 Task: Create a motivational video using iMovie with titles and transitions.
Action: Mouse moved to (568, 69)
Screenshot: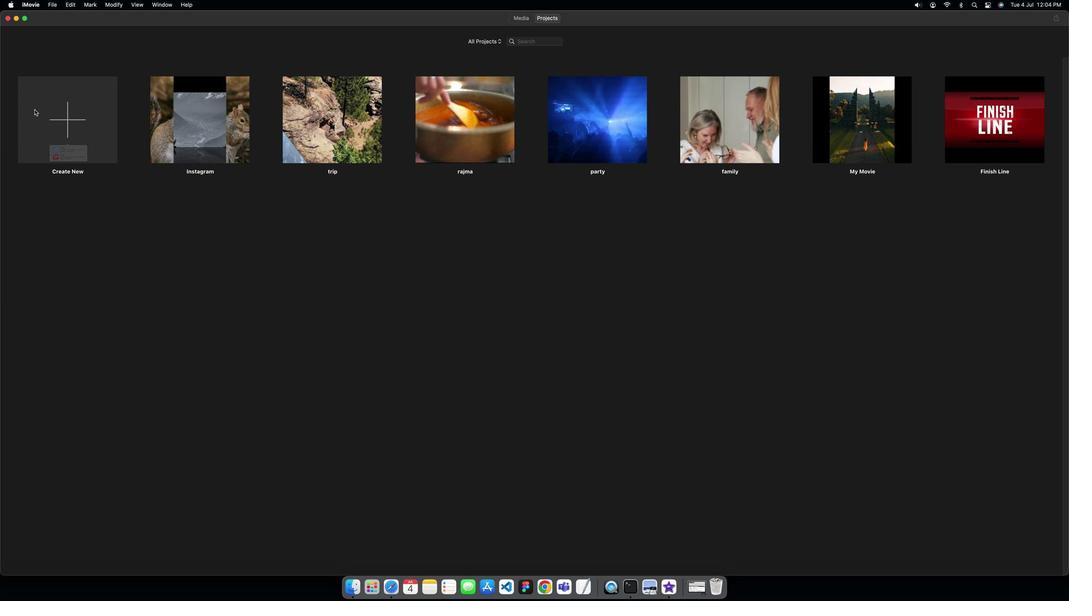 
Action: Mouse pressed left at (568, 69)
Screenshot: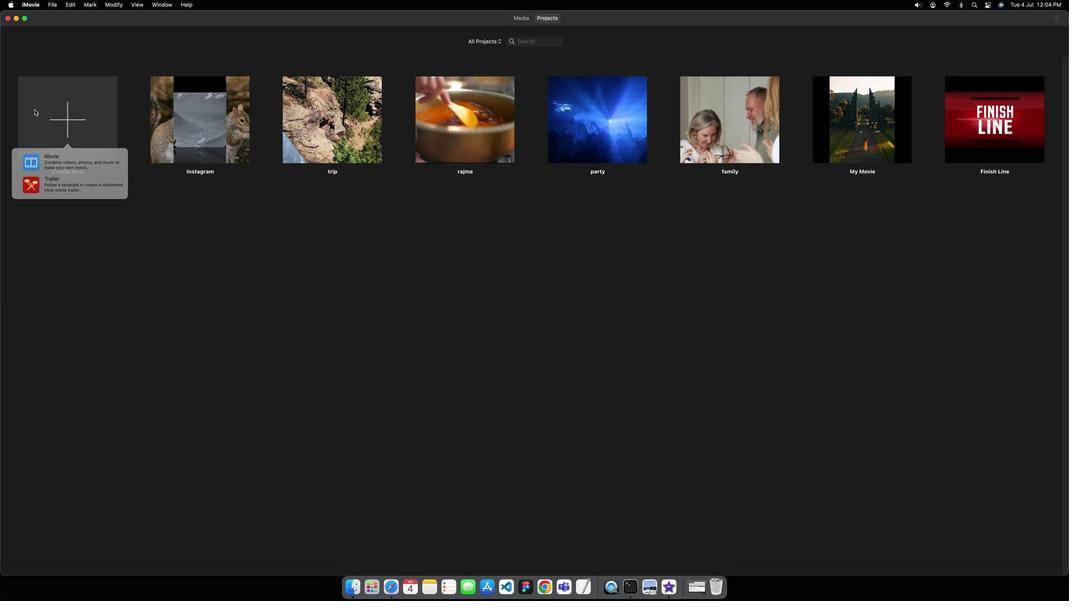 
Action: Mouse moved to (572, 88)
Screenshot: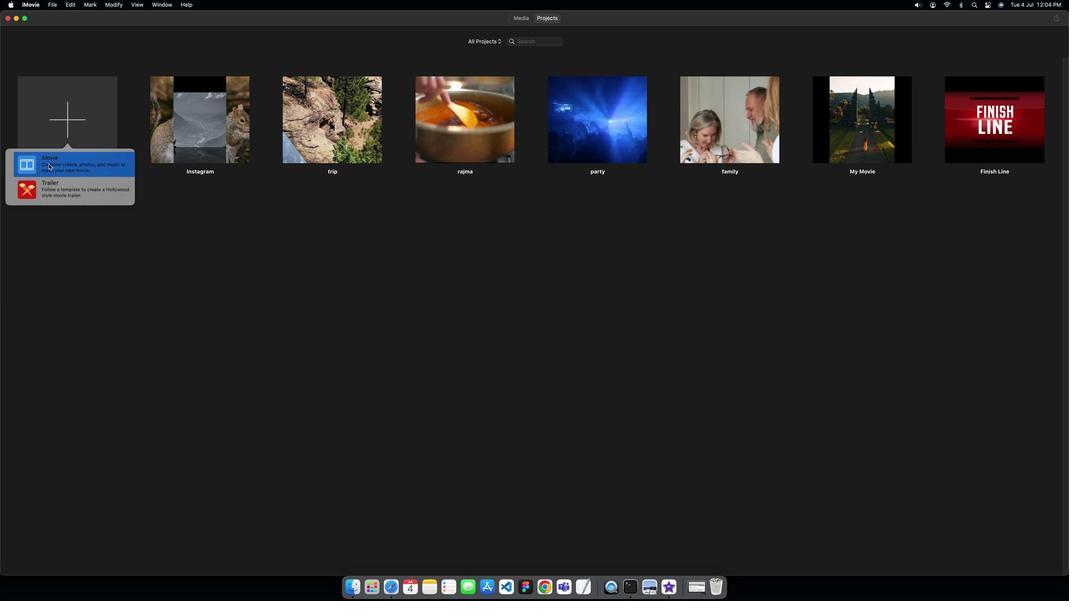 
Action: Mouse pressed left at (572, 88)
Screenshot: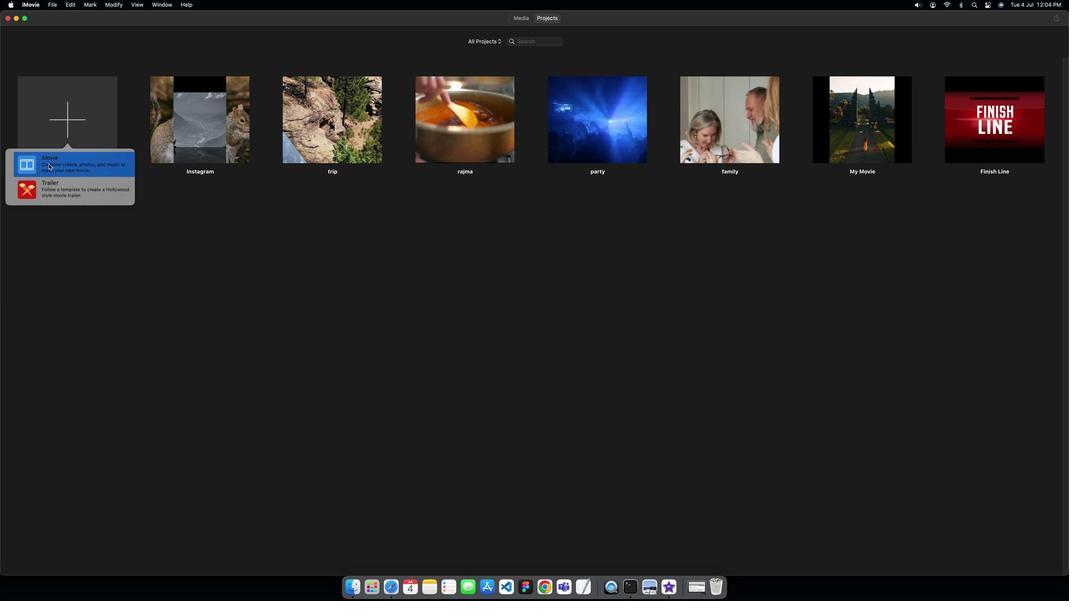 
Action: Mouse moved to (661, 96)
Screenshot: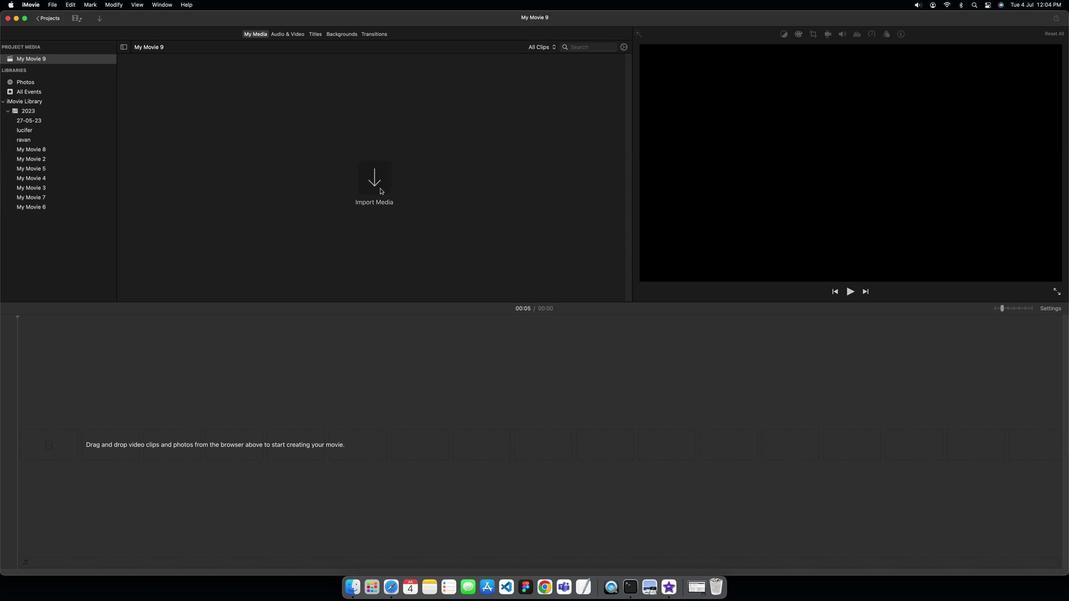 
Action: Mouse pressed left at (661, 96)
Screenshot: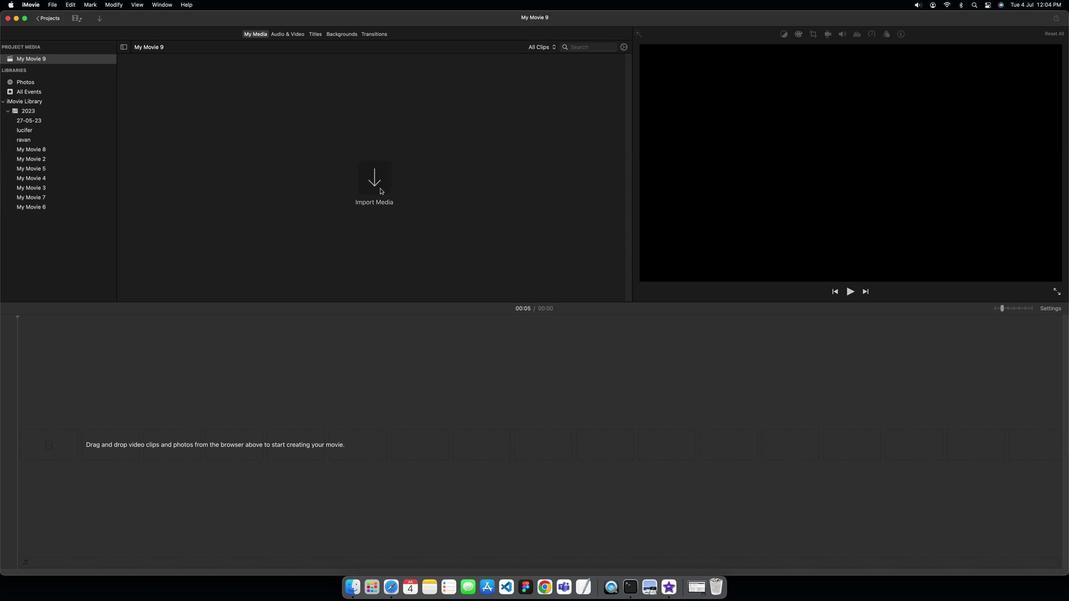 
Action: Mouse moved to (663, 150)
Screenshot: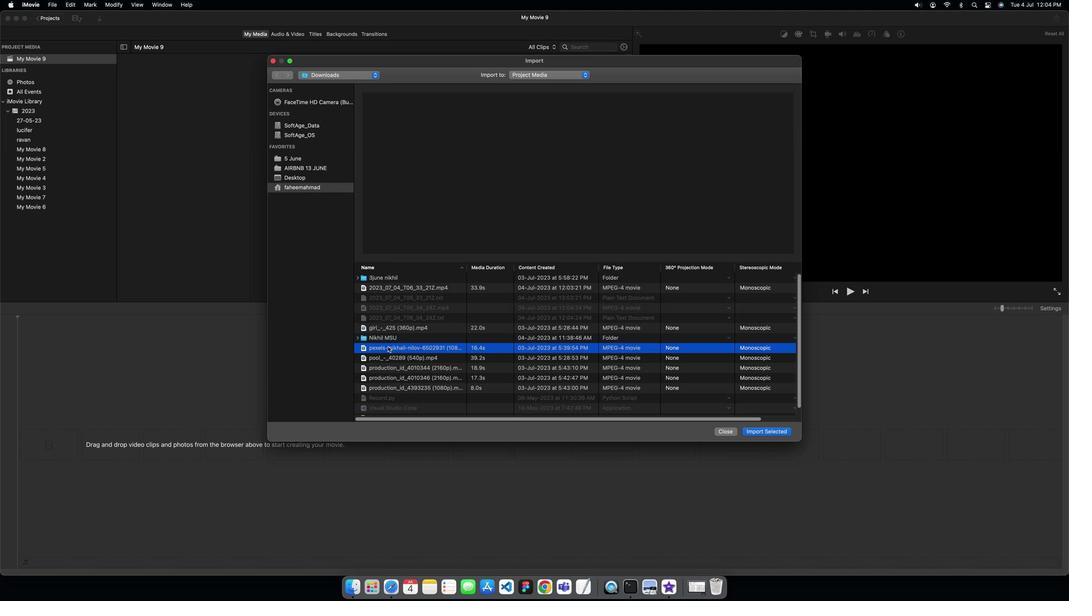 
Action: Mouse pressed left at (663, 150)
Screenshot: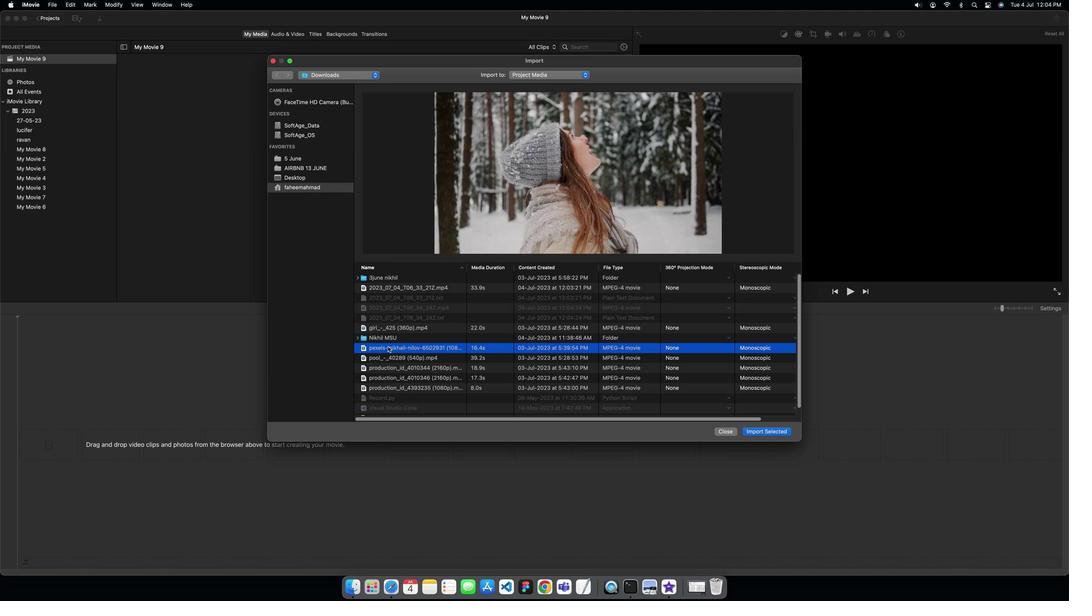 
Action: Mouse moved to (663, 163)
Screenshot: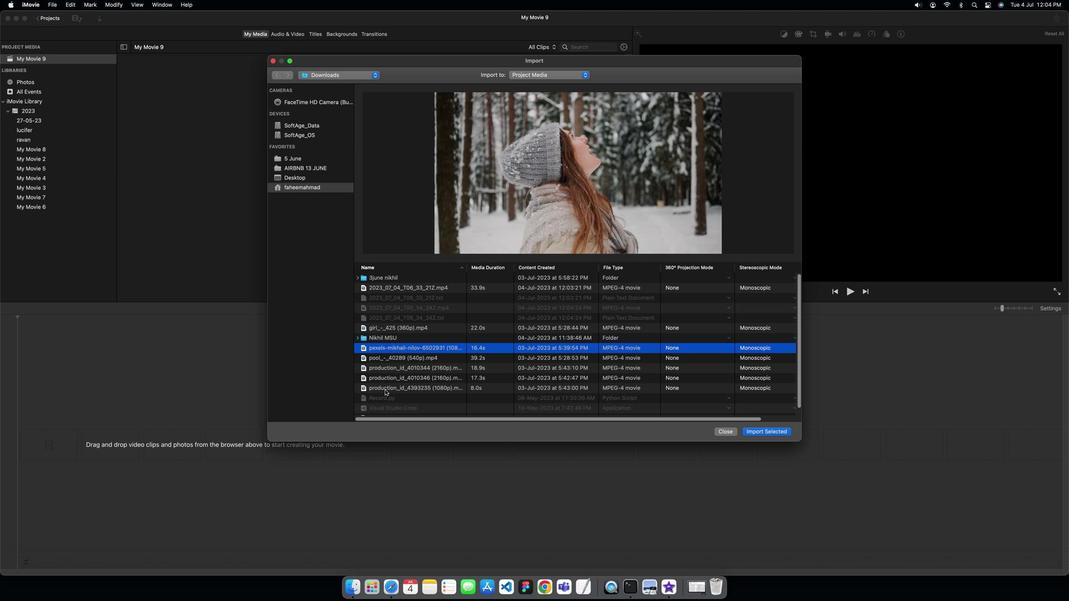 
Action: Key pressed Key.shift
Screenshot: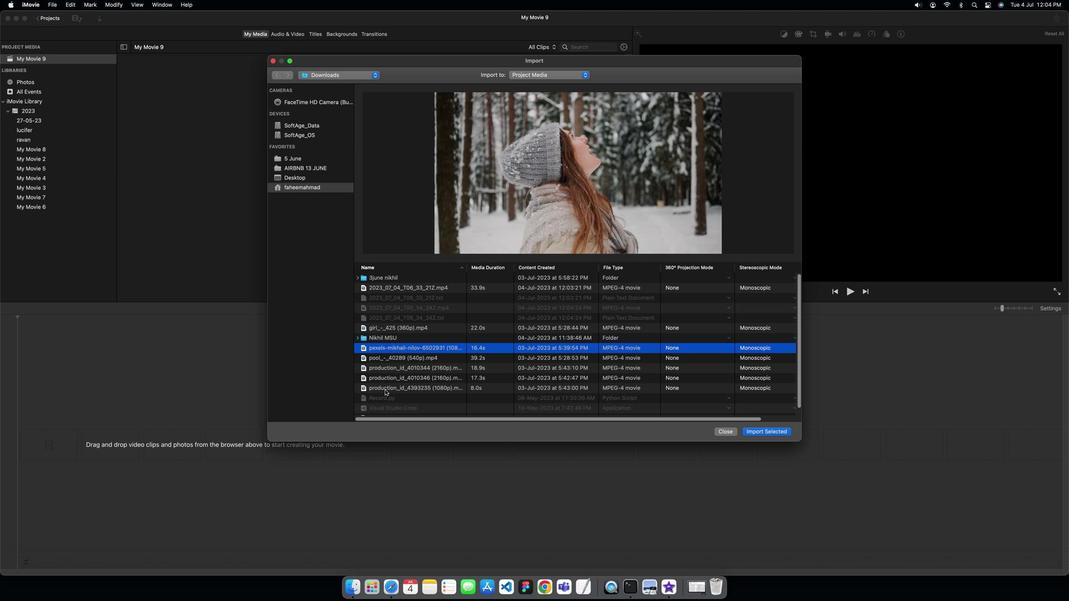 
Action: Mouse moved to (663, 165)
Screenshot: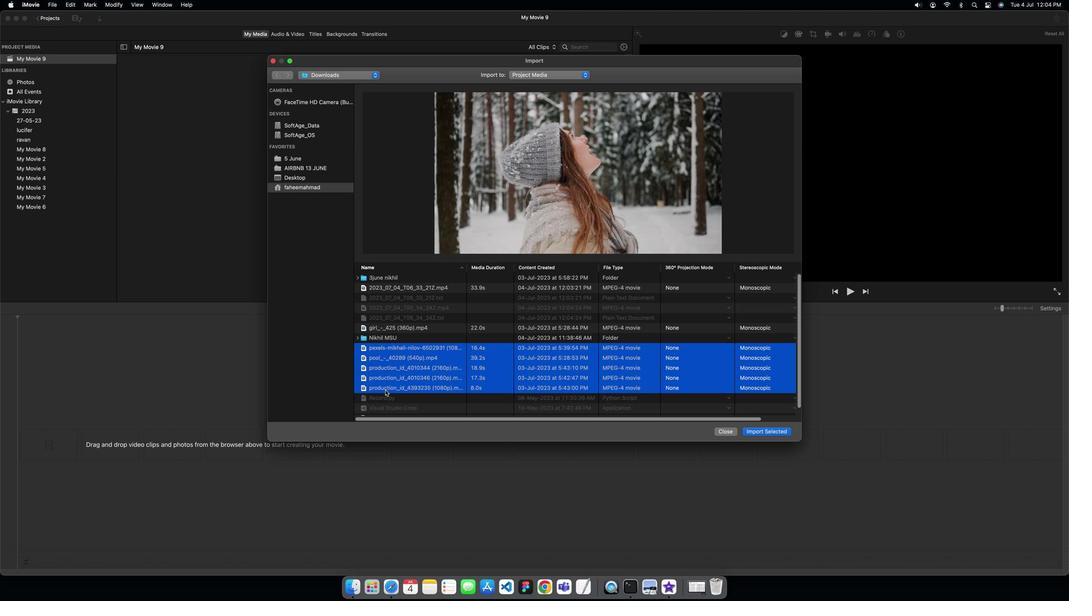 
Action: Mouse pressed left at (663, 165)
Screenshot: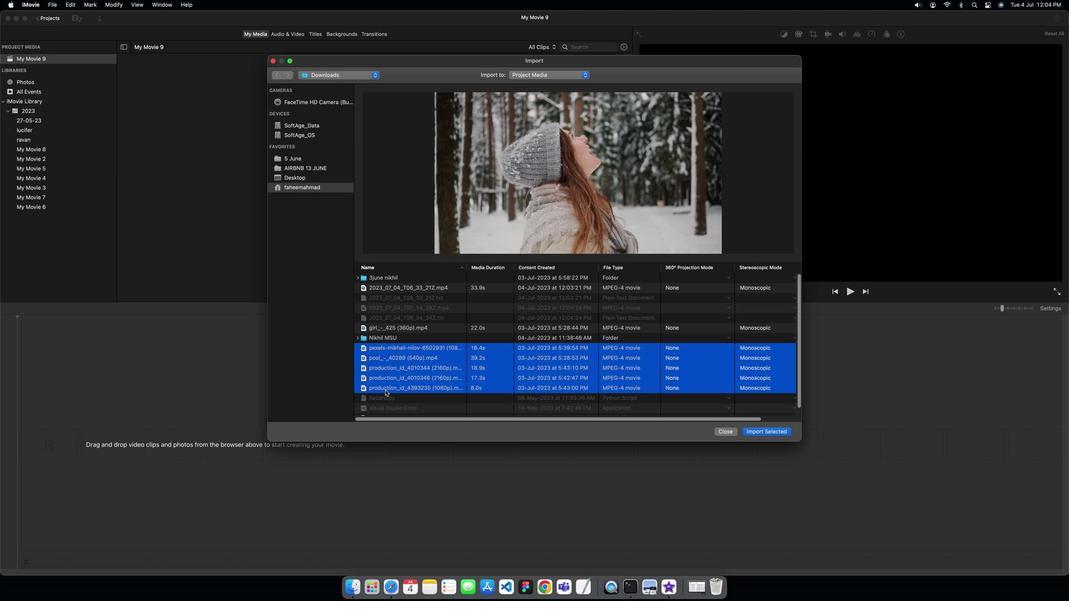 
Action: Key pressed Key.enter
Screenshot: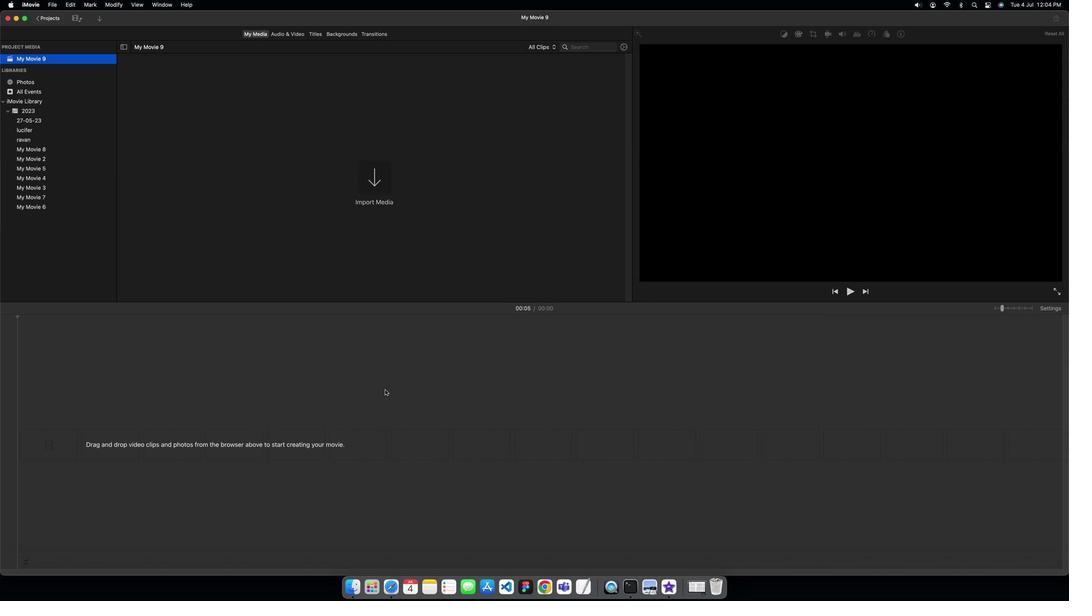 
Action: Mouse moved to (648, 105)
Screenshot: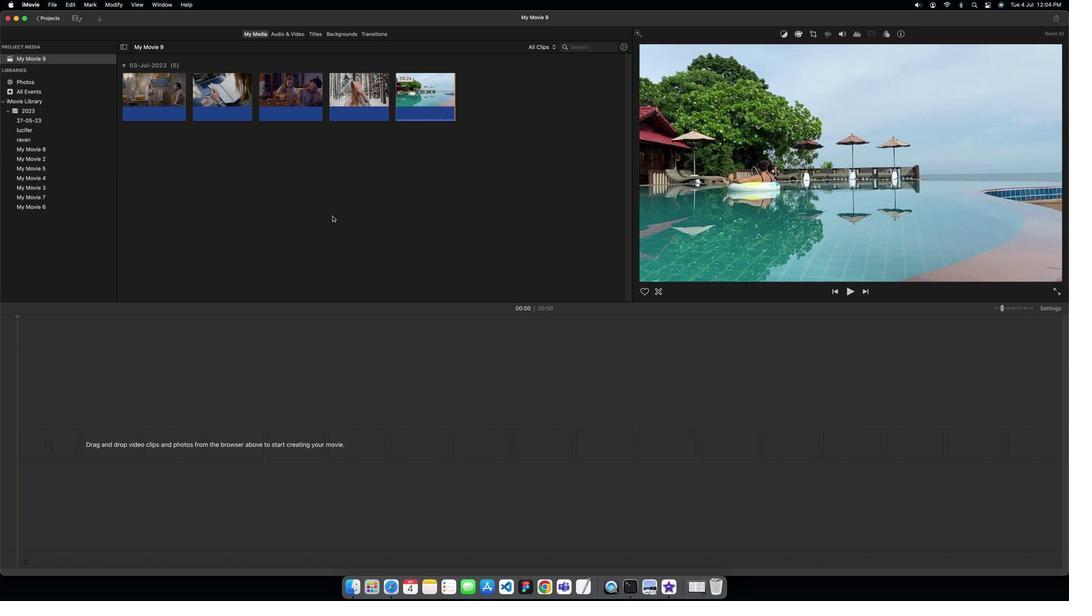 
Action: Mouse pressed left at (648, 105)
Screenshot: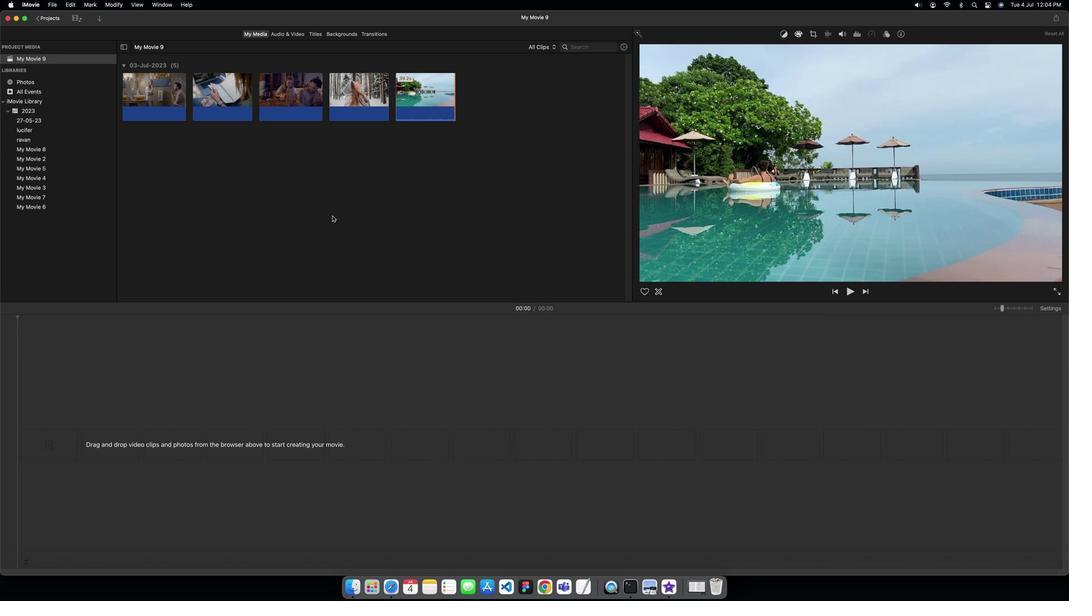 
Action: Mouse moved to (655, 69)
Screenshot: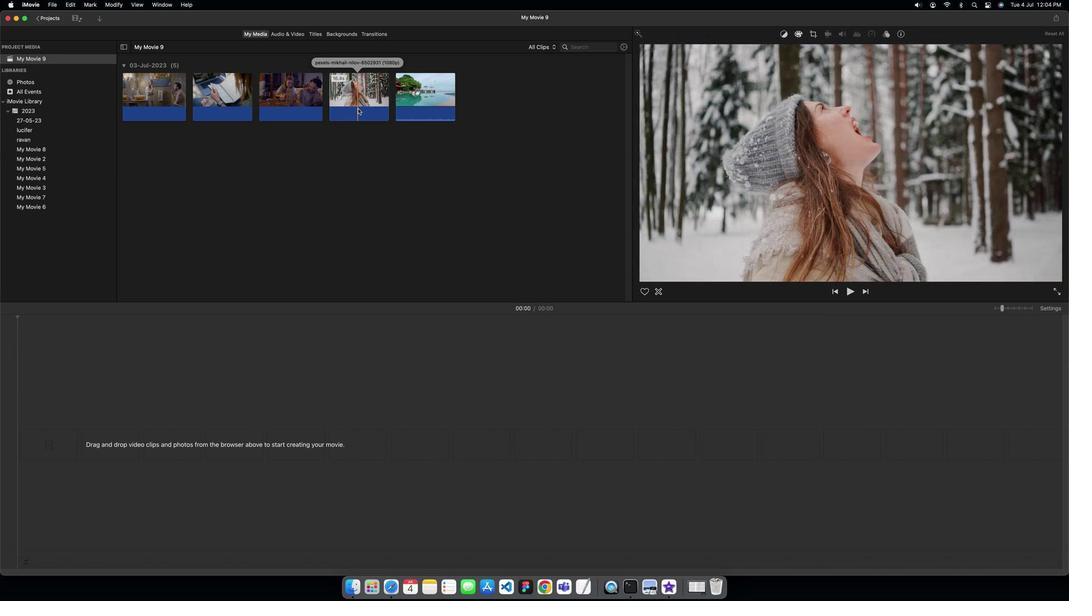 
Action: Mouse pressed left at (655, 69)
Screenshot: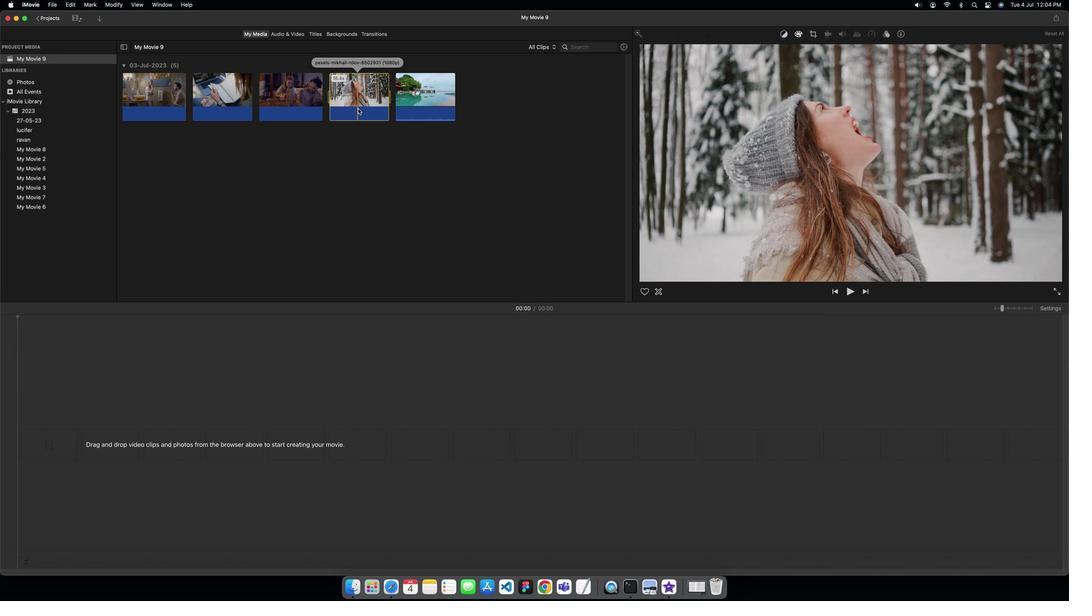 
Action: Mouse moved to (657, 63)
Screenshot: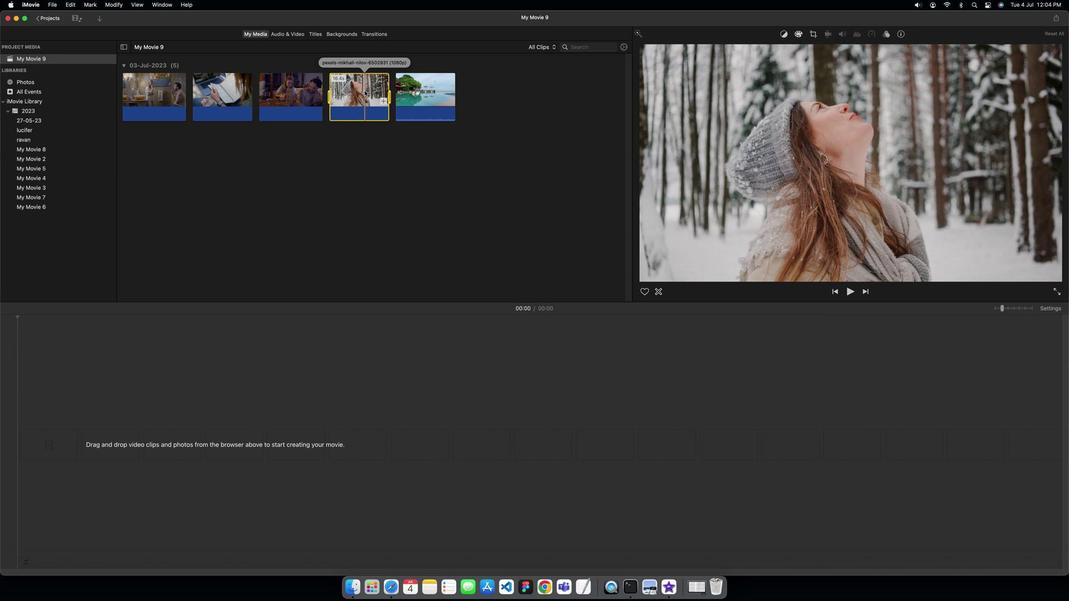
Action: Mouse pressed left at (657, 63)
Screenshot: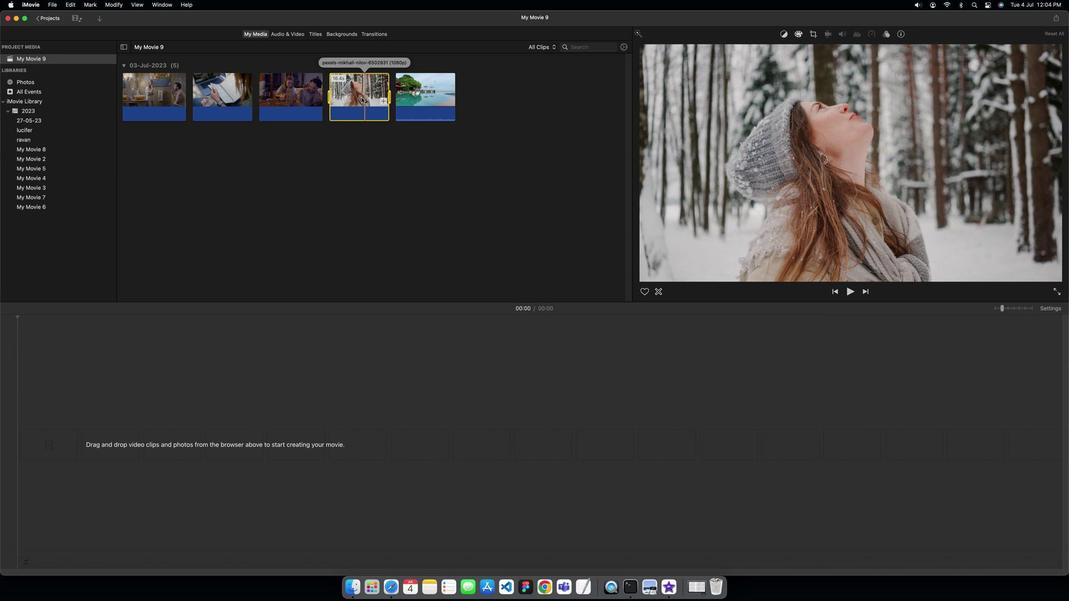 
Action: Mouse moved to (644, 44)
Screenshot: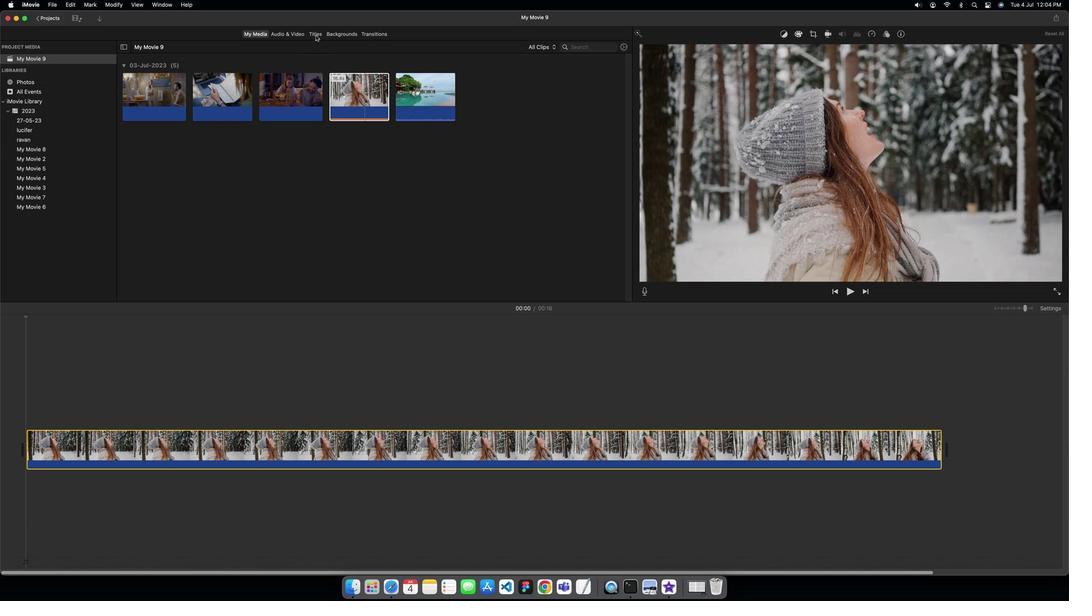 
Action: Mouse pressed left at (644, 44)
Screenshot: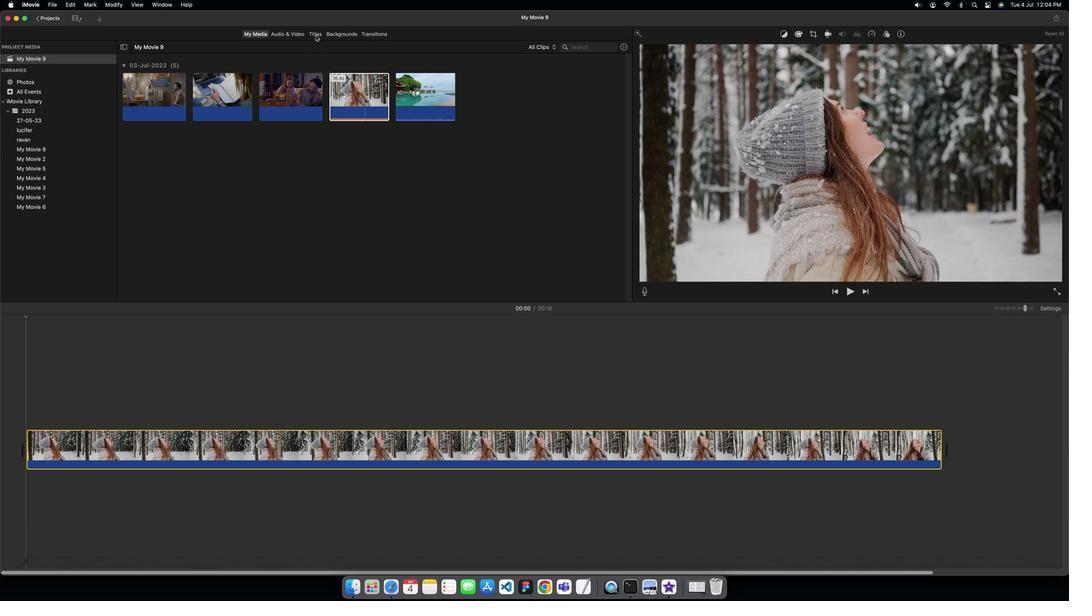 
Action: Mouse moved to (667, 90)
Screenshot: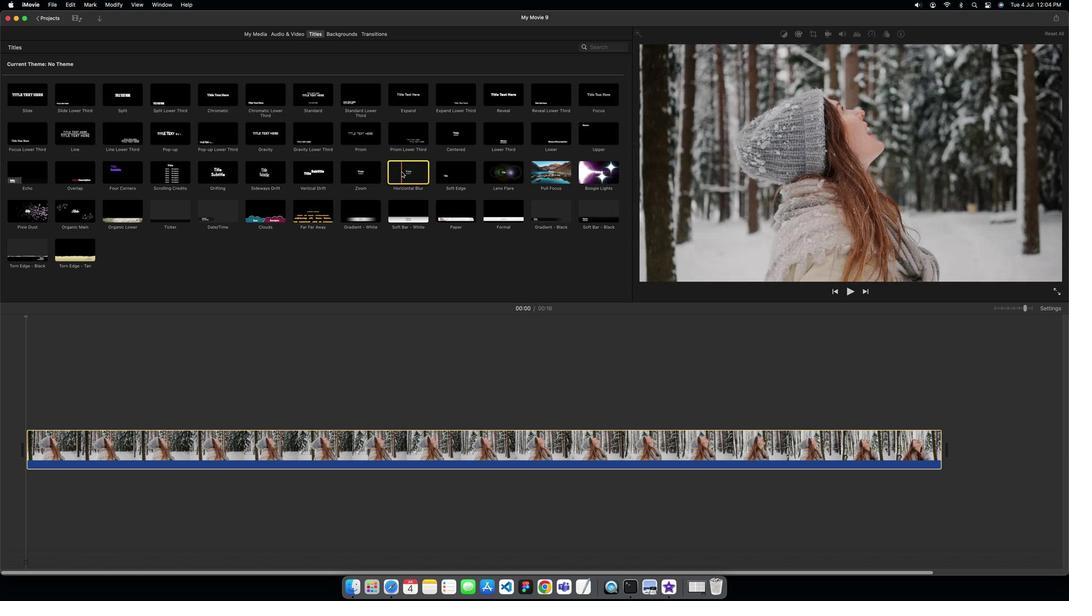 
Action: Mouse pressed left at (667, 90)
Screenshot: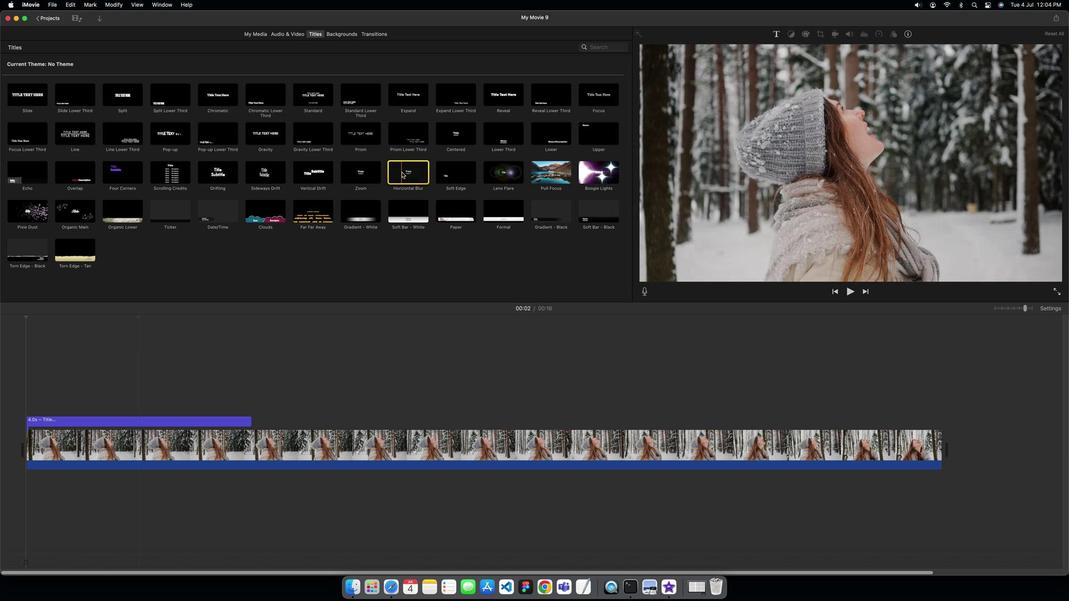 
Action: Mouse pressed left at (667, 90)
Screenshot: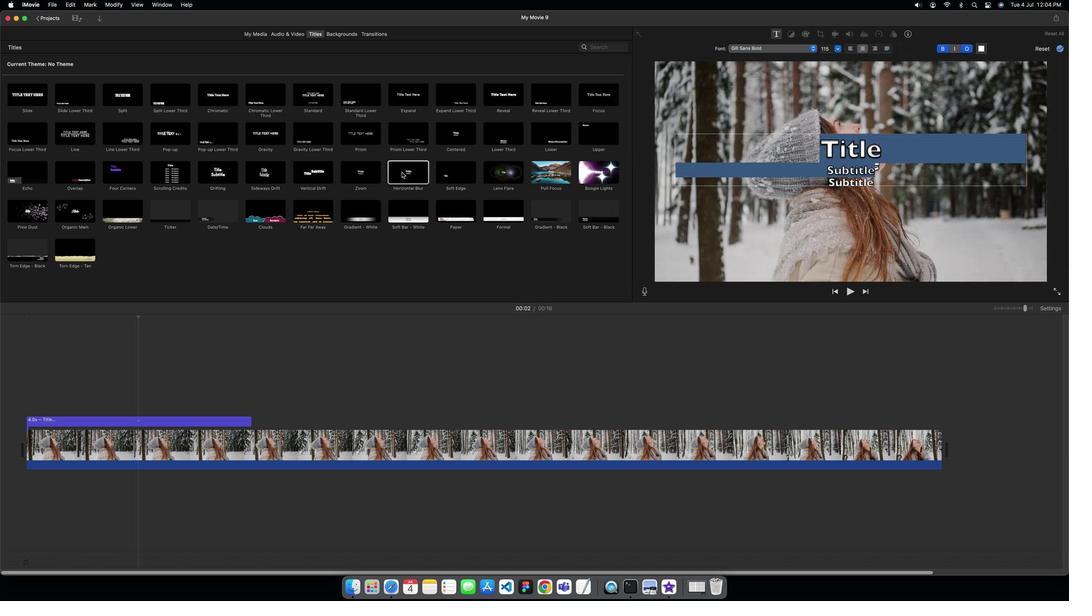
Action: Mouse moved to (779, 90)
Screenshot: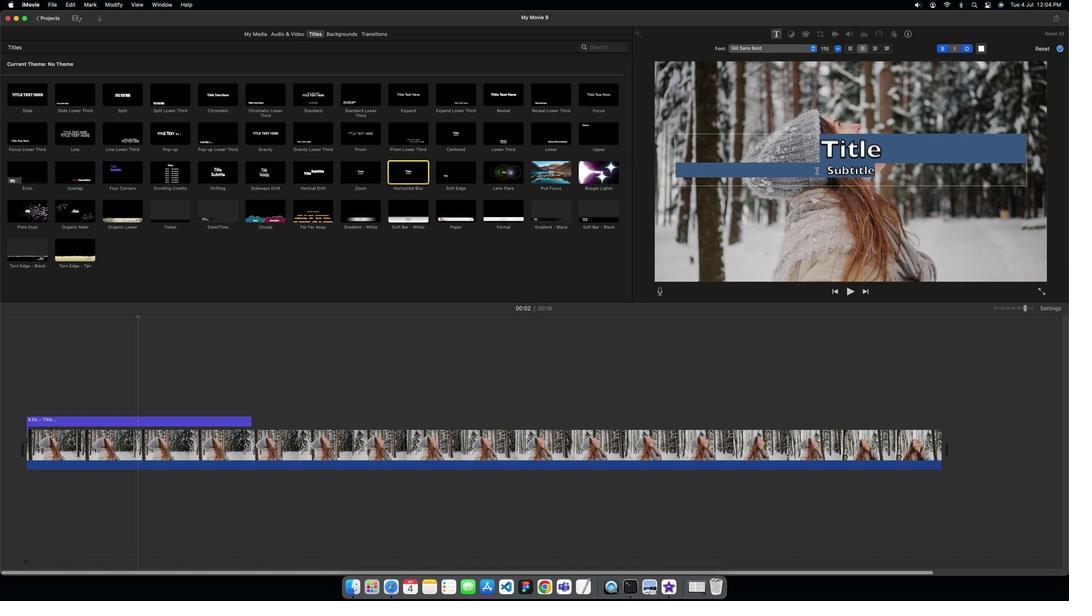 
Action: Key pressed Key.caps_lock'D'Key.caps_lock'a''y'Key.space'i''n'Key.space't''h''e'Key.spaceKey.caps_lock'L'Key.caps_lock'i''g'Key.backspace'f''e'
Screenshot: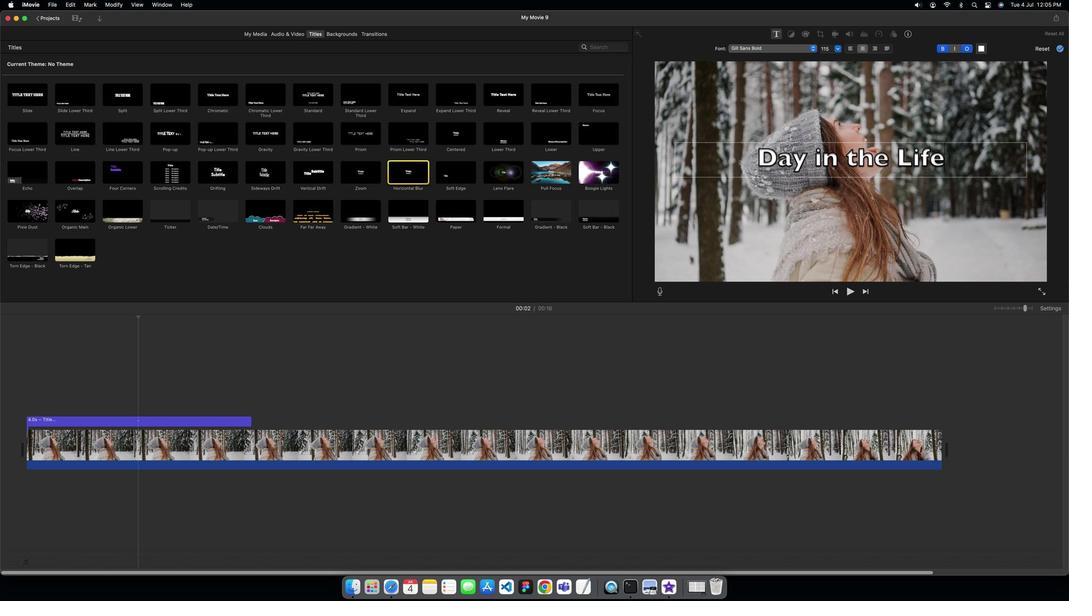 
Action: Mouse moved to (769, 106)
Screenshot: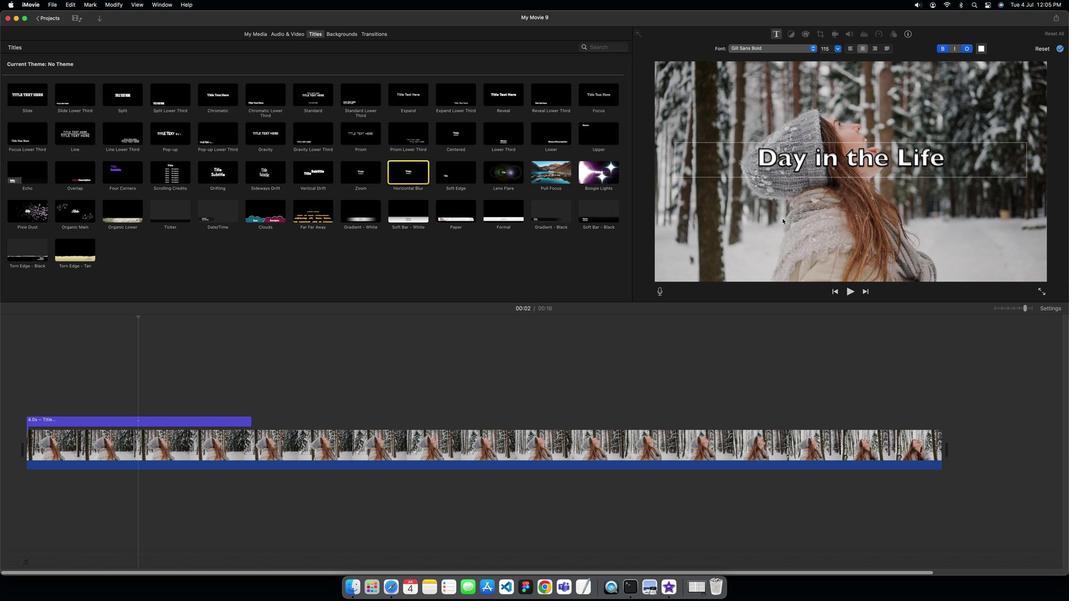 
Action: Mouse pressed left at (769, 106)
Screenshot: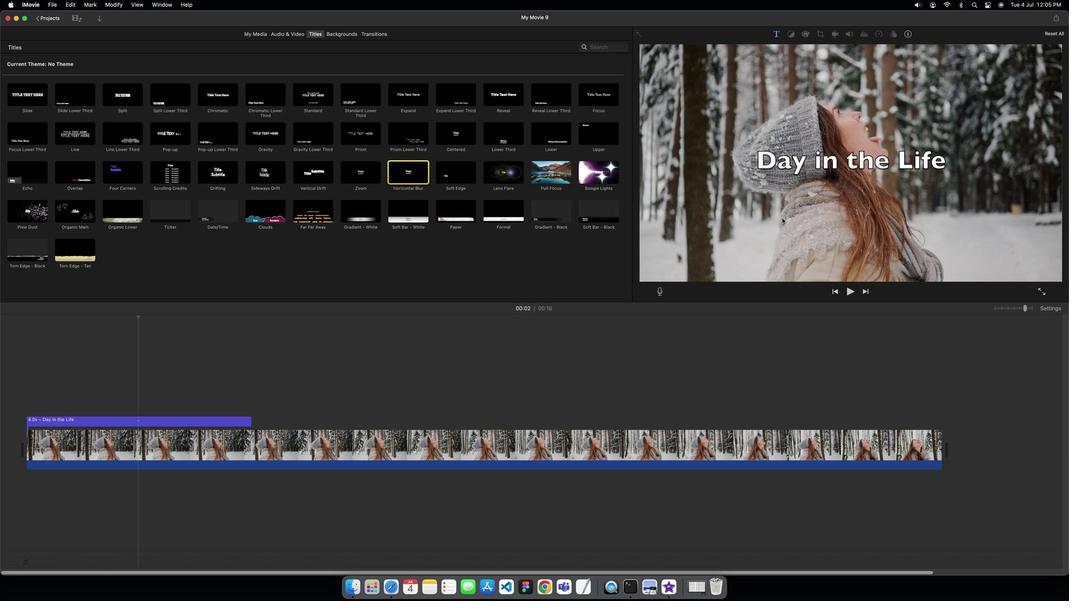 
Action: Mouse moved to (619, 176)
Screenshot: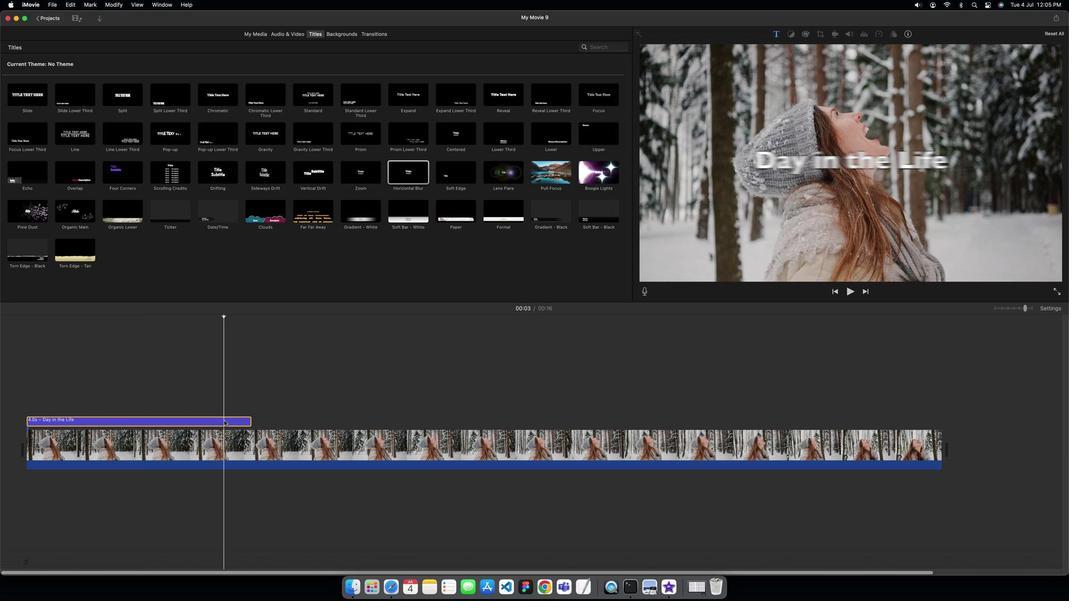 
Action: Mouse pressed left at (619, 176)
Screenshot: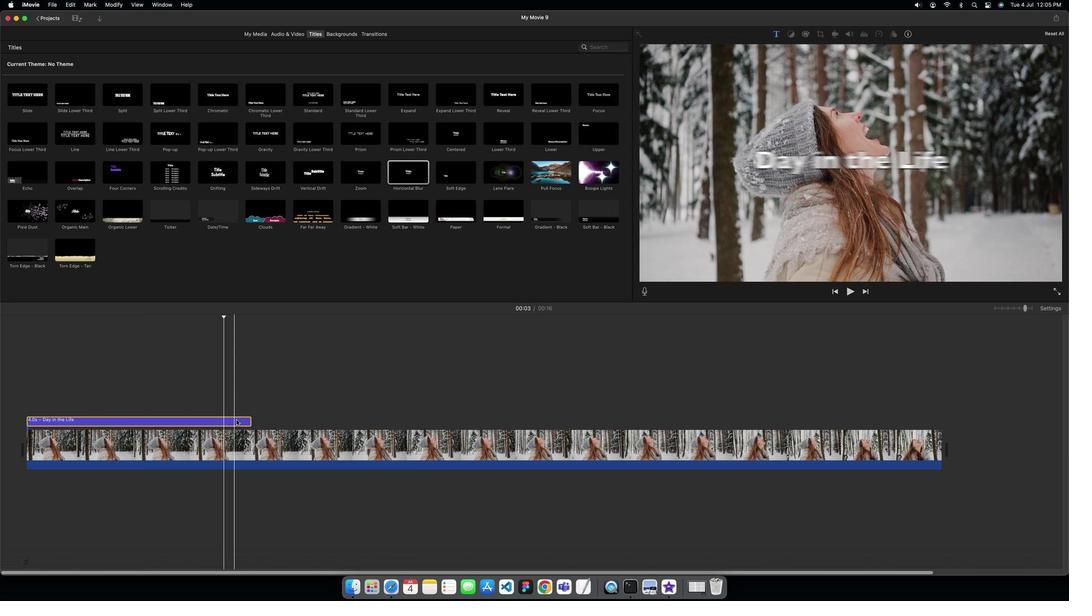 
Action: Mouse moved to (626, 176)
Screenshot: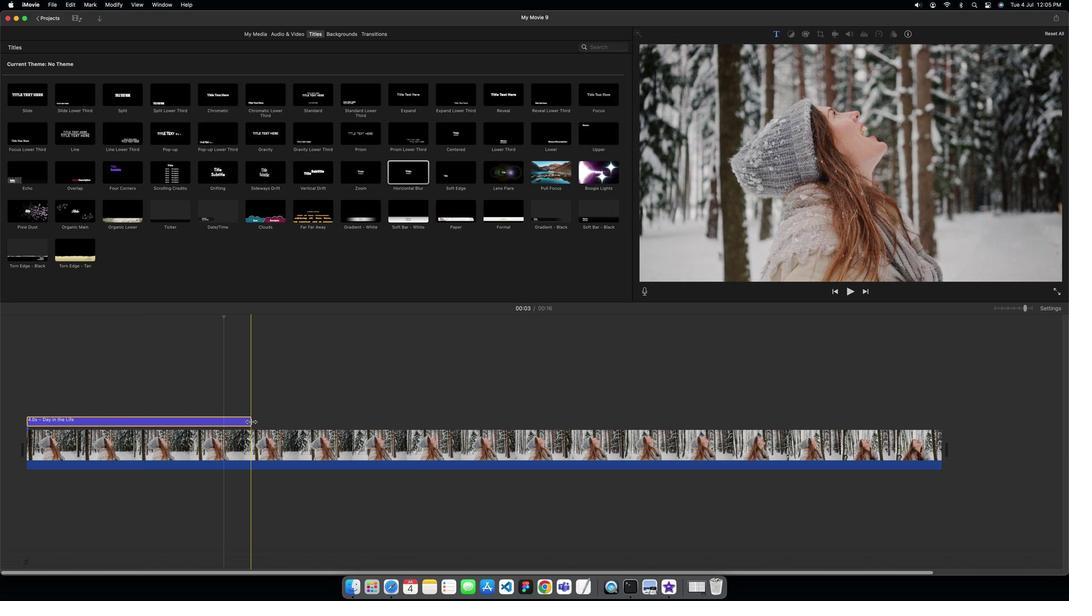 
Action: Mouse pressed left at (626, 176)
Screenshot: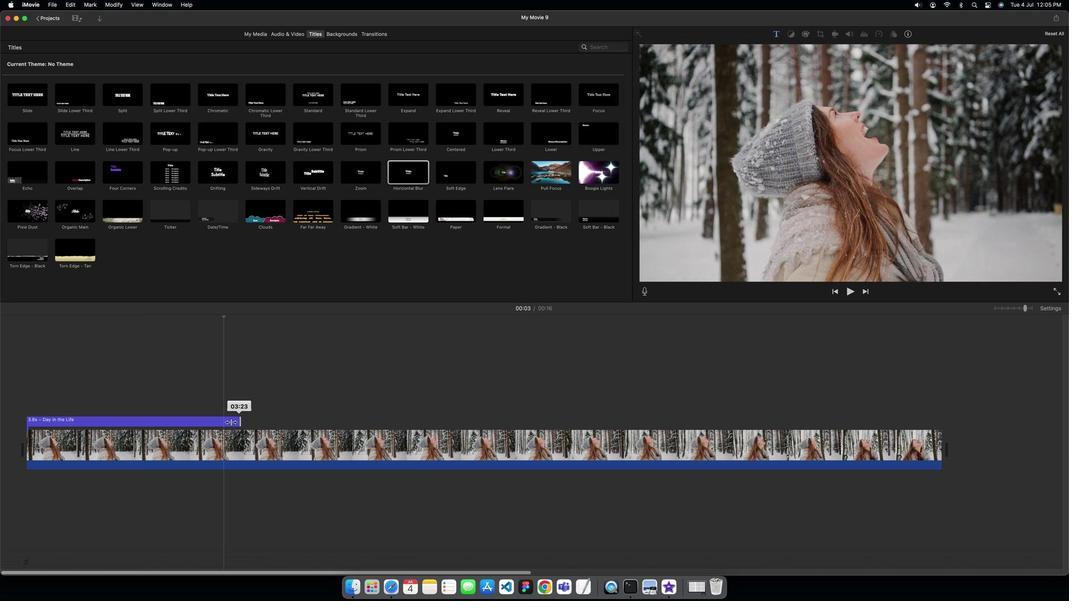 
Action: Mouse moved to (705, 177)
Screenshot: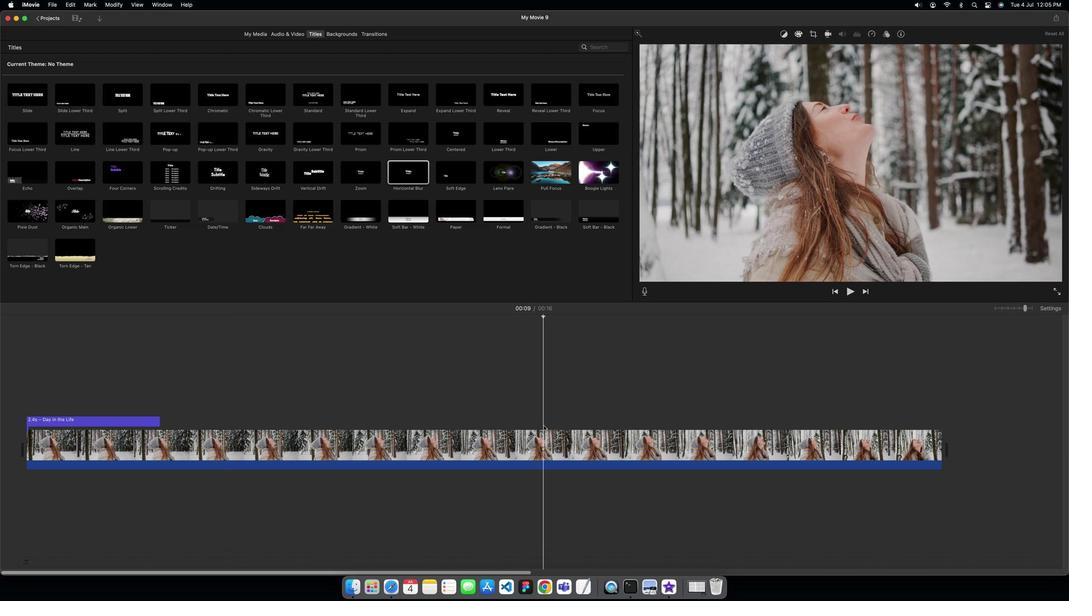 
Action: Mouse pressed left at (705, 177)
Screenshot: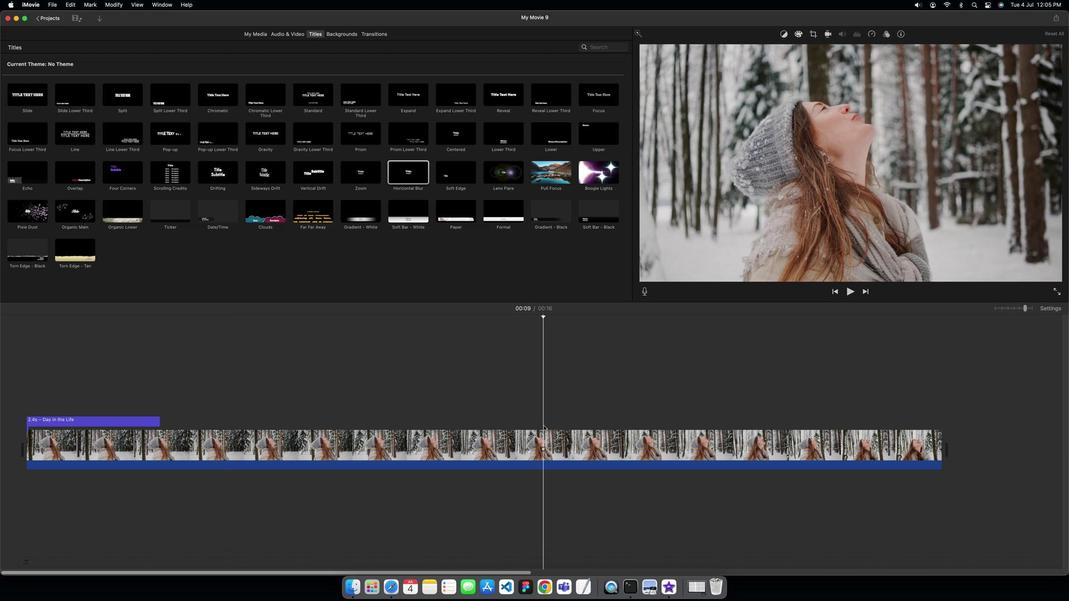 
Action: Mouse moved to (730, 179)
Screenshot: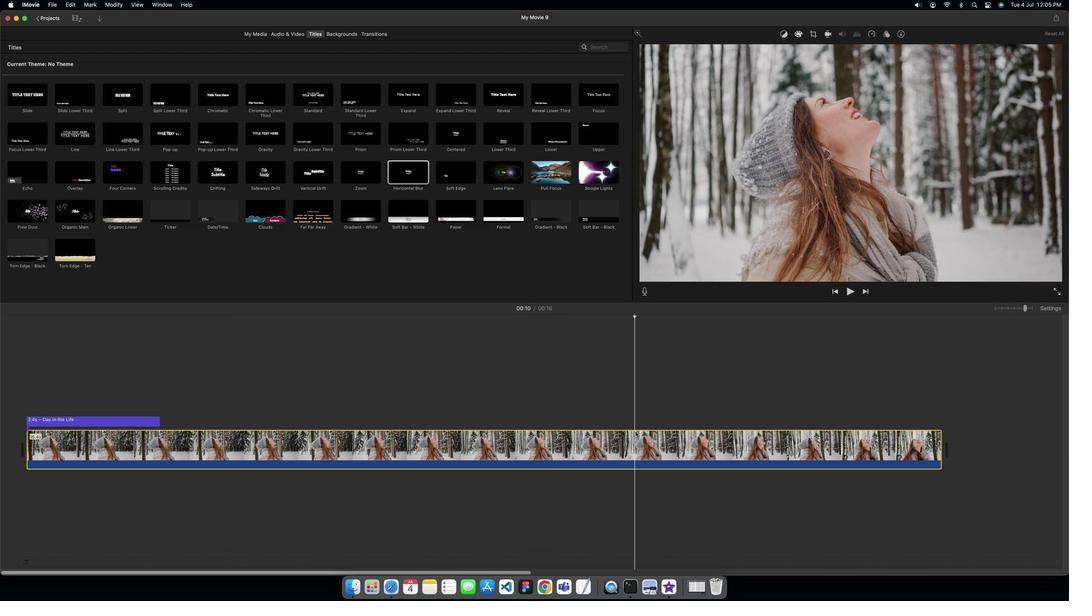 
Action: Mouse pressed left at (730, 179)
Screenshot: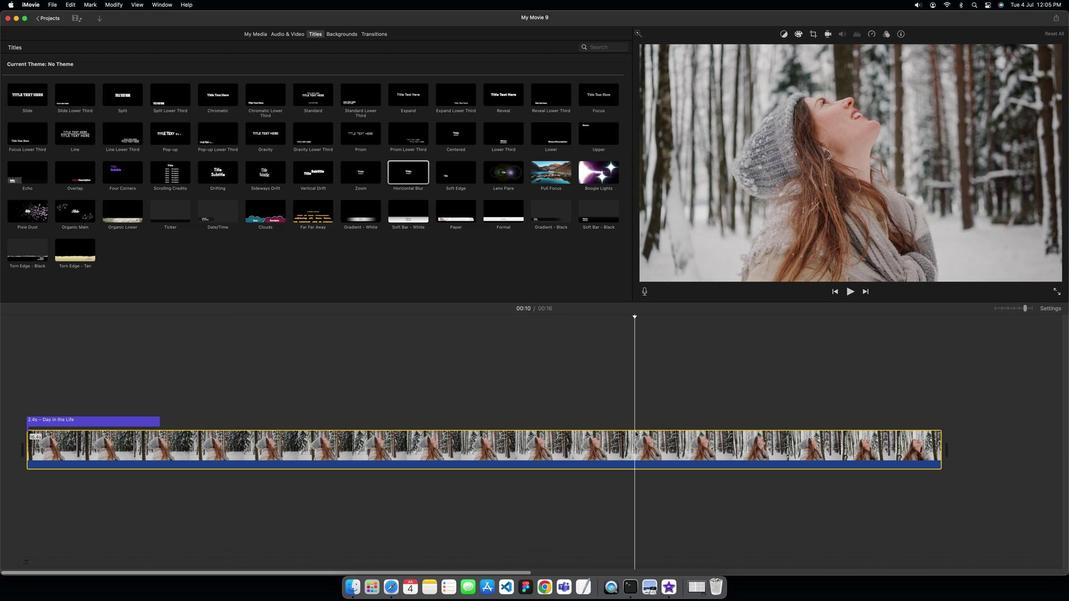 
Action: Mouse moved to (717, 179)
Screenshot: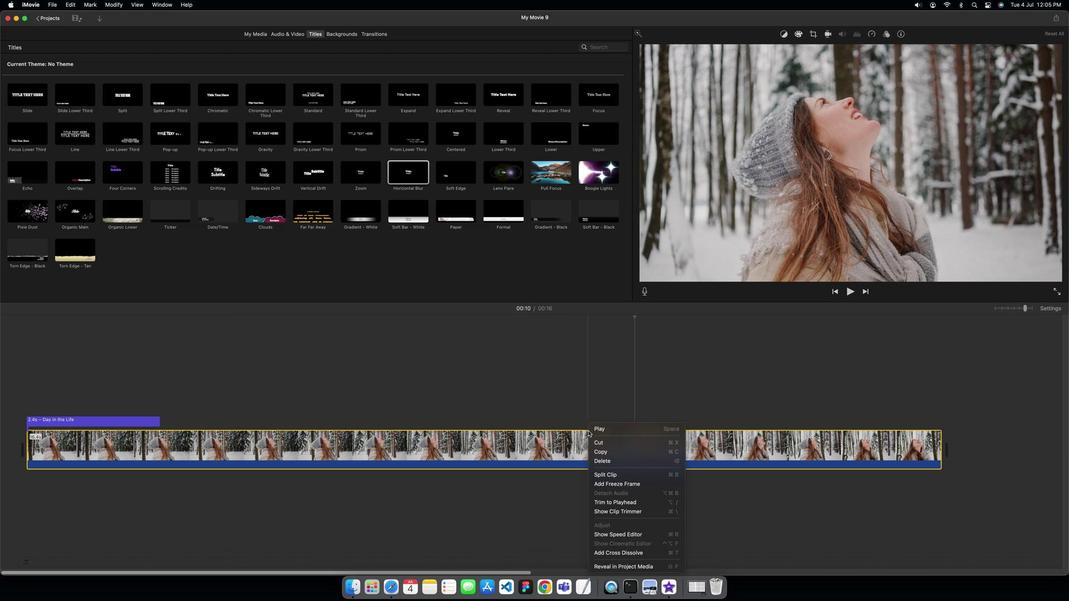 
Action: Mouse pressed right at (717, 179)
Screenshot: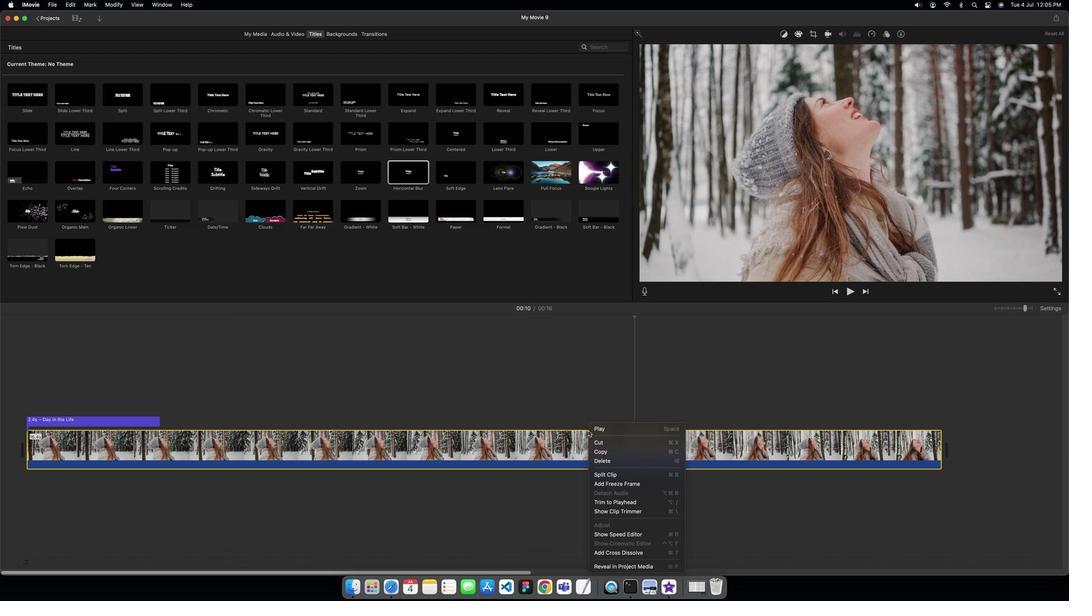 
Action: Mouse moved to (725, 214)
Screenshot: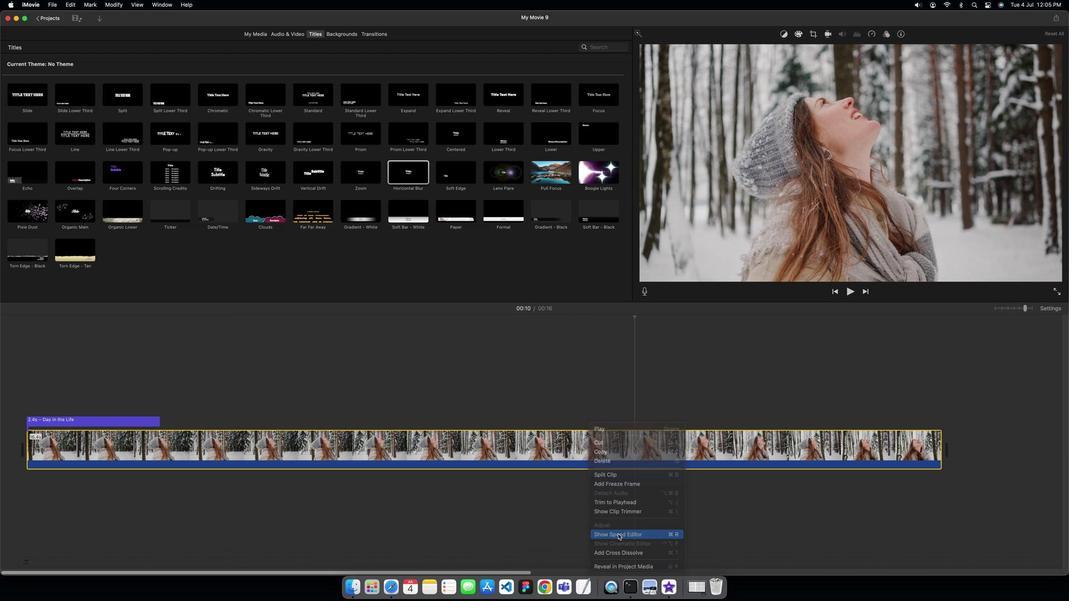 
Action: Mouse pressed left at (725, 214)
Screenshot: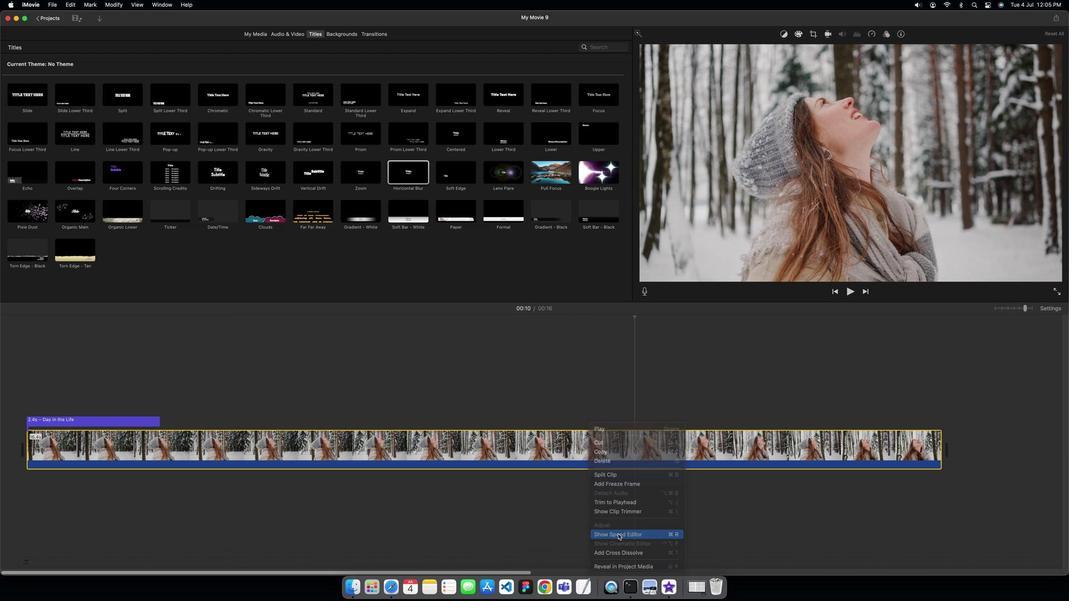 
Action: Mouse moved to (724, 186)
Screenshot: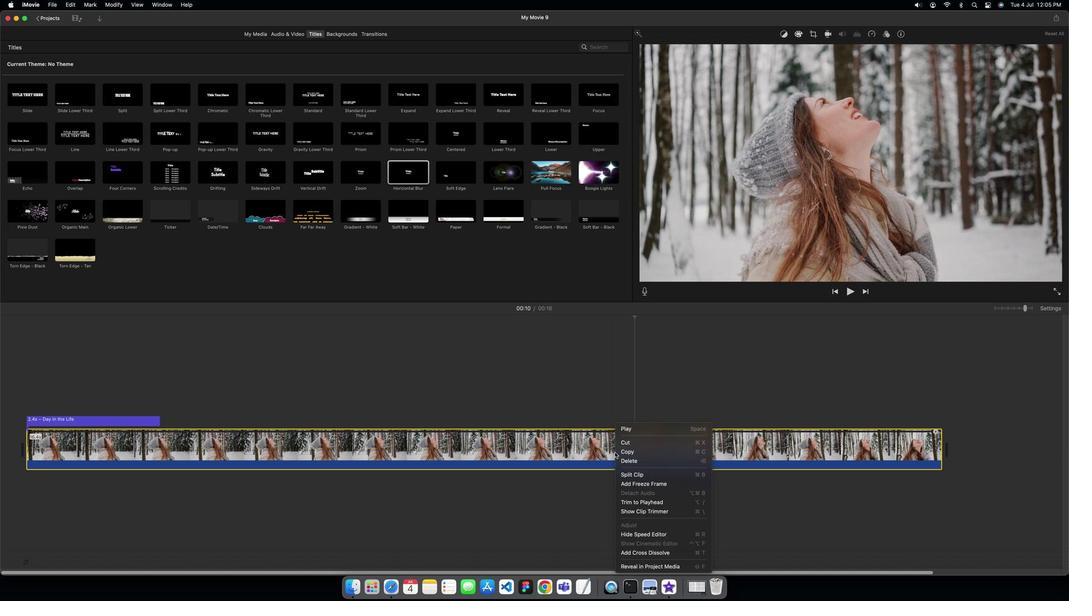 
Action: Mouse pressed right at (724, 186)
Screenshot: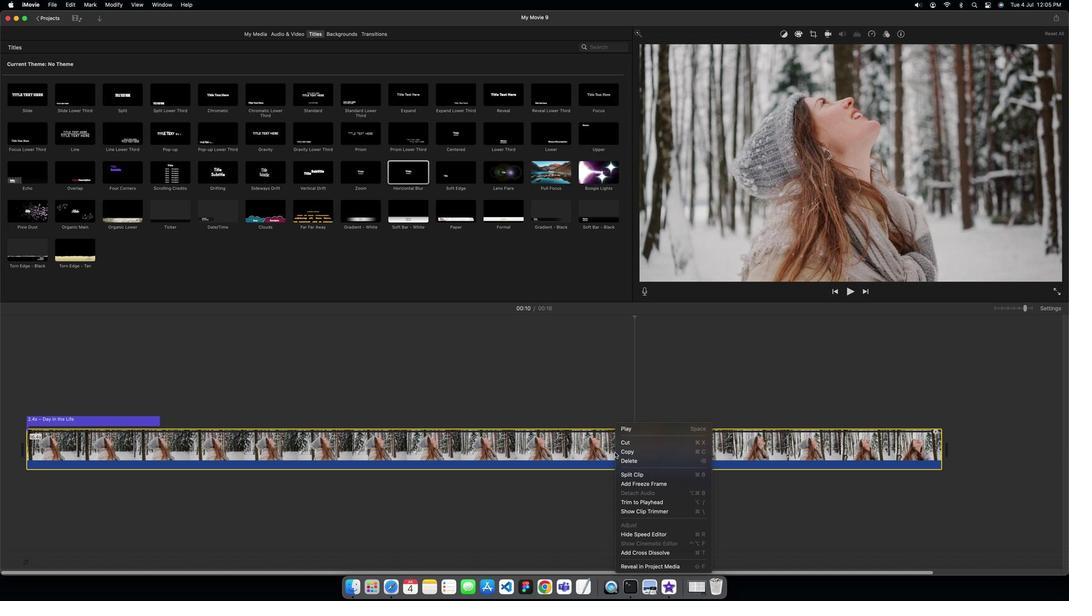 
Action: Mouse moved to (717, 186)
Screenshot: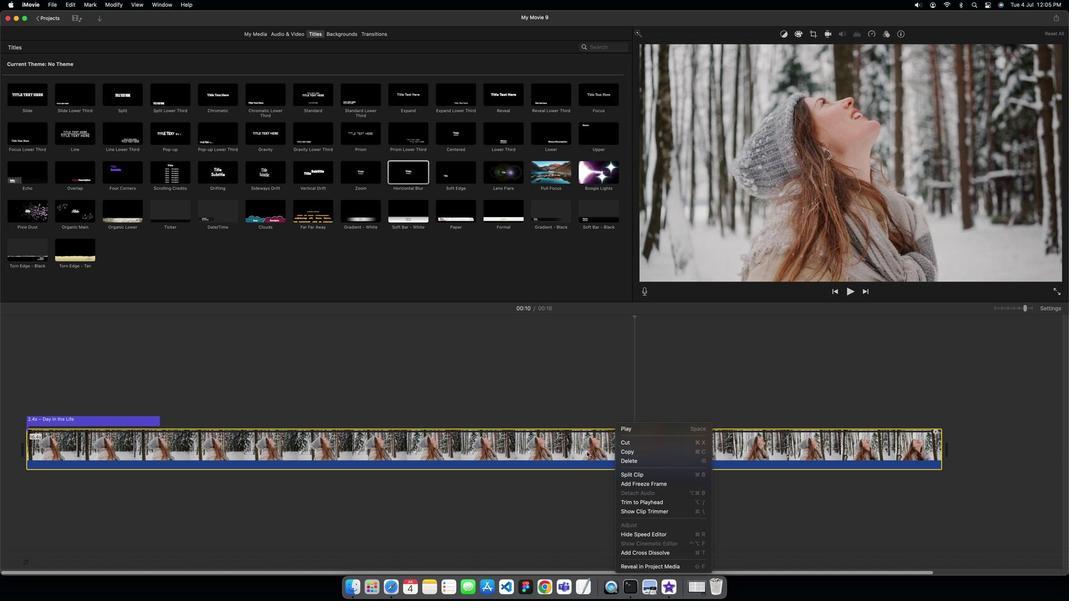 
Action: Mouse pressed left at (717, 186)
Screenshot: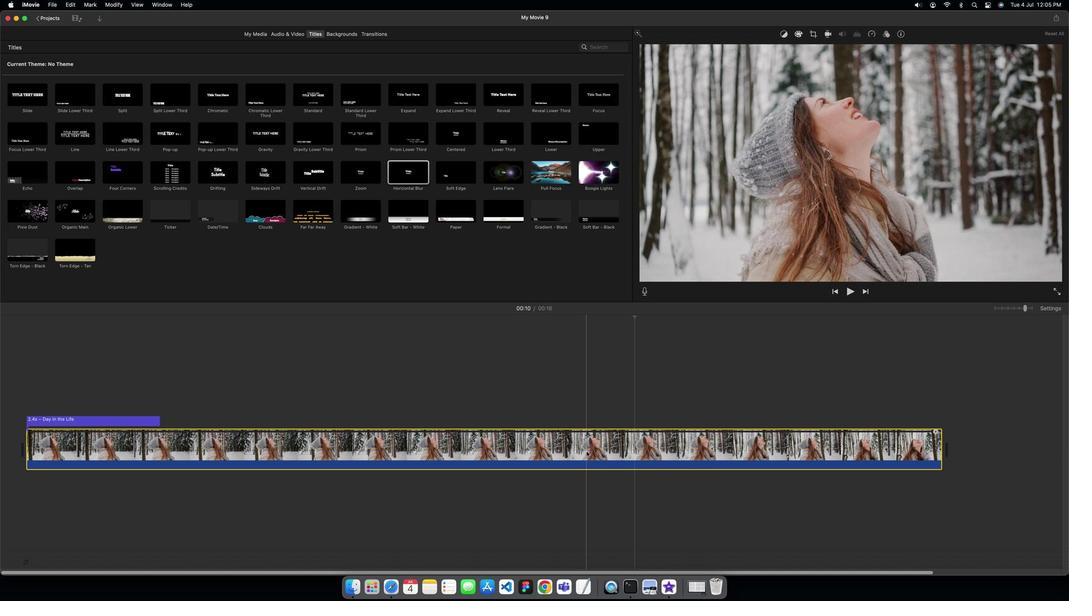 
Action: Mouse moved to (722, 185)
Screenshot: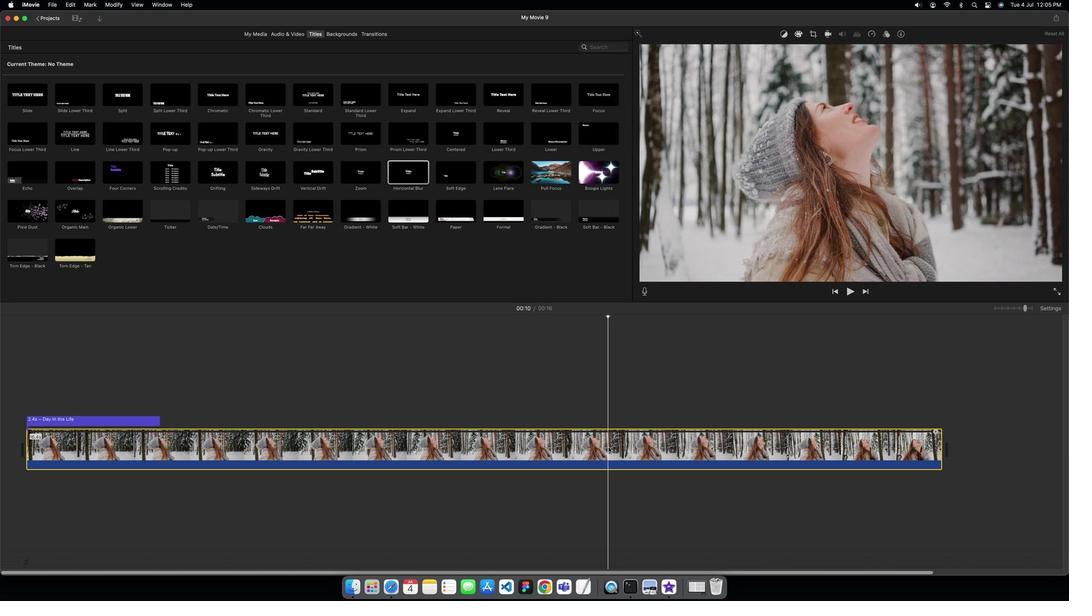 
Action: Mouse pressed left at (722, 185)
Screenshot: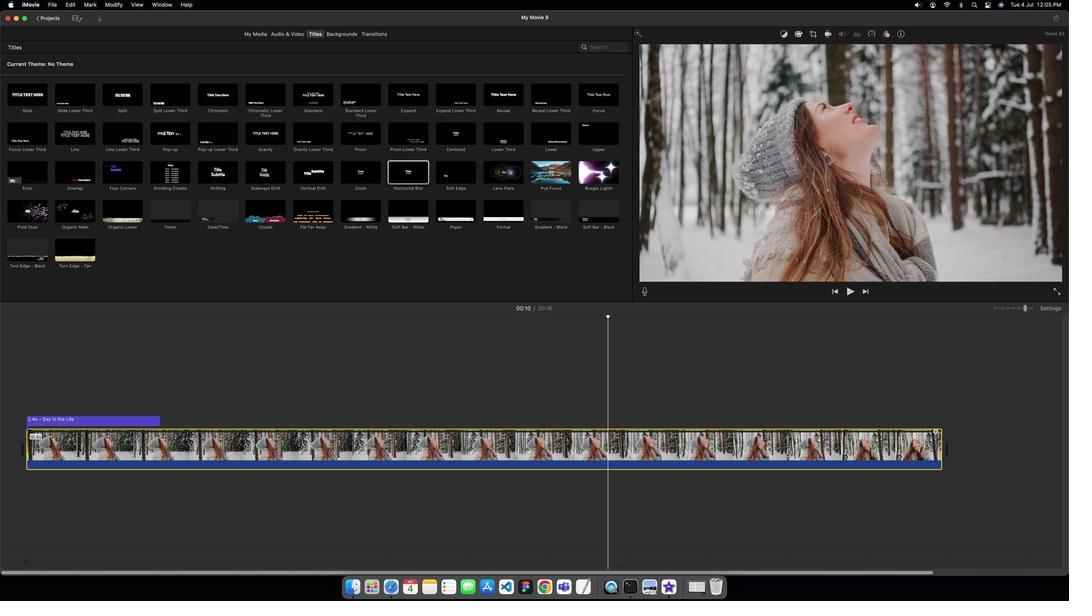 
Action: Mouse moved to (595, 32)
Screenshot: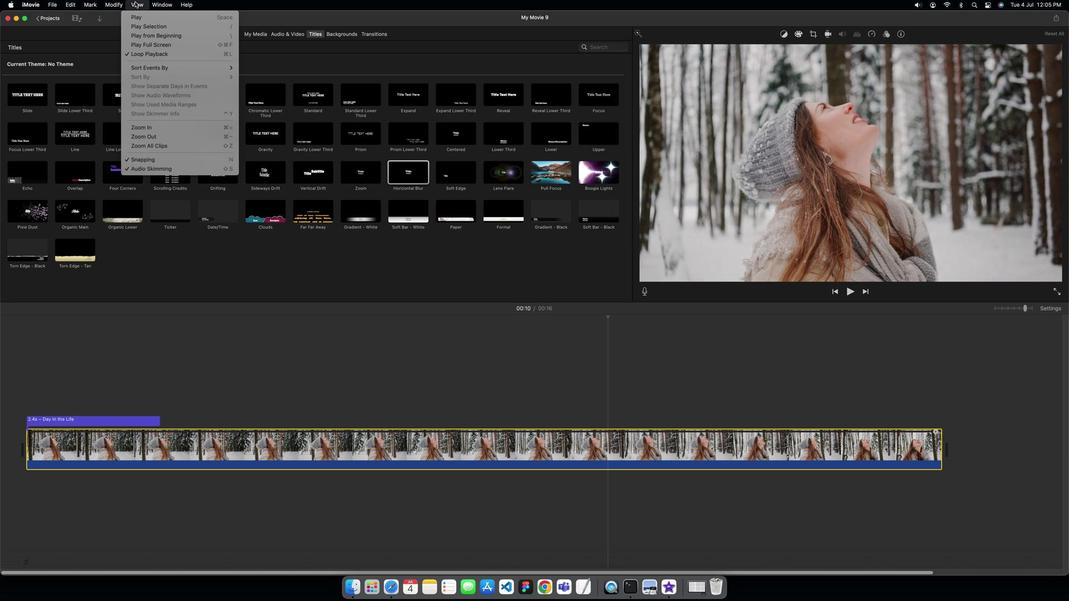 
Action: Mouse pressed left at (595, 32)
Screenshot: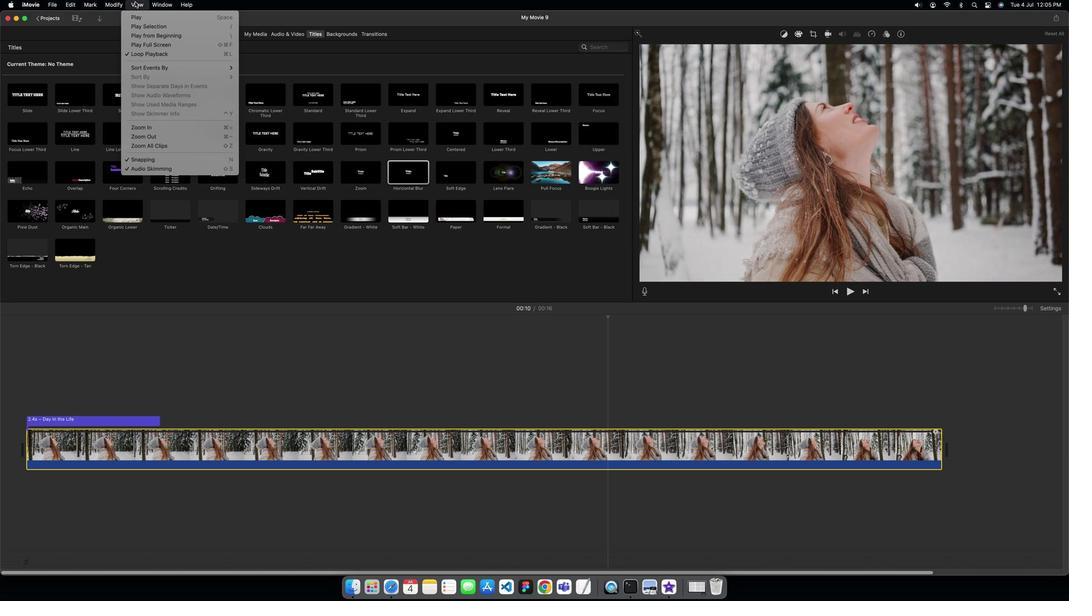 
Action: Mouse moved to (591, 59)
Screenshot: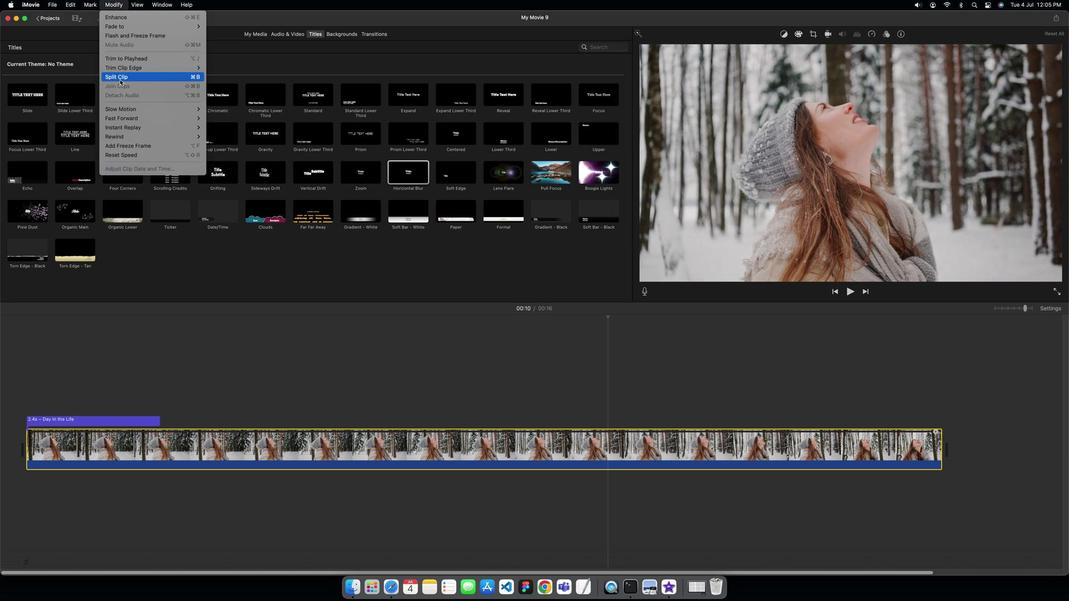 
Action: Mouse pressed left at (591, 59)
Screenshot: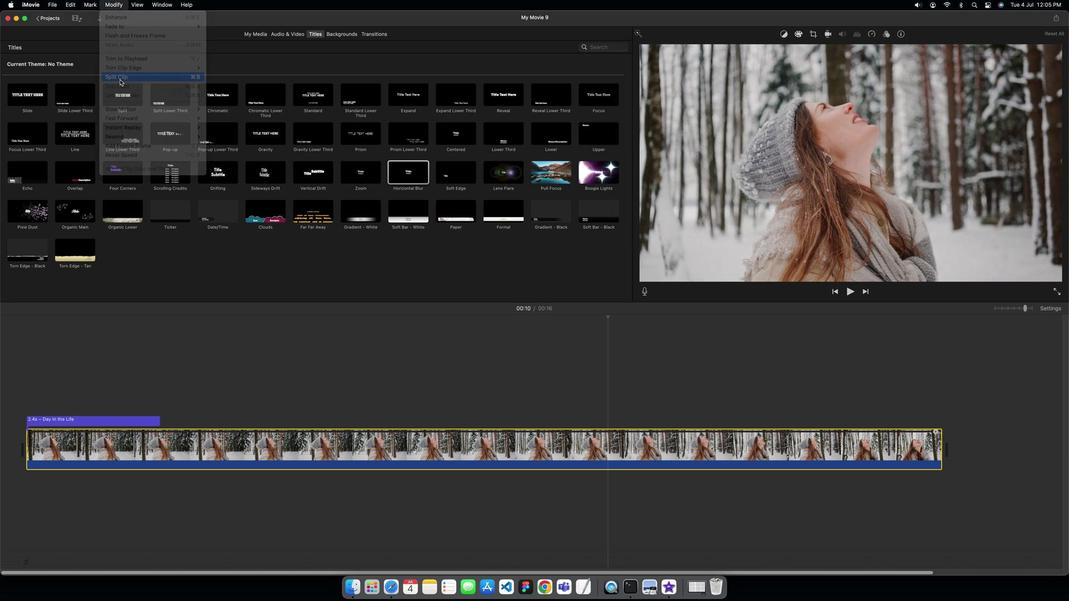 
Action: Mouse moved to (734, 183)
Screenshot: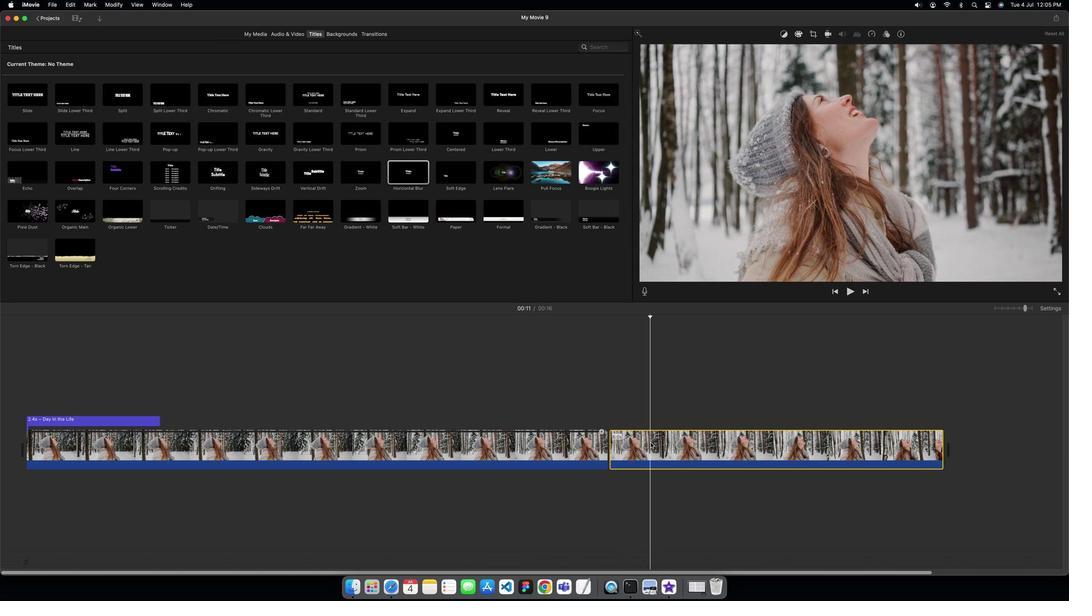 
Action: Mouse pressed left at (734, 183)
Screenshot: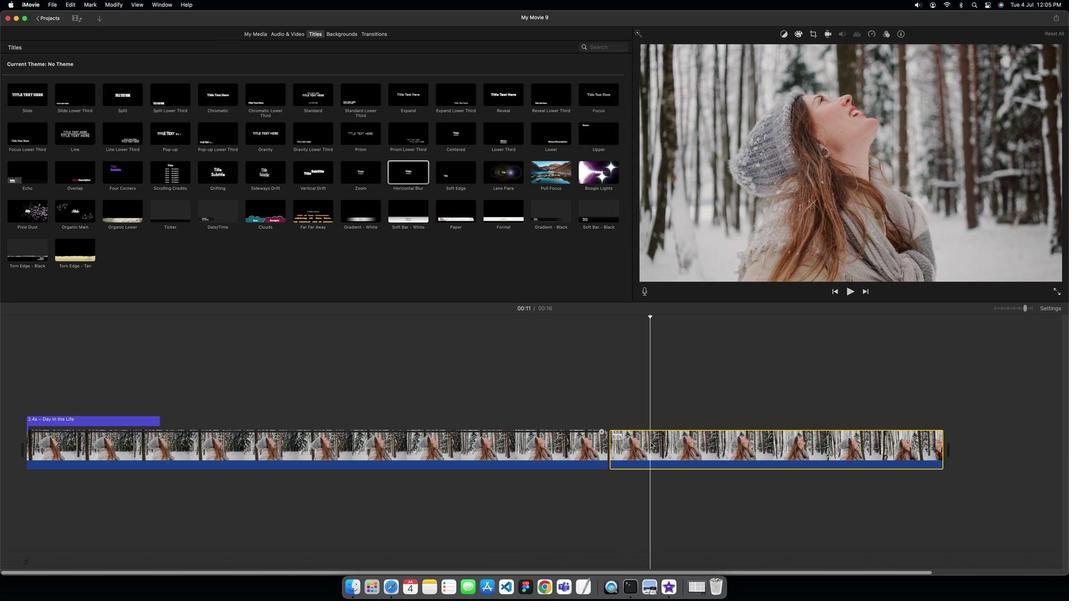 
Action: Mouse moved to (734, 183)
Screenshot: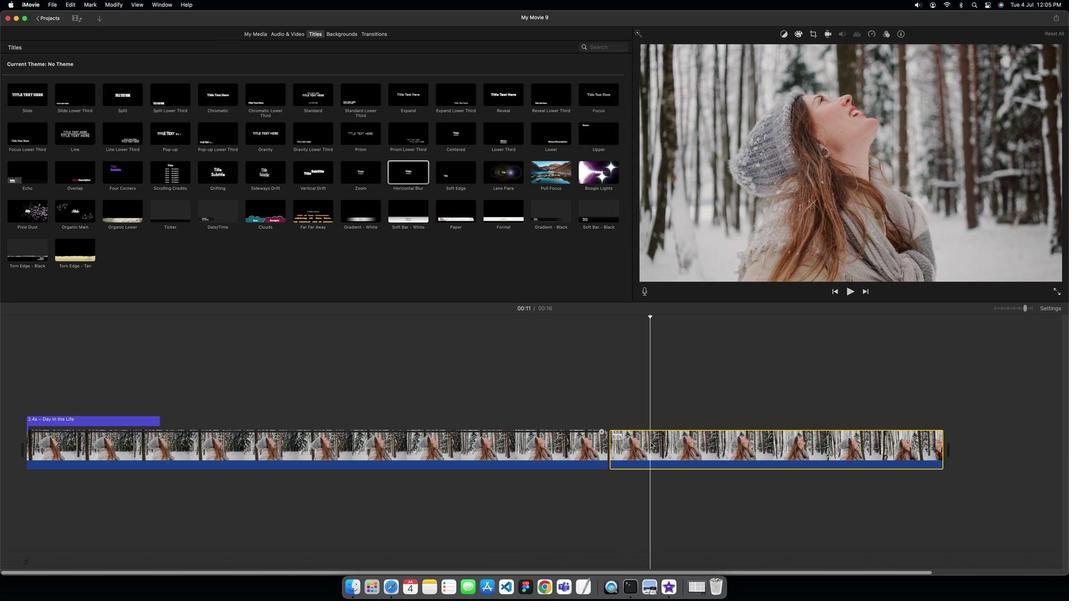 
Action: Key pressed Key.backspace
Screenshot: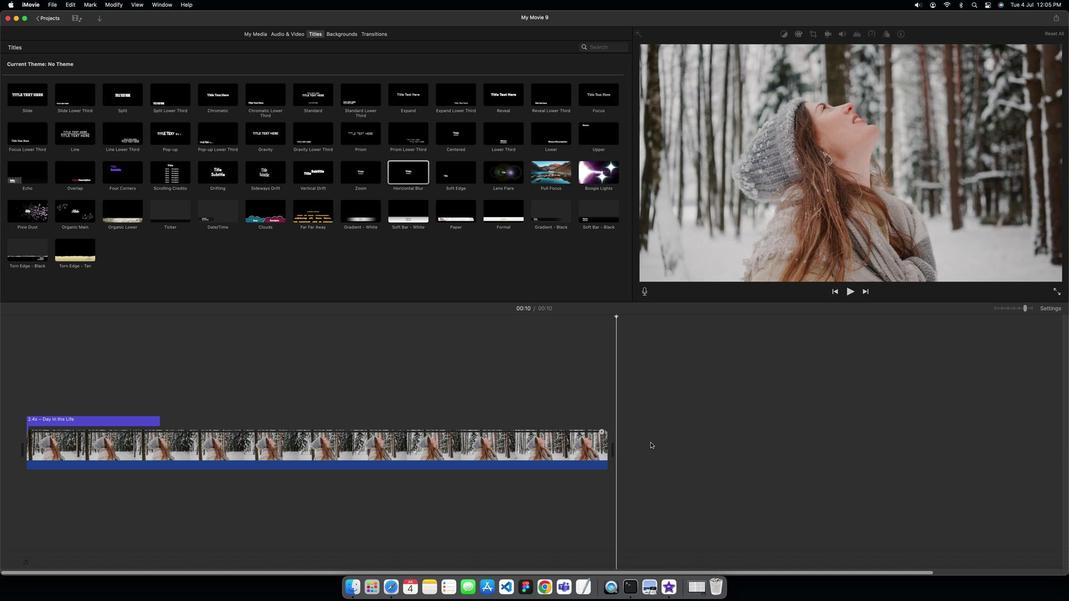 
Action: Mouse moved to (628, 45)
Screenshot: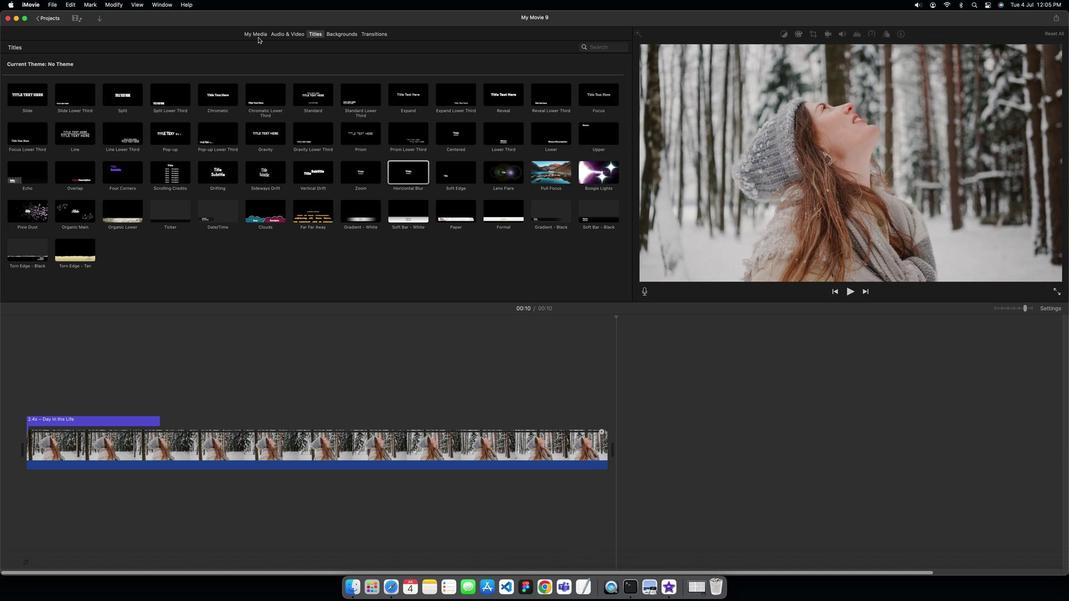 
Action: Mouse pressed left at (628, 45)
Screenshot: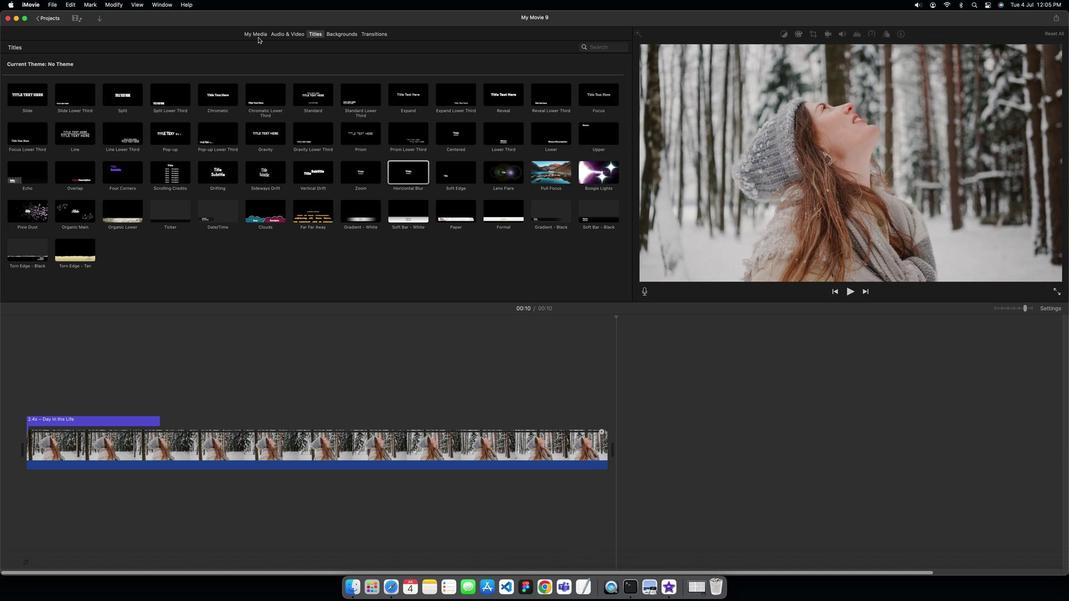 
Action: Mouse moved to (628, 44)
Screenshot: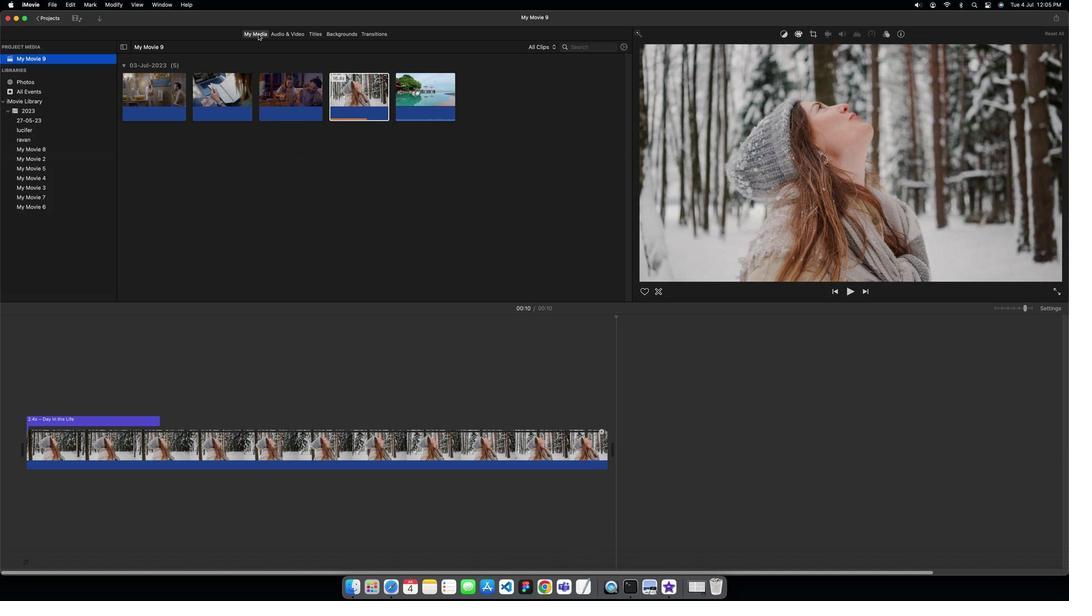 
Action: Mouse pressed left at (628, 44)
Screenshot: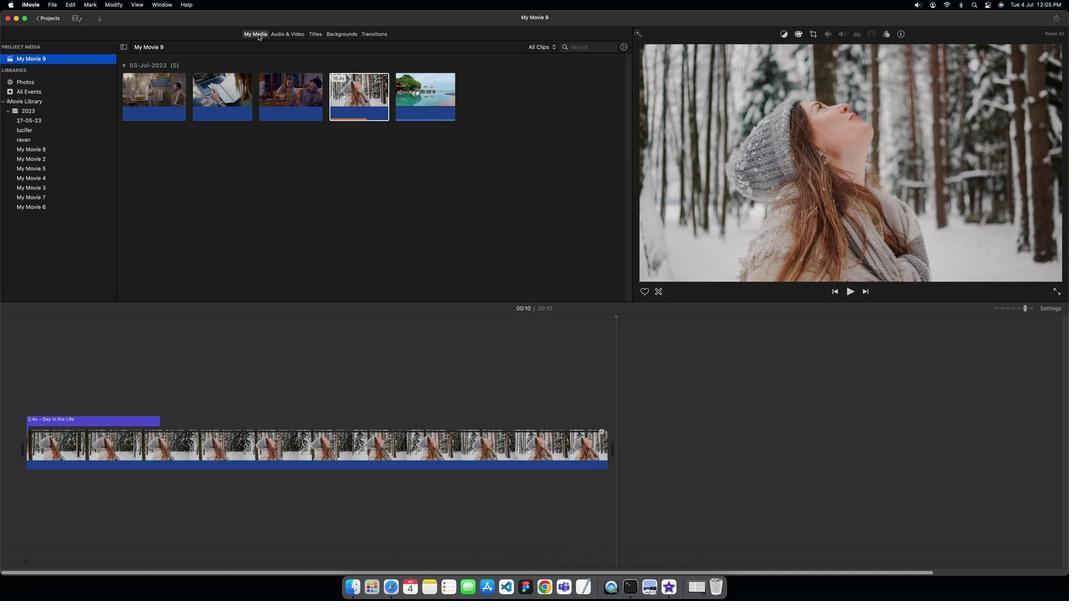 
Action: Mouse moved to (623, 64)
Screenshot: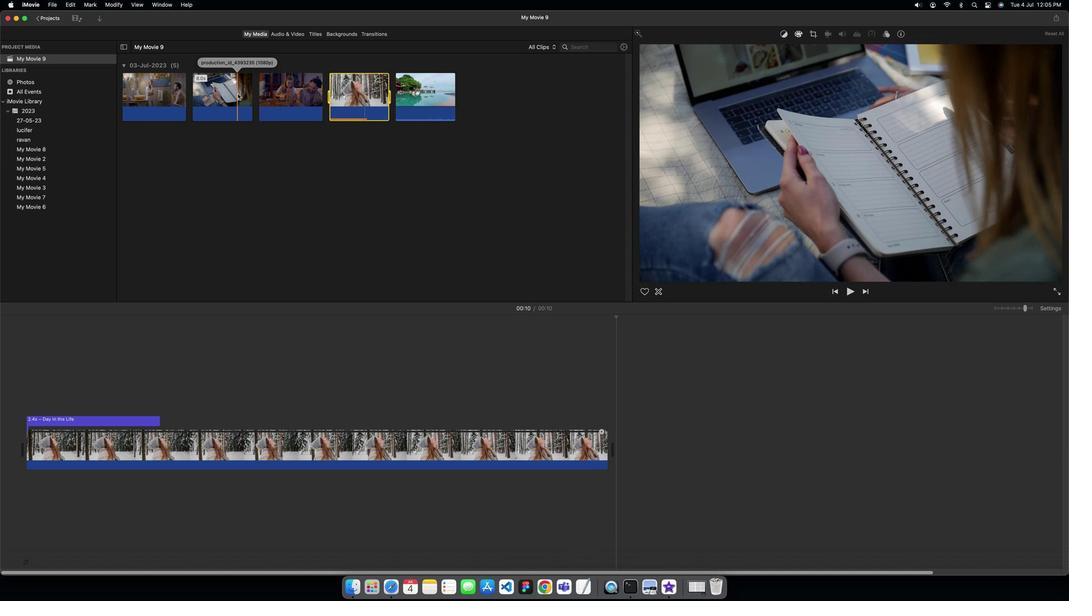 
Action: Mouse pressed left at (623, 64)
Screenshot: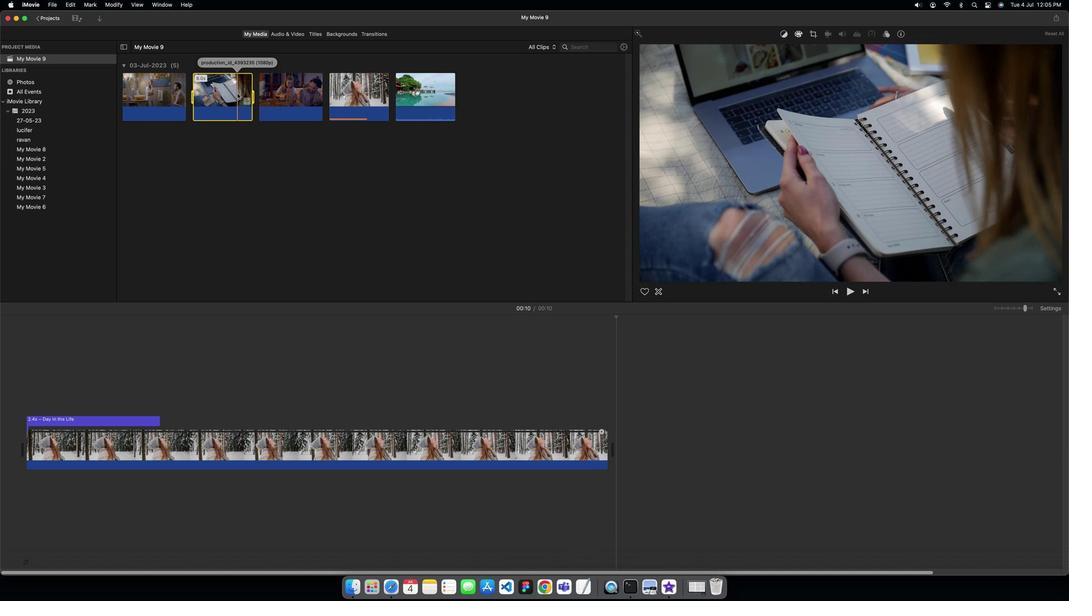 
Action: Mouse moved to (621, 62)
Screenshot: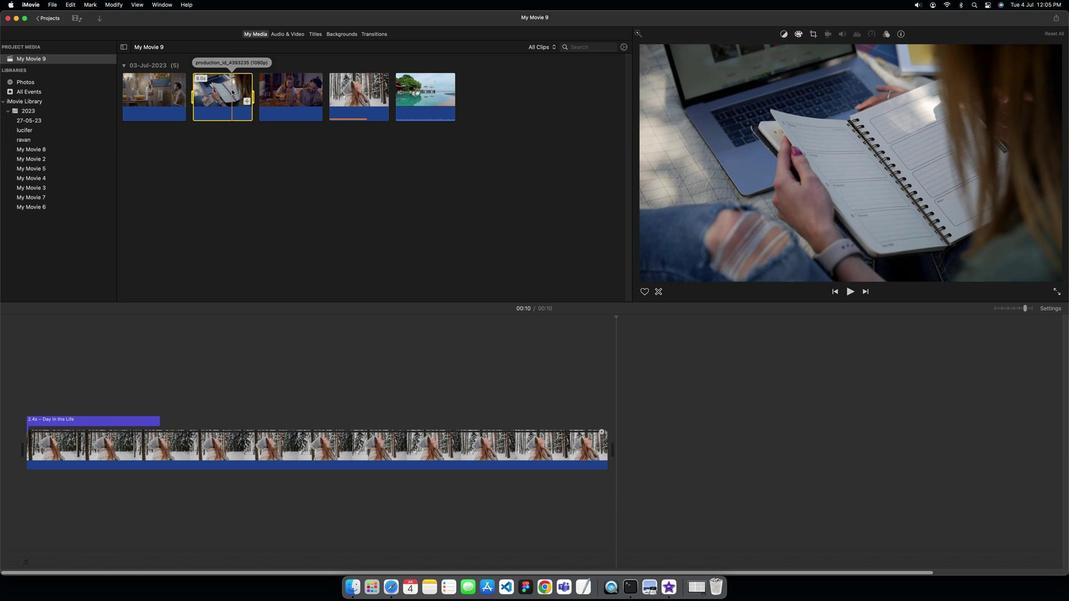 
Action: Mouse pressed left at (621, 62)
Screenshot: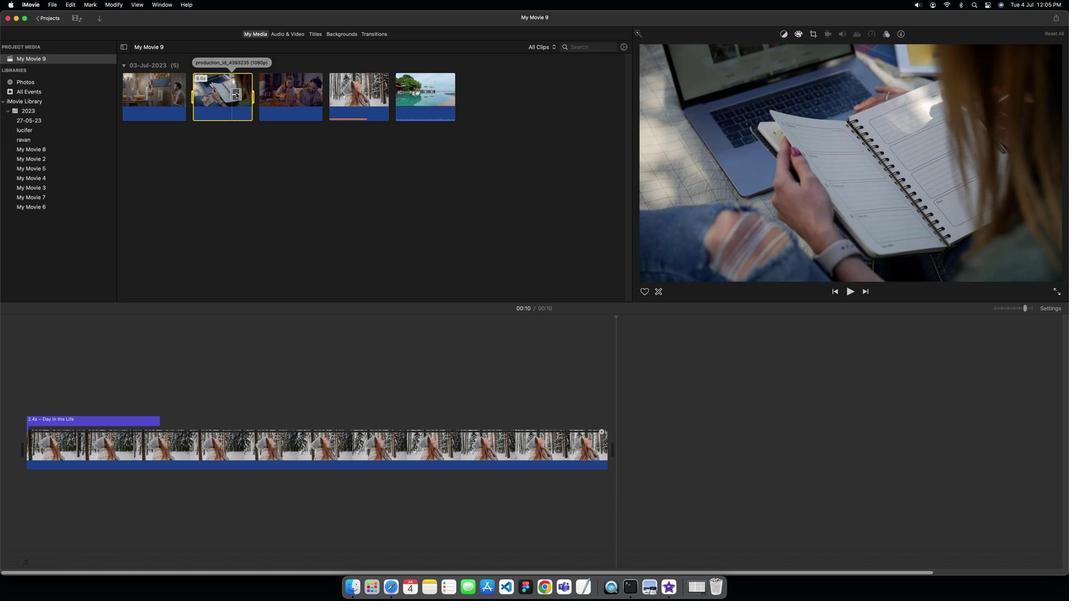 
Action: Mouse moved to (780, 227)
Screenshot: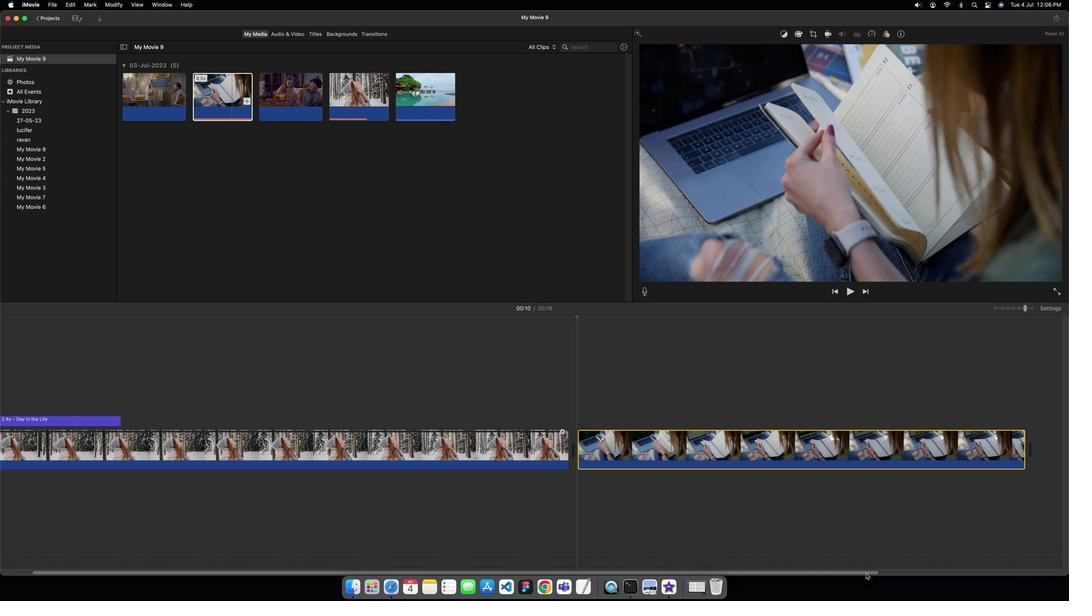 
Action: Mouse pressed left at (780, 227)
Screenshot: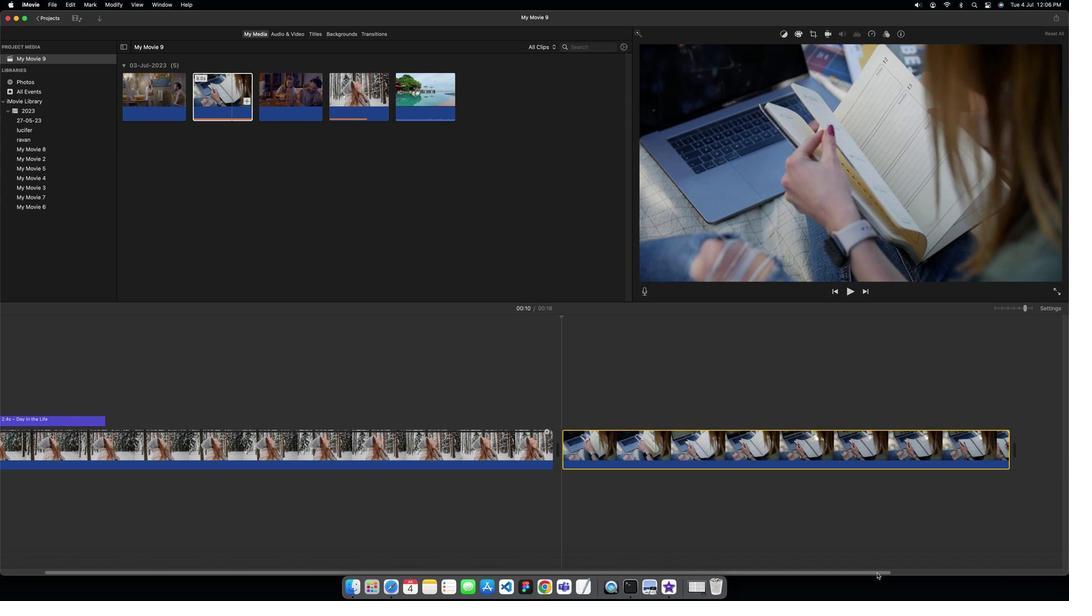 
Action: Mouse moved to (773, 182)
Screenshot: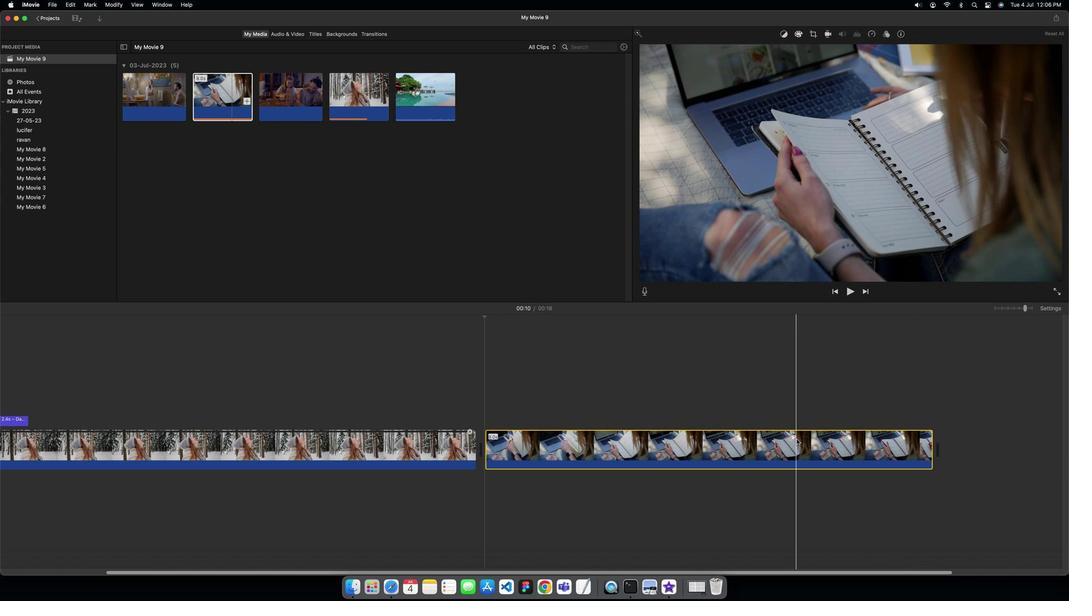 
Action: Mouse pressed left at (773, 182)
Screenshot: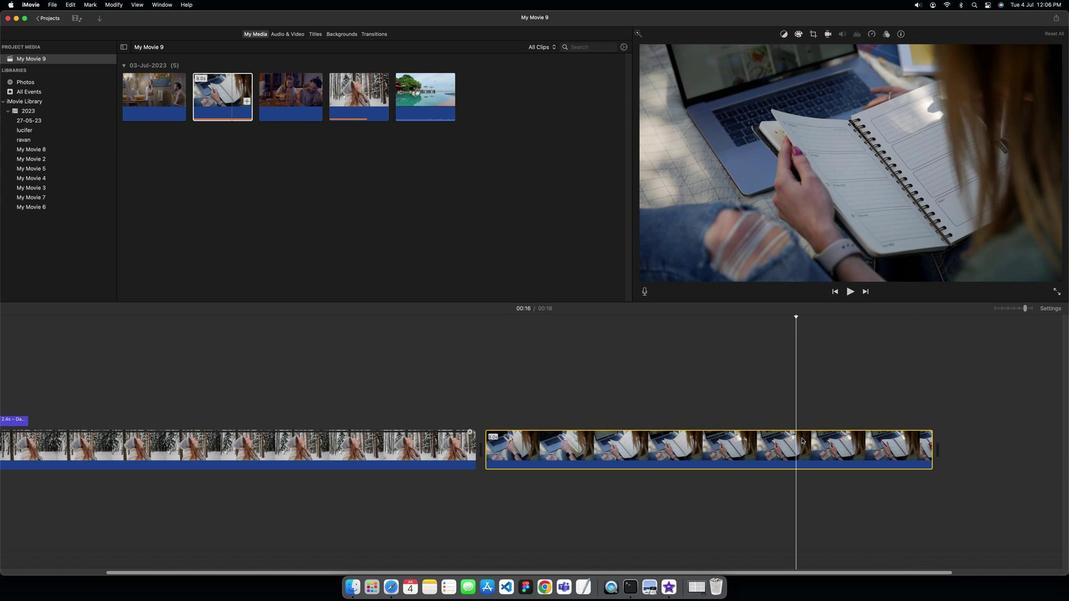 
Action: Mouse moved to (775, 181)
Screenshot: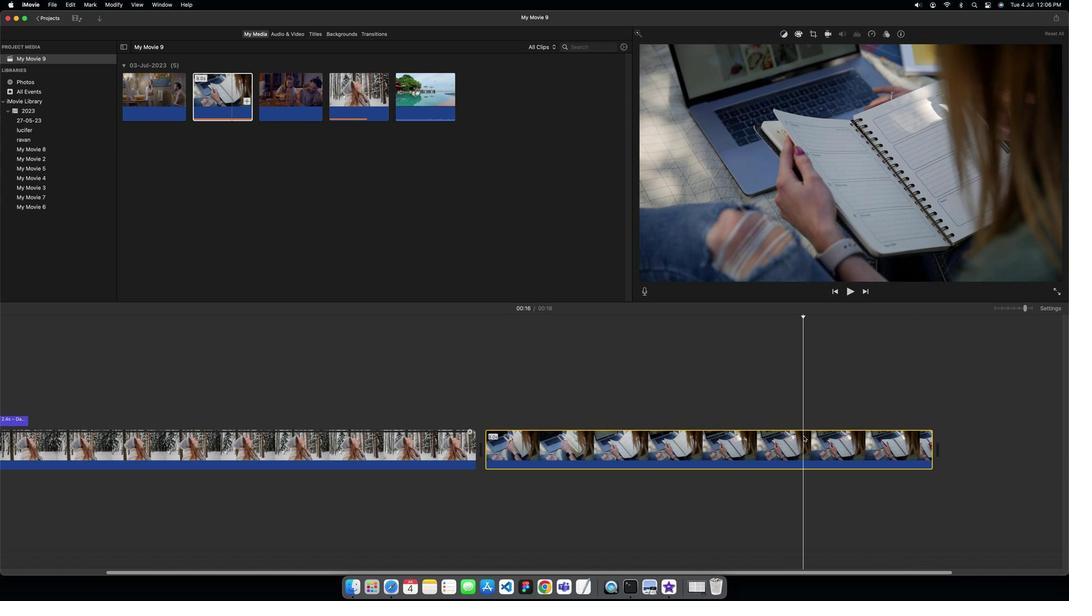 
Action: Mouse pressed left at (775, 181)
Screenshot: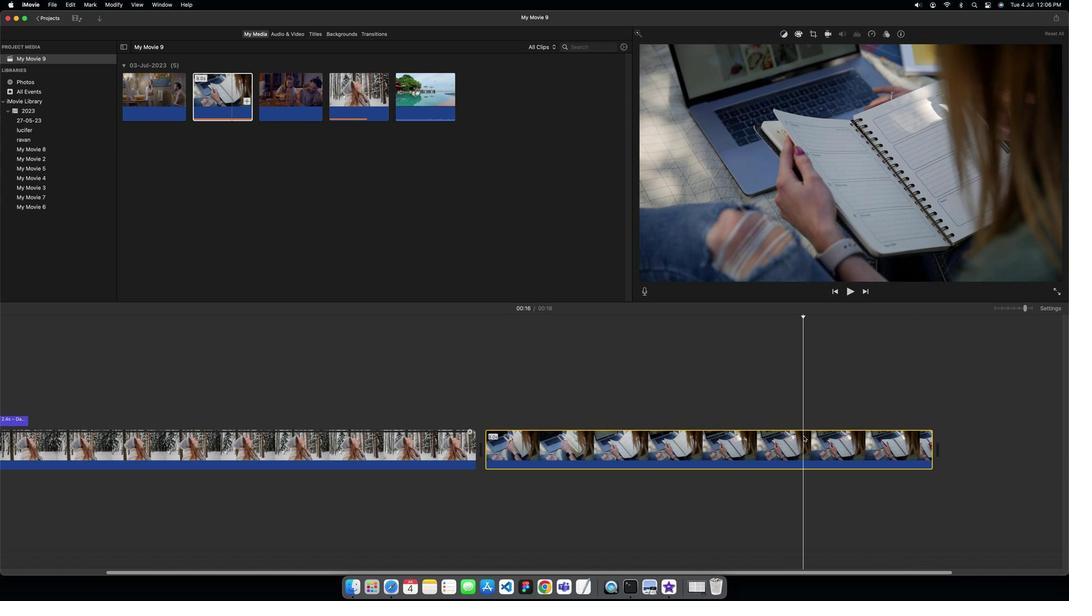 
Action: Mouse moved to (595, 32)
Screenshot: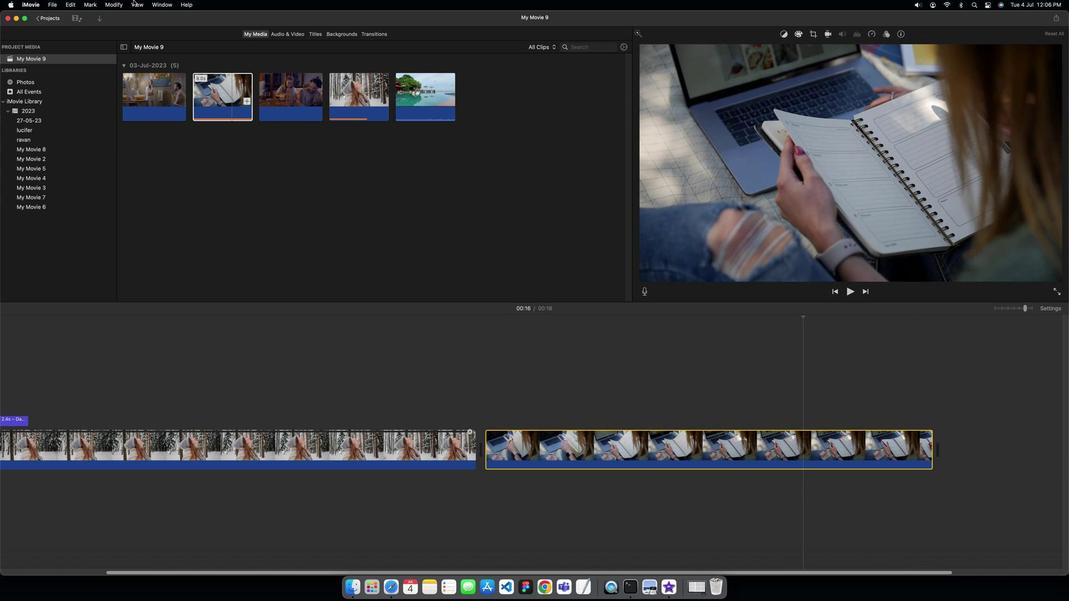 
Action: Mouse pressed left at (595, 32)
Screenshot: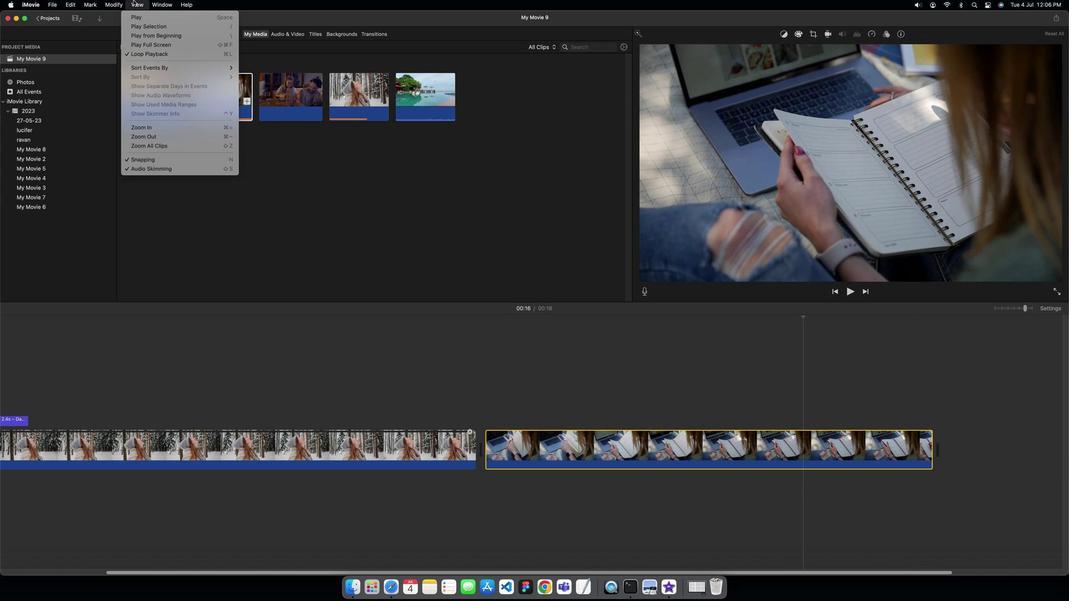 
Action: Mouse moved to (592, 59)
Screenshot: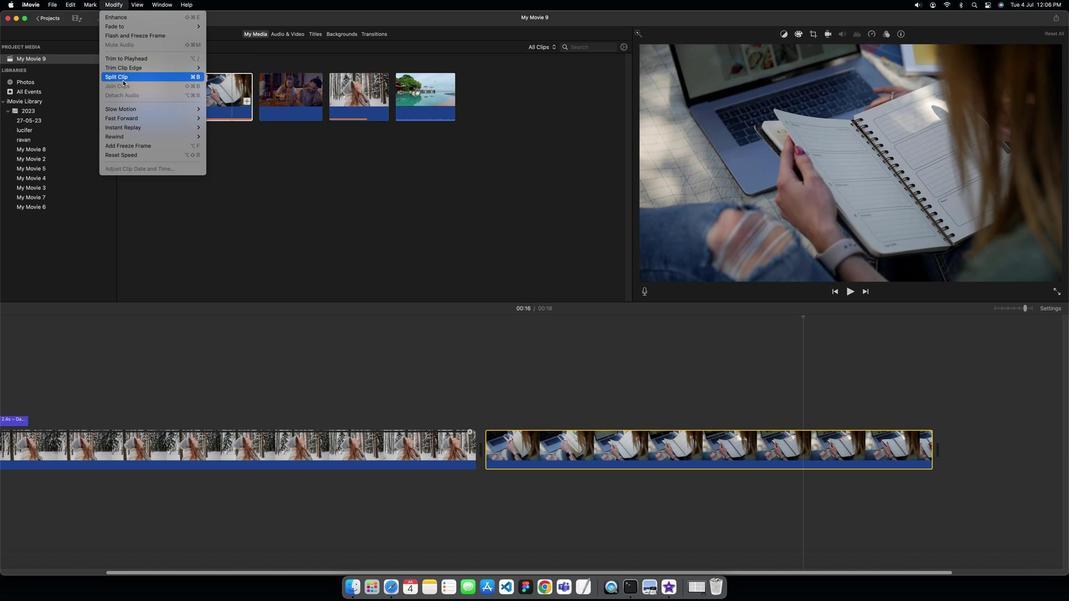 
Action: Mouse pressed left at (592, 59)
Screenshot: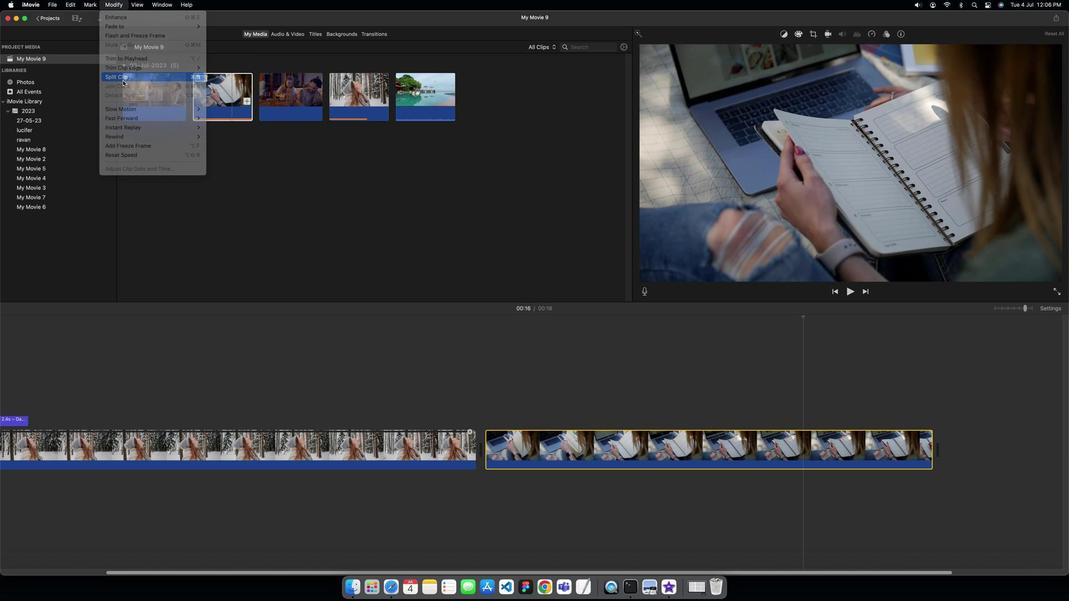 
Action: Mouse moved to (790, 187)
Screenshot: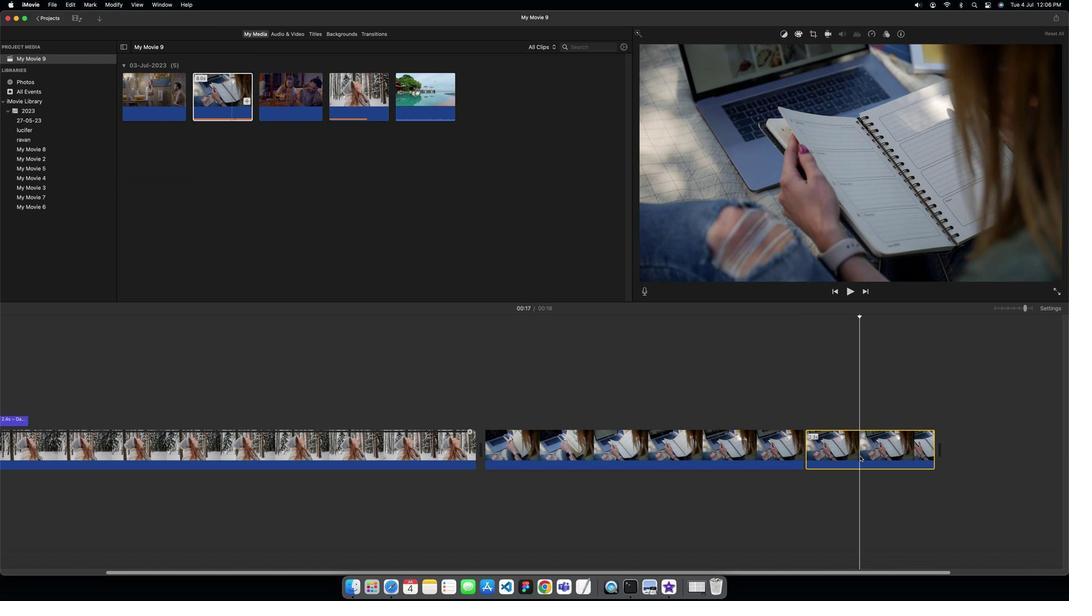 
Action: Mouse pressed left at (790, 187)
Screenshot: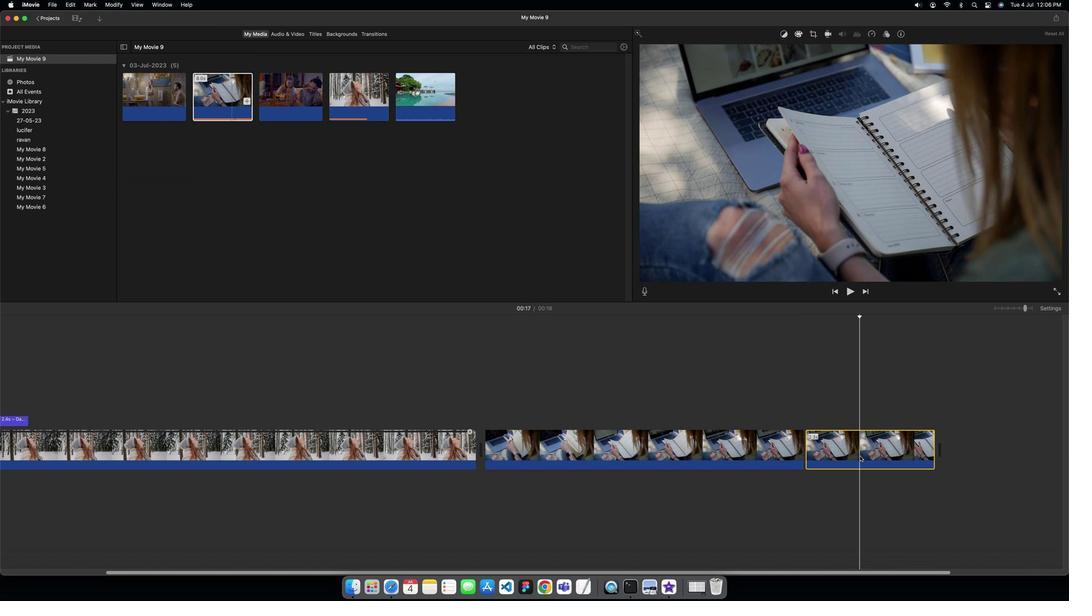
Action: Key pressed Key.backspace
Screenshot: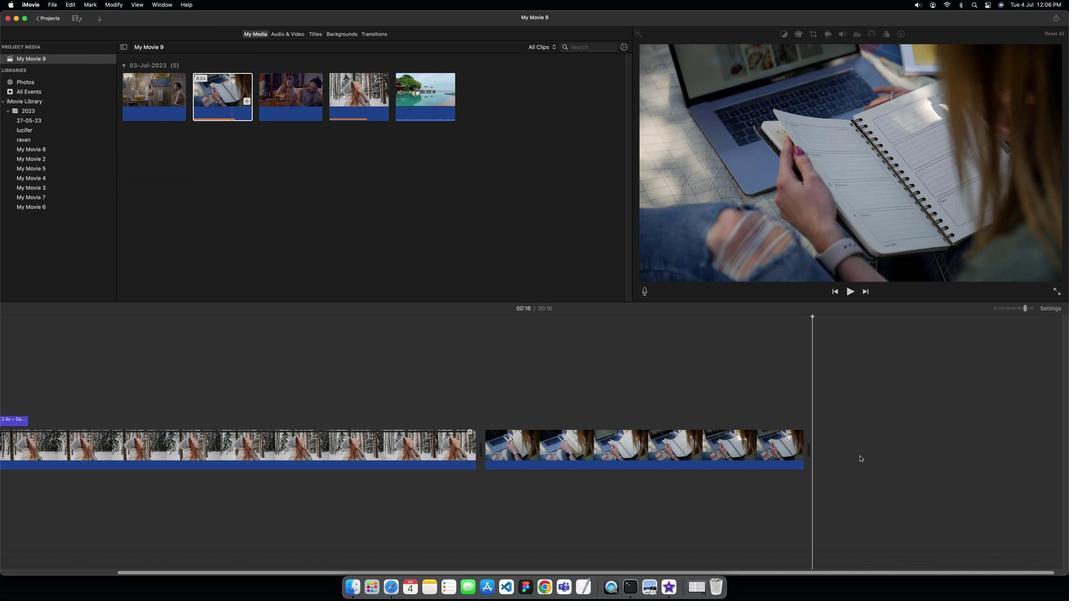 
Action: Mouse moved to (764, 184)
Screenshot: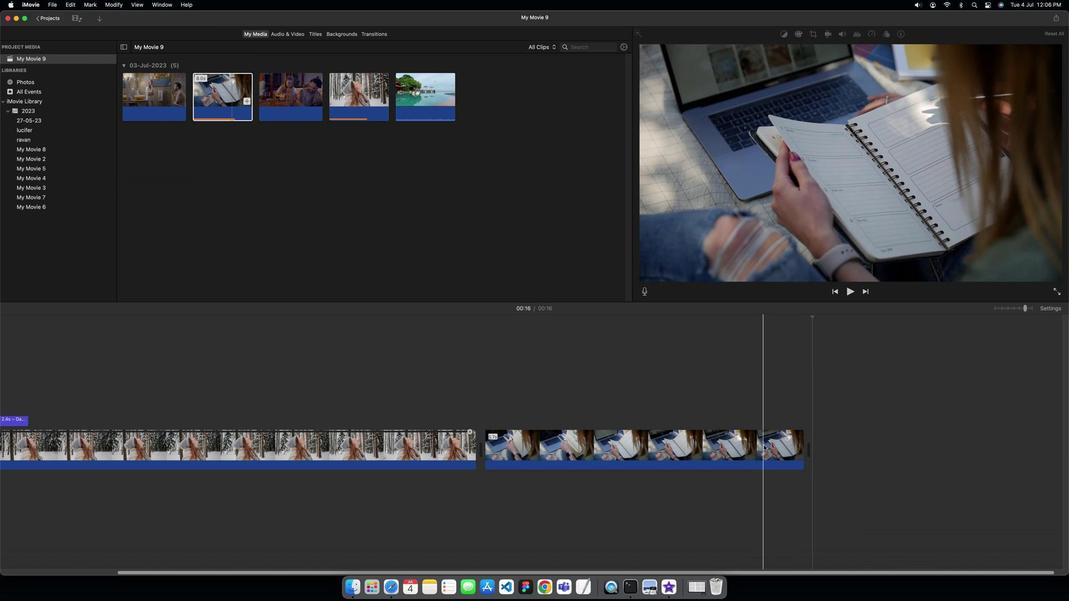 
Action: Mouse pressed left at (764, 184)
Screenshot: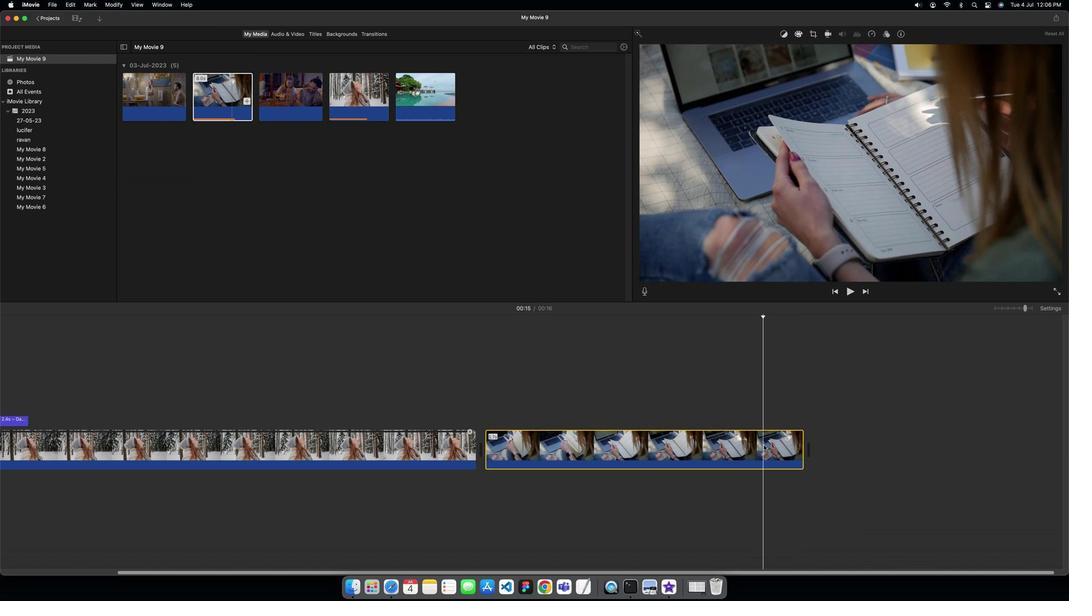 
Action: Mouse moved to (643, 43)
Screenshot: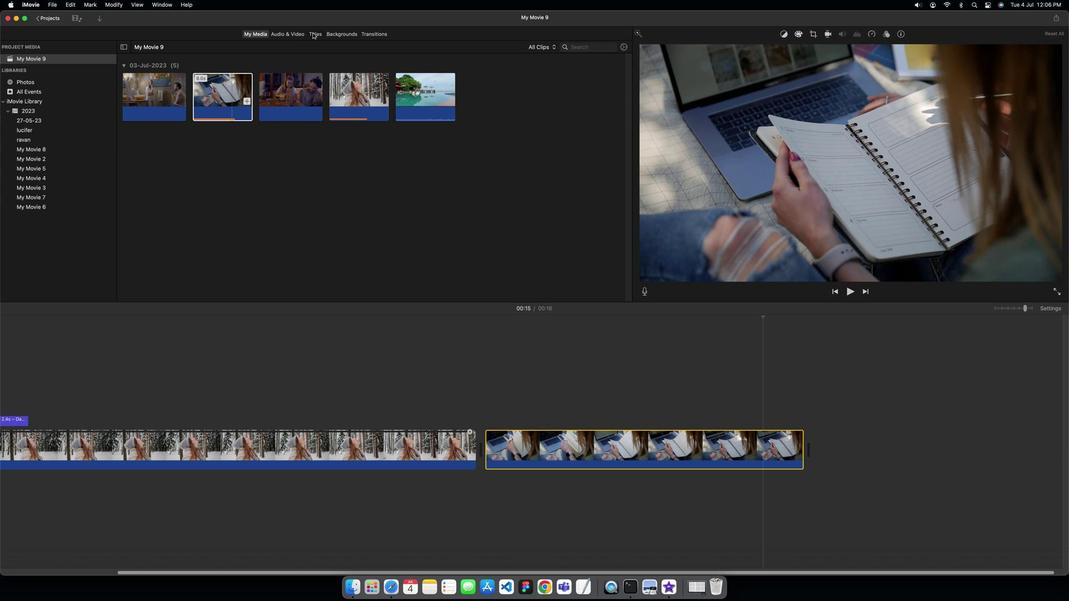 
Action: Mouse pressed left at (643, 43)
Screenshot: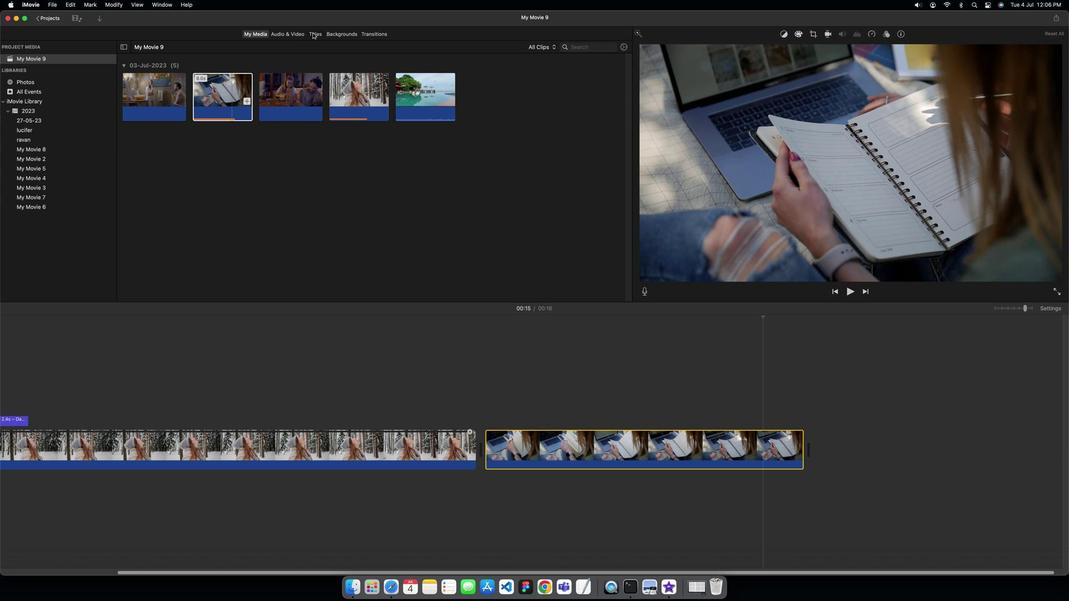 
Action: Mouse moved to (720, 80)
Screenshot: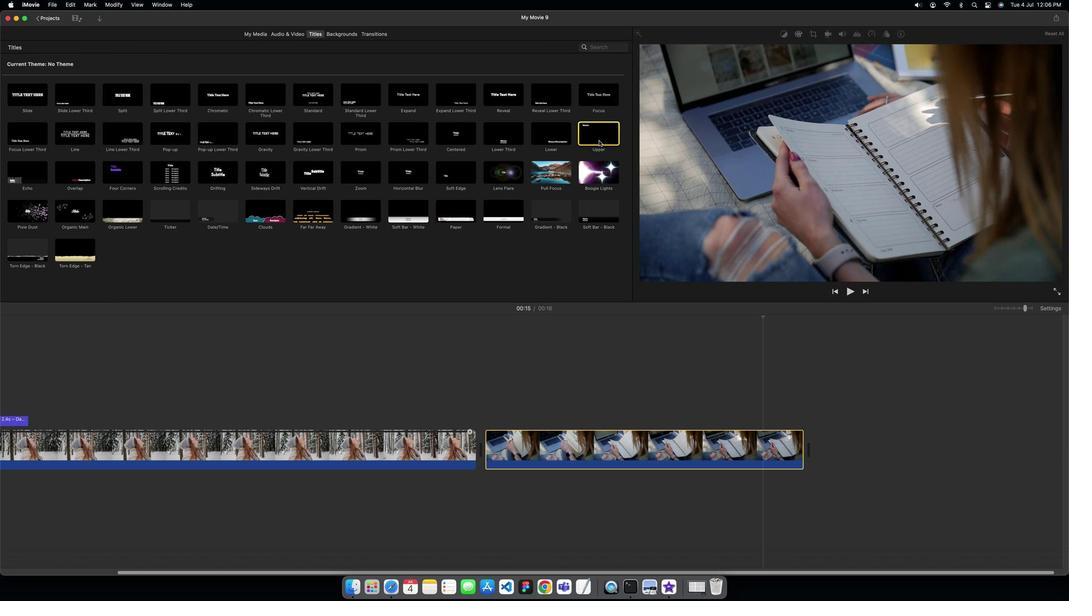 
Action: Mouse pressed left at (720, 80)
Screenshot: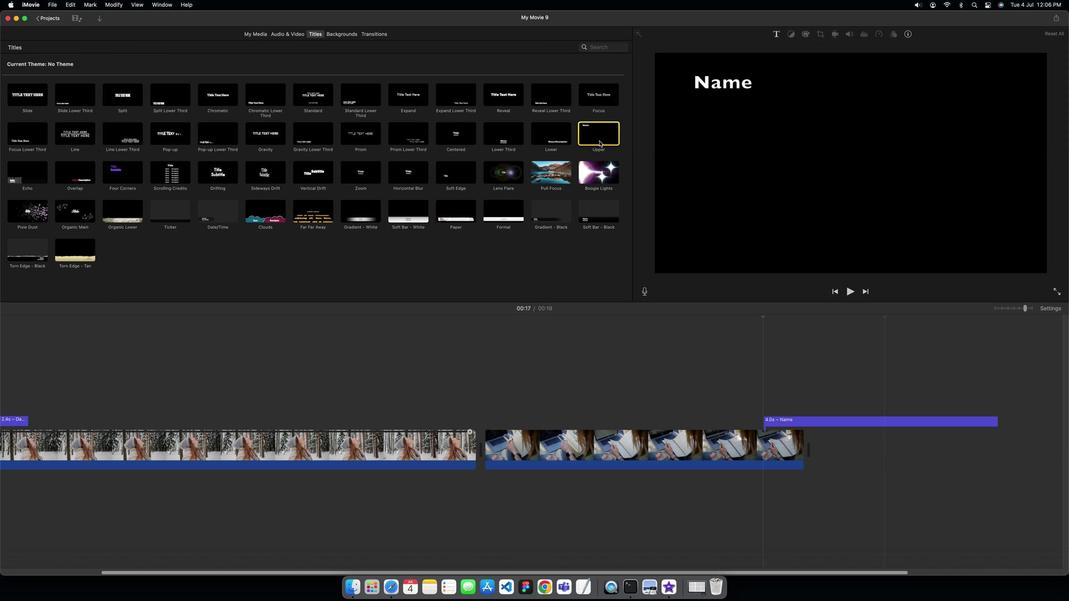 
Action: Mouse pressed left at (720, 80)
Screenshot: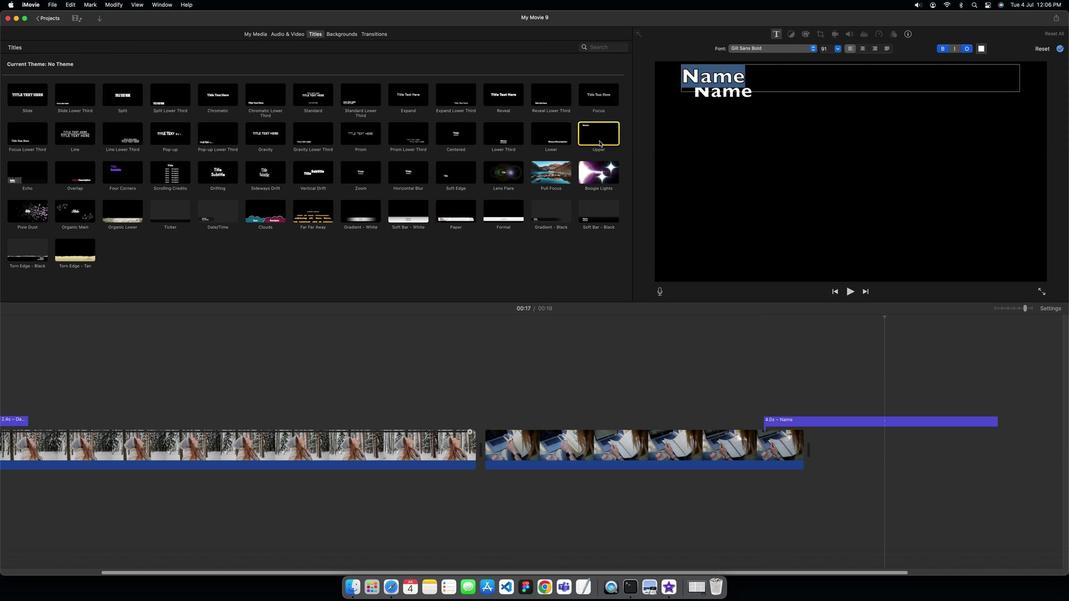 
Action: Key pressed Key.caps_lock'A'Key.caps_lockKey.space'j''o''u''r''n''e''y'Key.space'o''f'Key.space'g''r''o''w''t''h'
Screenshot: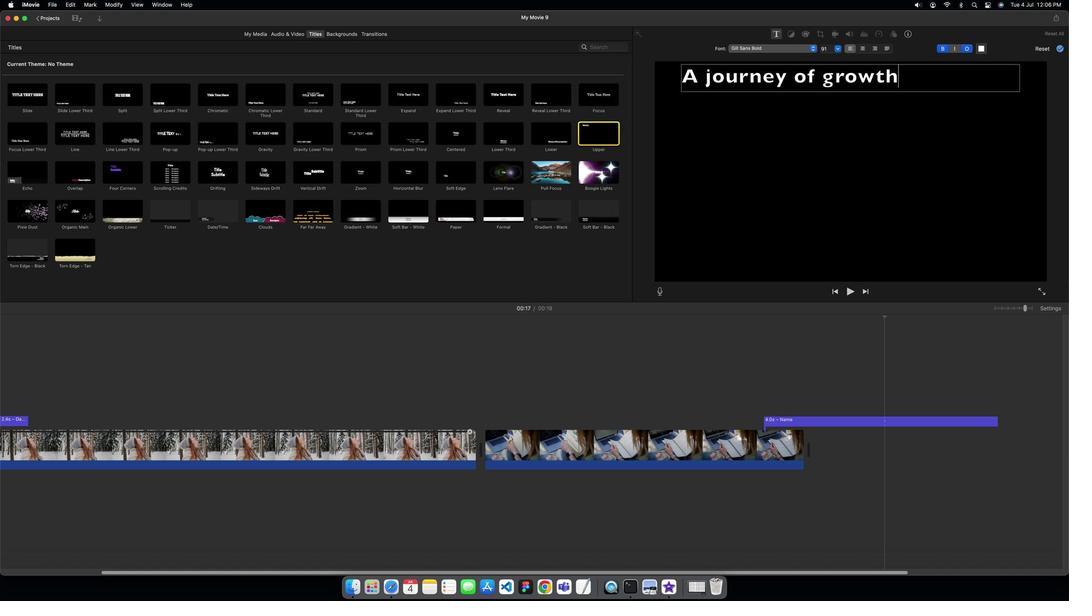 
Action: Mouse moved to (758, 94)
Screenshot: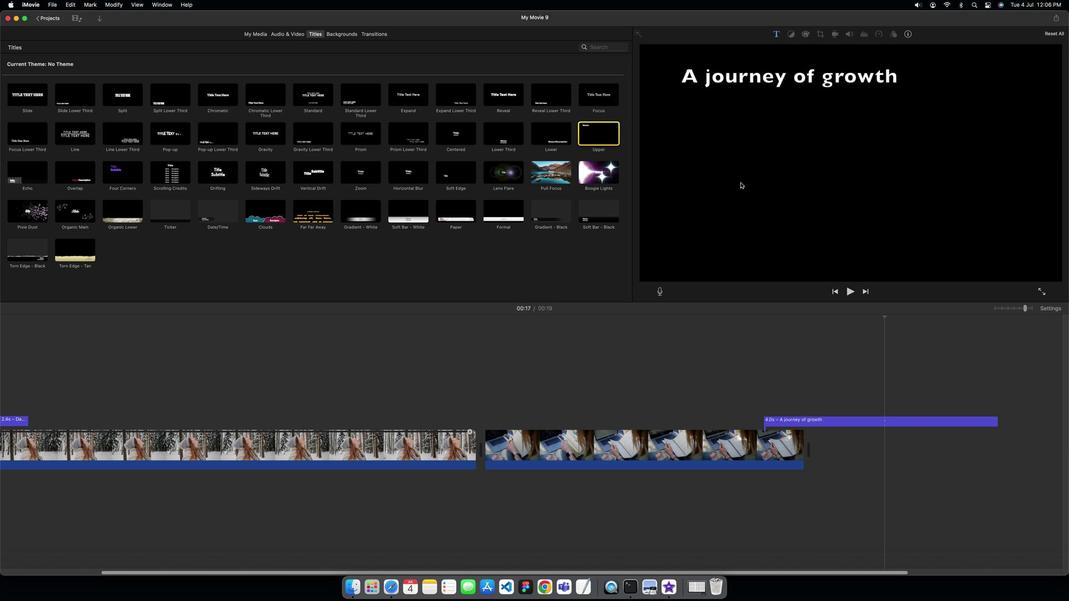 
Action: Mouse pressed left at (758, 94)
Screenshot: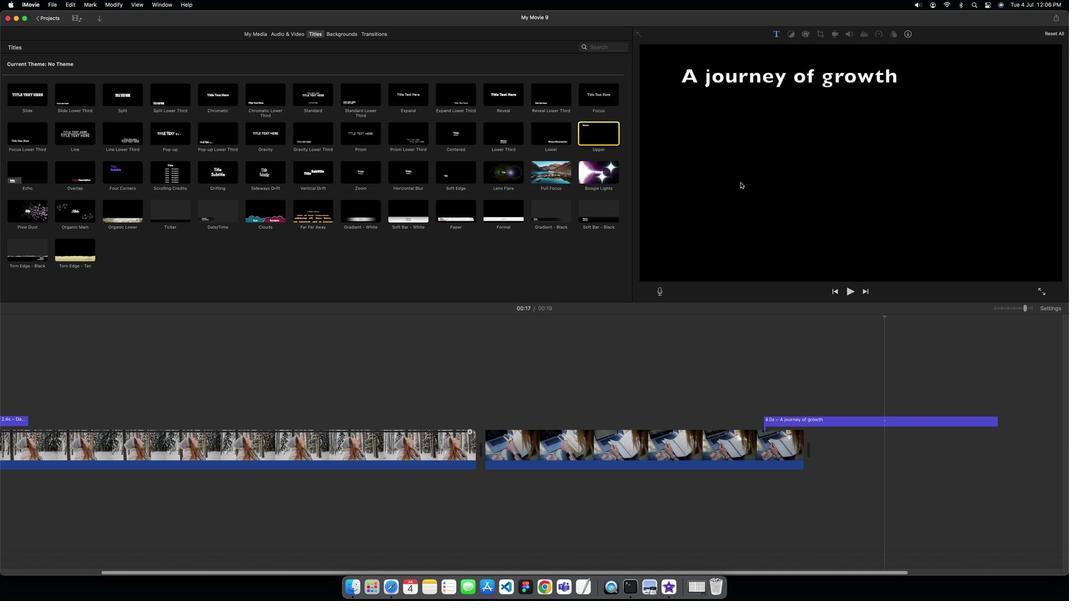 
Action: Mouse moved to (781, 175)
Screenshot: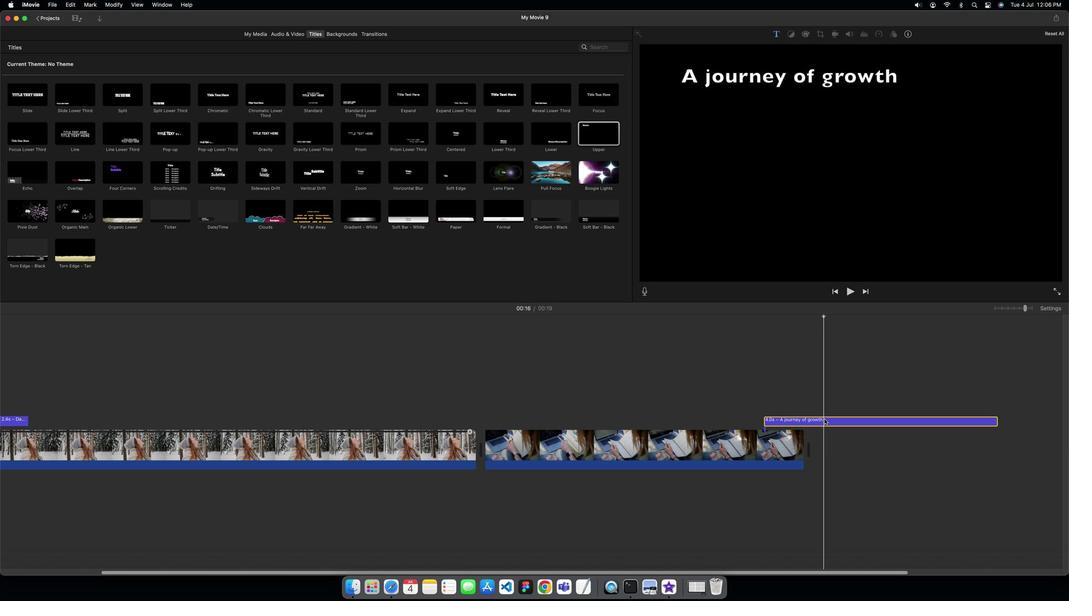 
Action: Mouse pressed left at (781, 175)
Screenshot: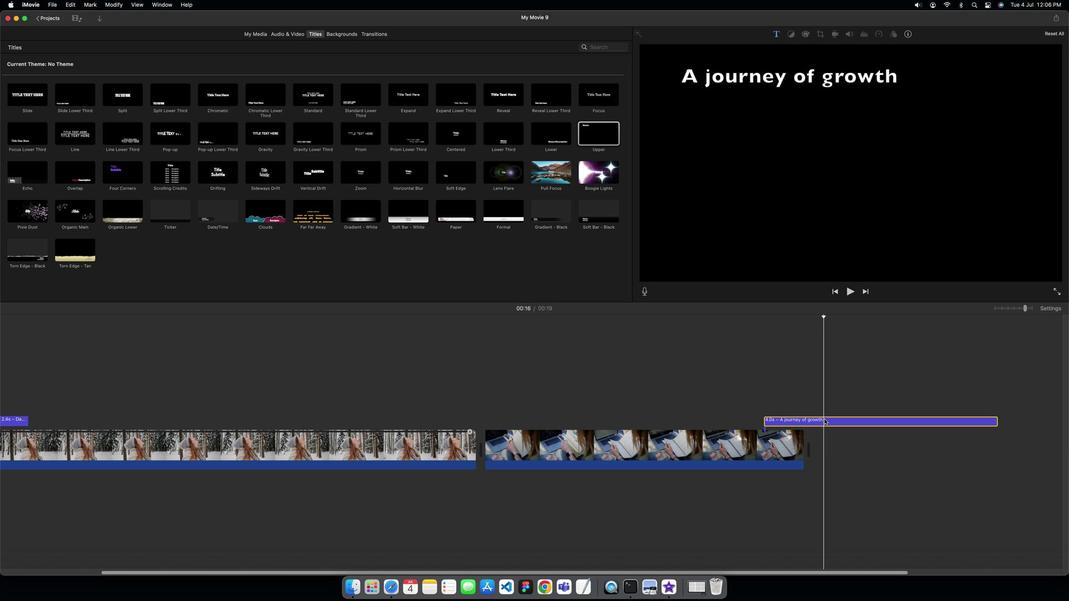 
Action: Mouse pressed left at (781, 175)
Screenshot: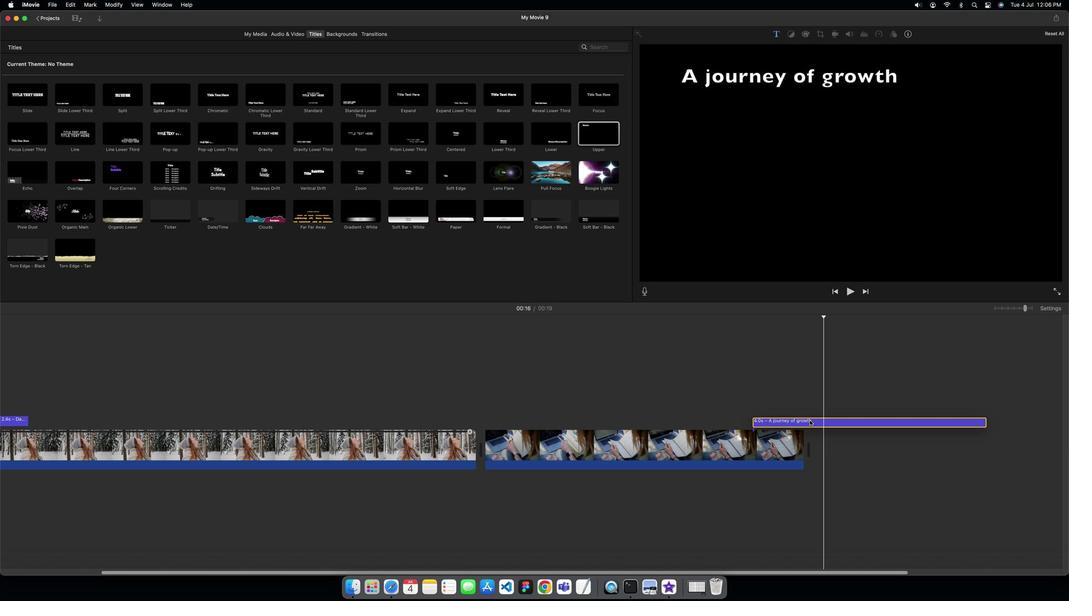 
Action: Mouse moved to (750, 176)
Screenshot: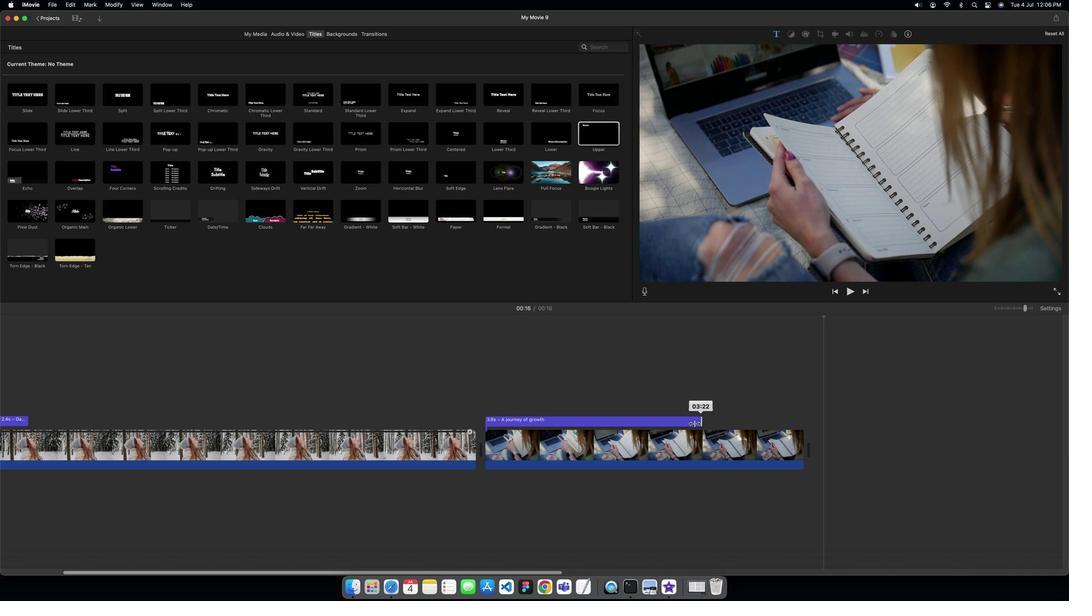 
Action: Mouse pressed left at (750, 176)
Screenshot: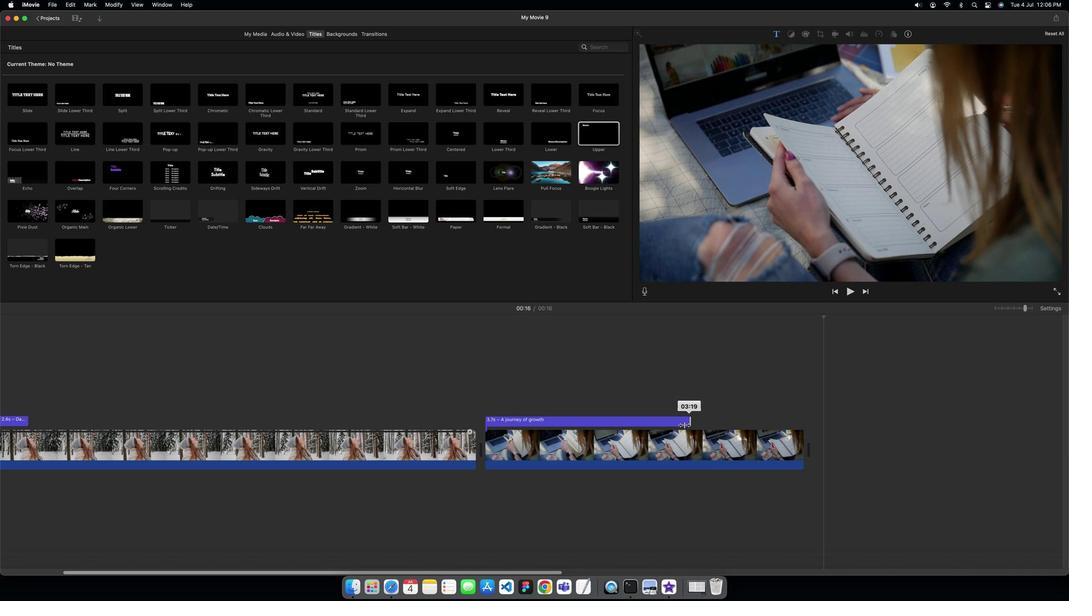 
Action: Mouse moved to (628, 43)
Screenshot: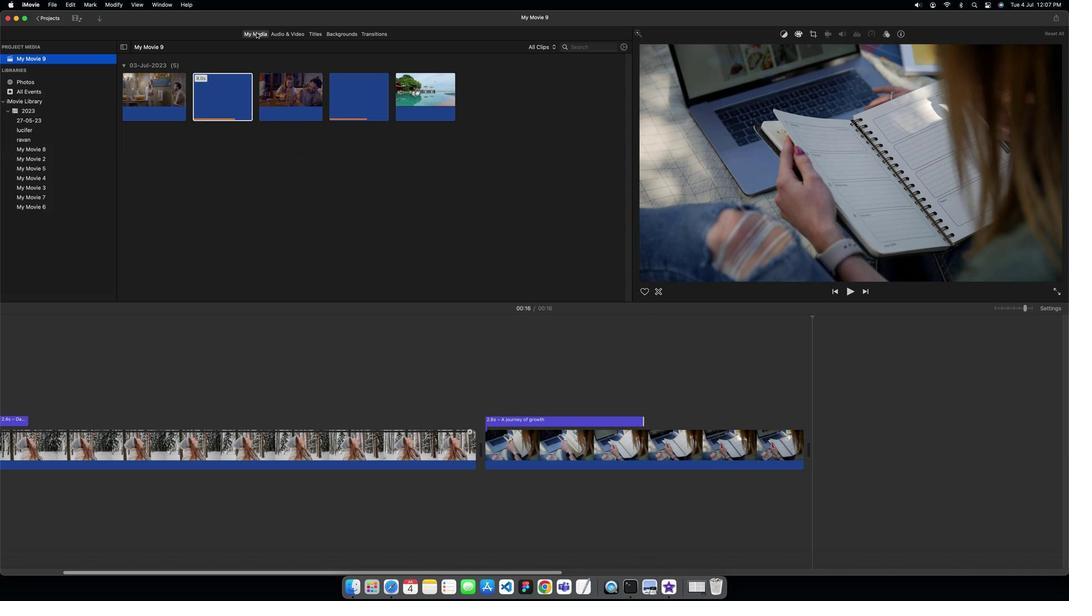 
Action: Mouse pressed left at (628, 43)
Screenshot: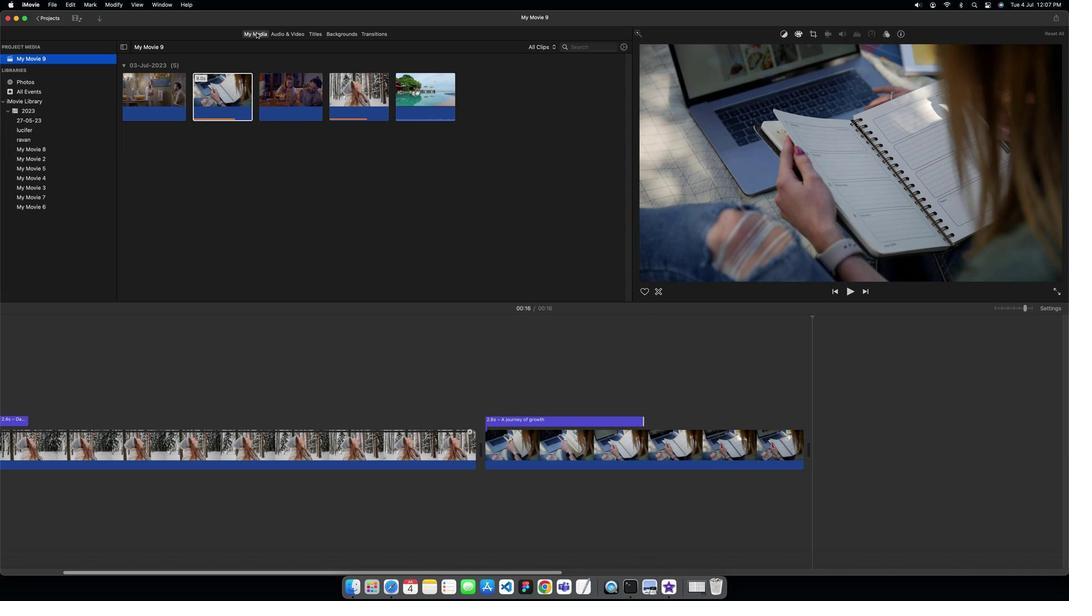 
Action: Mouse moved to (638, 66)
Screenshot: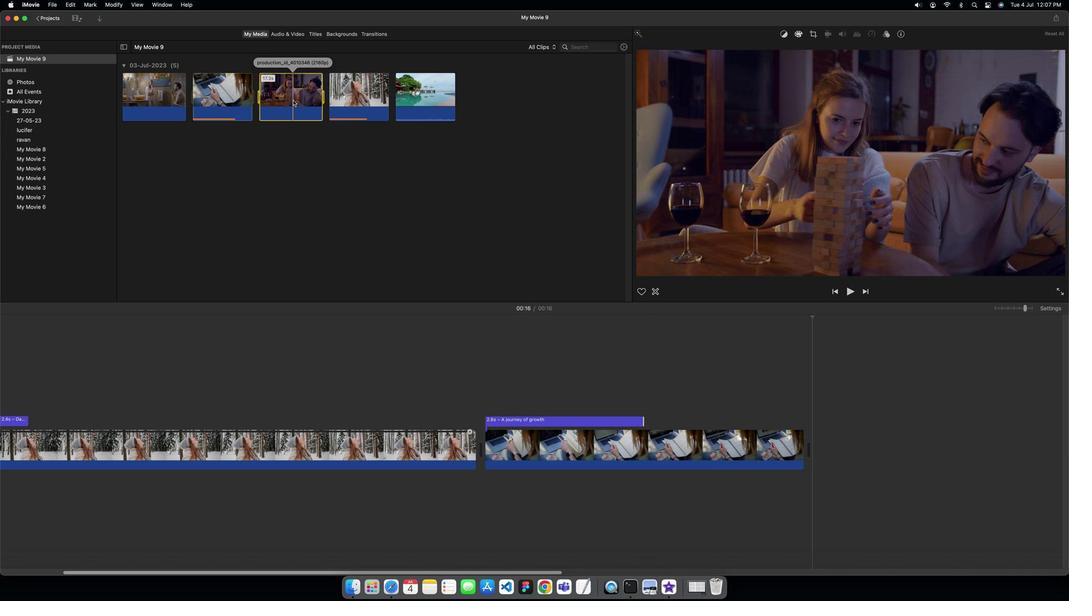 
Action: Mouse pressed left at (638, 66)
Screenshot: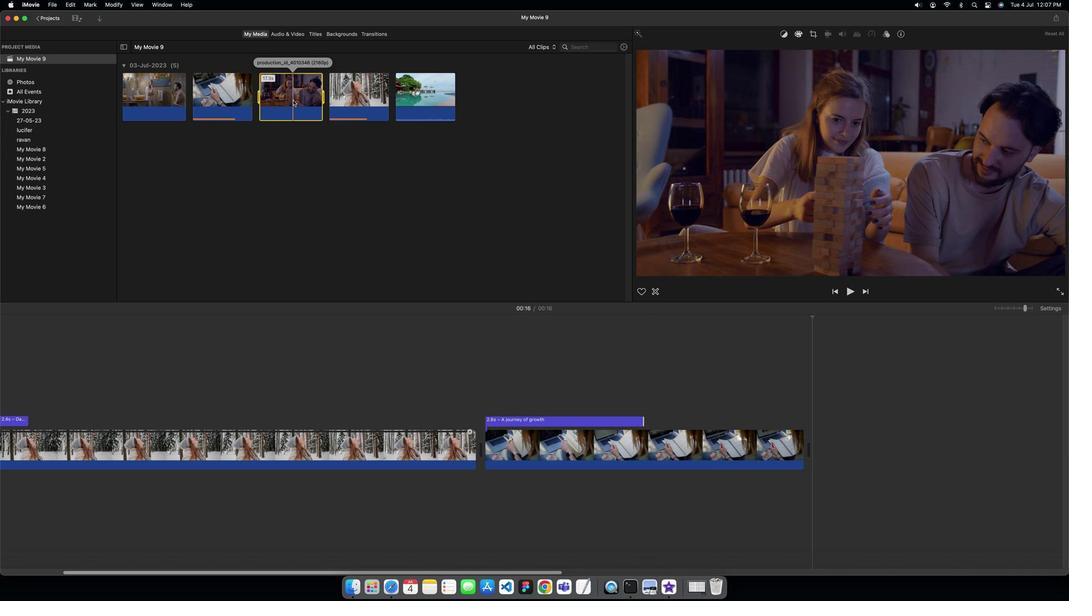 
Action: Mouse moved to (668, 65)
Screenshot: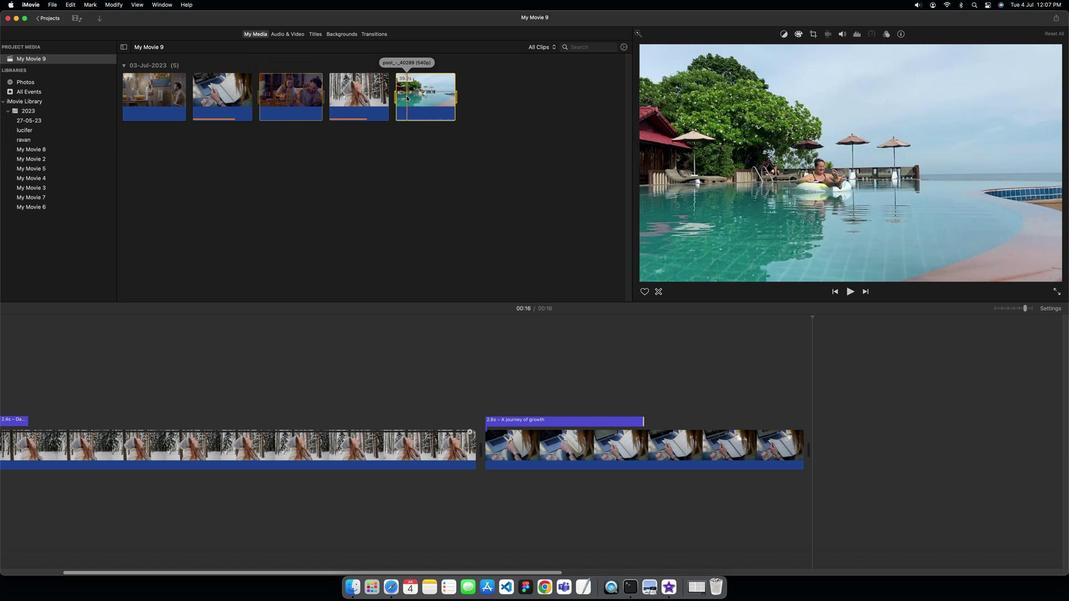 
Action: Mouse pressed left at (668, 65)
Screenshot: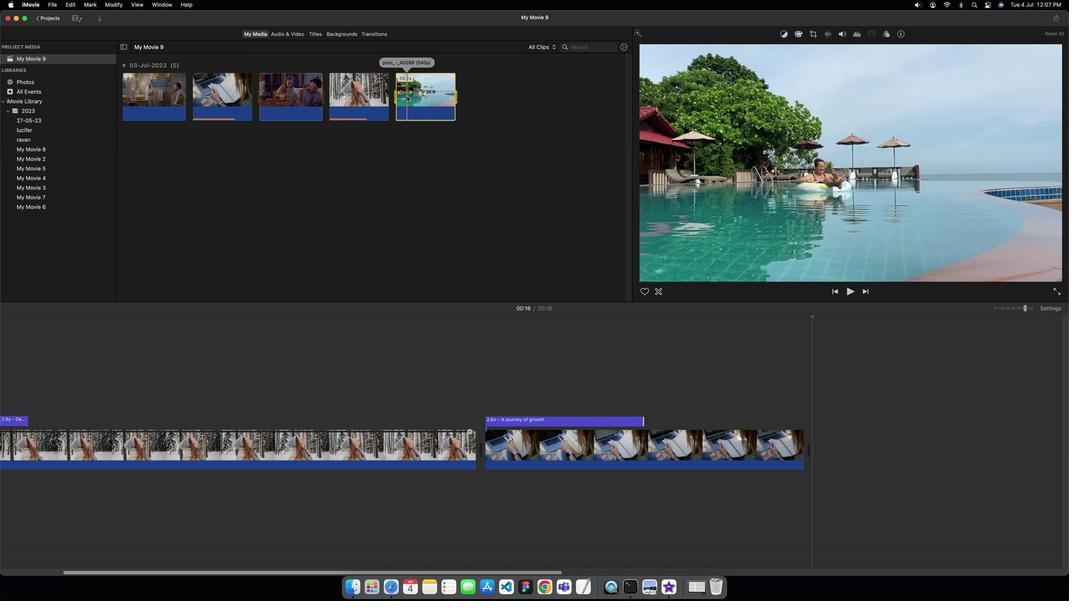
Action: Mouse moved to (669, 63)
Screenshot: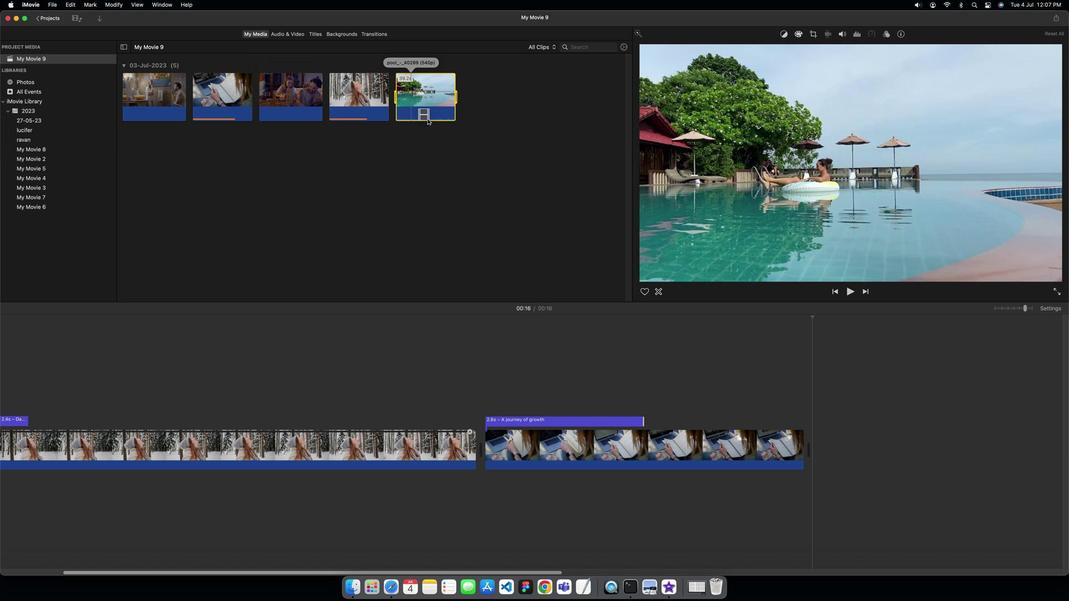 
Action: Mouse pressed left at (669, 63)
Screenshot: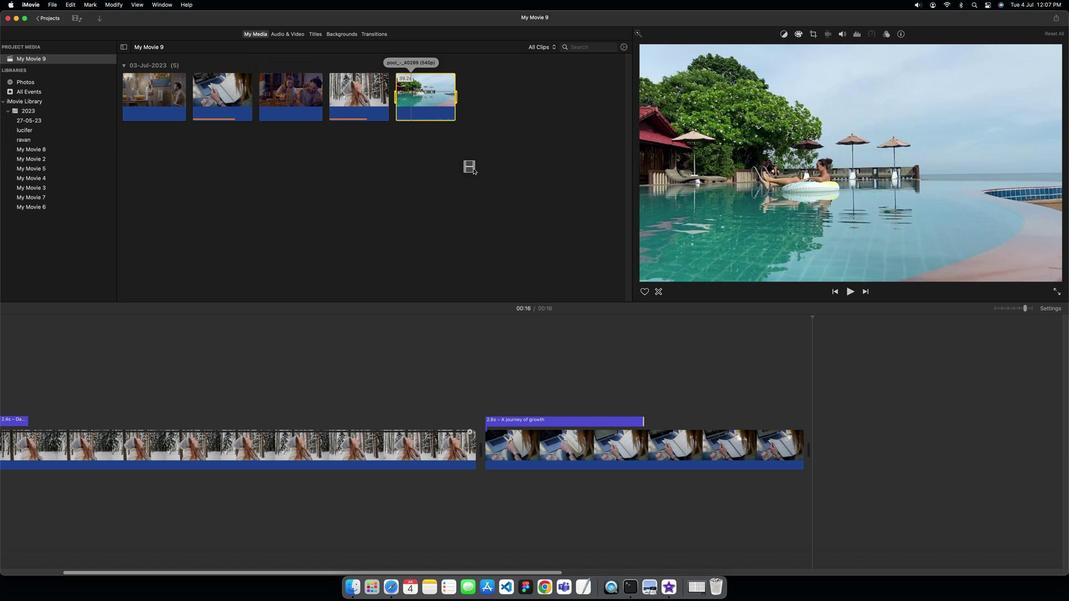 
Action: Mouse moved to (641, 227)
Screenshot: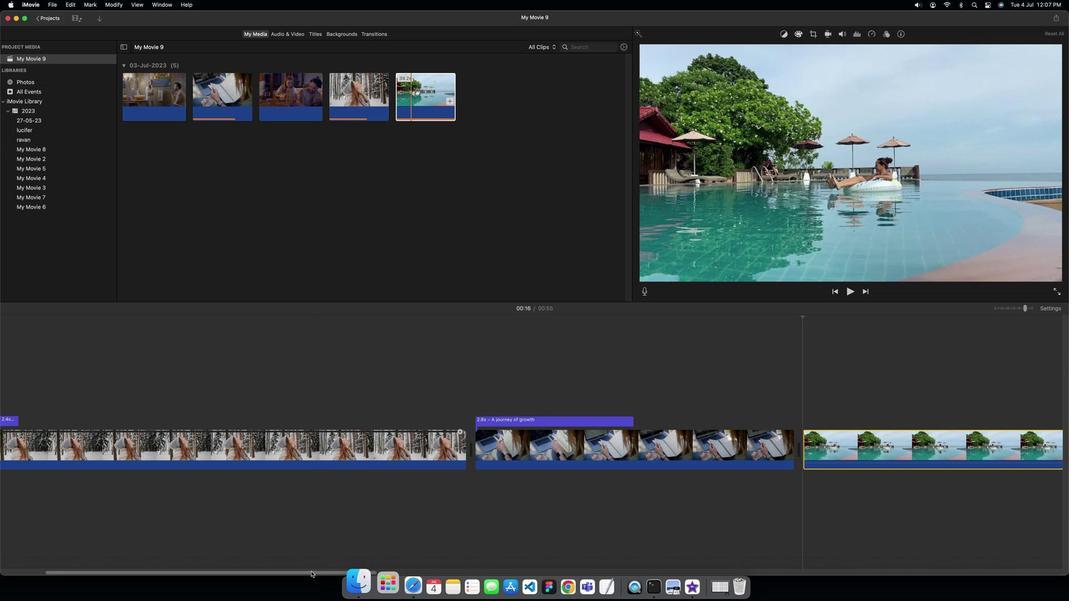 
Action: Mouse pressed left at (641, 227)
Screenshot: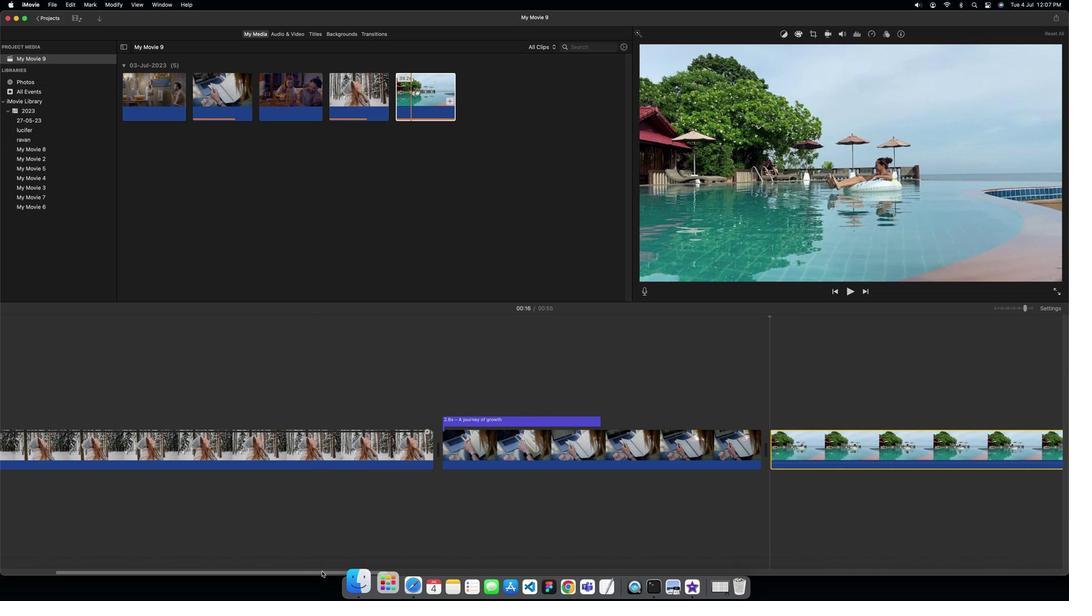 
Action: Mouse moved to (677, 193)
Screenshot: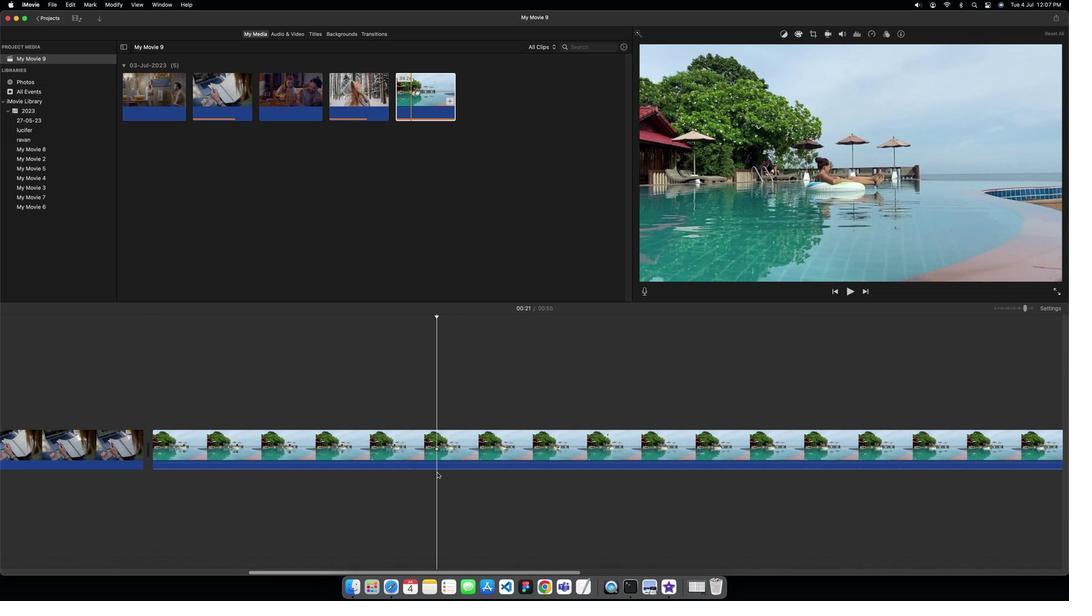 
Action: Mouse pressed left at (677, 193)
Screenshot: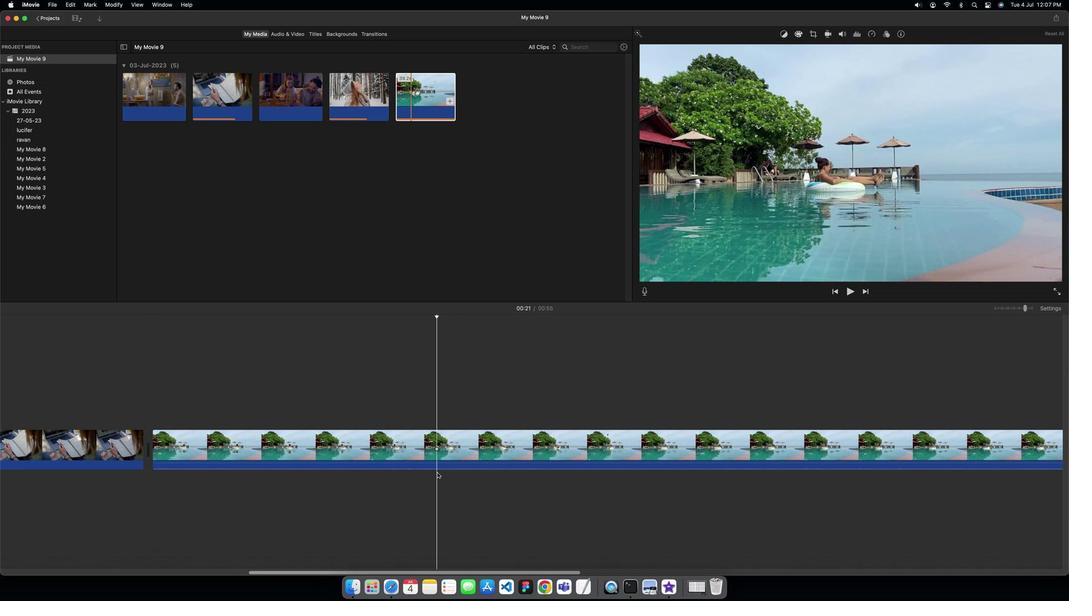 
Action: Mouse moved to (590, 33)
Screenshot: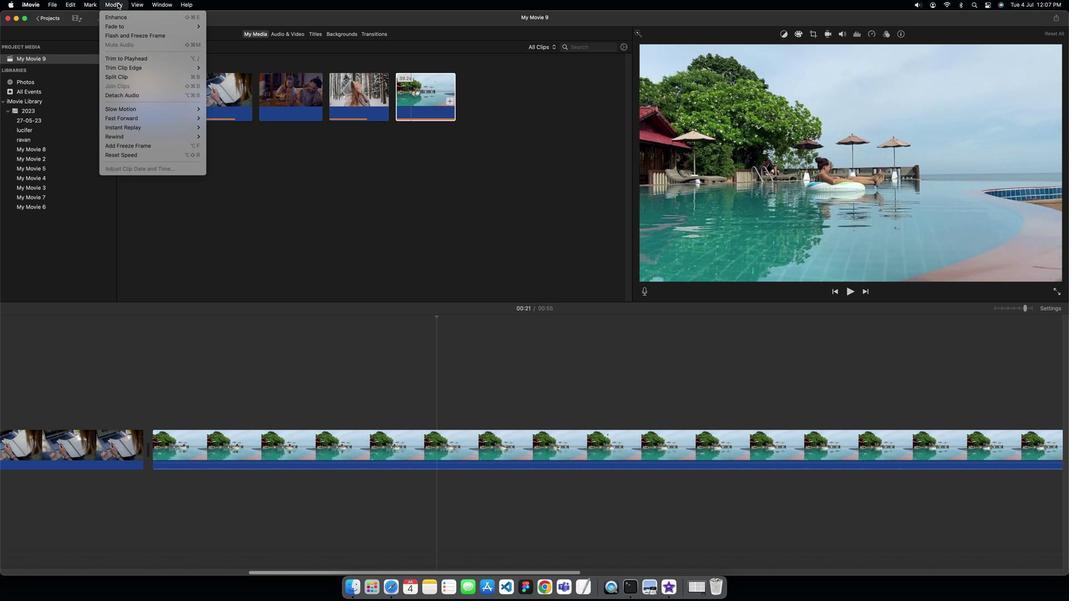 
Action: Mouse pressed left at (590, 33)
Screenshot: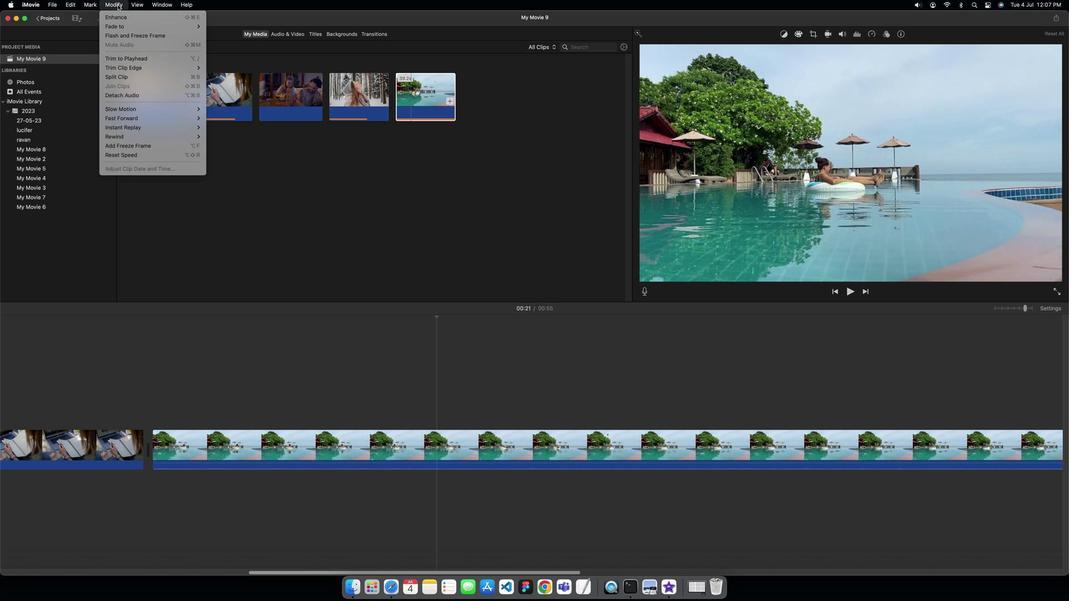 
Action: Mouse moved to (591, 57)
Screenshot: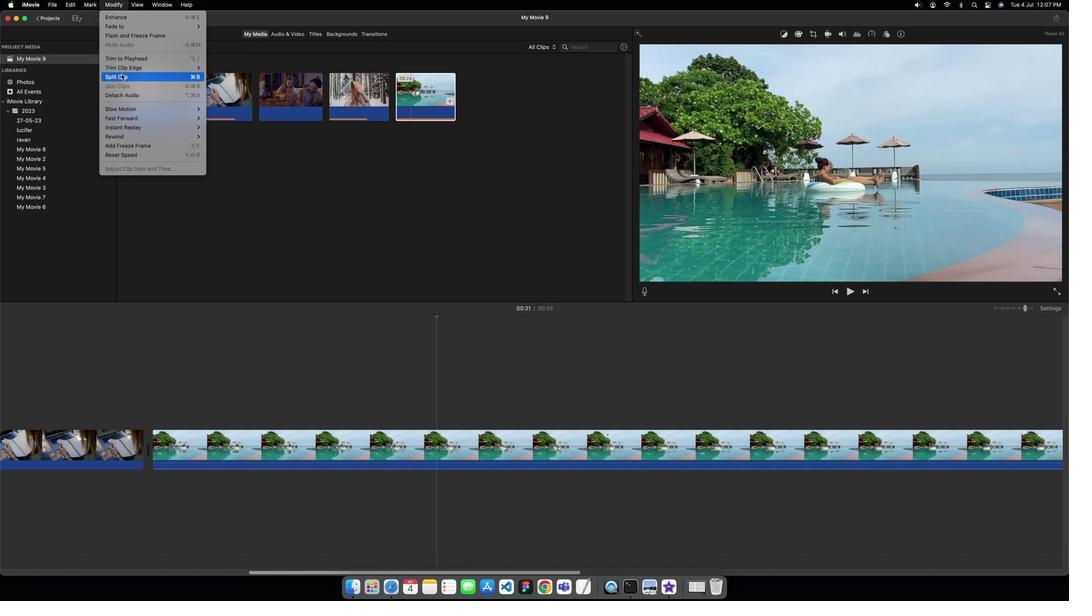 
Action: Mouse pressed left at (591, 57)
Screenshot: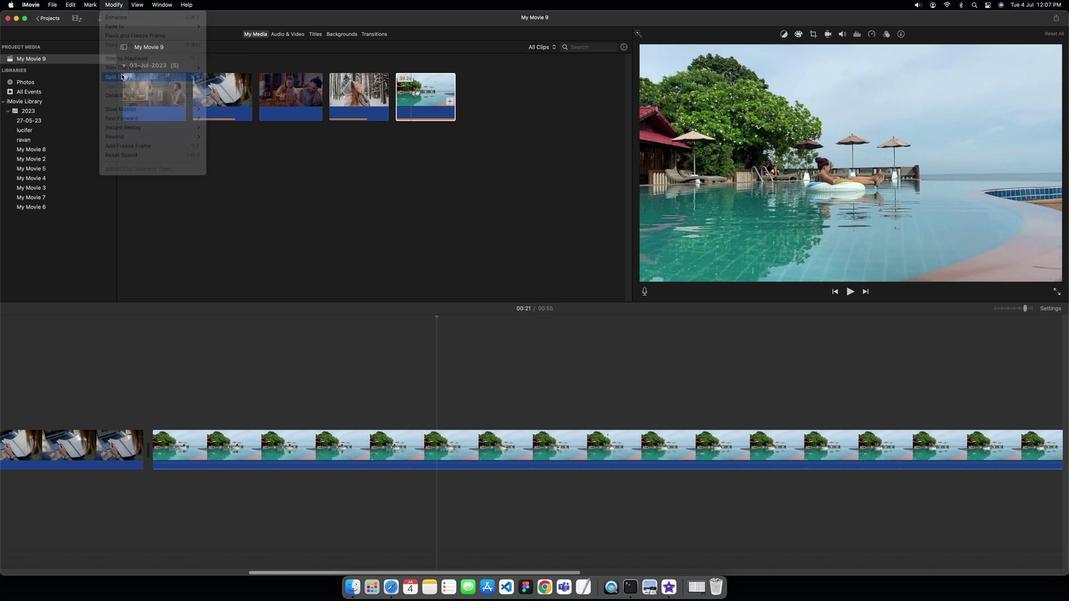 
Action: Mouse moved to (697, 177)
Screenshot: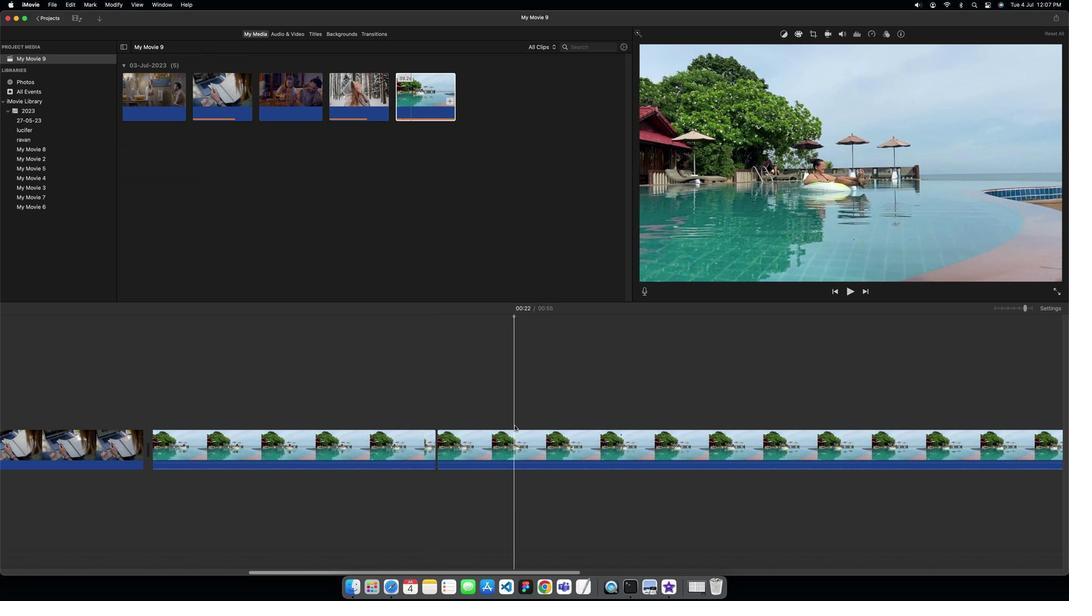 
Action: Mouse pressed left at (697, 177)
Screenshot: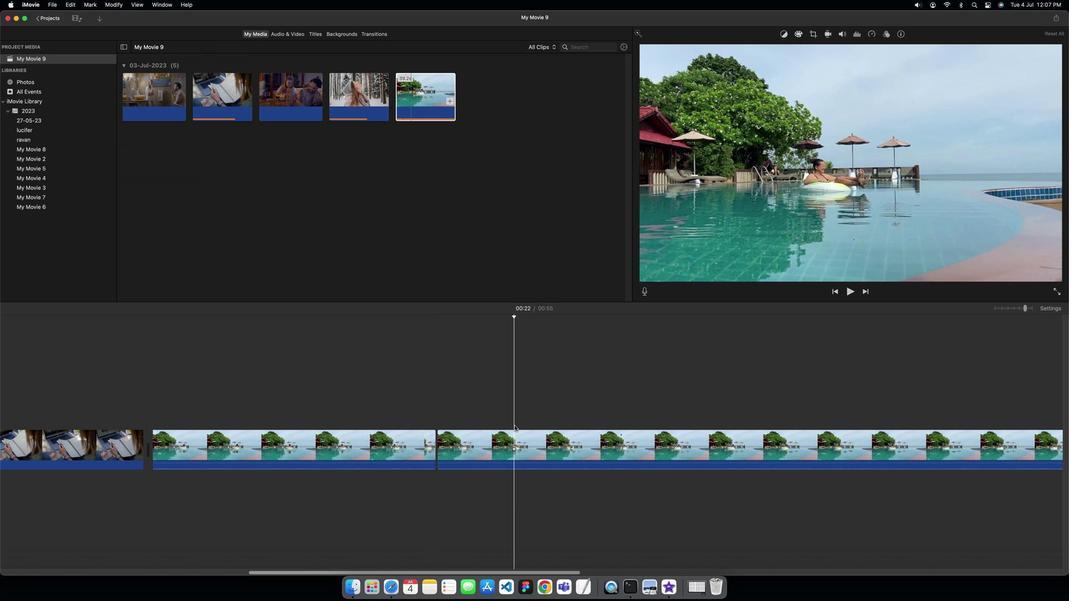 
Action: Mouse moved to (696, 181)
Screenshot: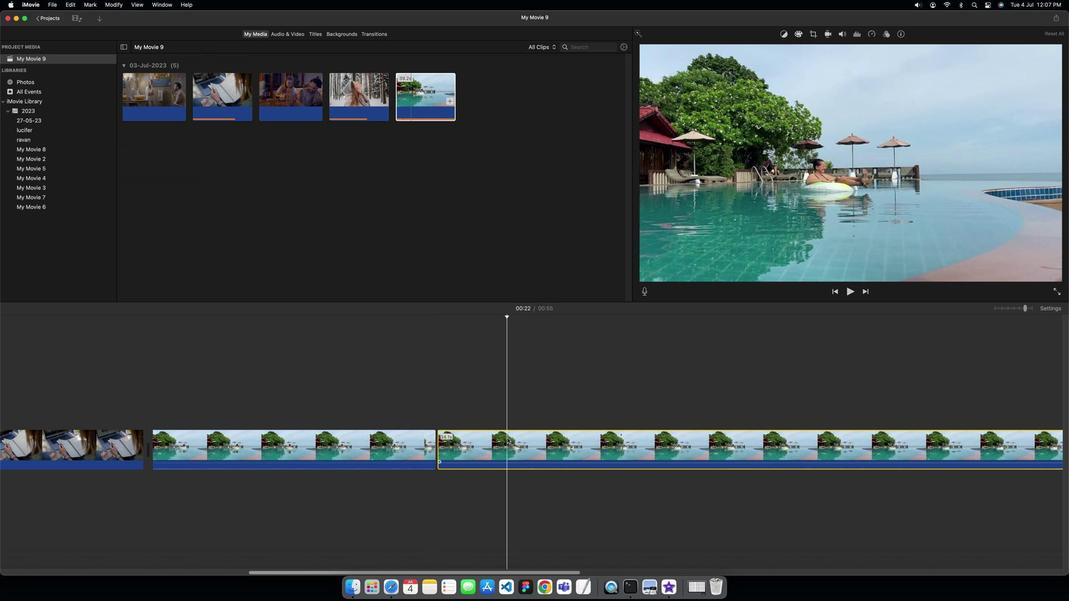 
Action: Mouse pressed left at (696, 181)
Screenshot: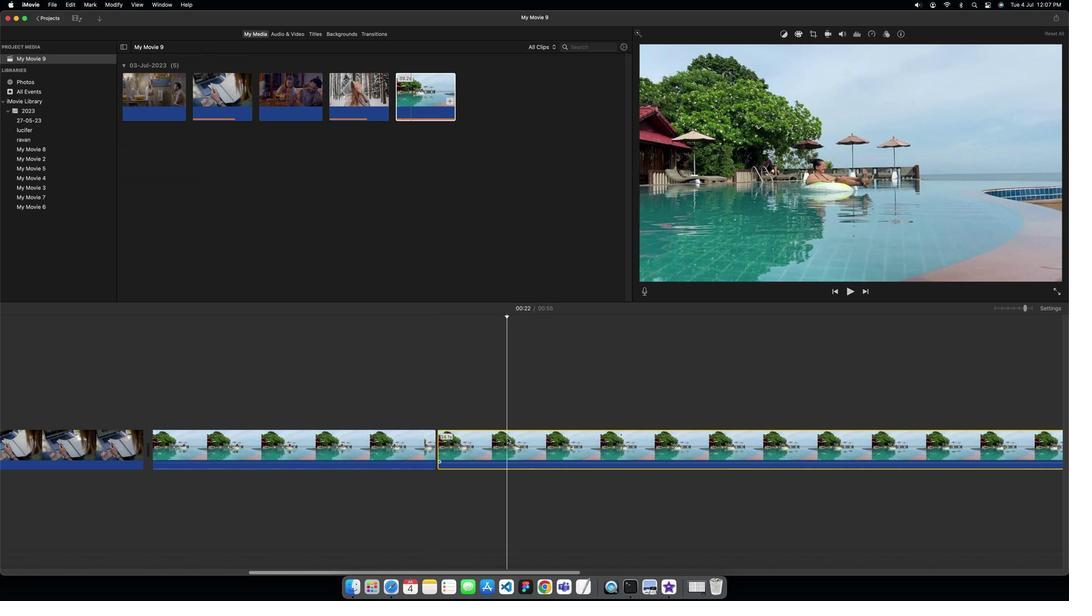 
Action: Key pressed Key.backspace
Screenshot: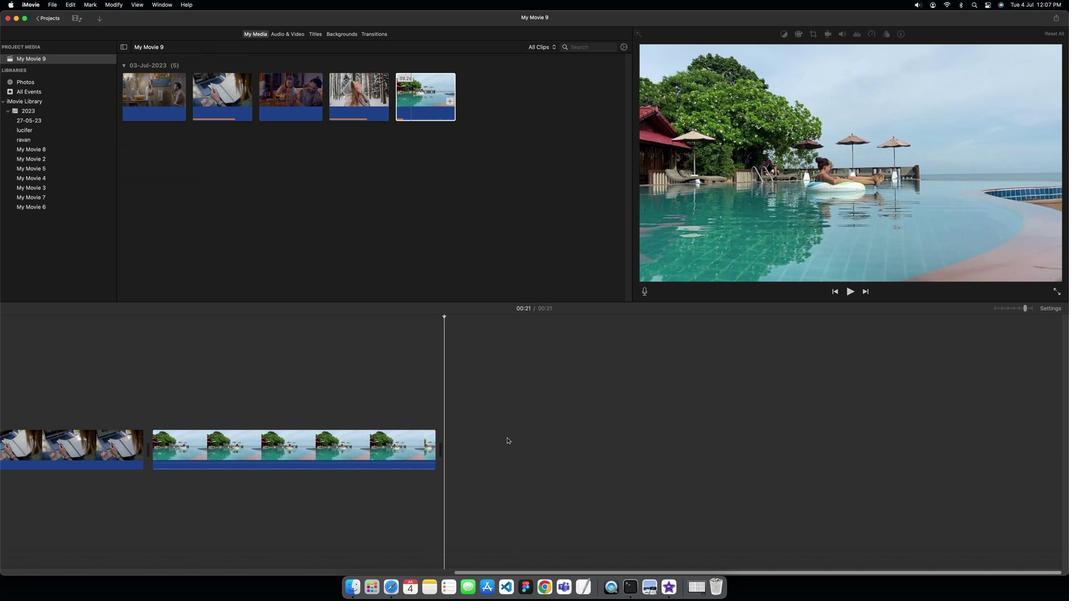 
Action: Mouse moved to (642, 44)
Screenshot: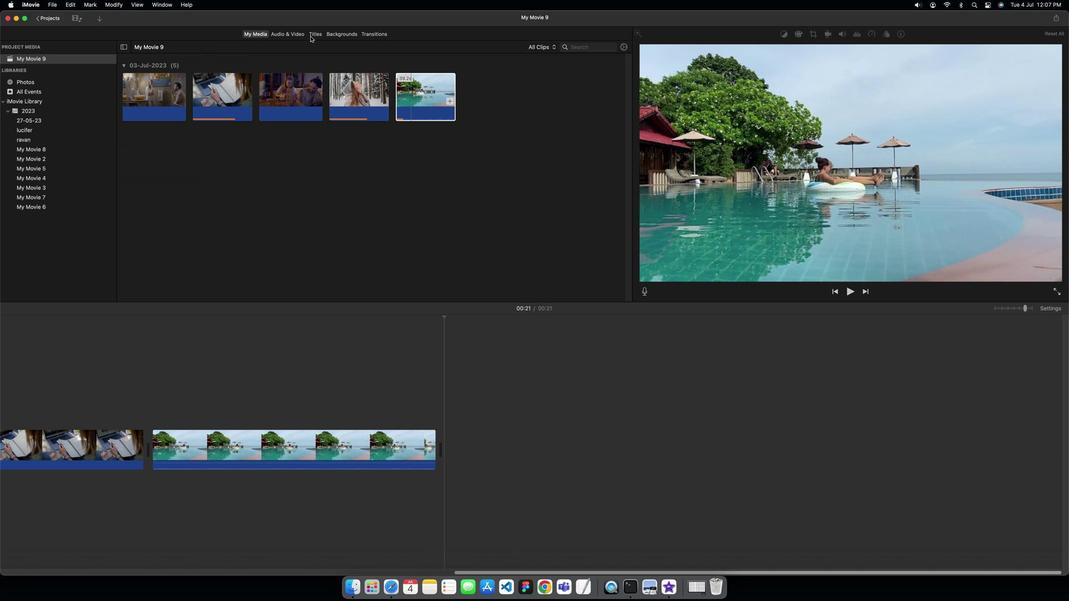 
Action: Mouse pressed left at (642, 44)
Screenshot: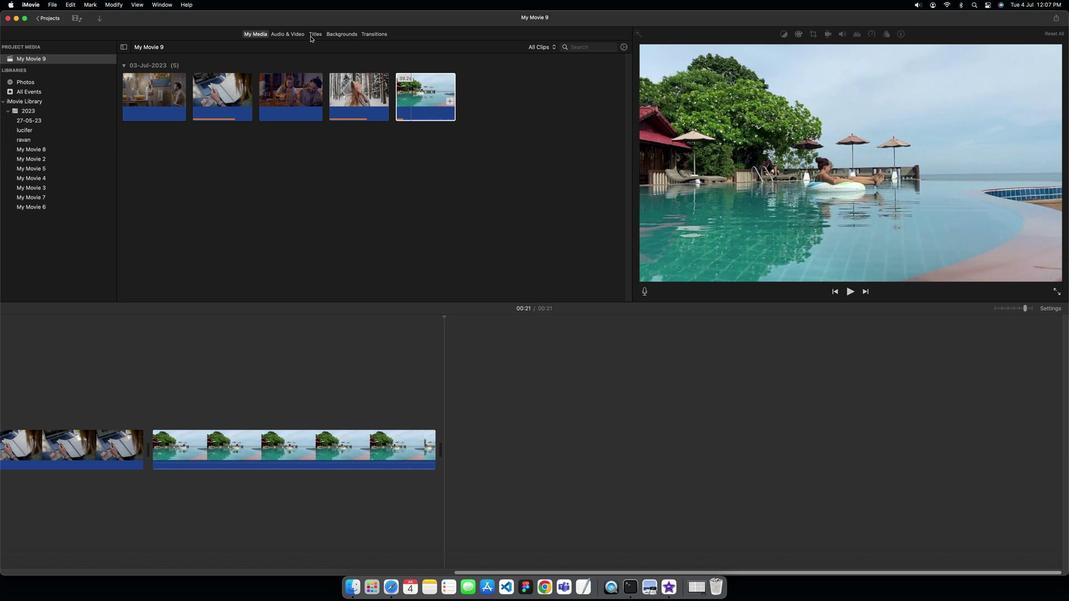 
Action: Mouse moved to (696, 66)
Screenshot: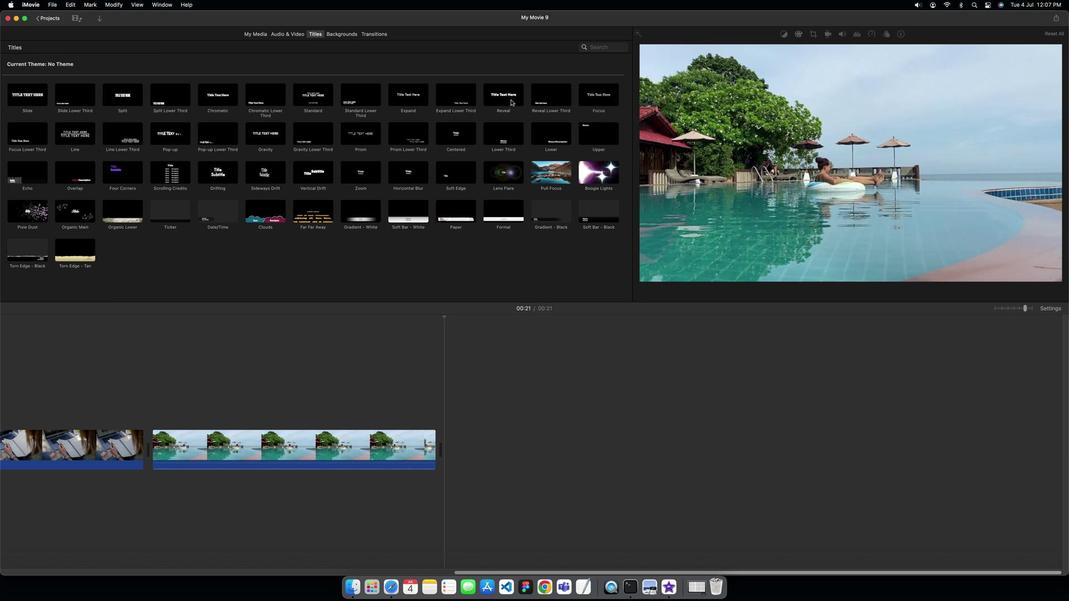 
Action: Mouse pressed left at (696, 66)
Screenshot: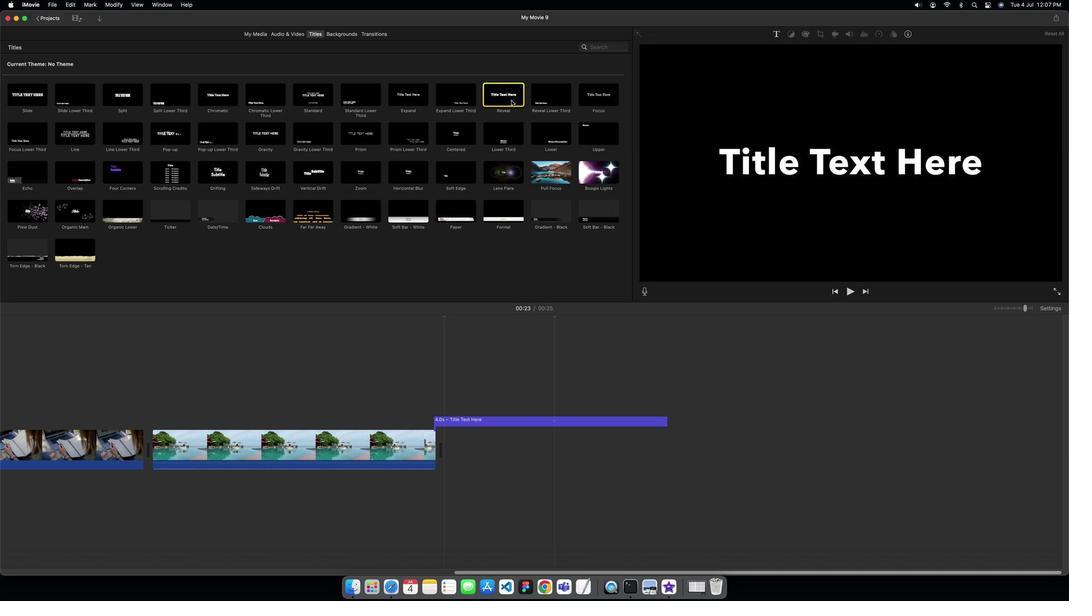 
Action: Mouse pressed left at (696, 66)
Screenshot: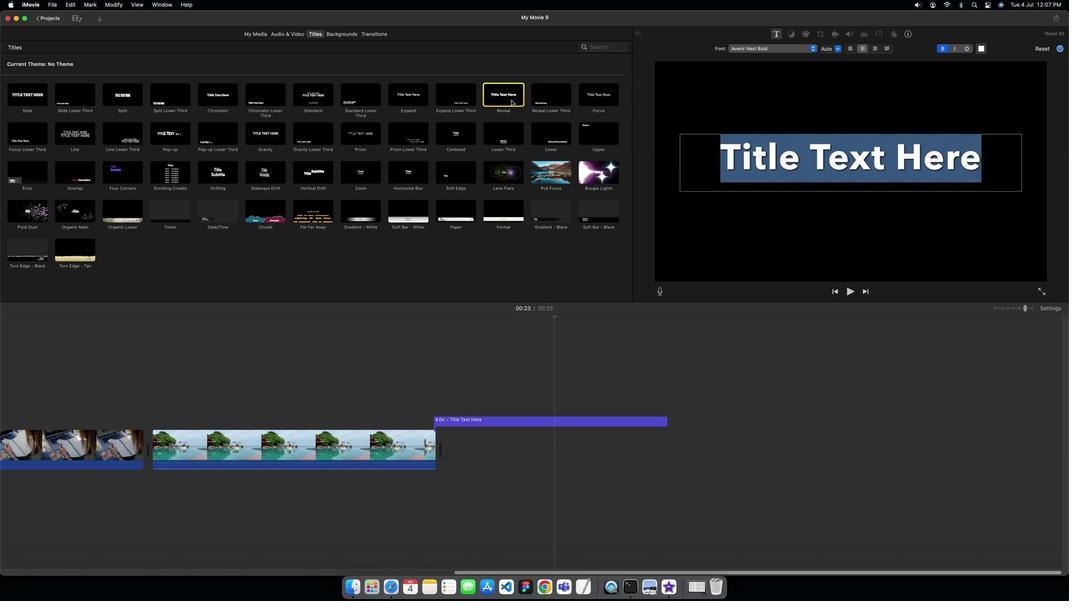 
Action: Mouse moved to (777, 86)
Screenshot: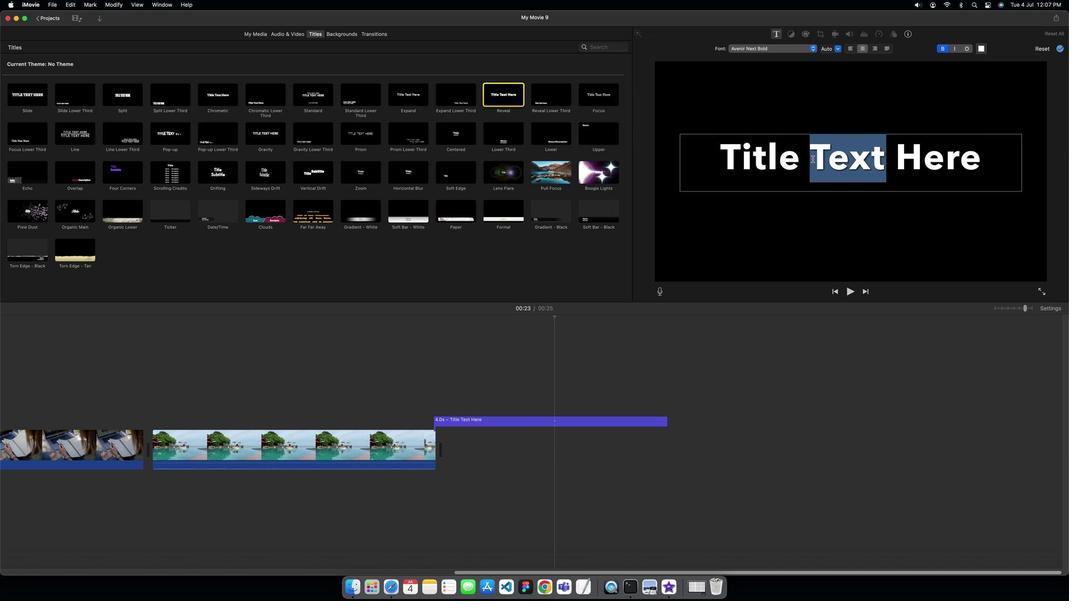 
Action: Mouse pressed left at (777, 86)
Screenshot: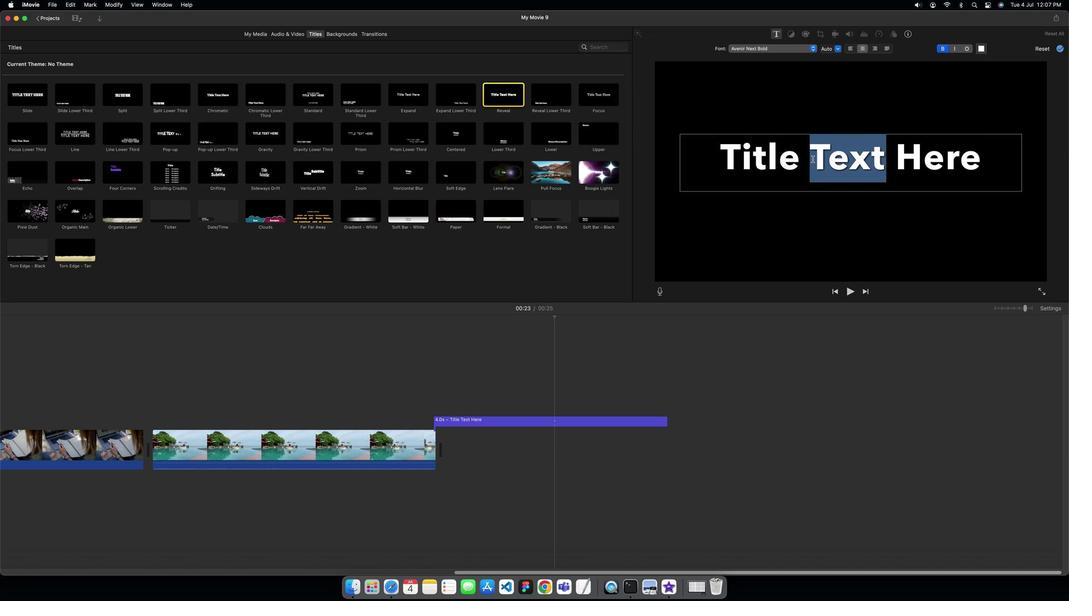 
Action: Mouse pressed left at (777, 86)
Screenshot: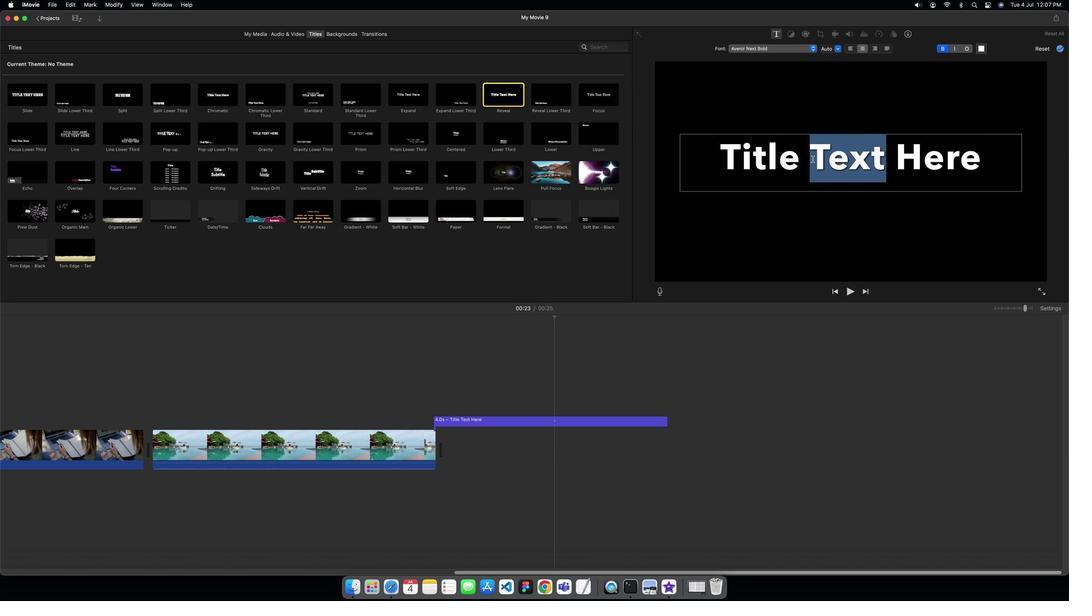 
Action: Key pressed Key.cmd'a'Key.caps_lock'L'Key.caps_lock'i''v''e'Key.space'y''o''u''r'Key.space'p''a''s''s''i''o''n''s'
Screenshot: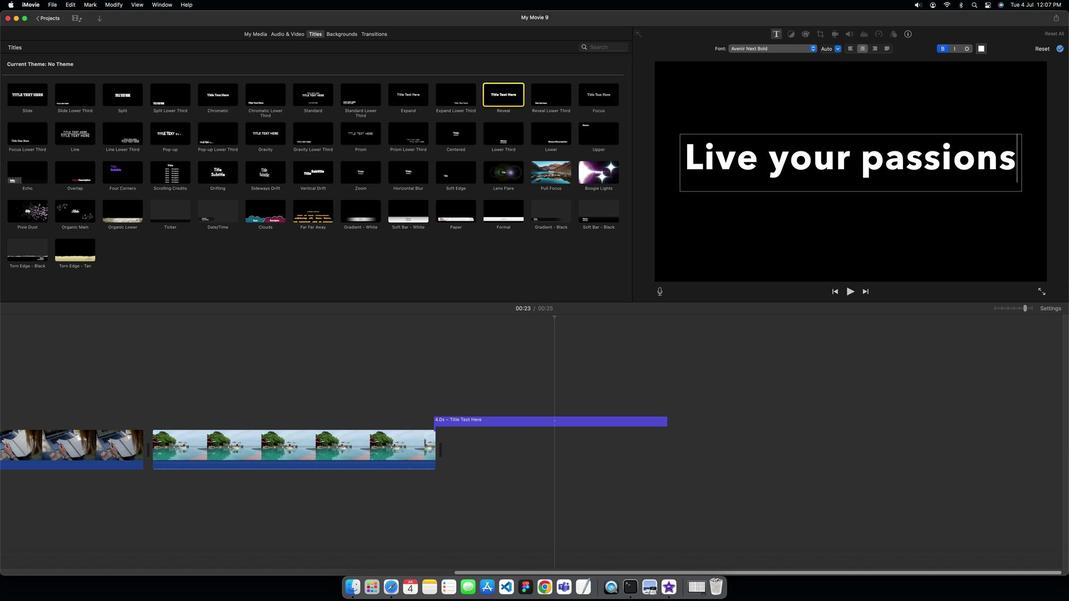 
Action: Mouse moved to (780, 113)
Screenshot: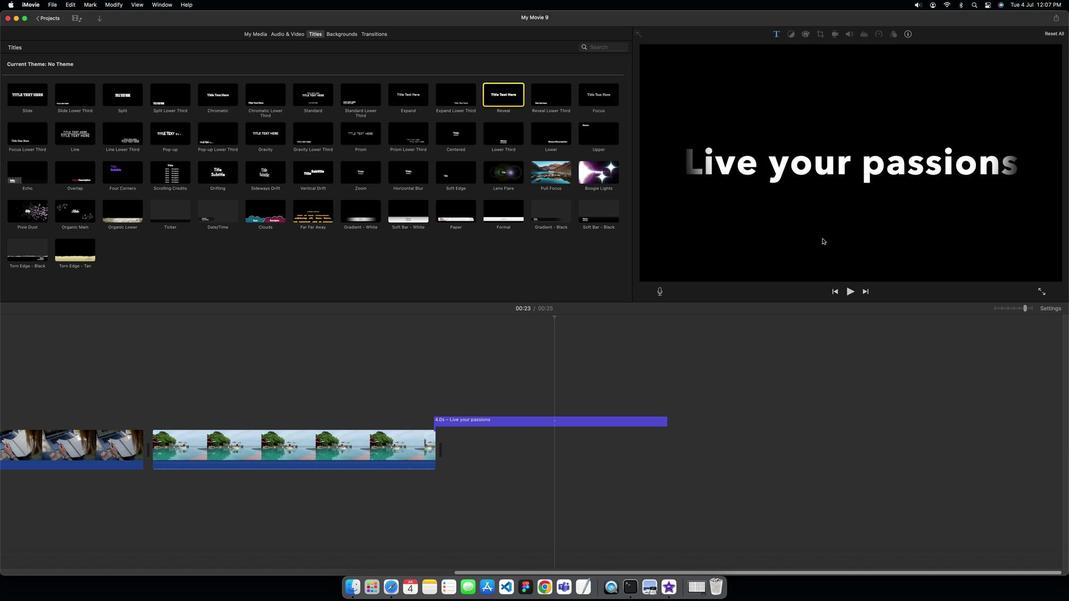 
Action: Mouse pressed left at (780, 113)
Screenshot: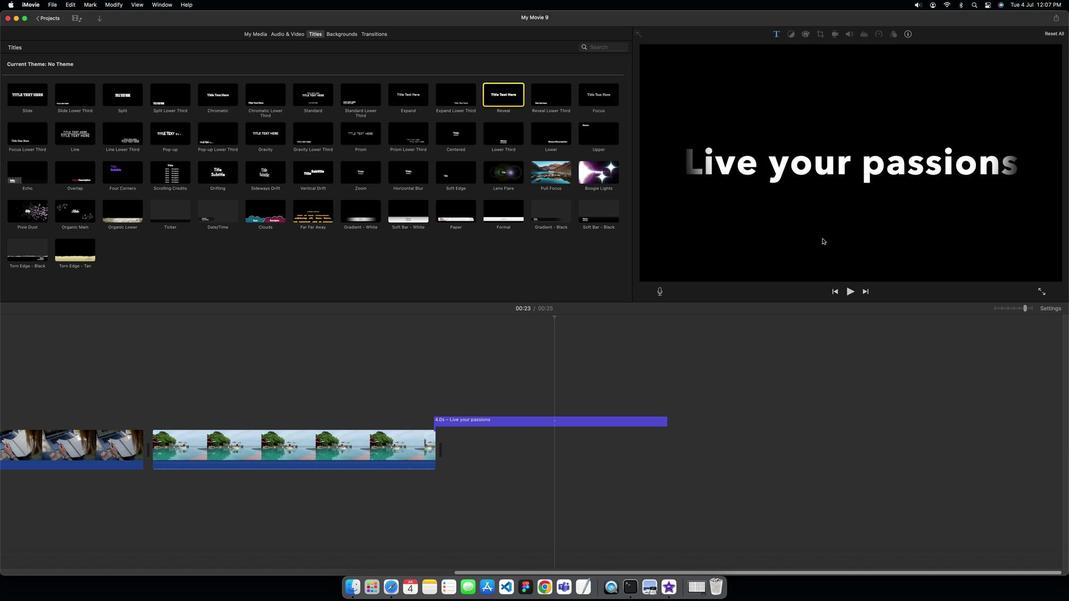 
Action: Mouse moved to (702, 176)
Screenshot: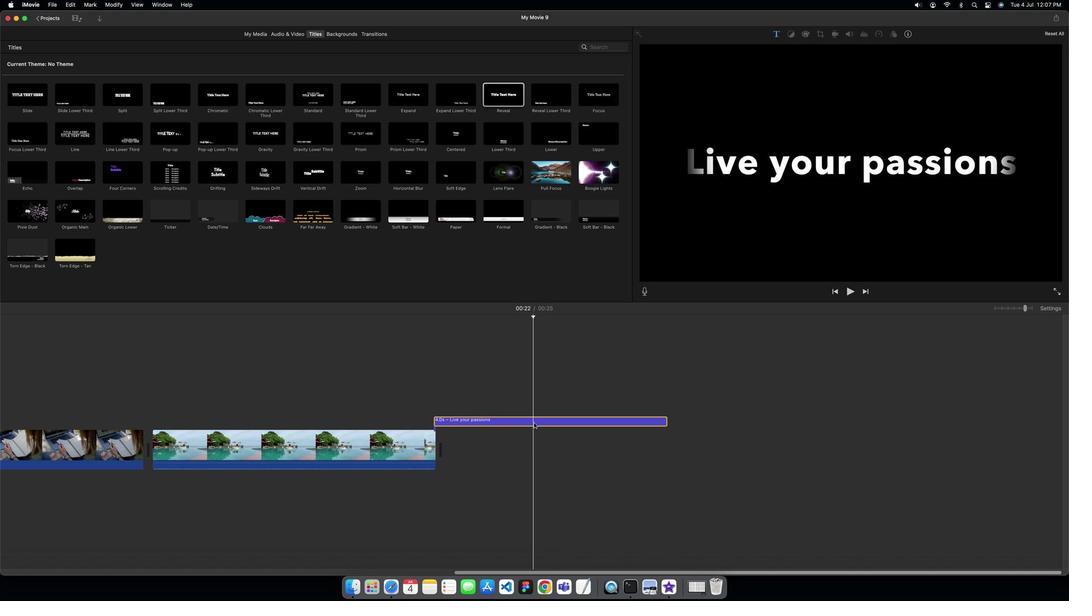 
Action: Mouse pressed left at (702, 176)
Screenshot: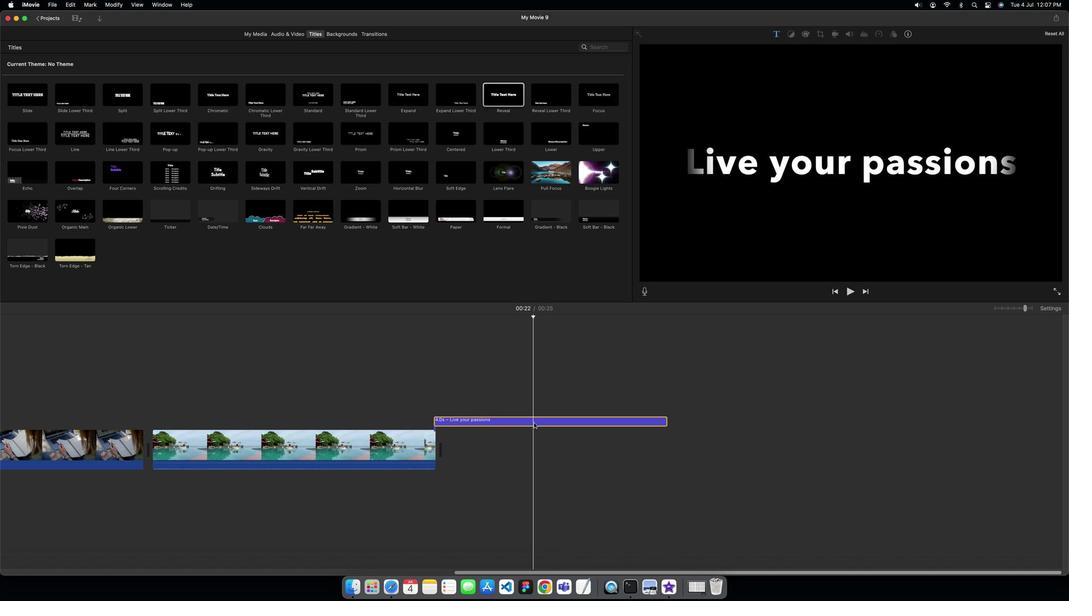 
Action: Mouse pressed left at (702, 176)
Screenshot: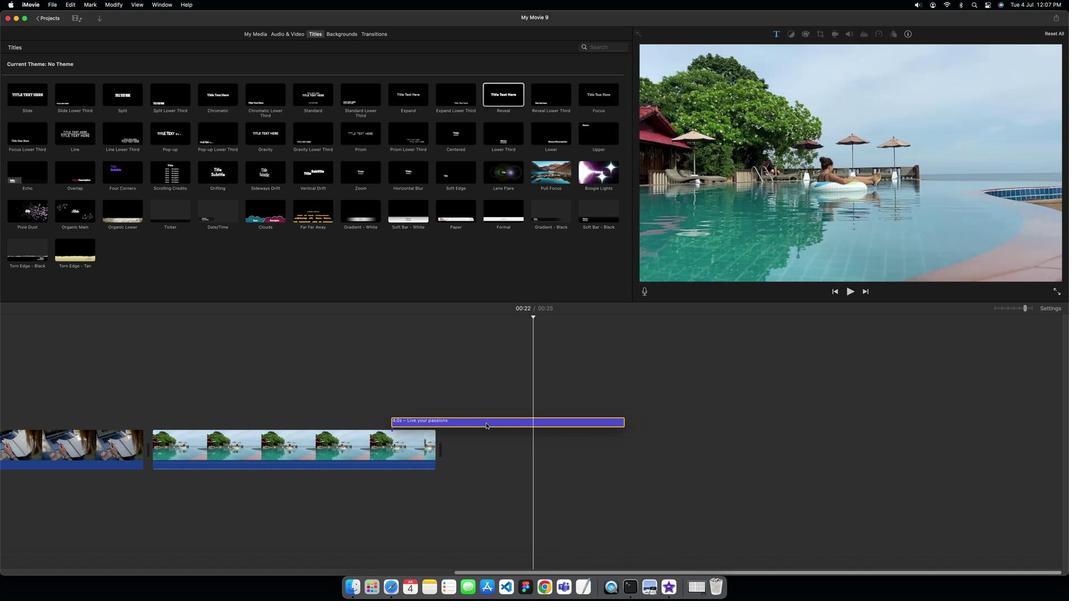 
Action: Mouse moved to (628, 44)
Screenshot: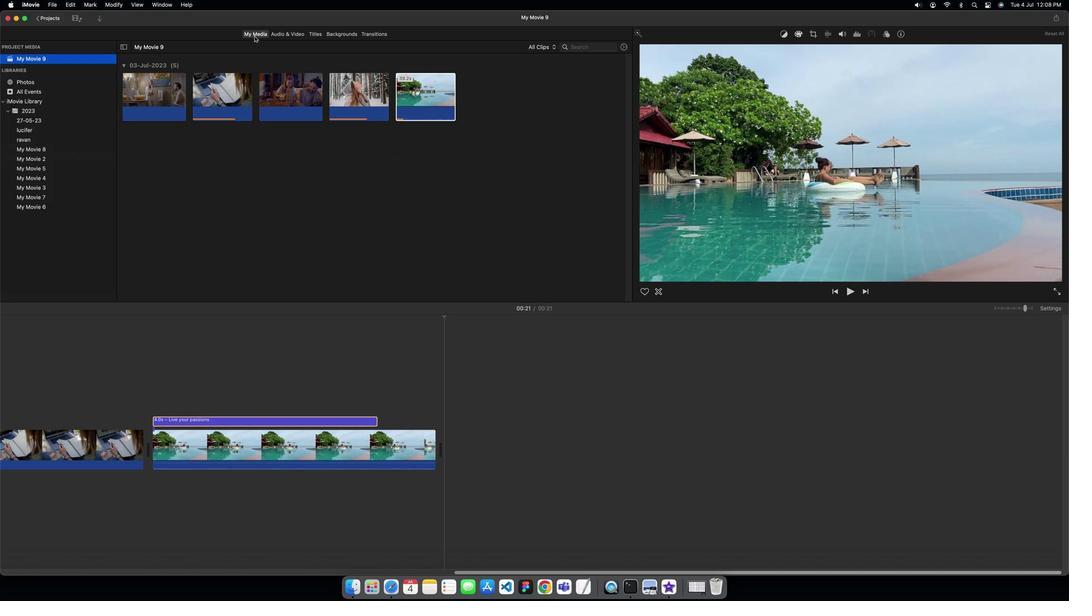 
Action: Mouse pressed left at (628, 44)
Screenshot: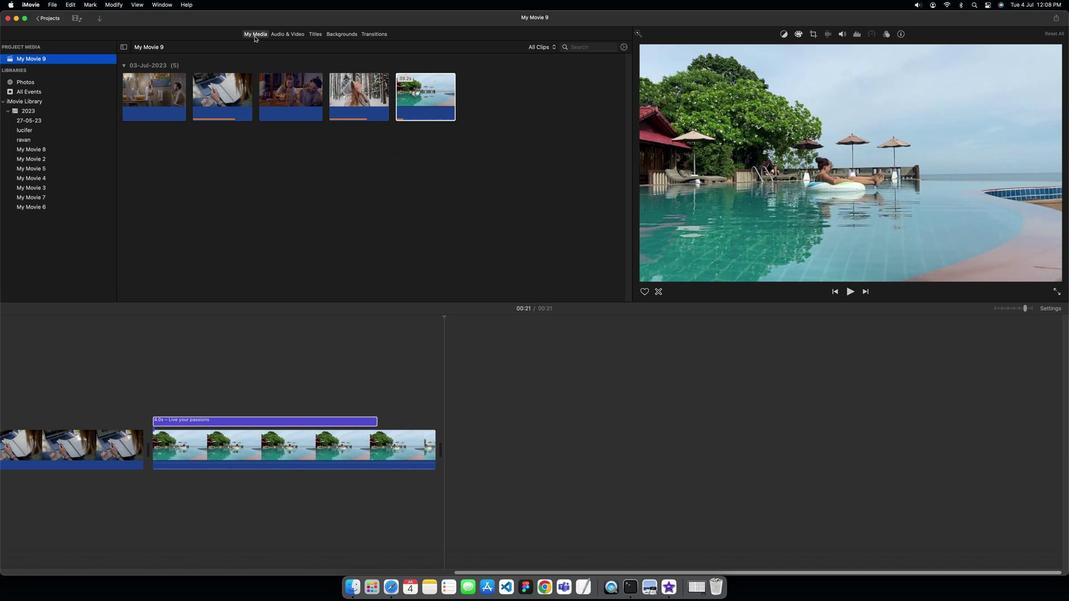 
Action: Mouse moved to (634, 63)
Screenshot: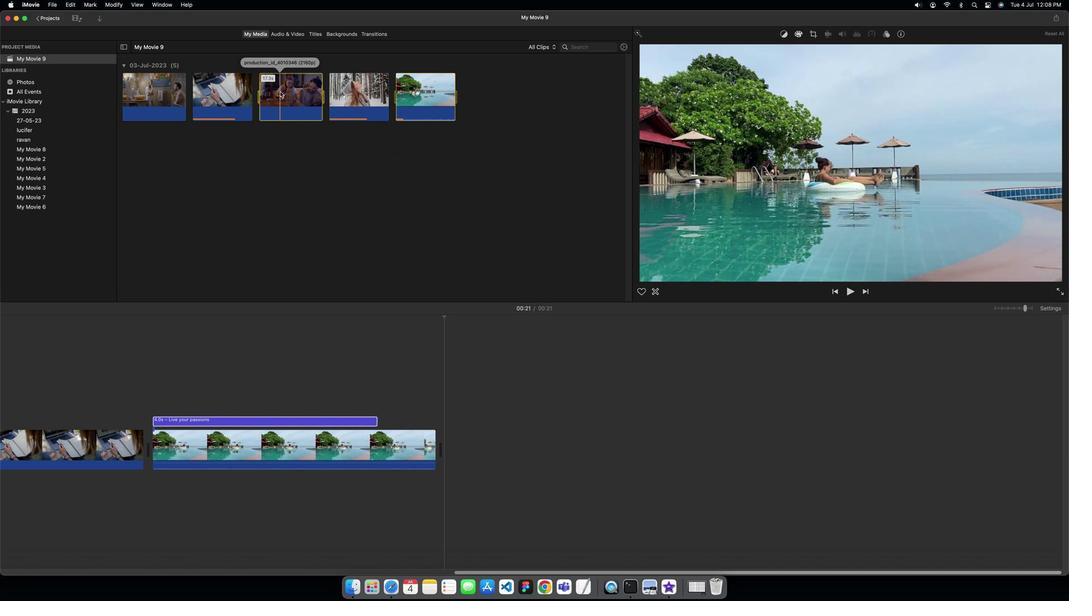 
Action: Mouse pressed left at (634, 63)
Screenshot: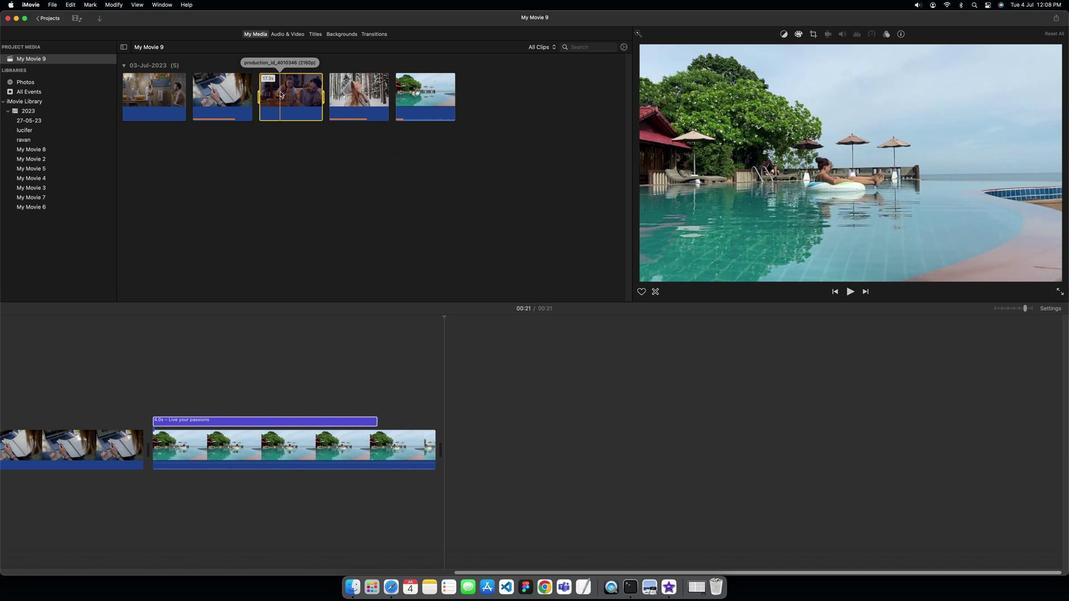 
Action: Mouse moved to (636, 62)
Screenshot: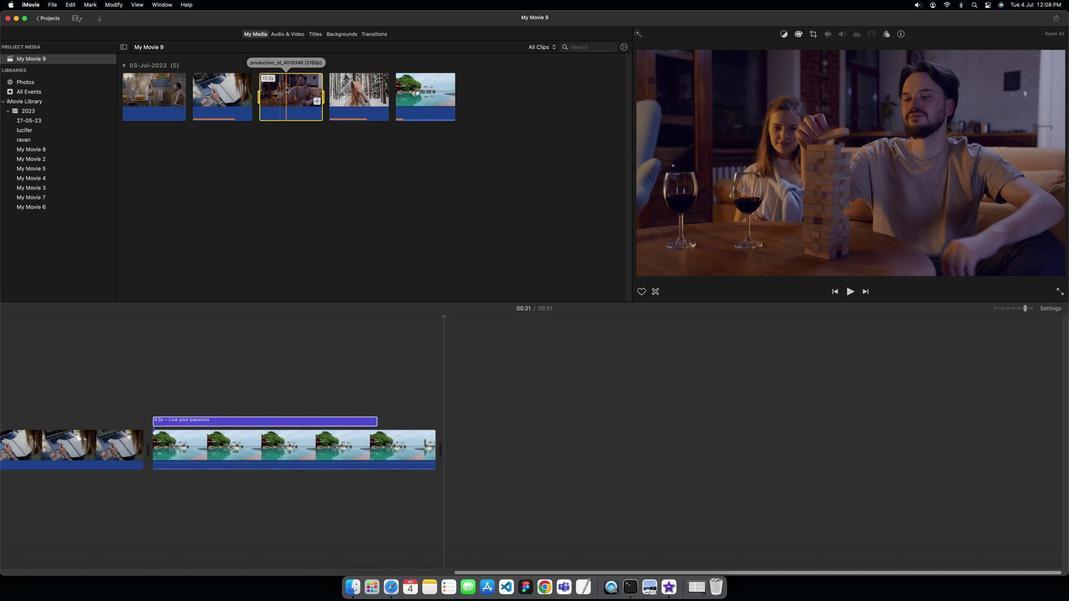 
Action: Mouse pressed left at (636, 62)
Screenshot: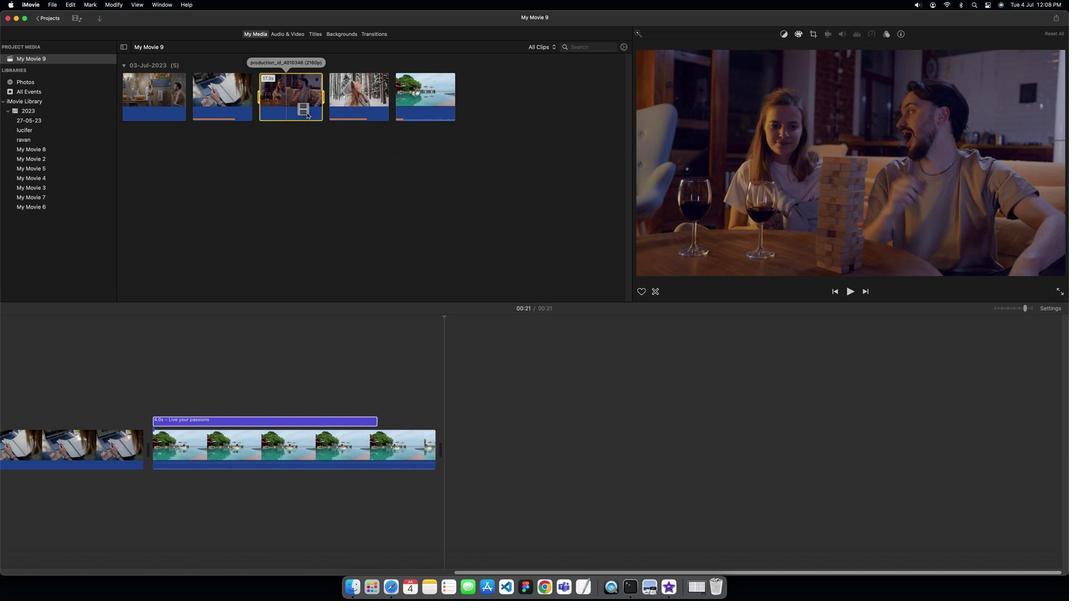 
Action: Mouse moved to (764, 227)
Screenshot: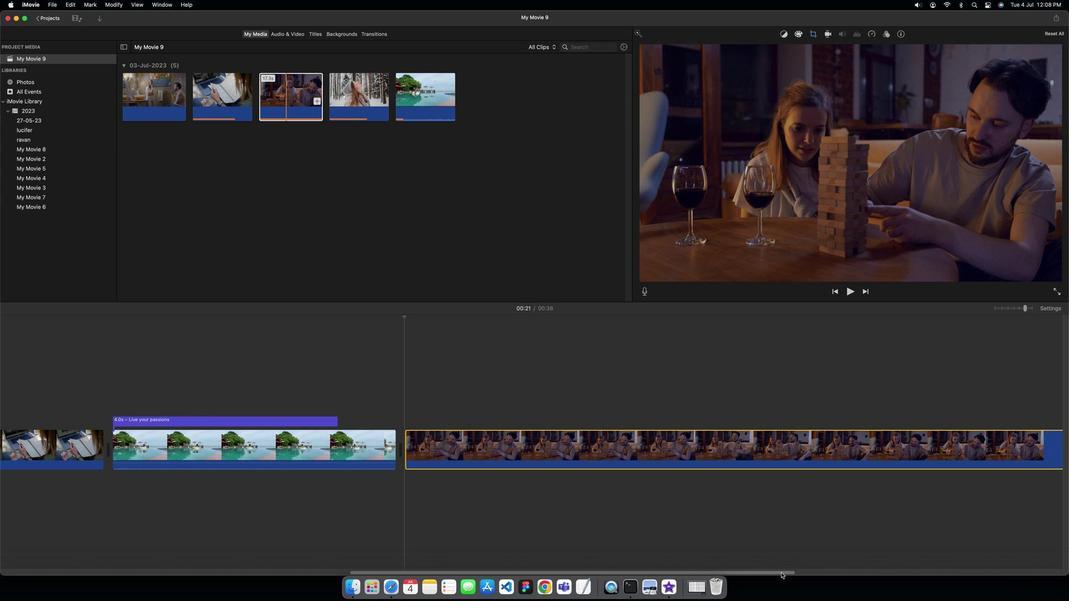 
Action: Mouse pressed left at (764, 227)
Screenshot: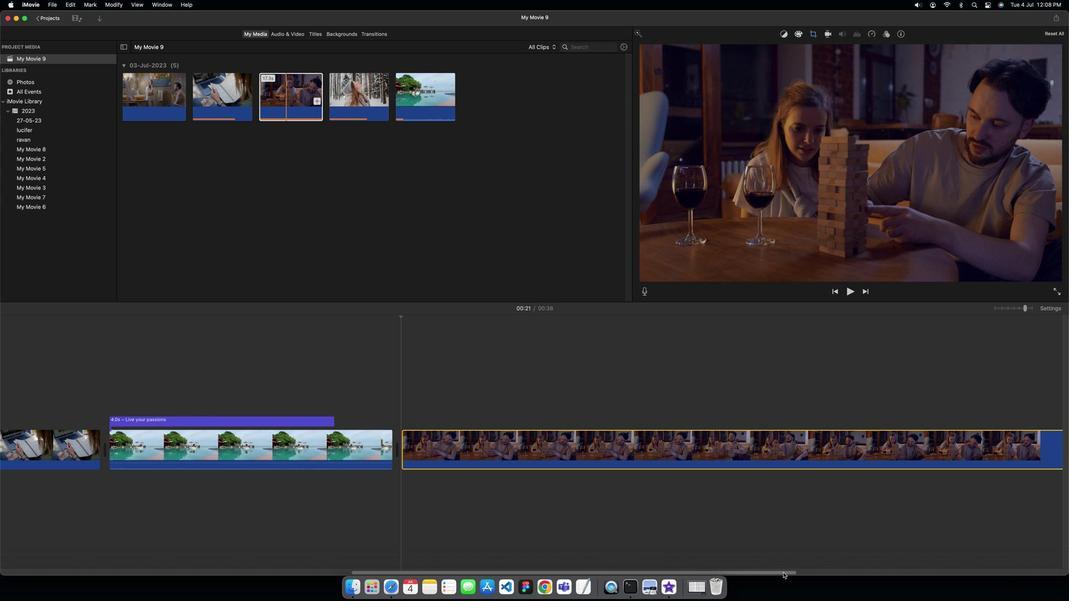 
Action: Mouse moved to (777, 174)
Screenshot: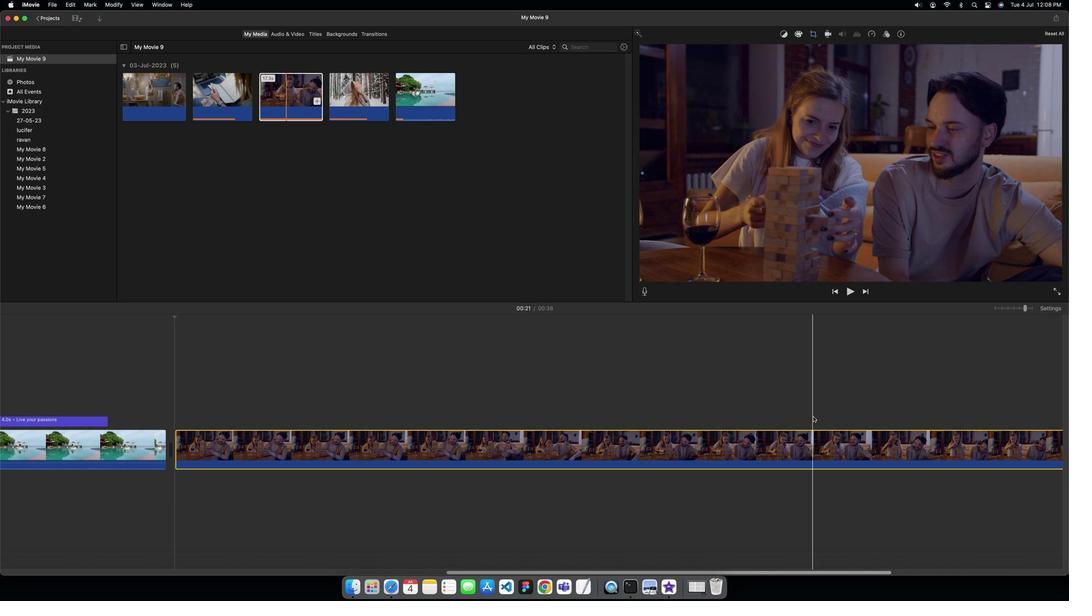 
Action: Mouse pressed left at (777, 174)
Screenshot: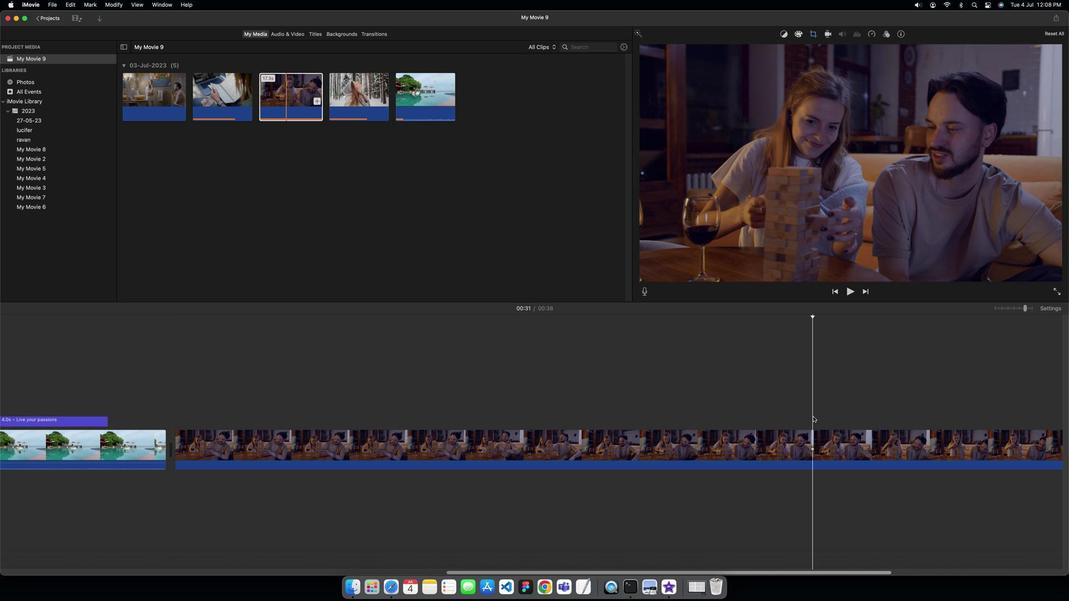 
Action: Mouse moved to (596, 32)
Screenshot: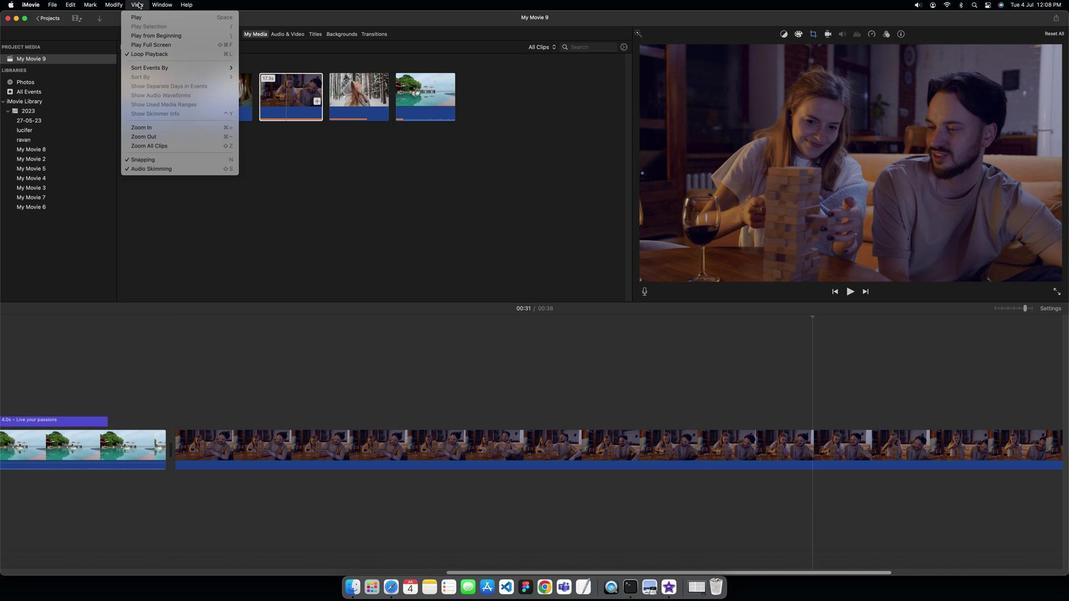 
Action: Mouse pressed left at (596, 32)
Screenshot: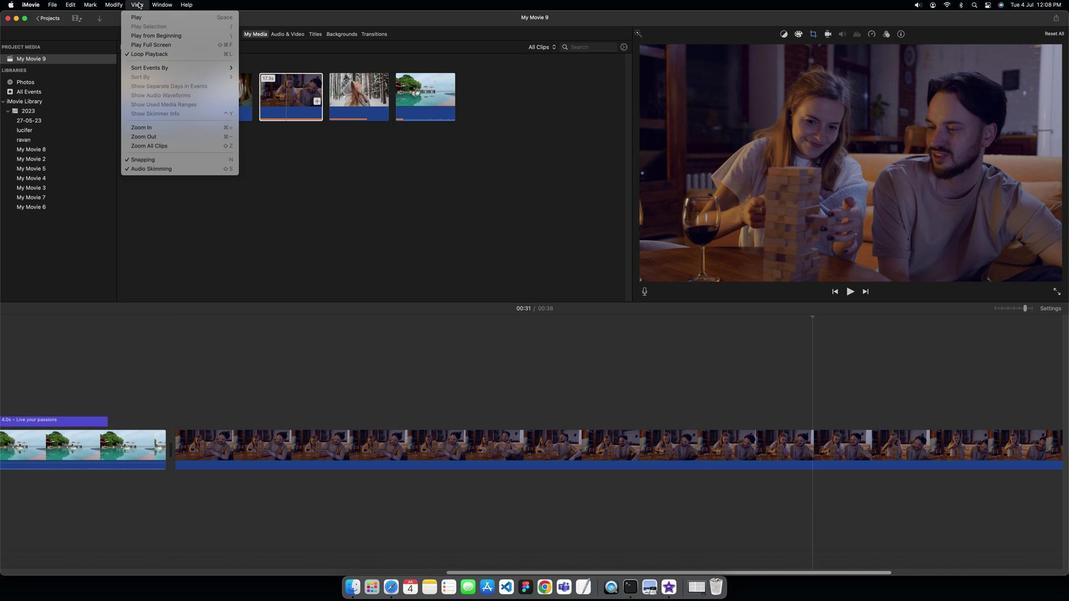 
Action: Mouse moved to (590, 57)
Screenshot: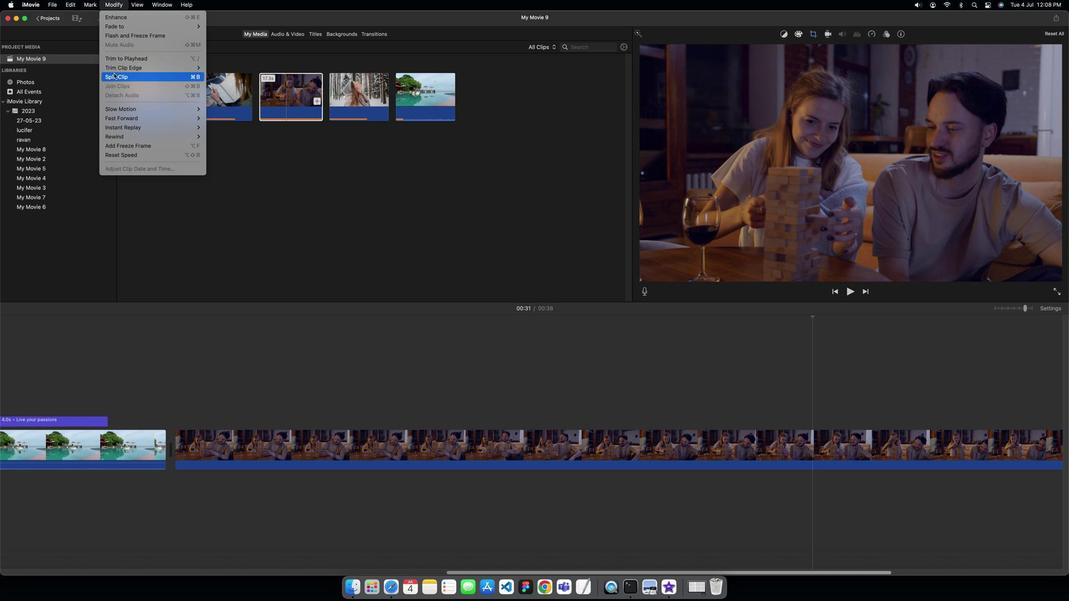 
Action: Mouse pressed left at (590, 57)
Screenshot: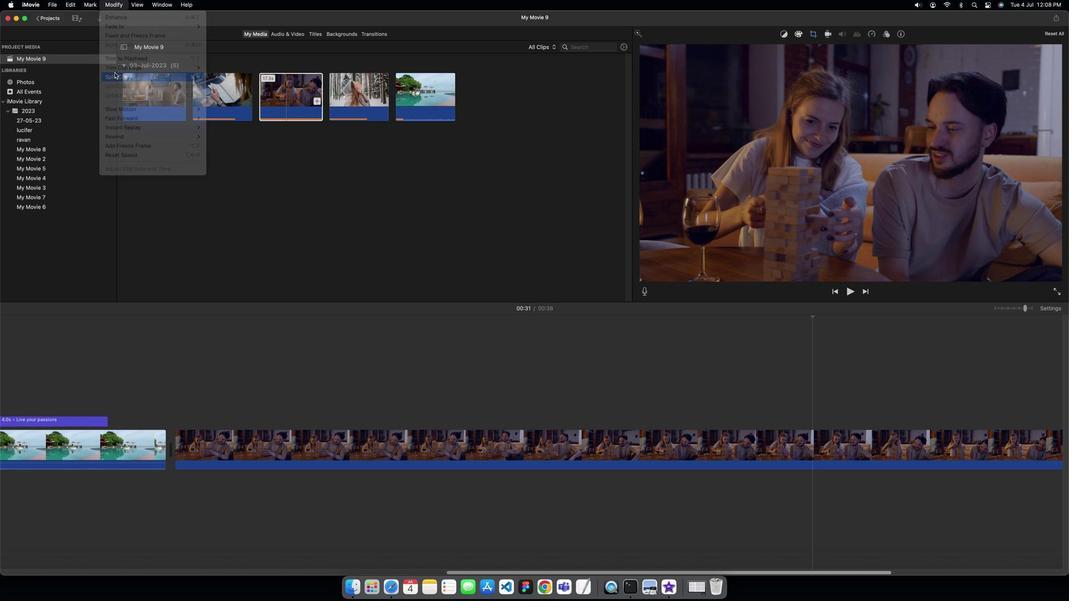 
Action: Mouse moved to (794, 180)
Screenshot: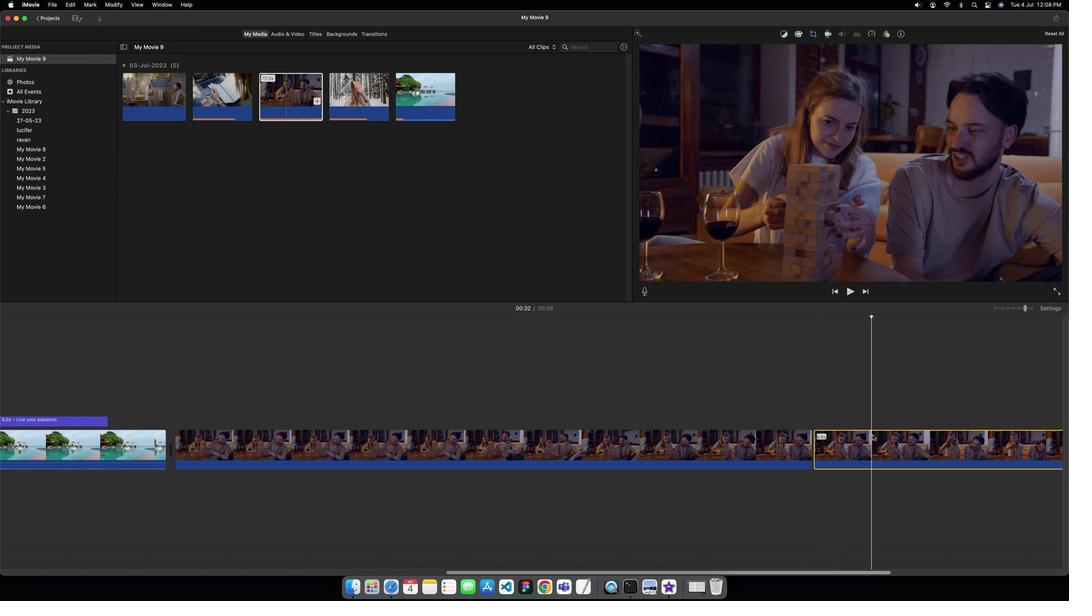 
Action: Mouse pressed left at (794, 180)
Screenshot: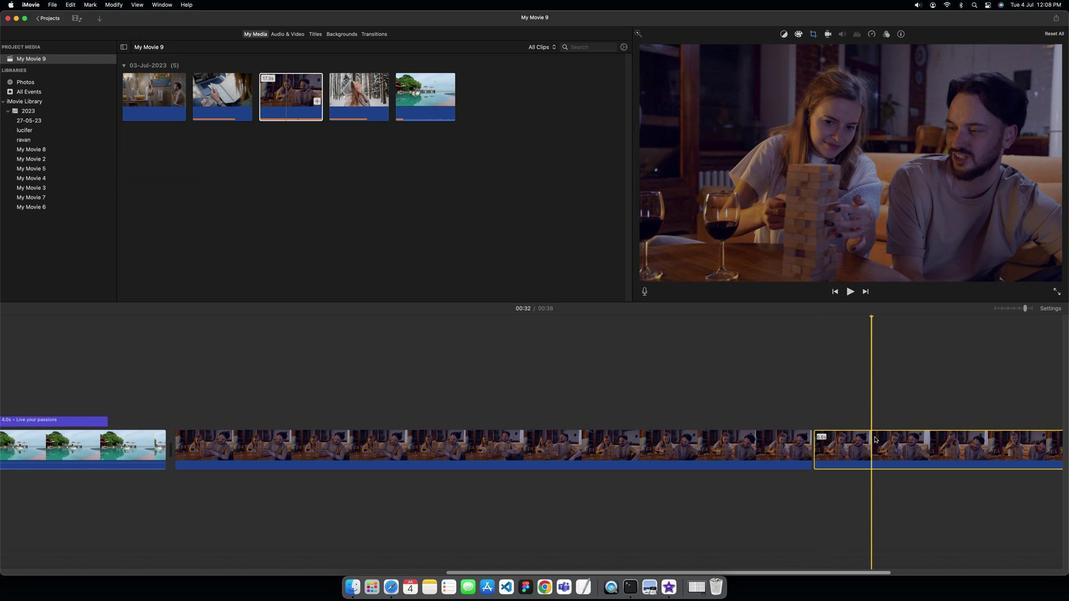 
Action: Mouse moved to (796, 183)
Screenshot: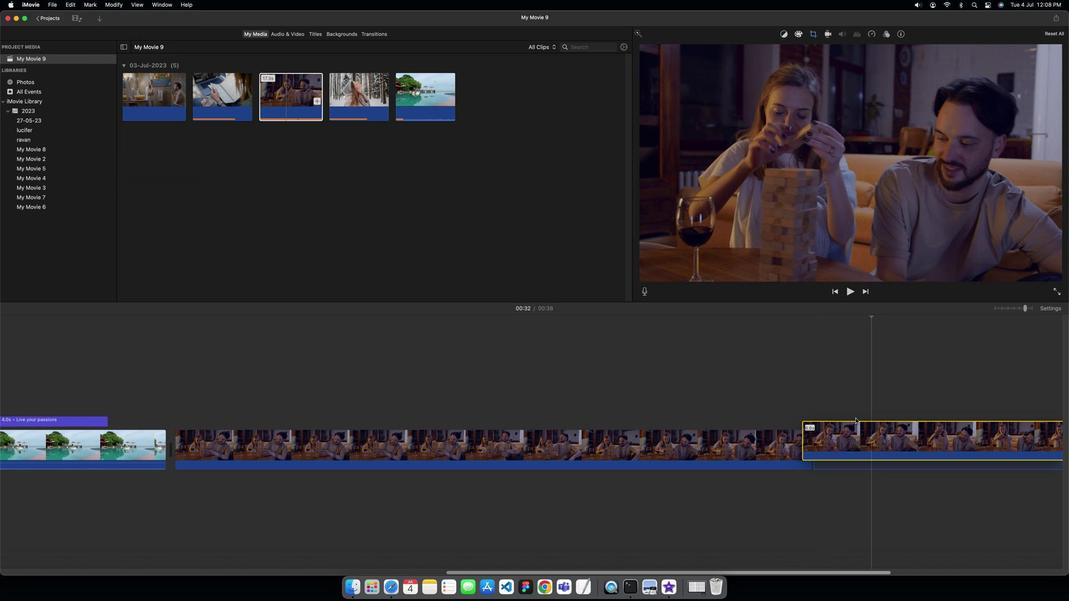 
Action: Mouse pressed left at (796, 183)
Screenshot: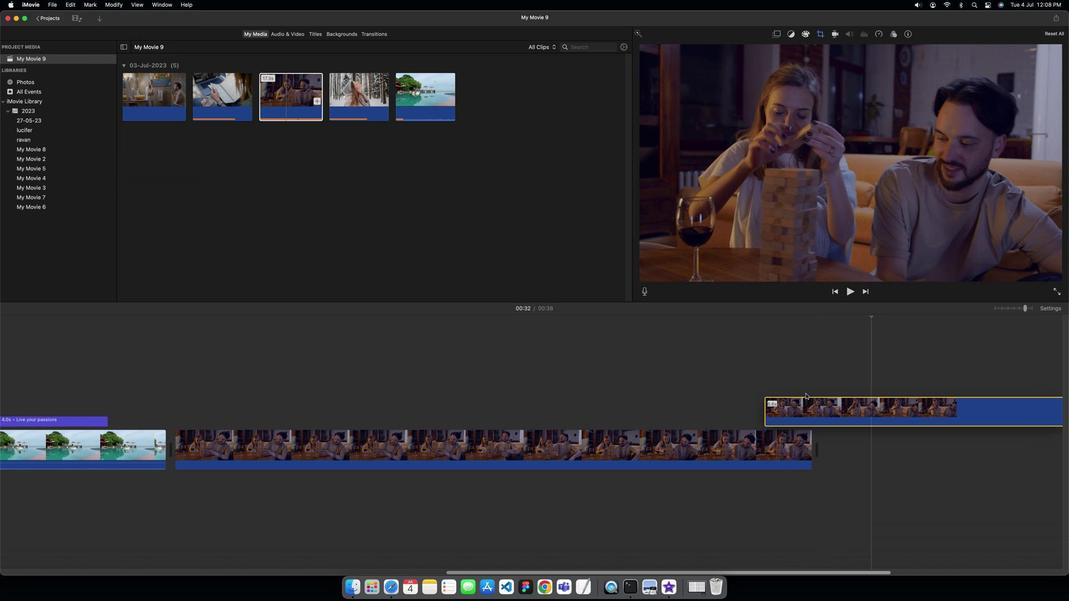 
Action: Mouse moved to (733, 161)
Screenshot: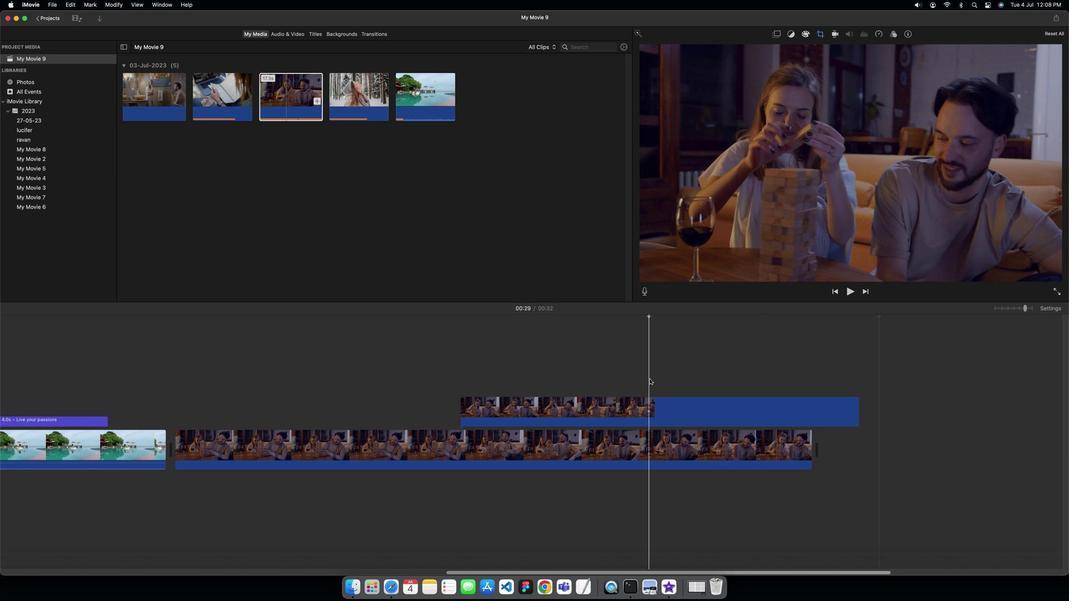 
Action: Mouse pressed left at (733, 161)
Screenshot: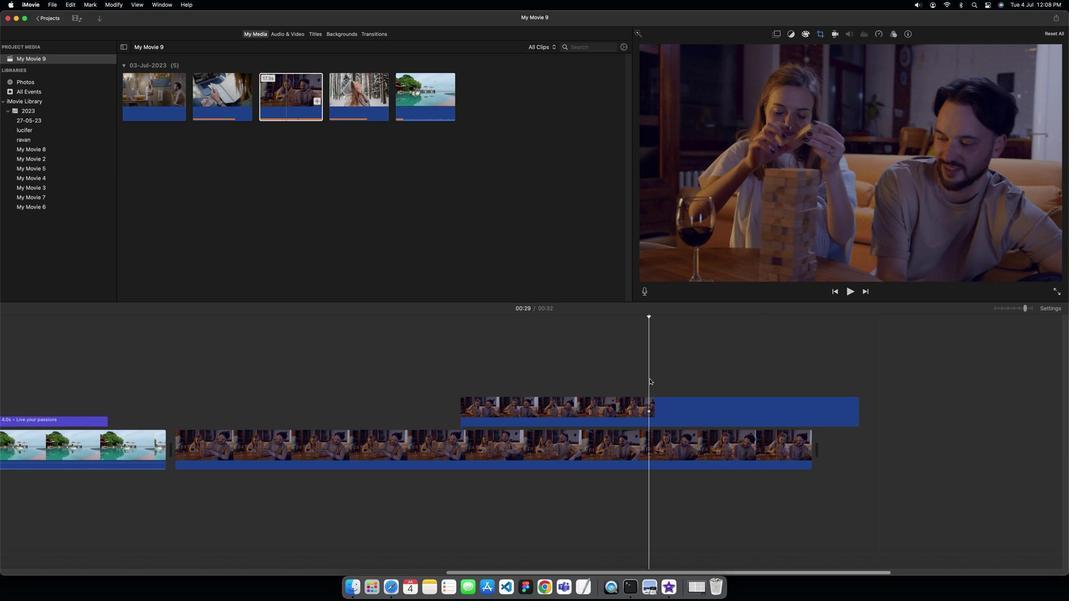 
Action: Mouse moved to (598, 62)
Screenshot: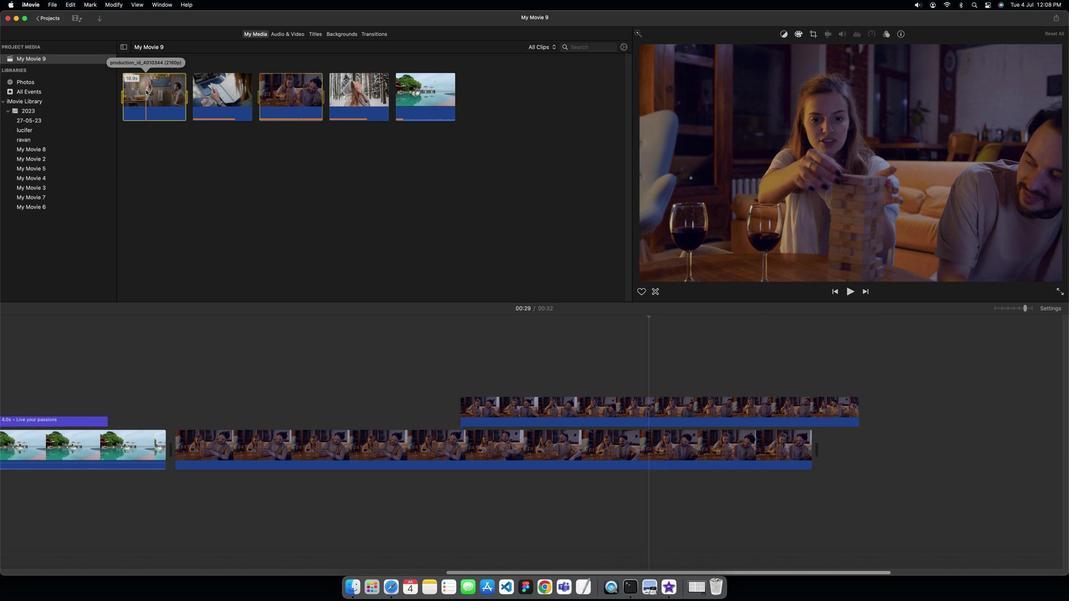 
Action: Mouse pressed left at (598, 62)
Screenshot: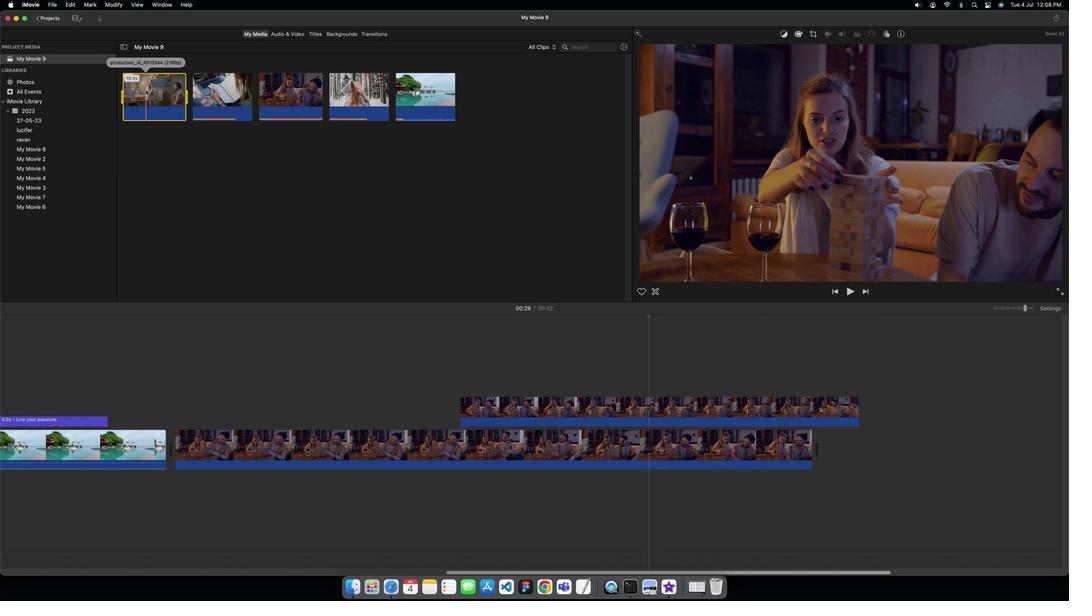 
Action: Mouse pressed left at (598, 62)
Screenshot: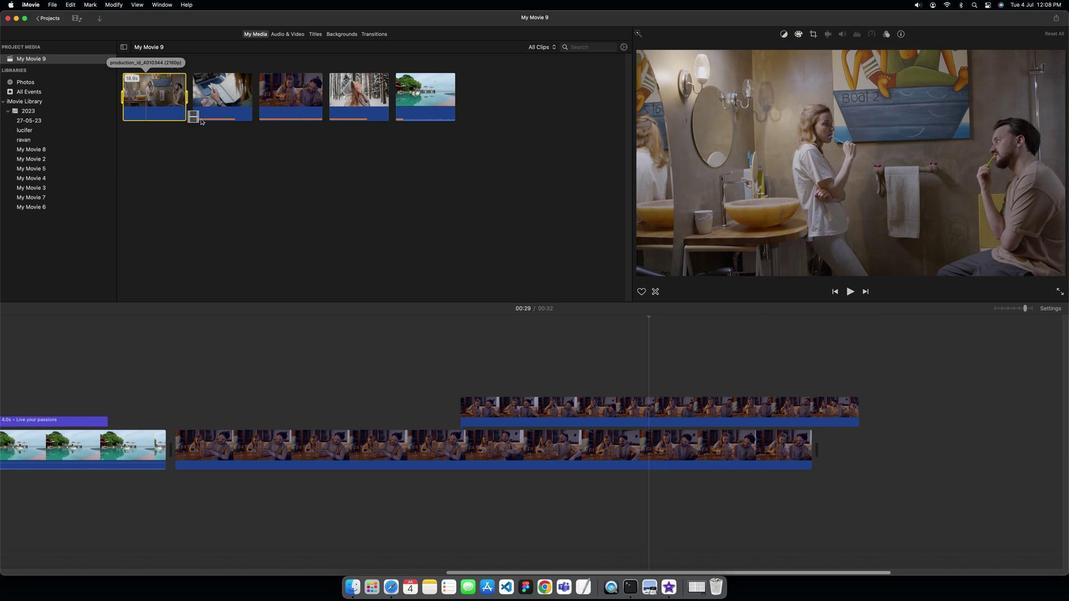 
Action: Mouse moved to (741, 227)
Screenshot: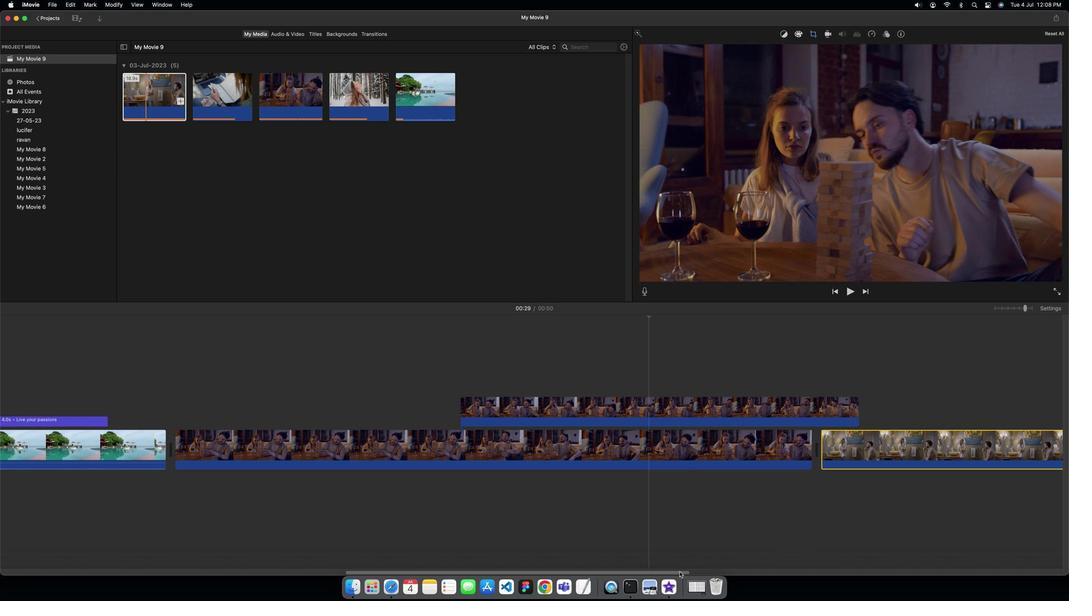 
Action: Mouse pressed left at (741, 227)
Screenshot: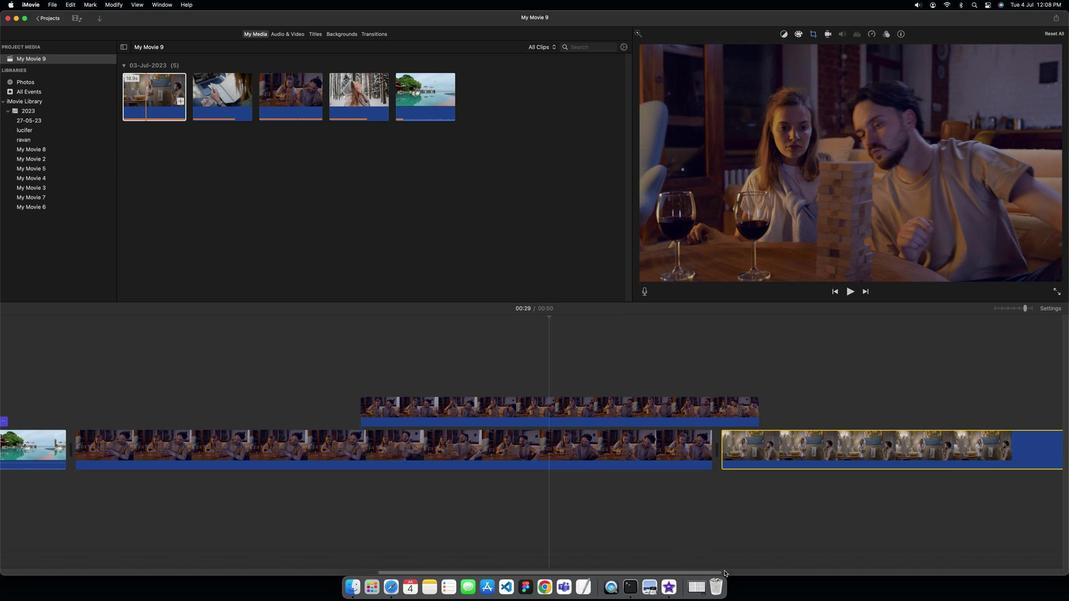
Action: Mouse moved to (597, 33)
Screenshot: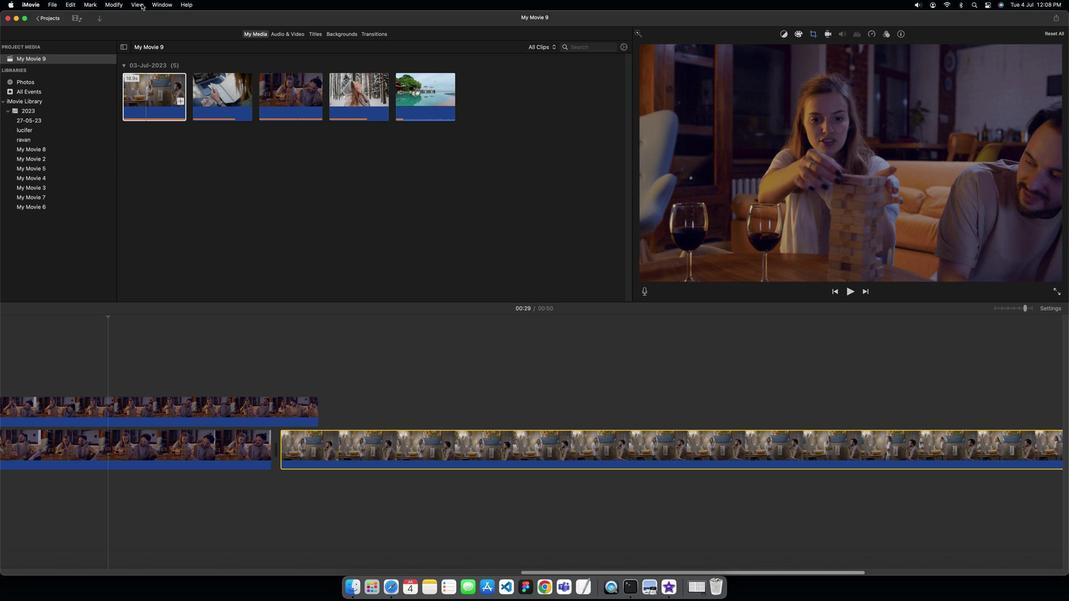 
Action: Mouse pressed left at (597, 33)
Screenshot: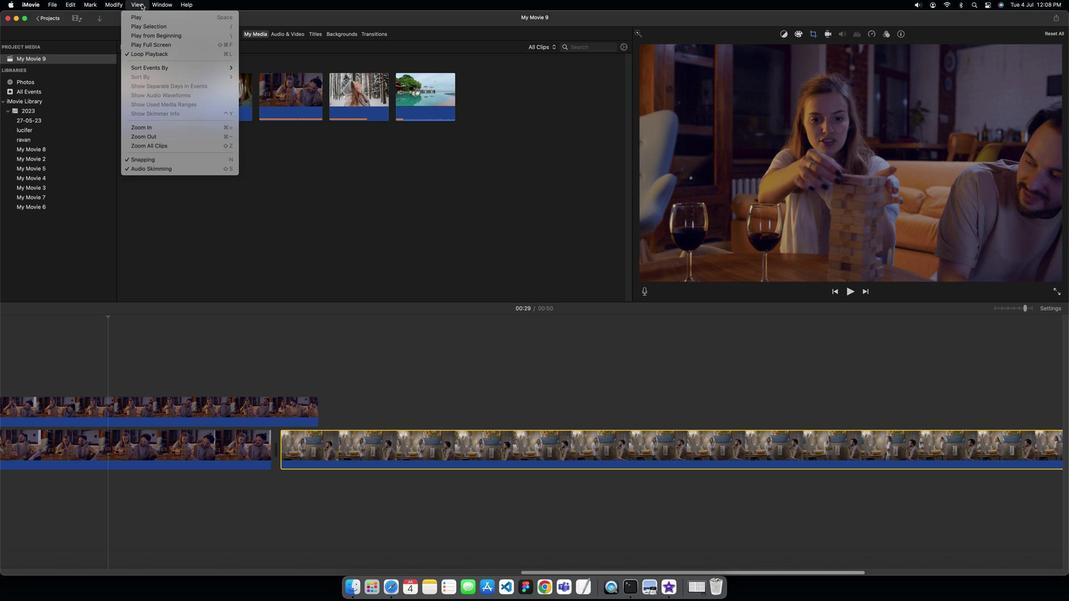 
Action: Mouse moved to (599, 79)
Screenshot: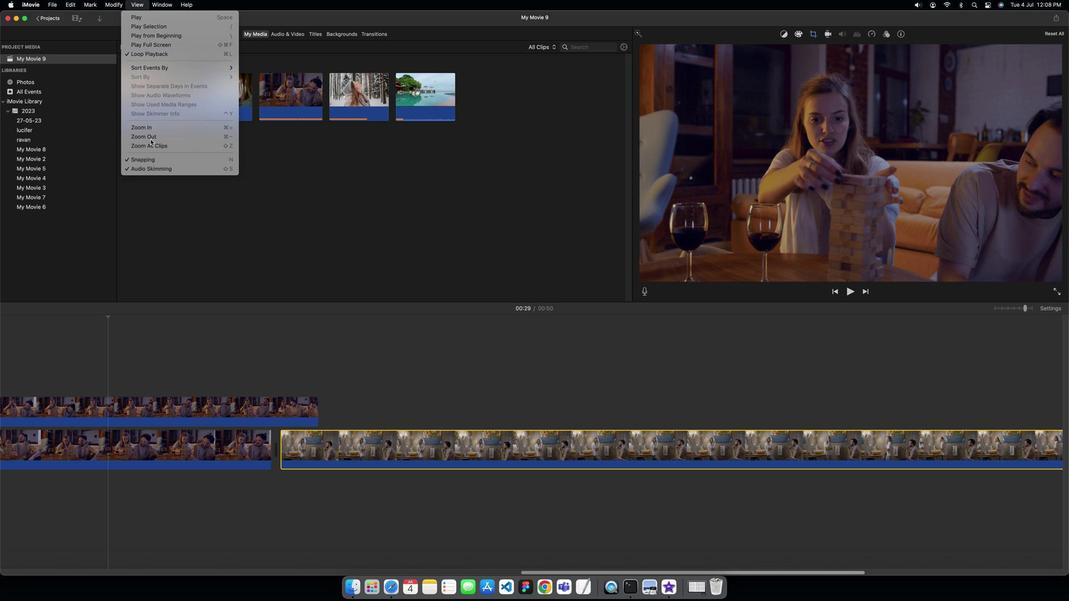 
Action: Mouse pressed left at (599, 79)
Screenshot: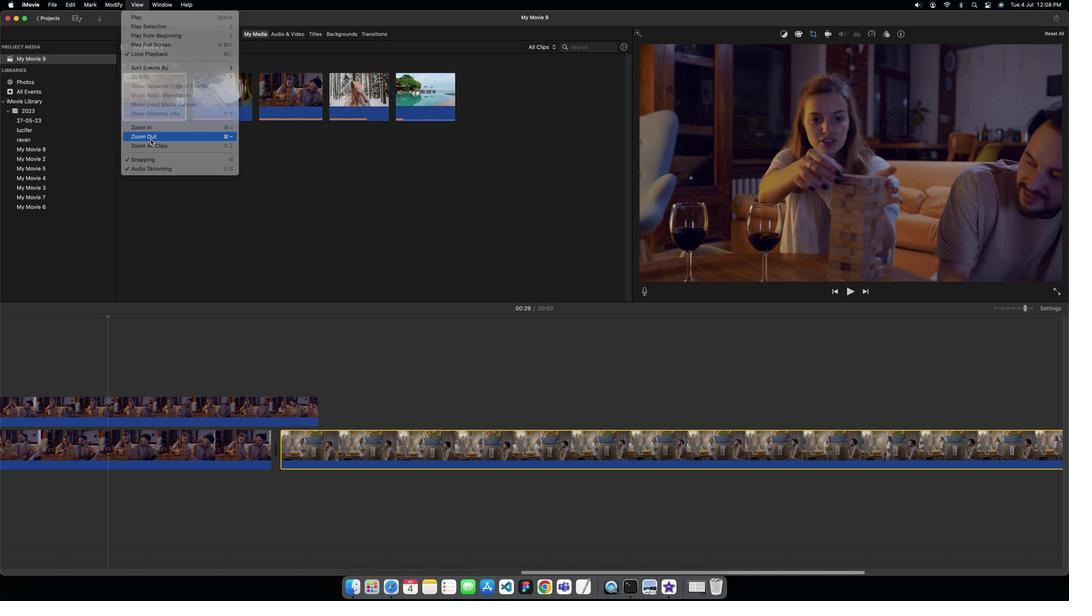 
Action: Mouse moved to (691, 181)
Screenshot: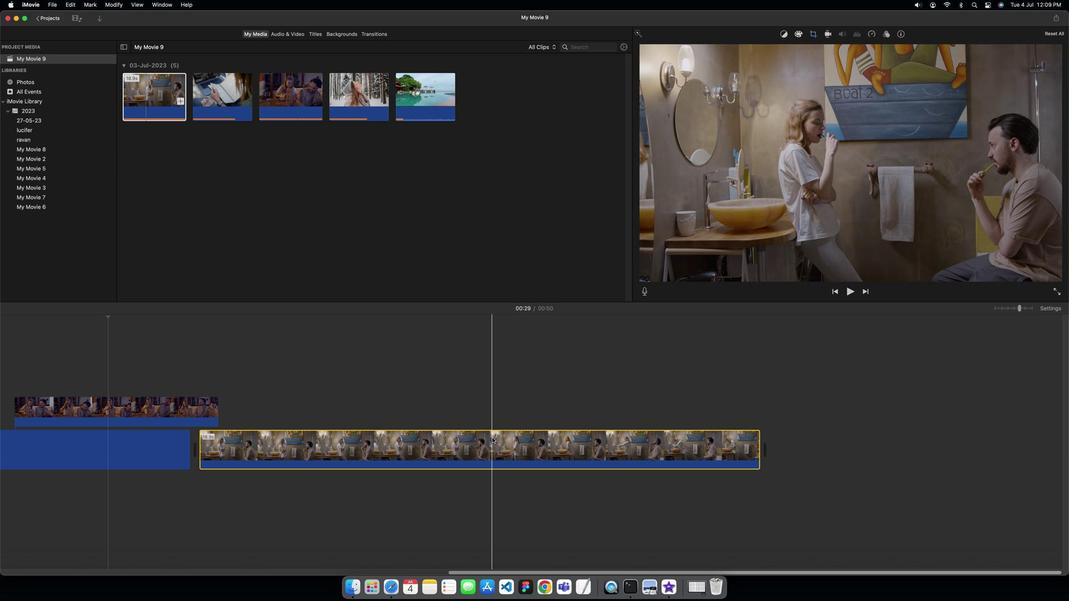 
Action: Mouse pressed left at (691, 181)
Screenshot: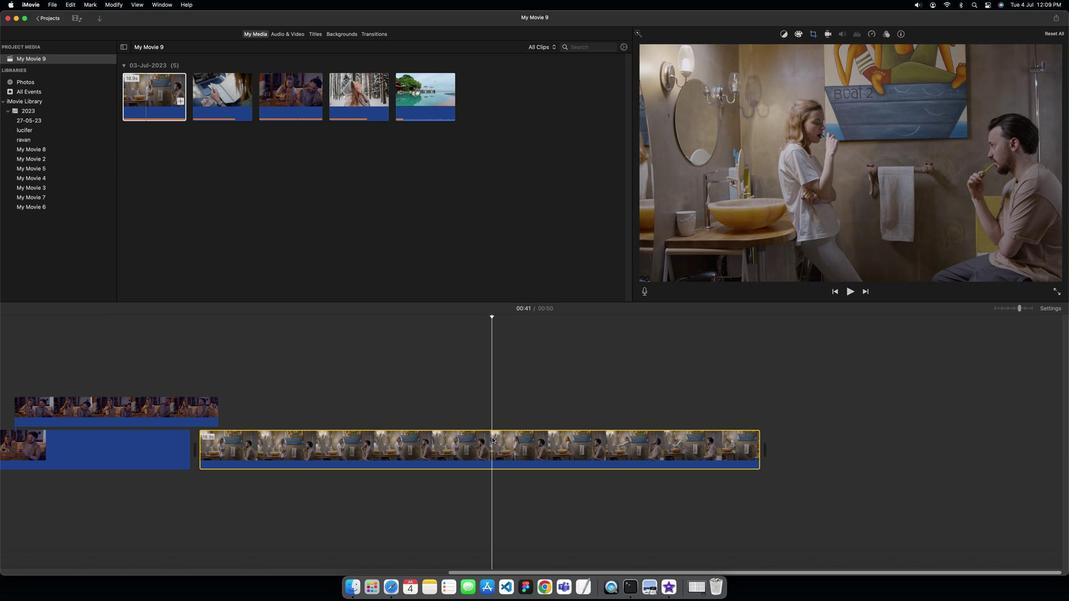 
Action: Mouse moved to (590, 32)
Screenshot: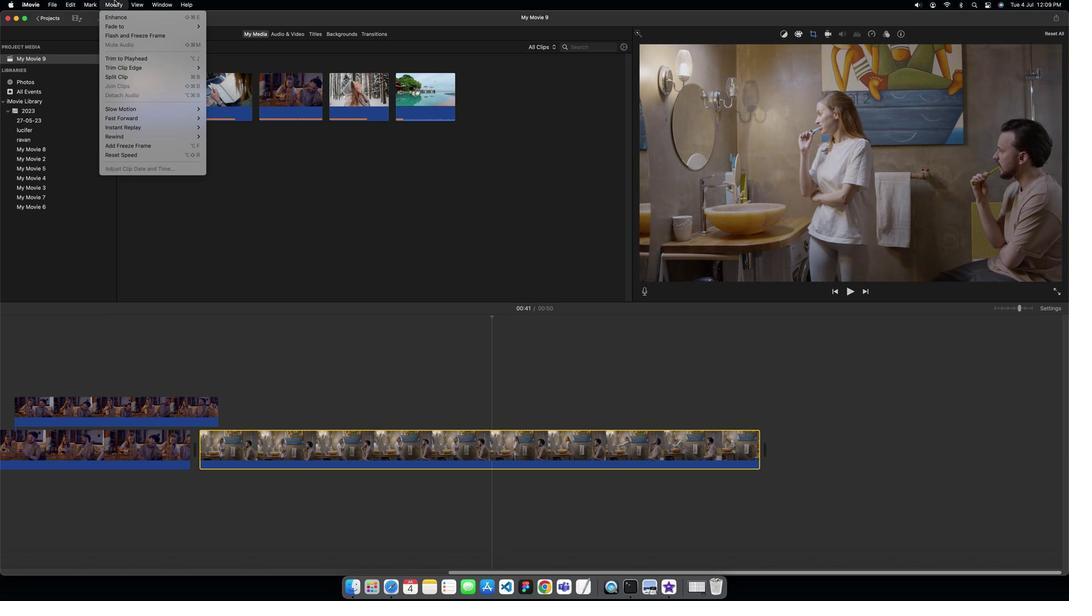
Action: Mouse pressed left at (590, 32)
Screenshot: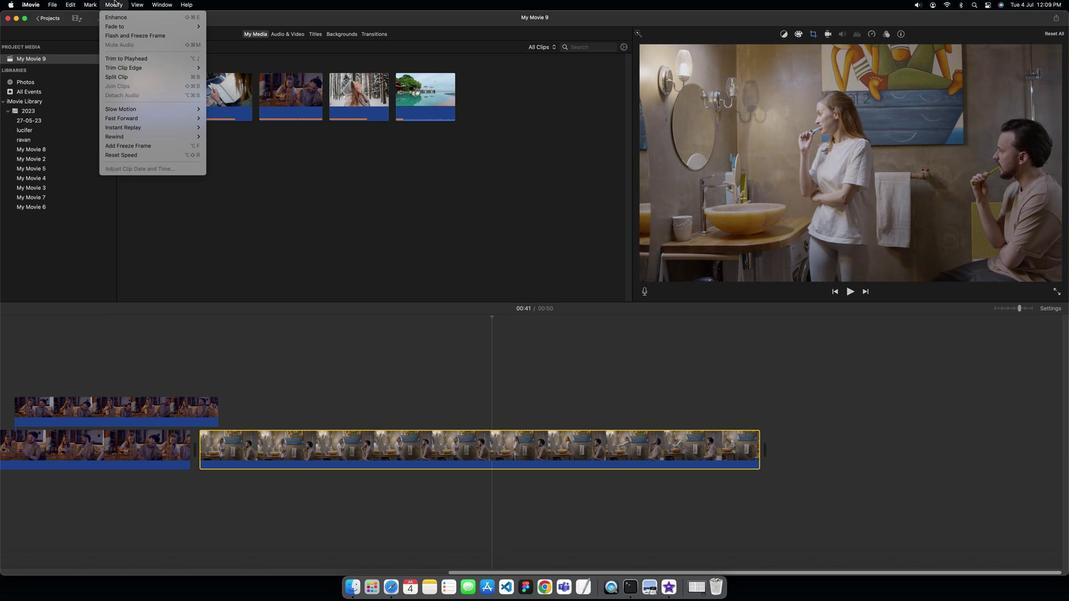 
Action: Mouse moved to (590, 58)
Screenshot: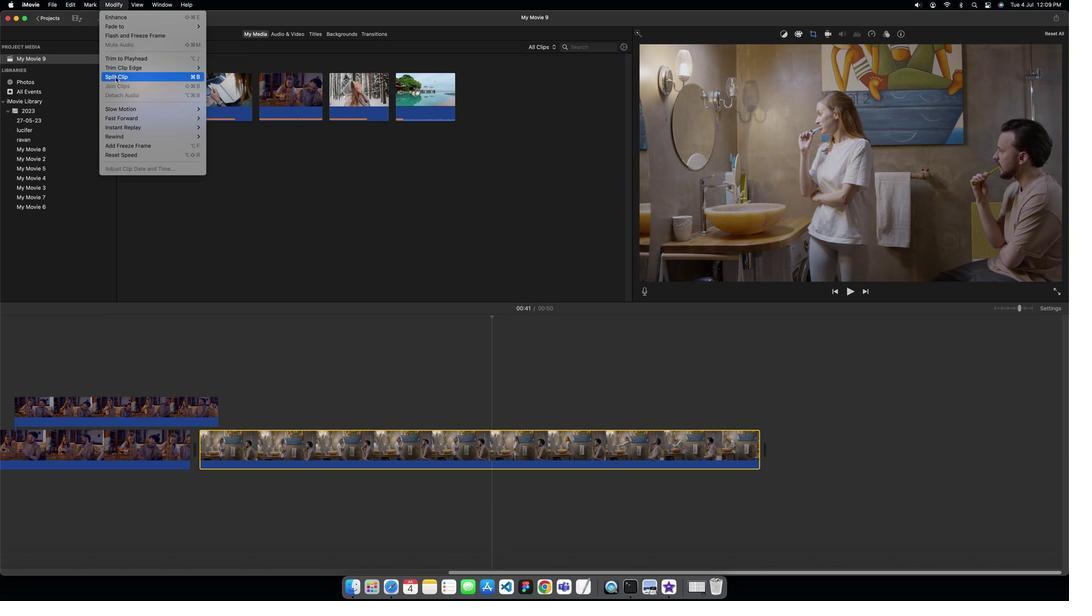 
Action: Mouse pressed left at (590, 58)
Screenshot: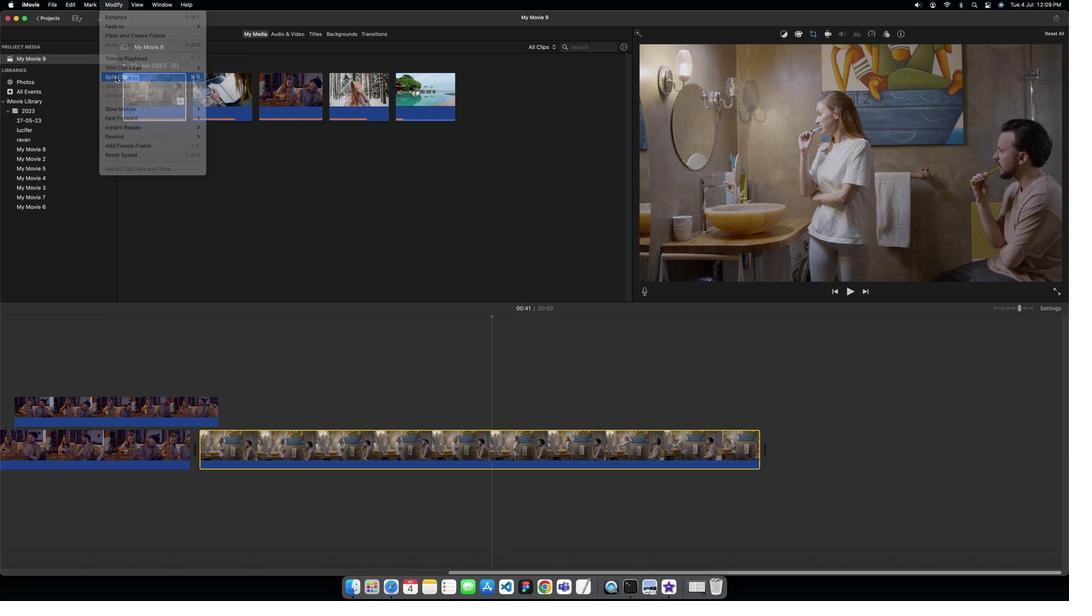 
Action: Mouse moved to (607, 167)
Screenshot: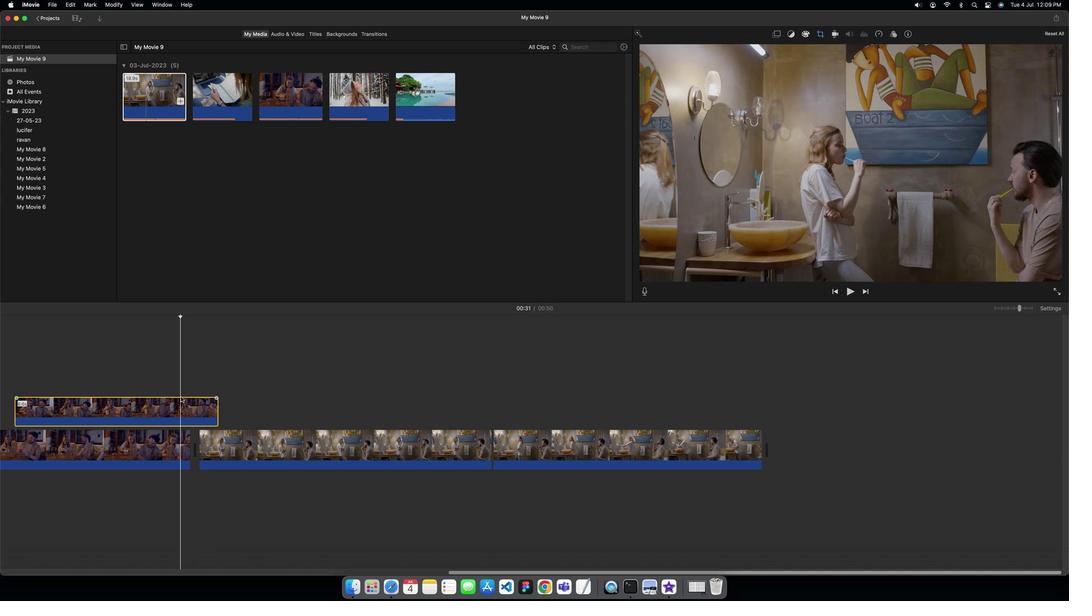 
Action: Mouse pressed left at (607, 167)
Screenshot: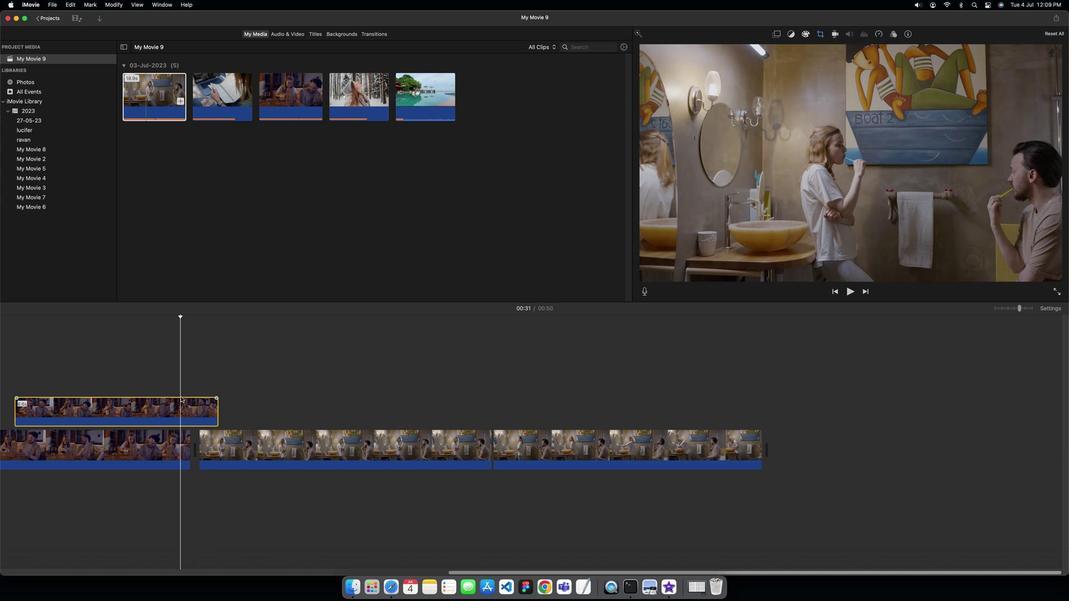 
Action: Mouse moved to (606, 168)
Screenshot: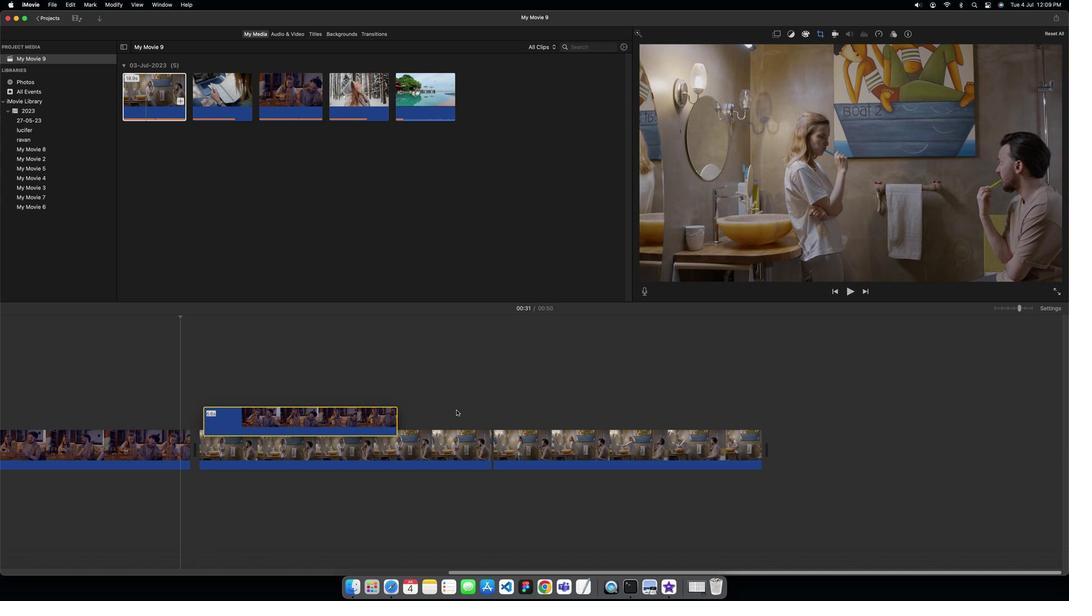 
Action: Mouse pressed left at (606, 168)
Screenshot: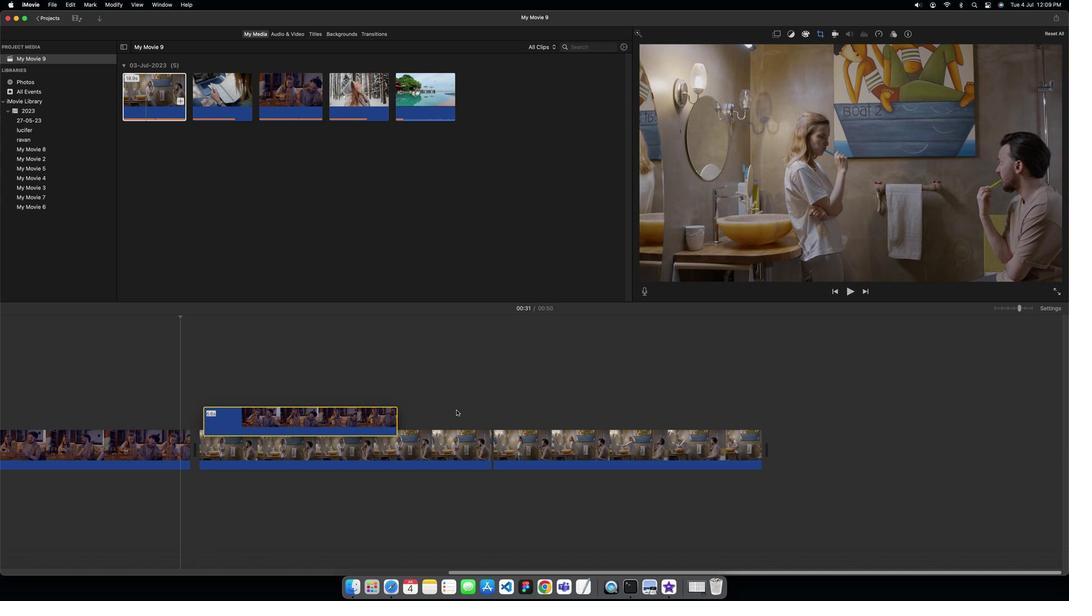 
Action: Mouse moved to (676, 187)
Screenshot: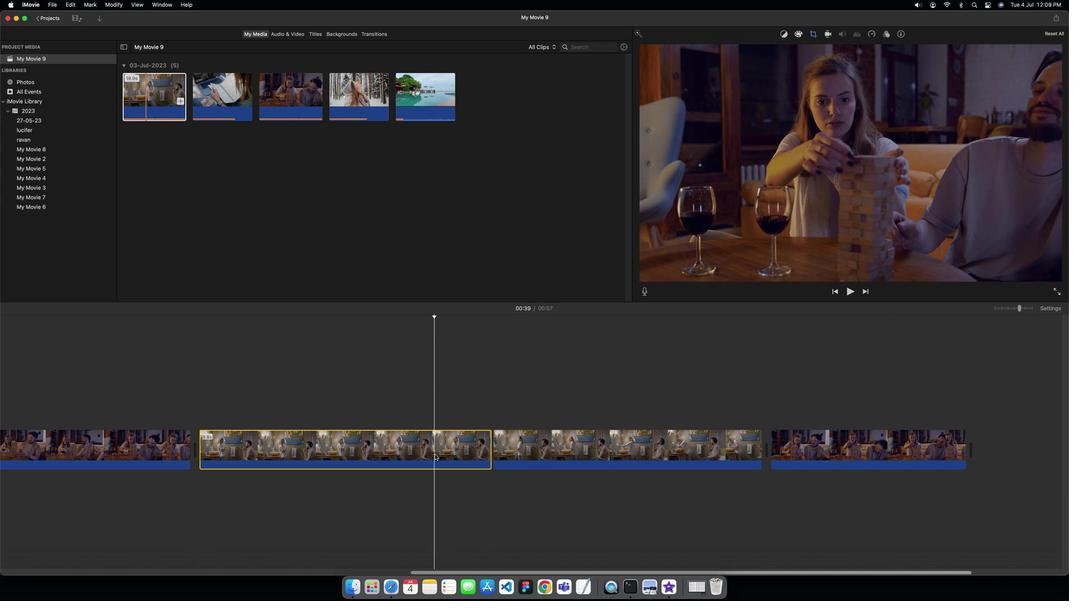 
Action: Mouse pressed left at (676, 187)
Screenshot: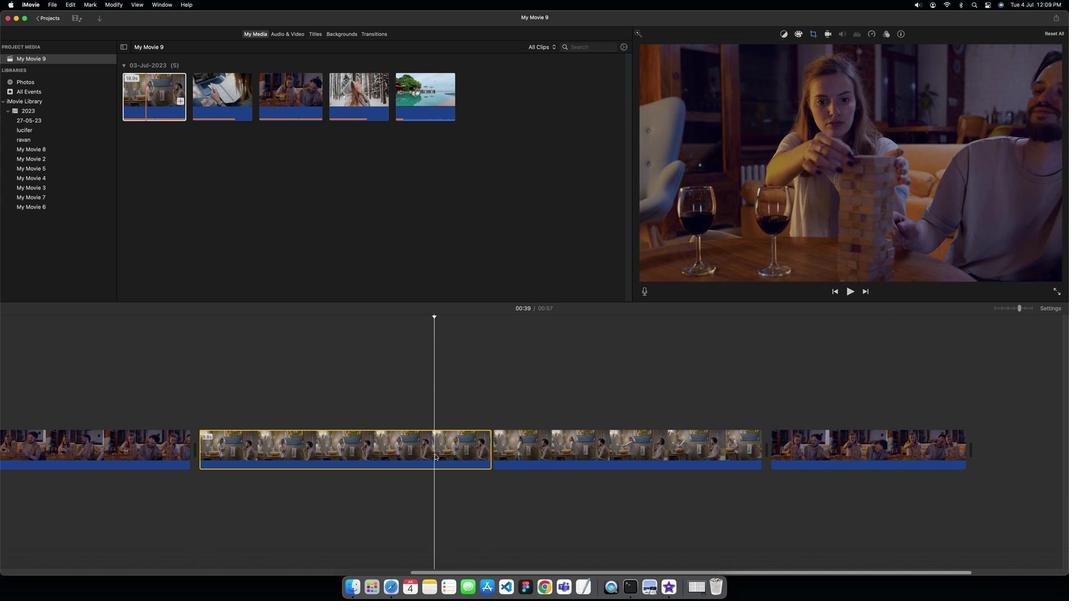 
Action: Mouse moved to (707, 185)
Screenshot: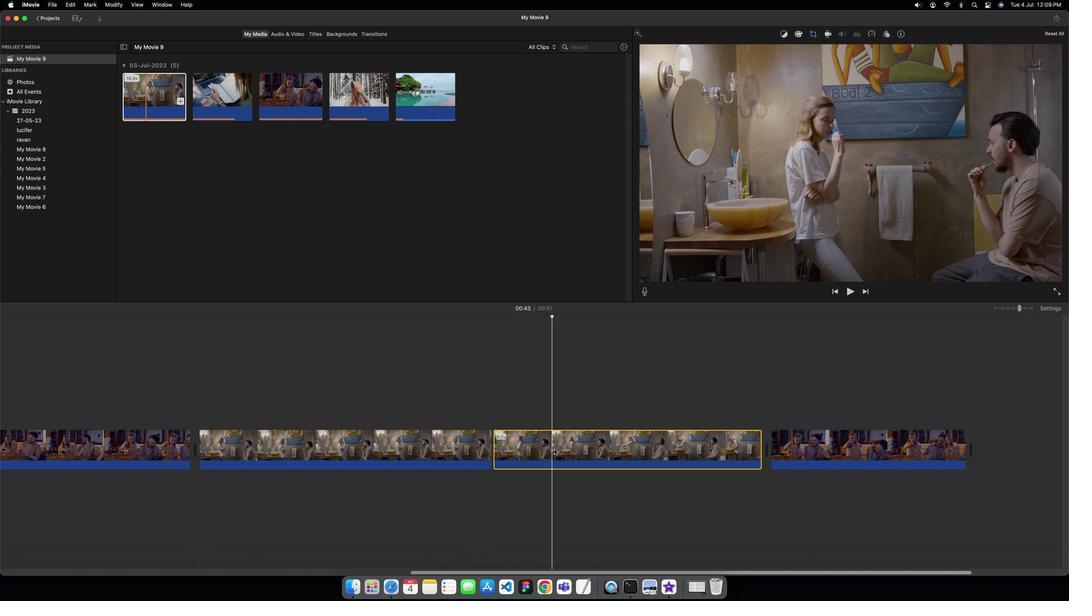 
Action: Mouse pressed left at (707, 185)
Screenshot: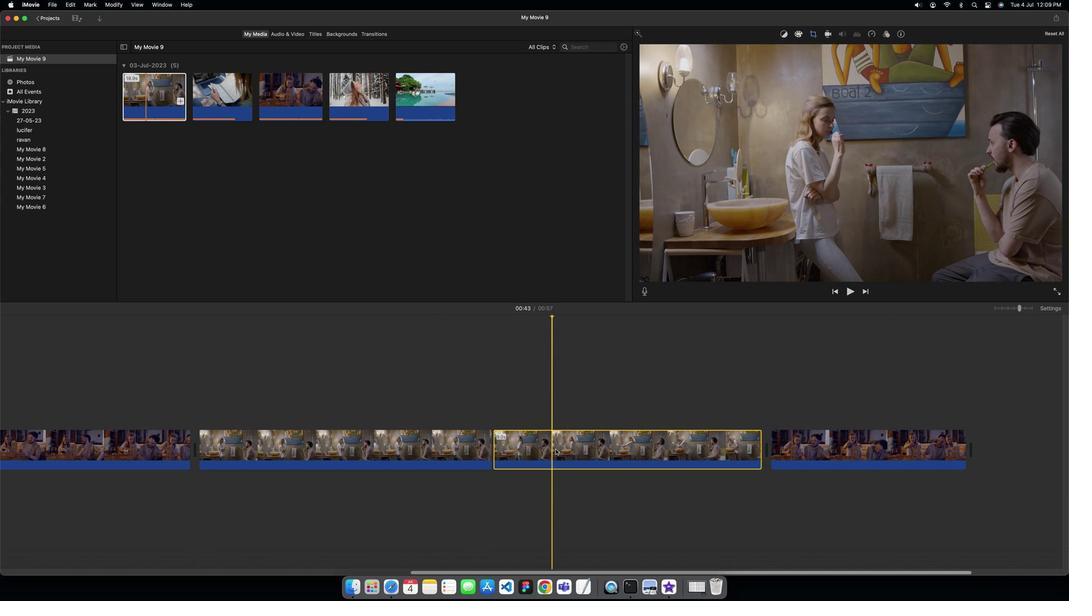 
Action: Mouse moved to (708, 185)
Screenshot: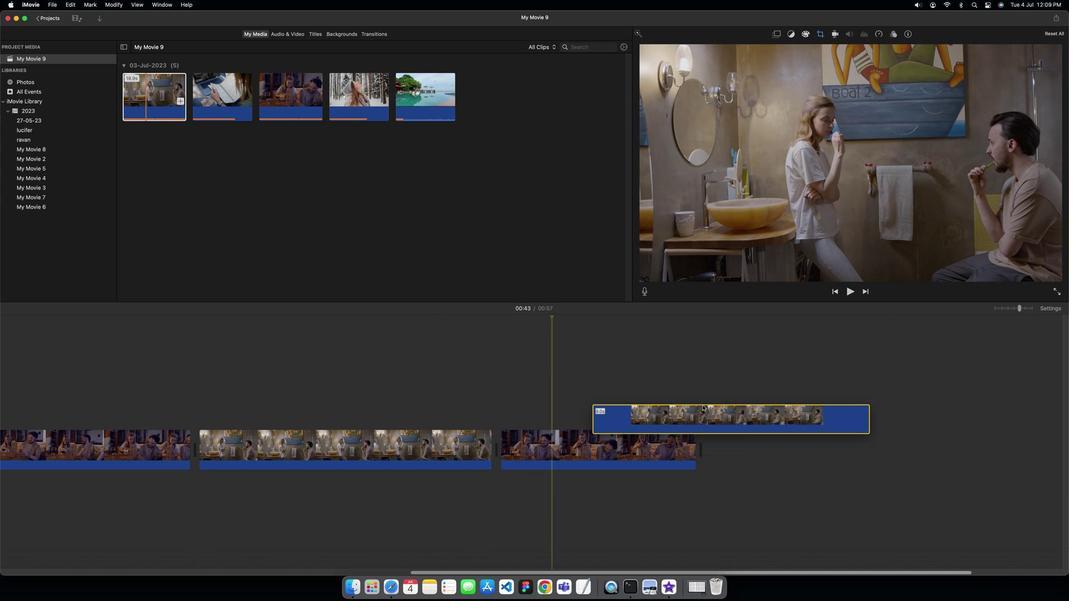 
Action: Mouse pressed left at (708, 185)
Screenshot: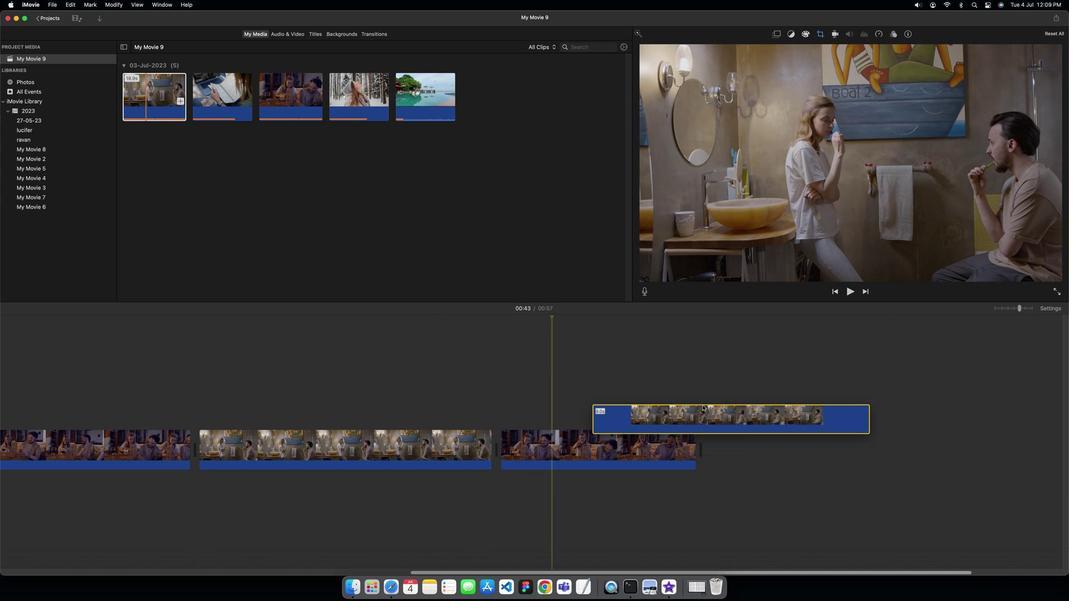 
Action: Mouse moved to (802, 181)
Screenshot: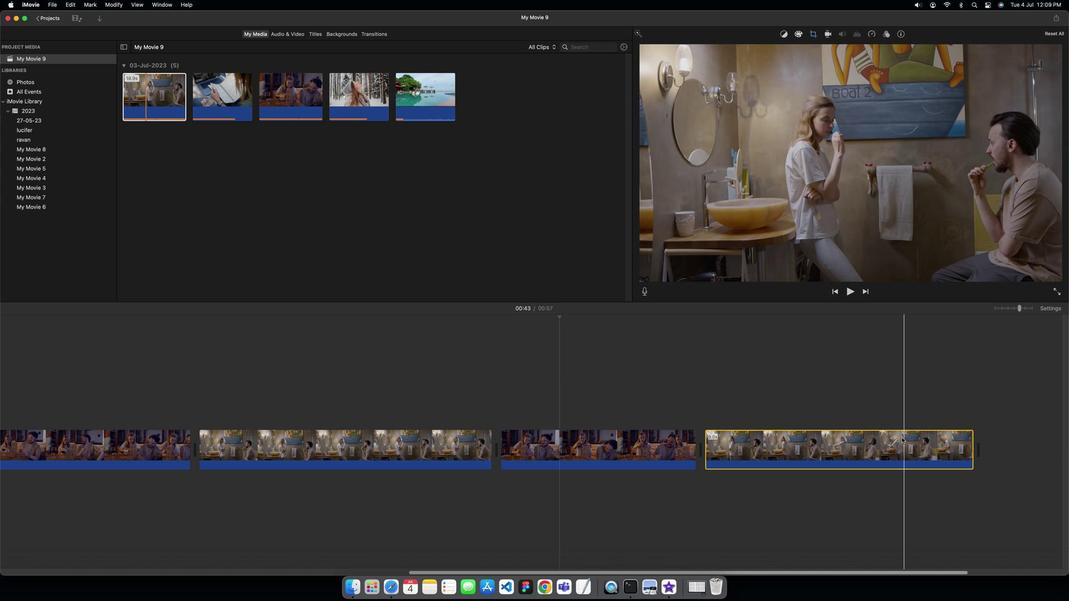 
Action: Mouse pressed left at (802, 181)
Screenshot: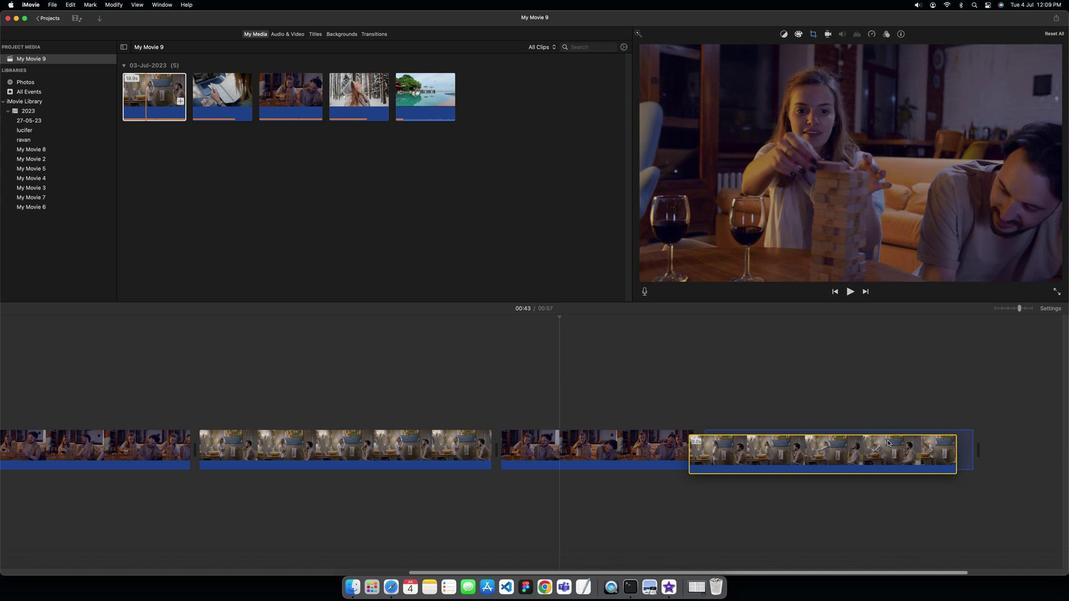 
Action: Mouse moved to (693, 227)
Screenshot: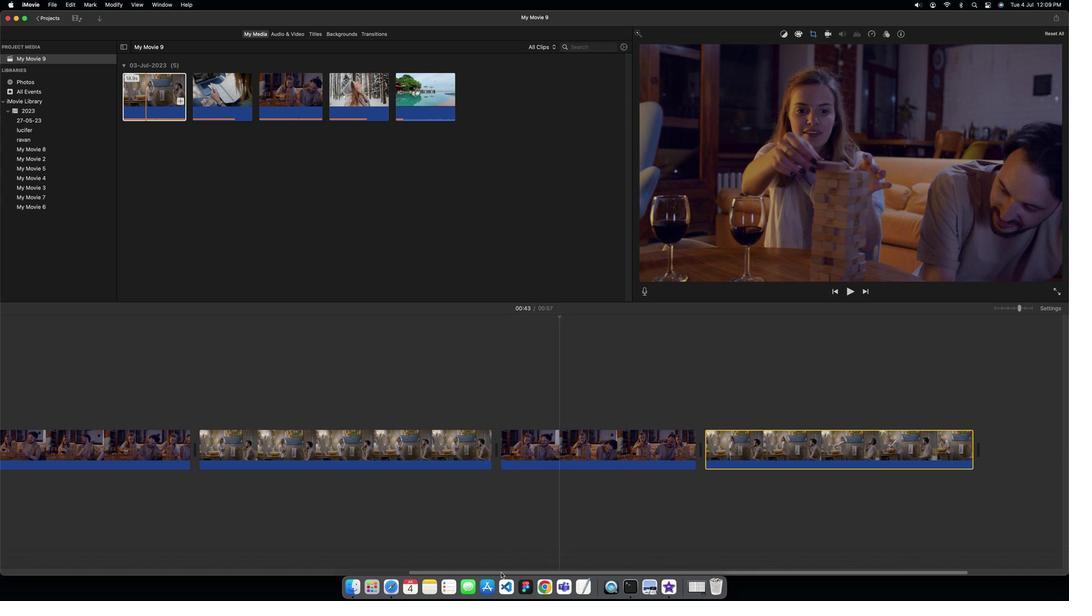 
Action: Mouse pressed left at (693, 227)
Screenshot: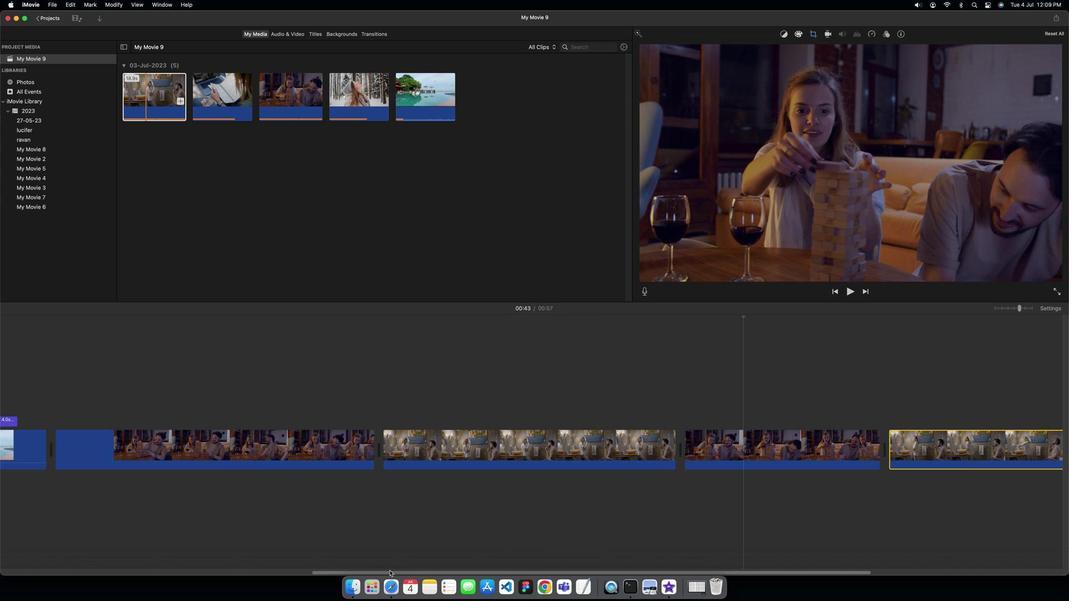 
Action: Mouse moved to (643, 43)
Screenshot: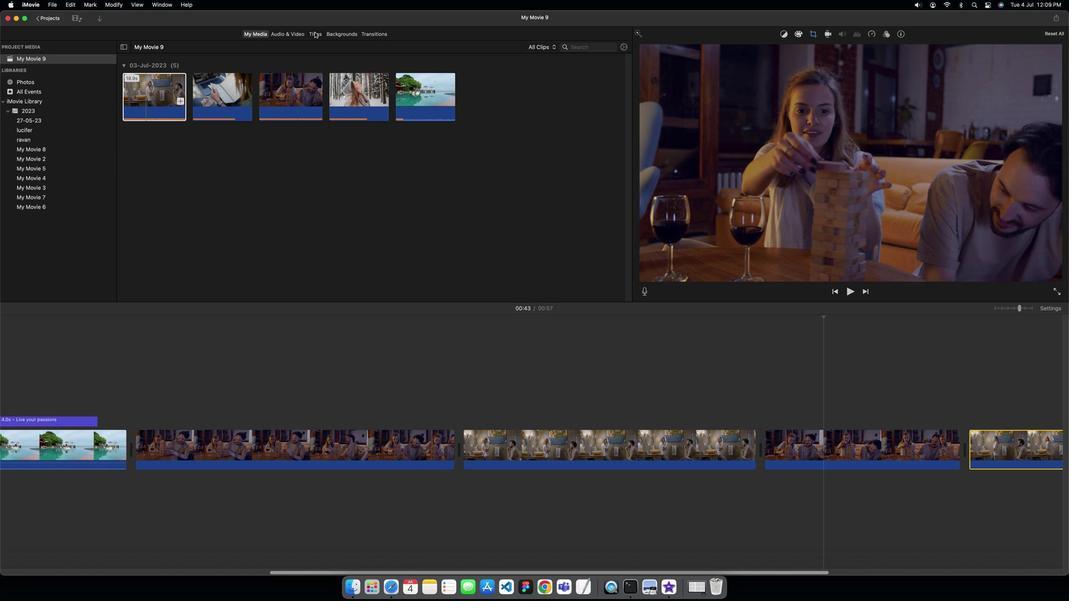 
Action: Mouse pressed left at (643, 43)
Screenshot: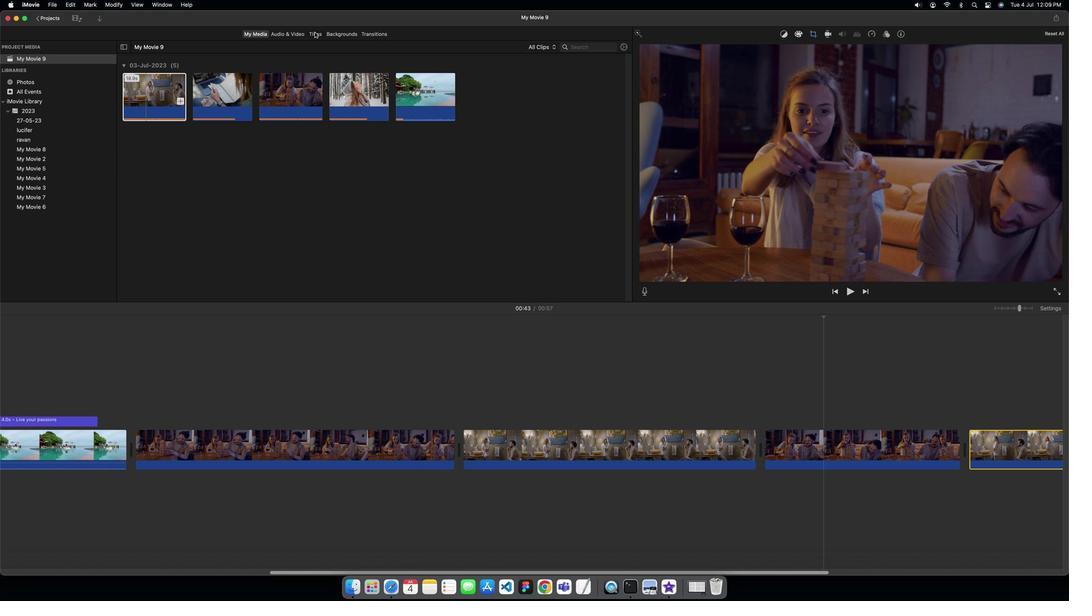 
Action: Mouse moved to (567, 65)
Screenshot: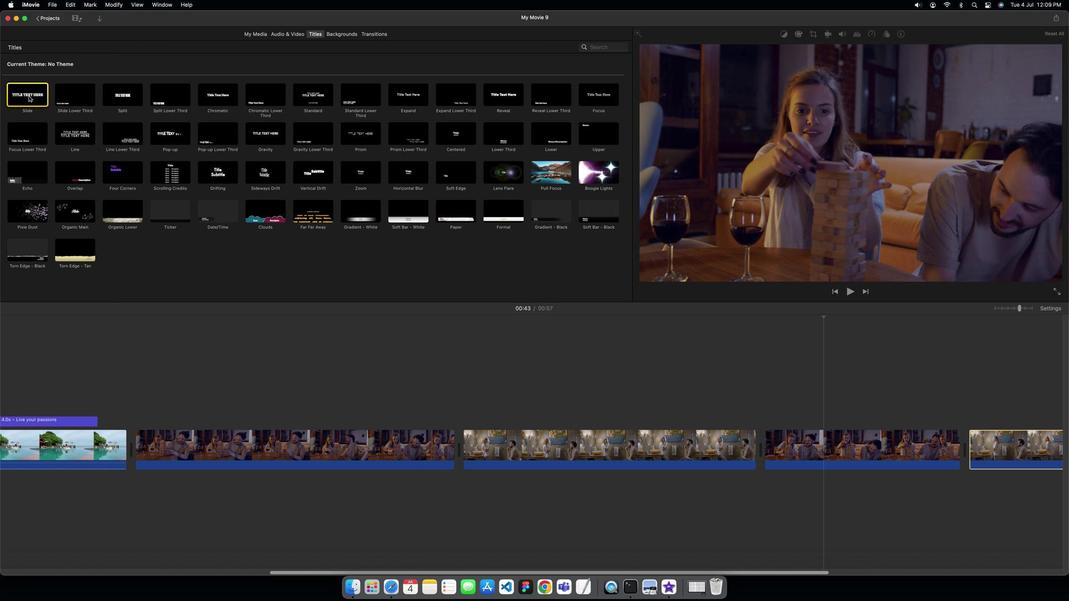 
Action: Mouse pressed left at (567, 65)
Screenshot: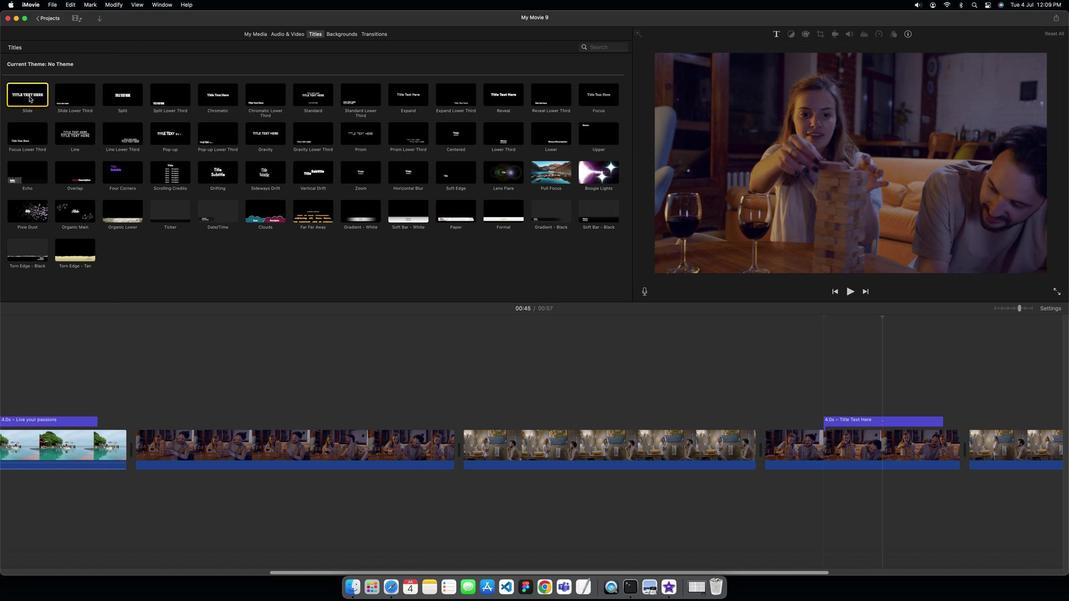 
Action: Mouse pressed left at (567, 65)
Screenshot: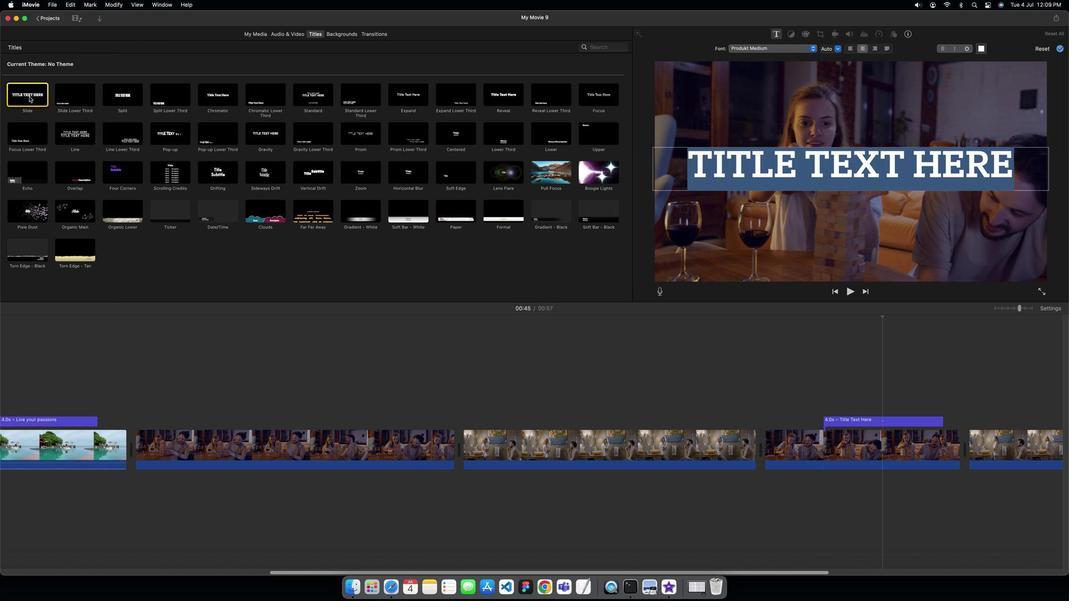 
Action: Mouse moved to (767, 91)
Screenshot: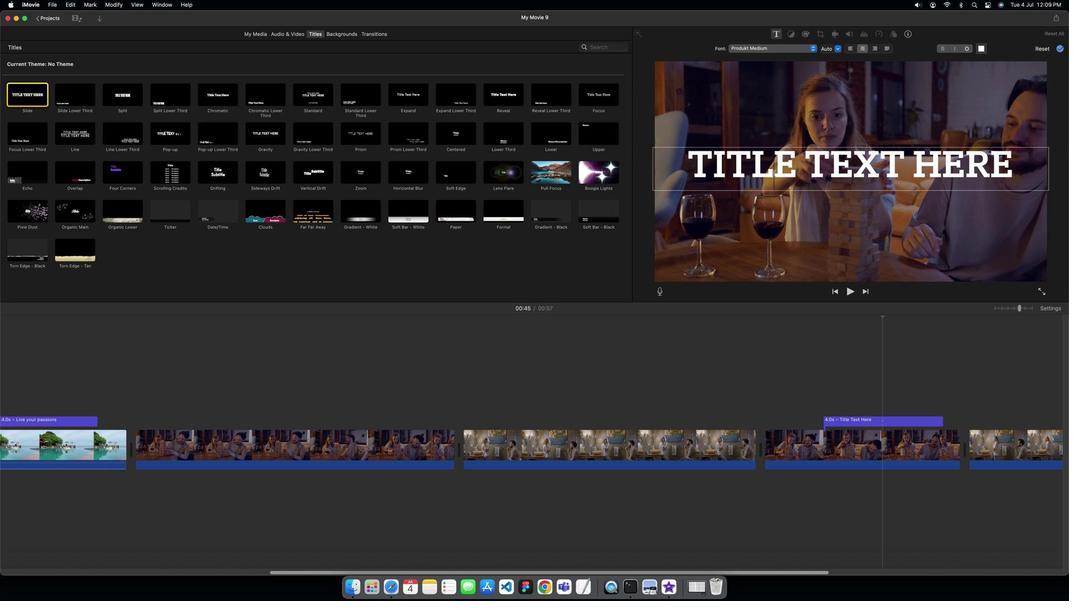 
Action: Mouse pressed left at (767, 91)
Screenshot: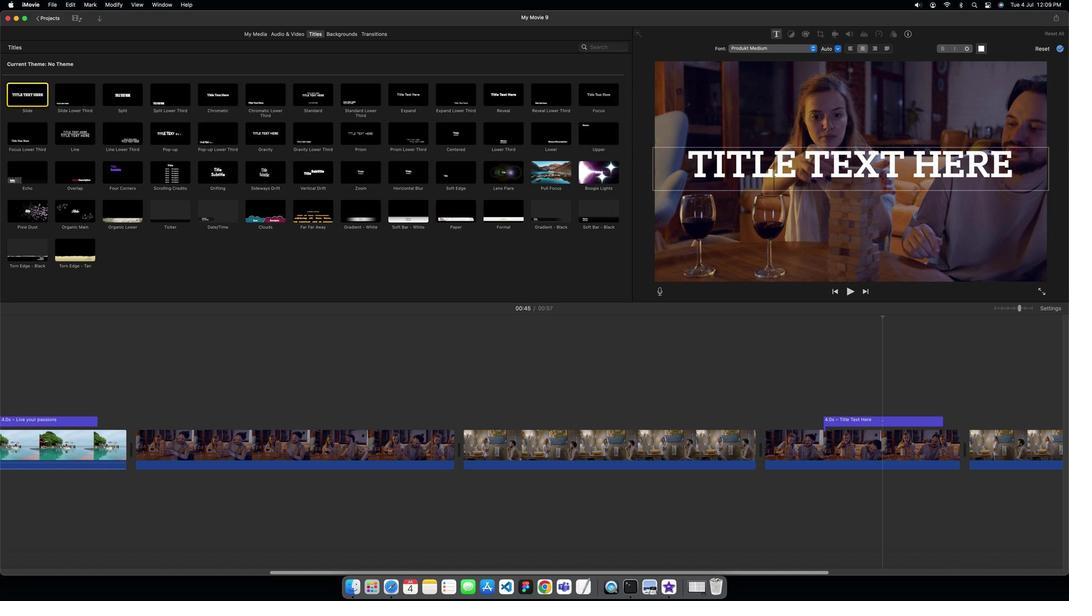 
Action: Key pressed Key.cmd'a'Key.caps_lock'F'Key.caps_lock'i''n''d'Key.space't''h''e'Key.space'j''o''y'Key.space'i''n'Key.space's''m''a''l''l'Key.space't''h''i''n''g''s'Key.cmd'a'
Screenshot: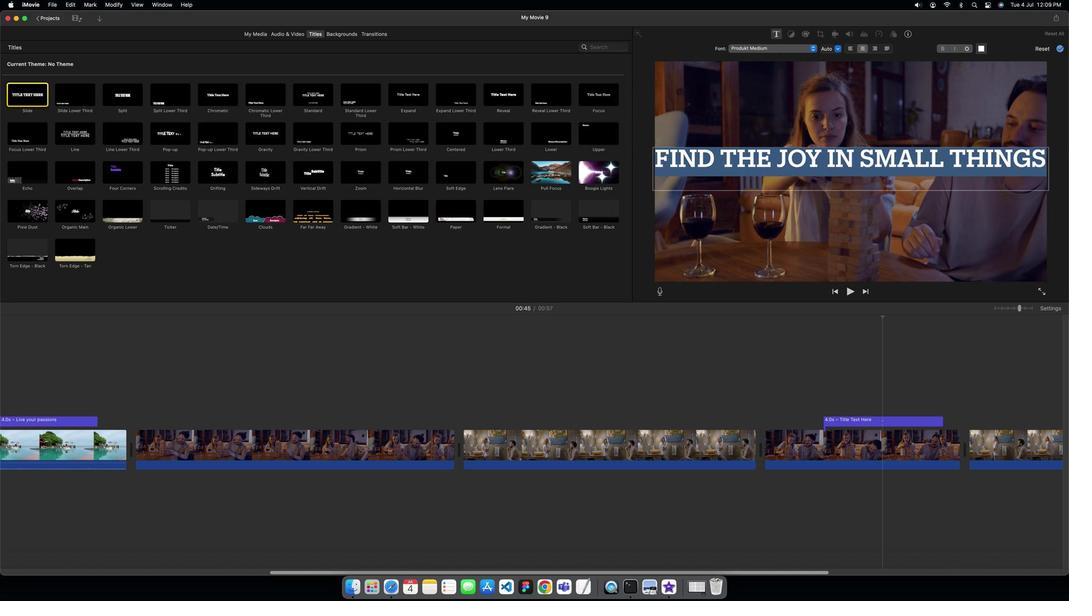 
Action: Mouse moved to (784, 49)
Screenshot: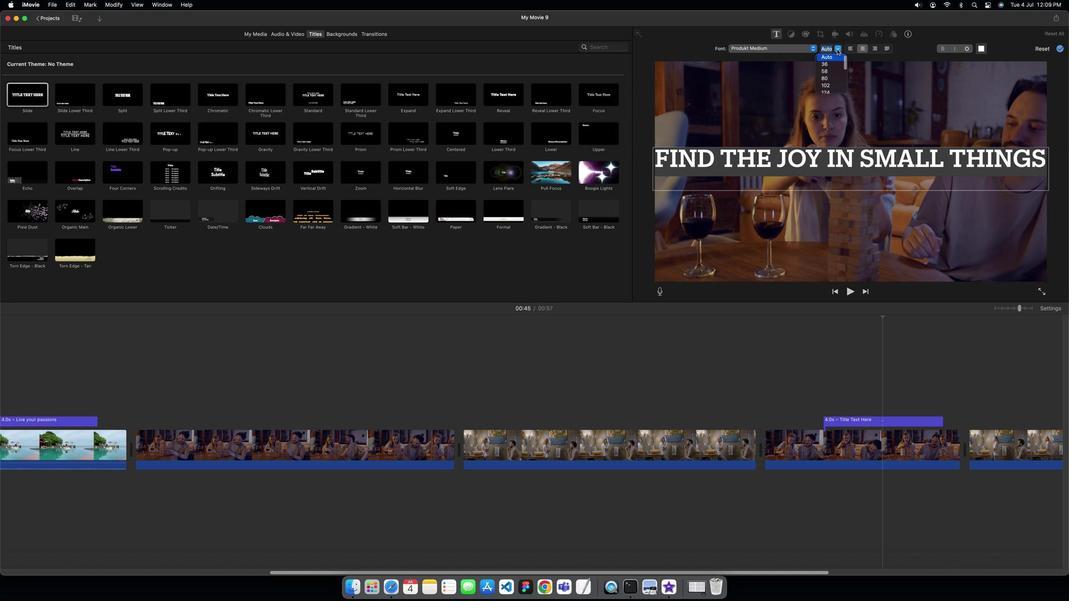 
Action: Mouse pressed left at (784, 49)
Screenshot: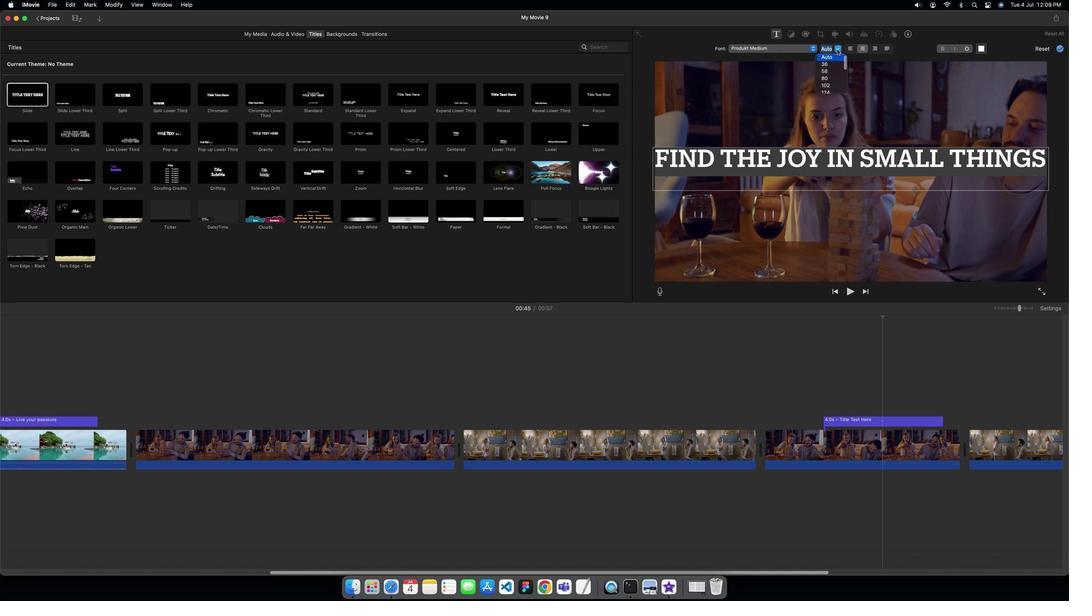 
Action: Mouse moved to (782, 57)
Screenshot: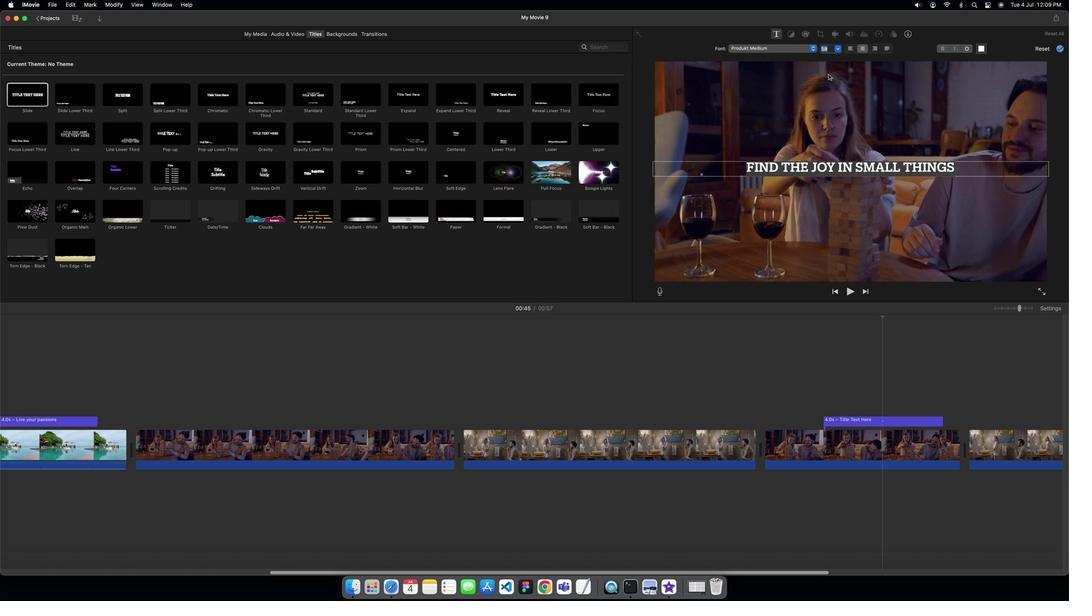 
Action: Mouse pressed left at (782, 57)
Screenshot: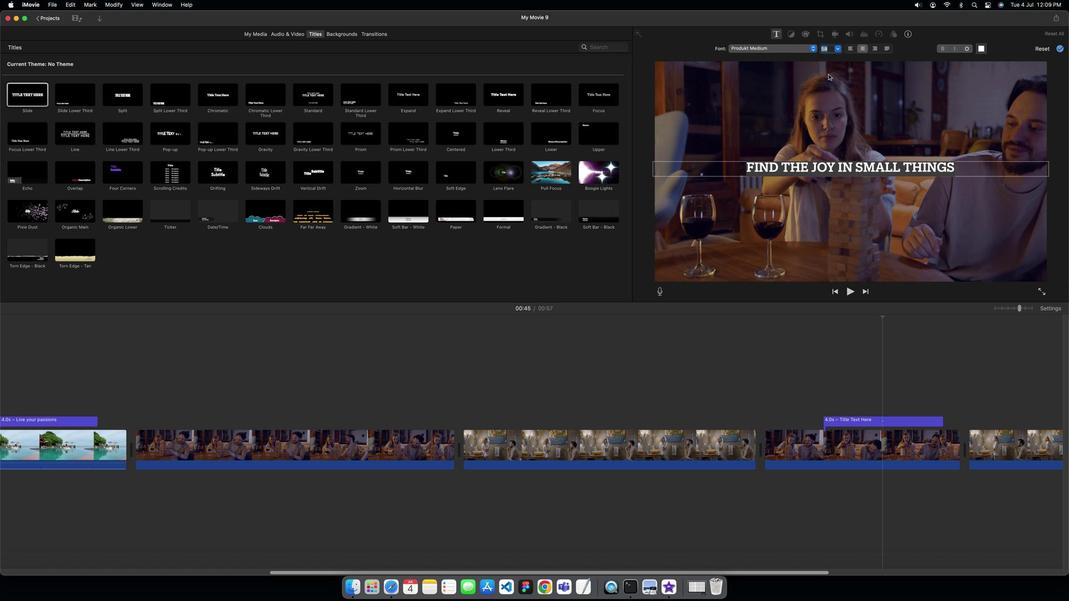 
Action: Mouse moved to (787, 83)
Screenshot: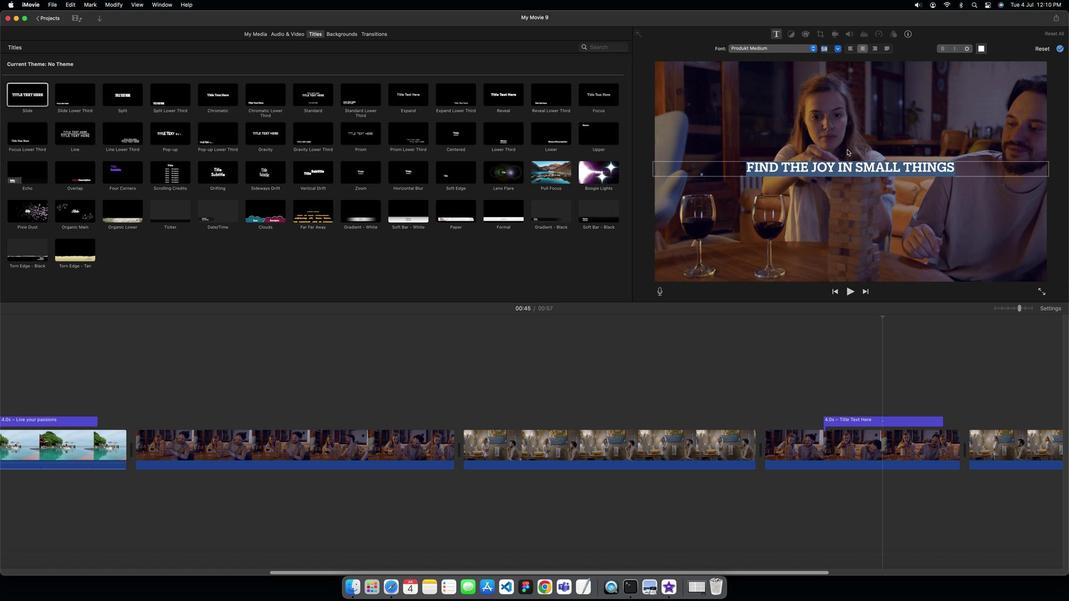 
Action: Mouse pressed left at (787, 83)
Screenshot: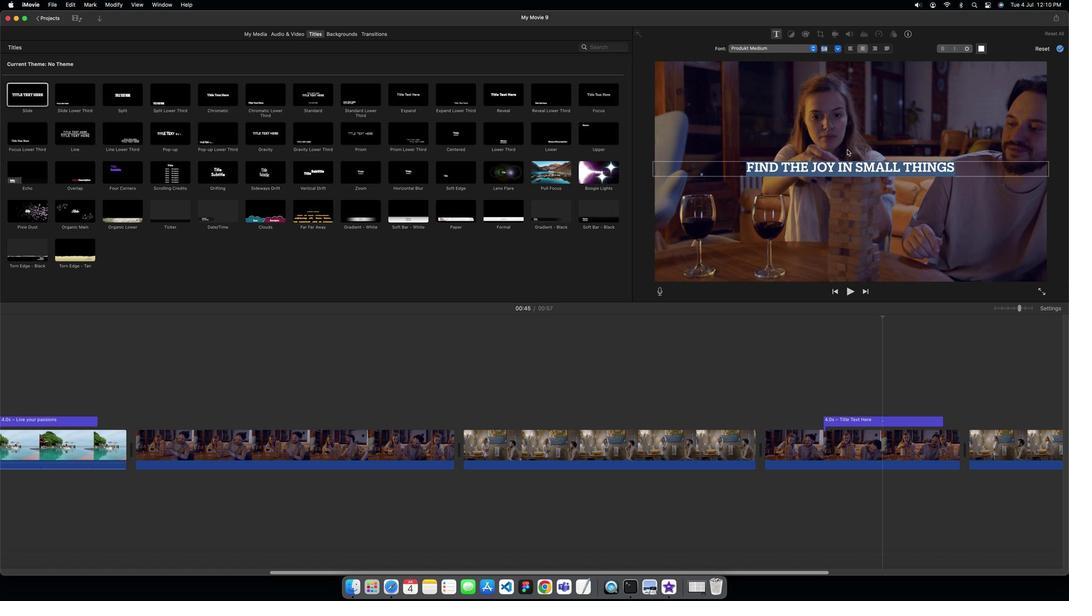 
Action: Mouse moved to (785, 90)
Screenshot: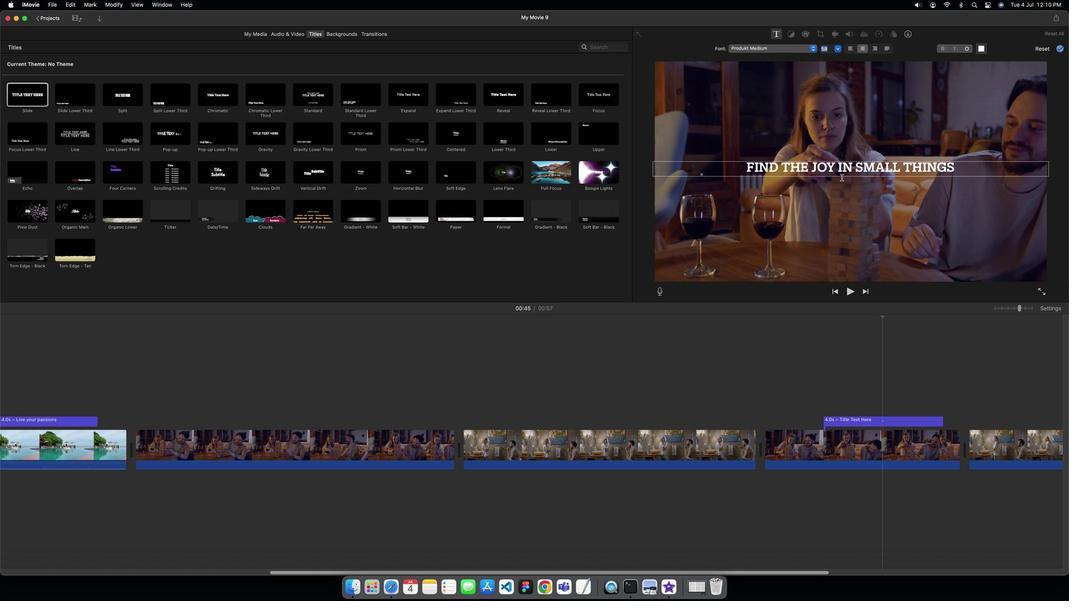 
Action: Mouse pressed left at (785, 90)
Screenshot: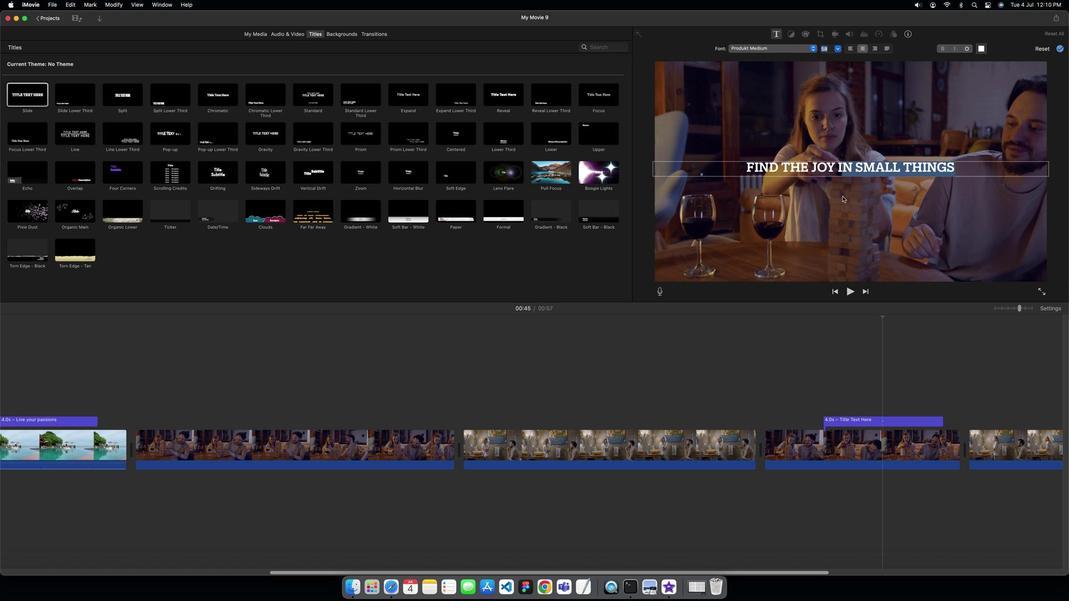 
Action: Mouse moved to (777, 89)
Screenshot: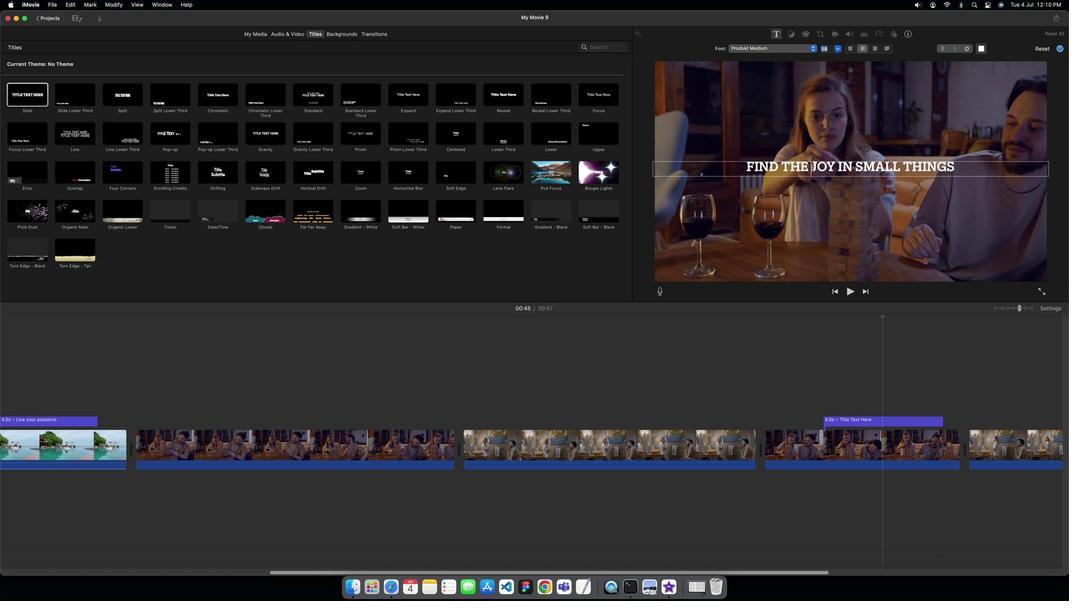 
Action: Mouse pressed left at (777, 89)
Screenshot: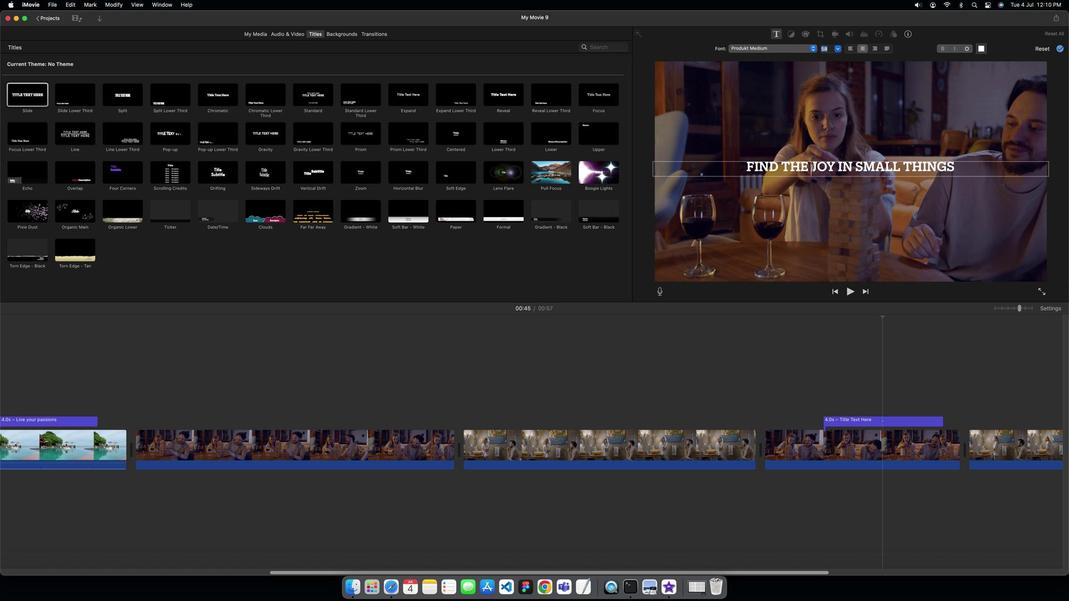 
Action: Mouse moved to (773, 117)
Screenshot: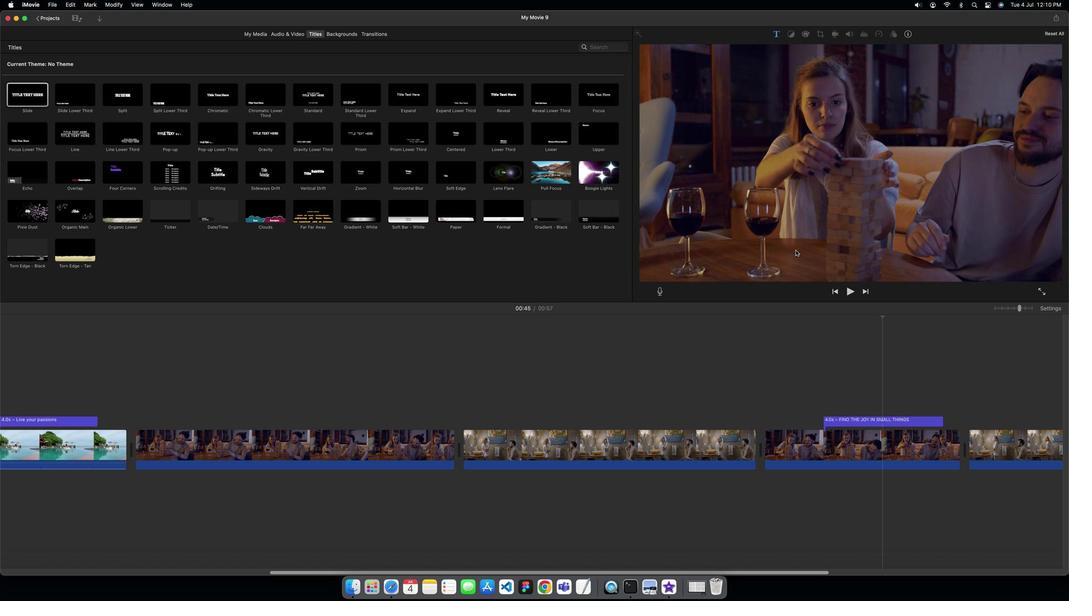 
Action: Mouse pressed left at (773, 117)
Screenshot: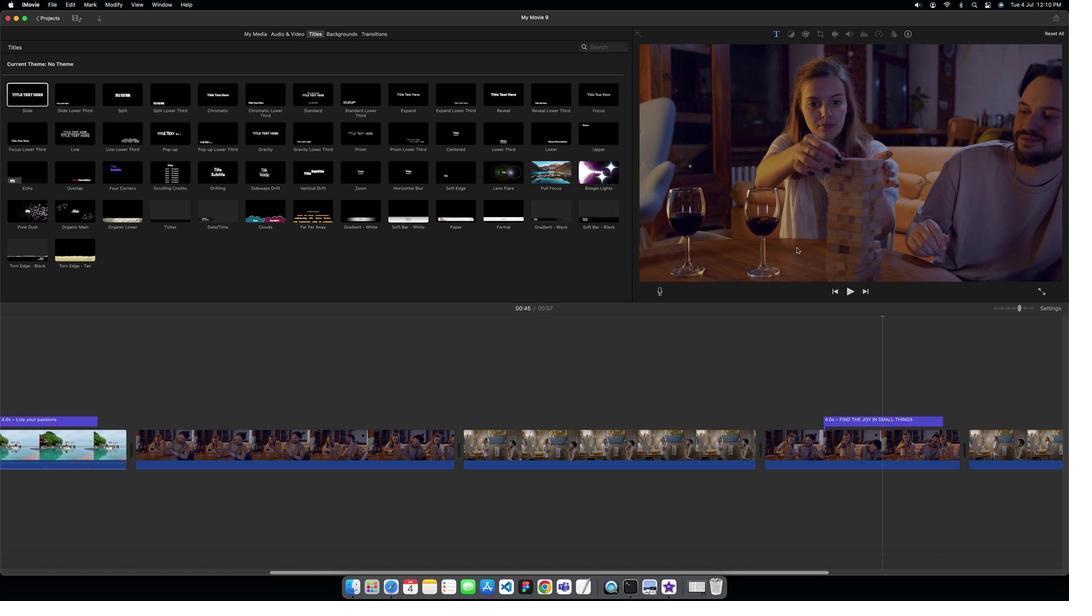 
Action: Mouse moved to (792, 176)
Screenshot: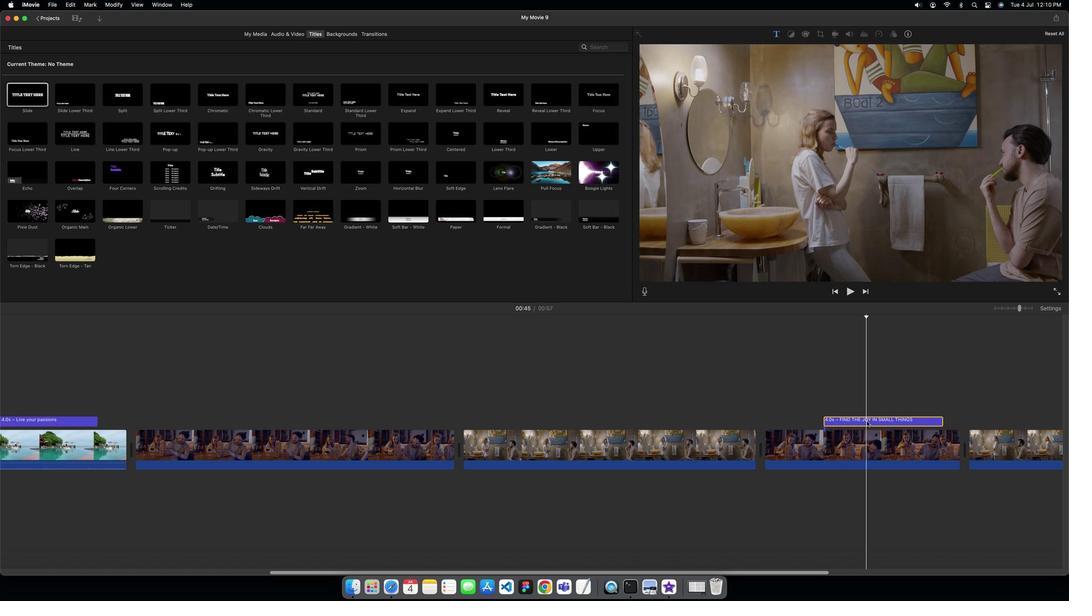 
Action: Mouse pressed left at (792, 176)
Screenshot: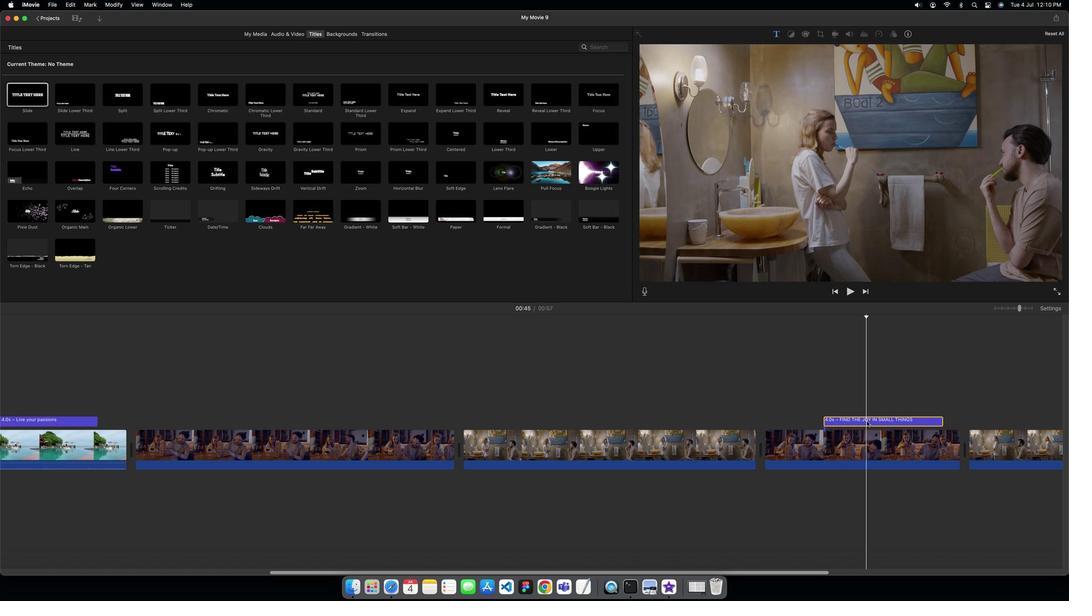 
Action: Mouse moved to (792, 174)
Screenshot: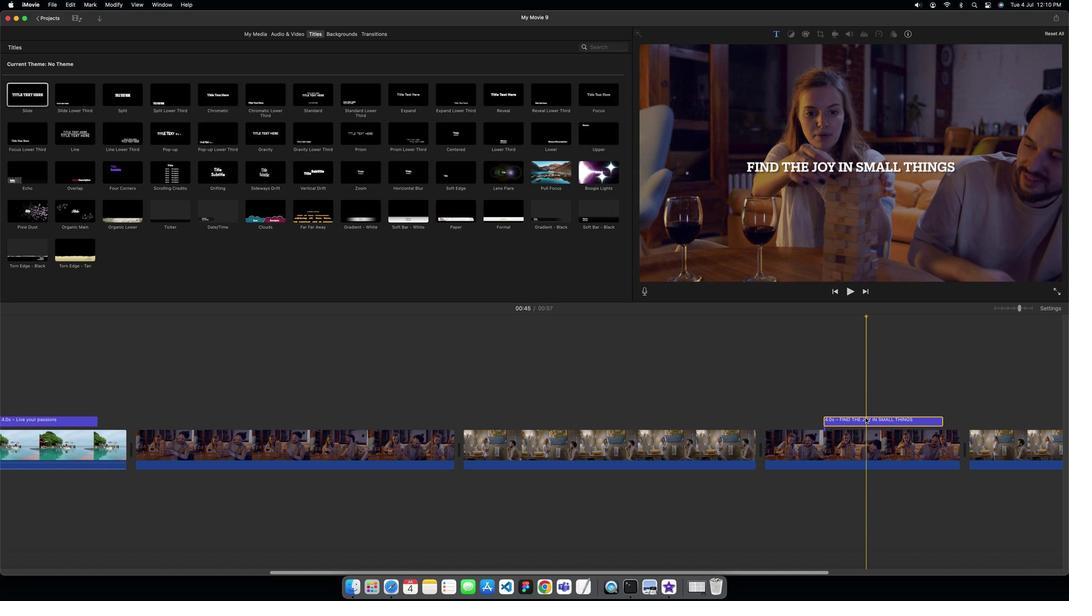 
Action: Mouse pressed left at (792, 174)
Screenshot: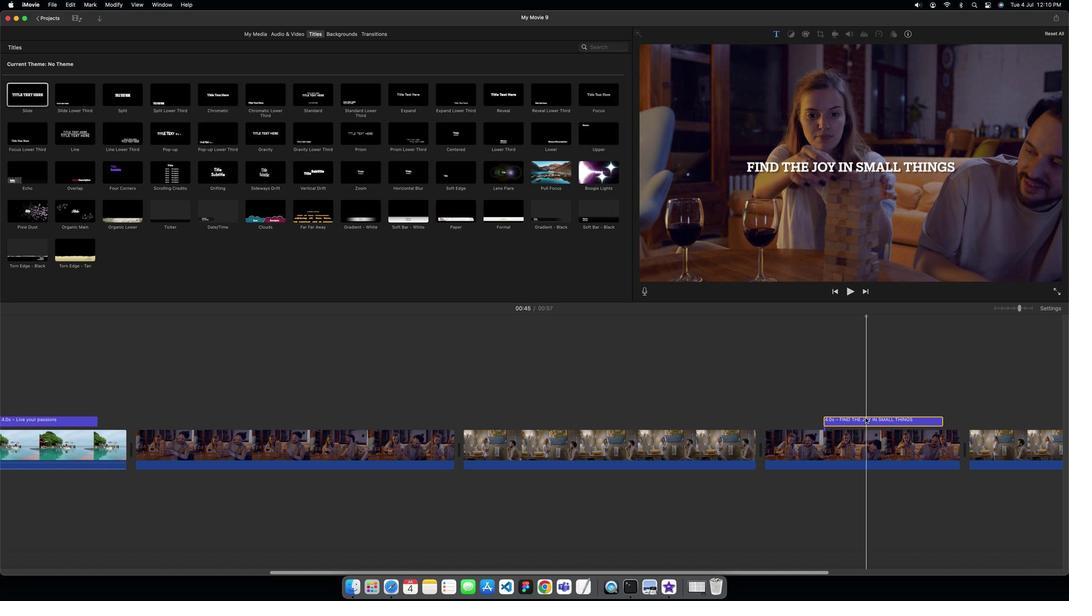 
Action: Mouse moved to (607, 173)
Screenshot: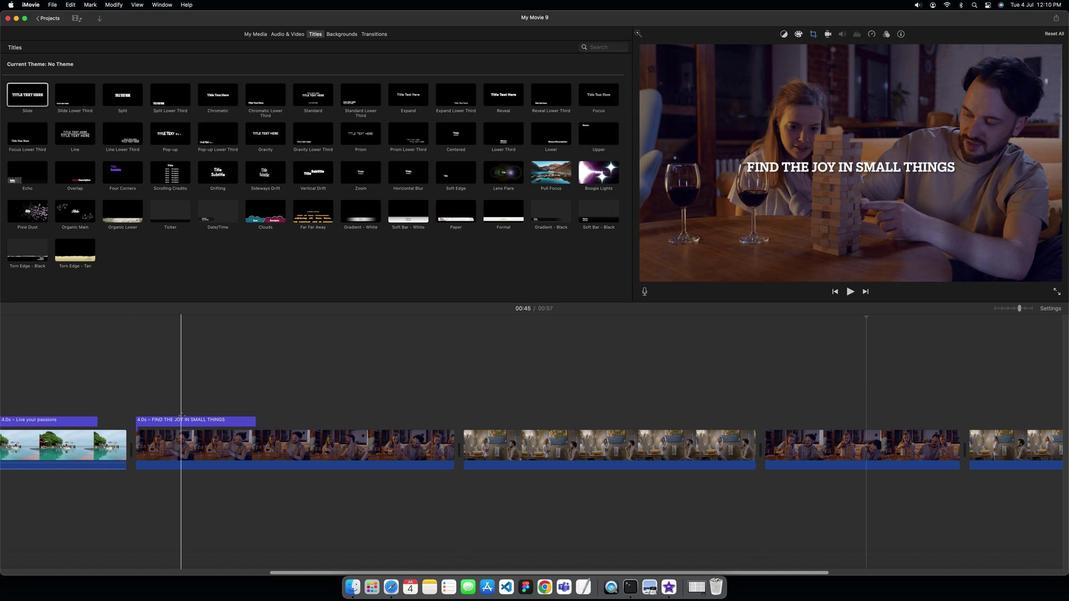 
Action: Mouse pressed left at (607, 173)
Screenshot: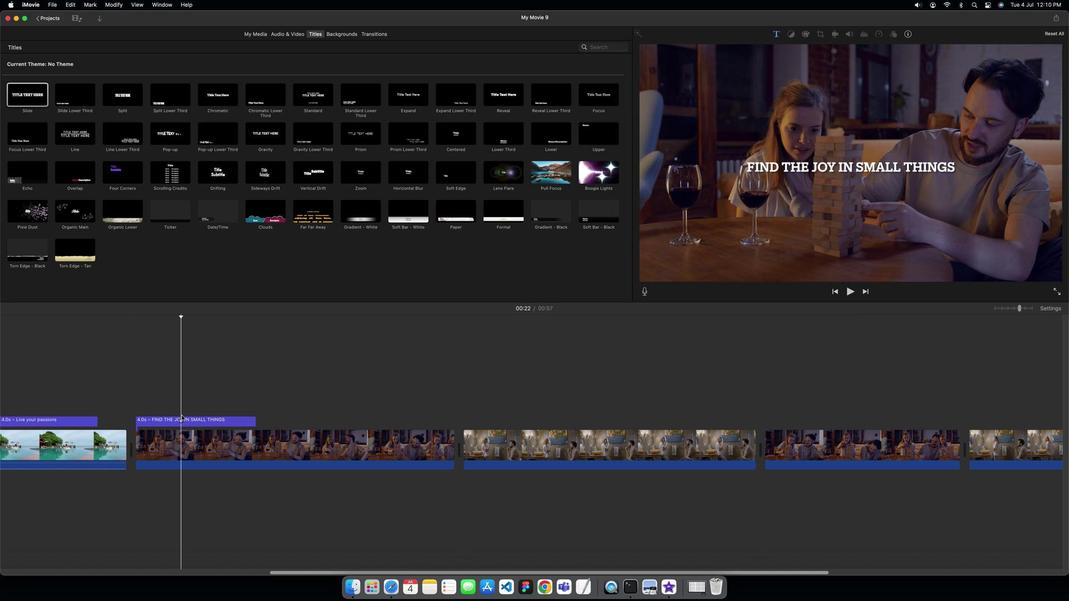 
Action: Mouse moved to (768, 89)
Screenshot: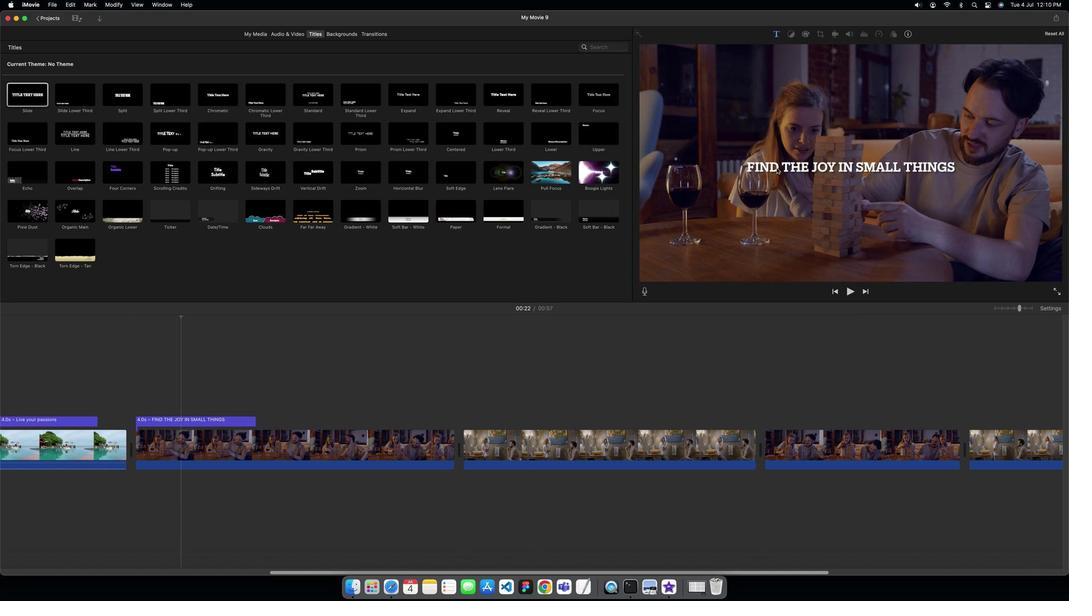 
Action: Mouse pressed left at (768, 89)
Screenshot: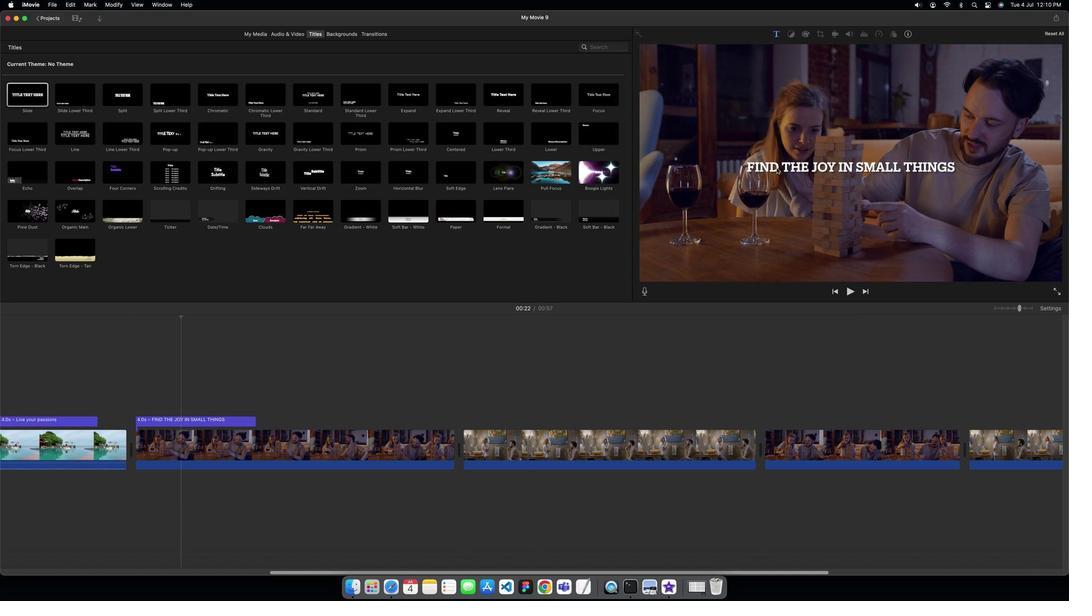 
Action: Mouse moved to (768, 89)
Screenshot: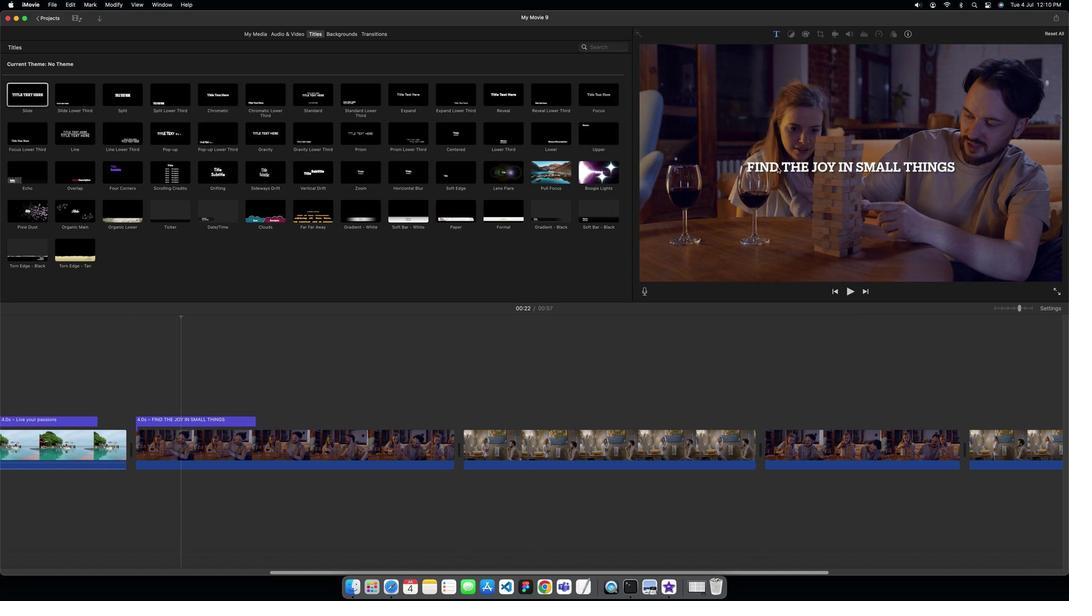 
Action: Mouse pressed left at (768, 89)
Screenshot: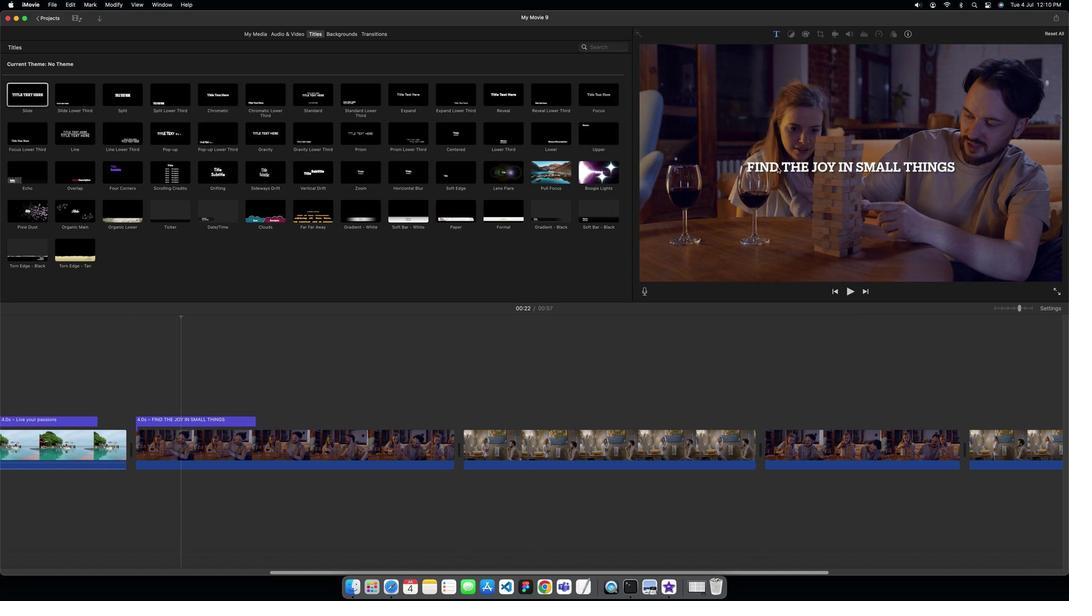 
Action: Mouse moved to (768, 89)
Screenshot: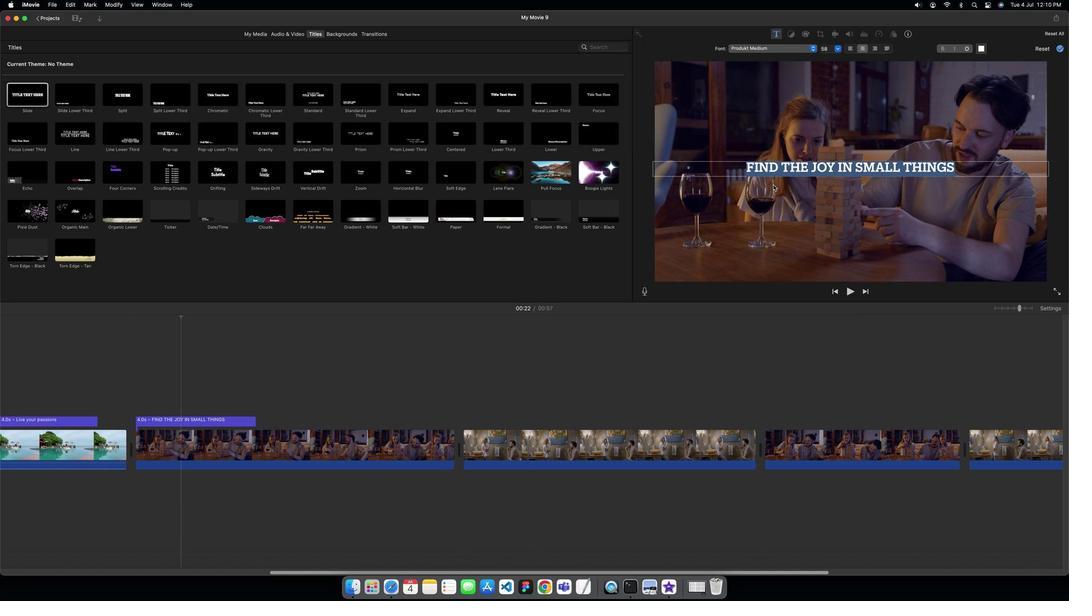 
Action: Mouse pressed left at (768, 89)
Screenshot: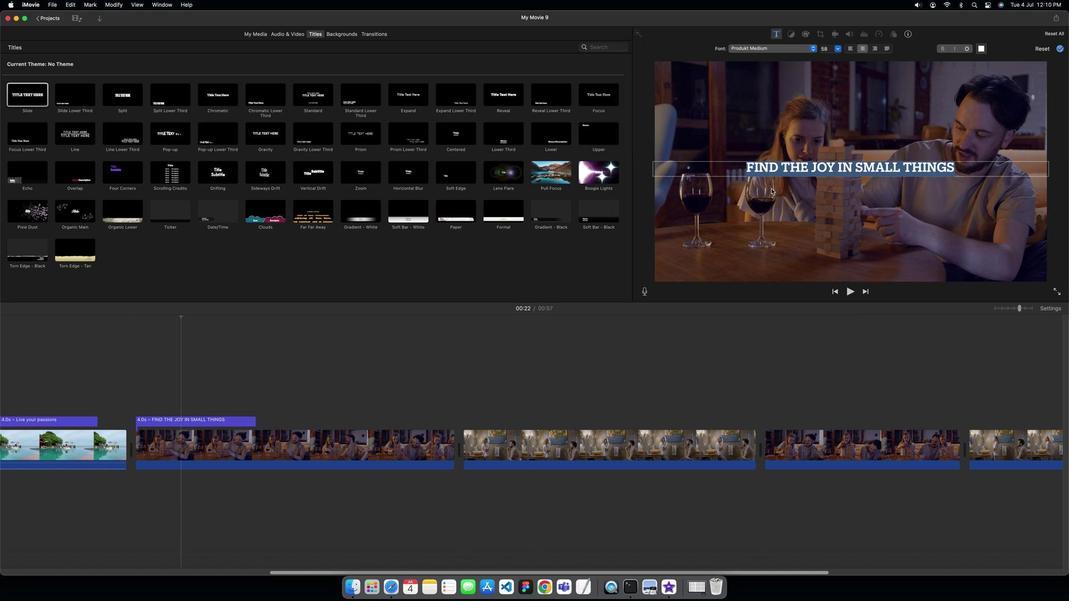 
Action: Mouse moved to (765, 89)
Screenshot: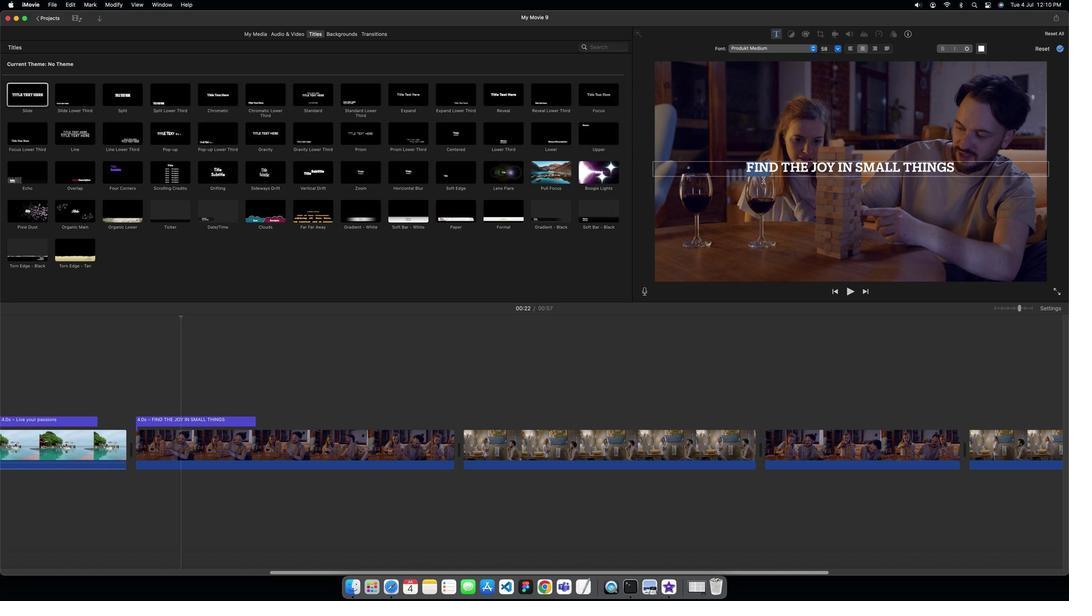 
Action: Mouse pressed left at (765, 89)
Screenshot: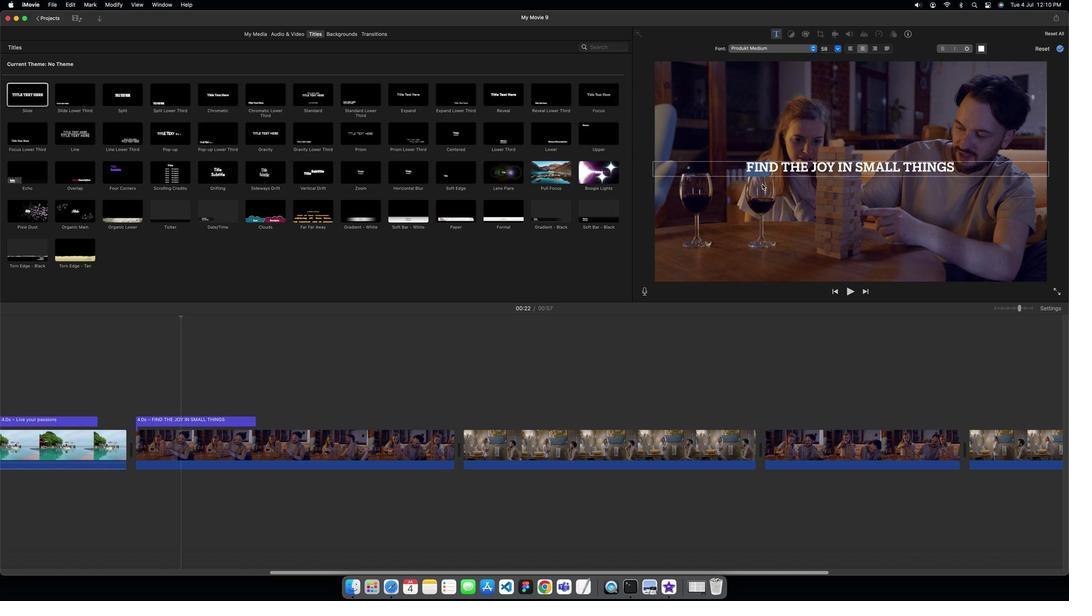 
Action: Mouse moved to (765, 49)
Screenshot: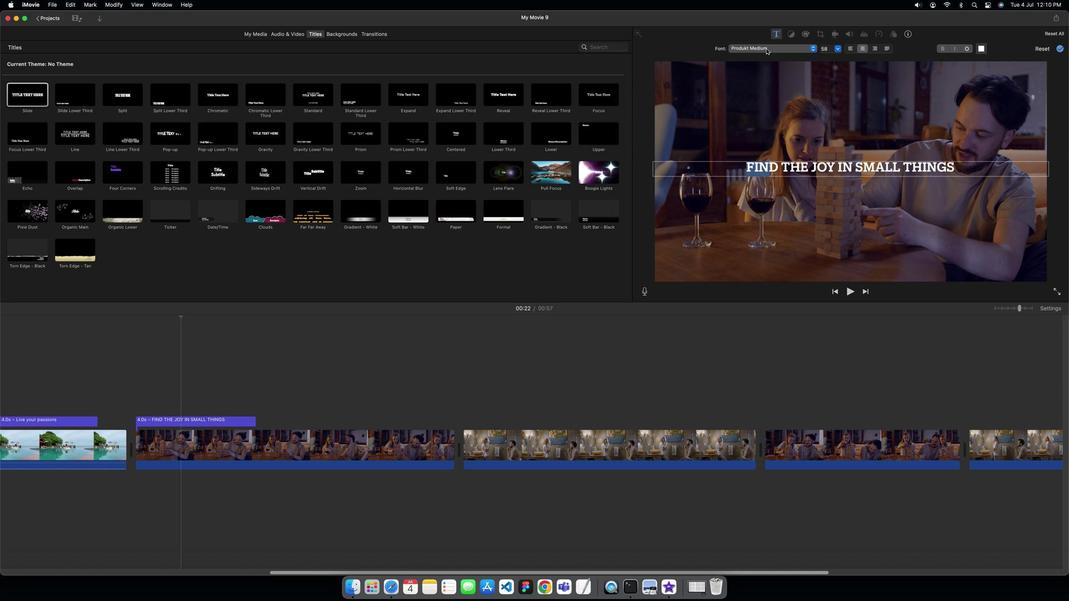 
Action: Mouse pressed left at (765, 49)
Screenshot: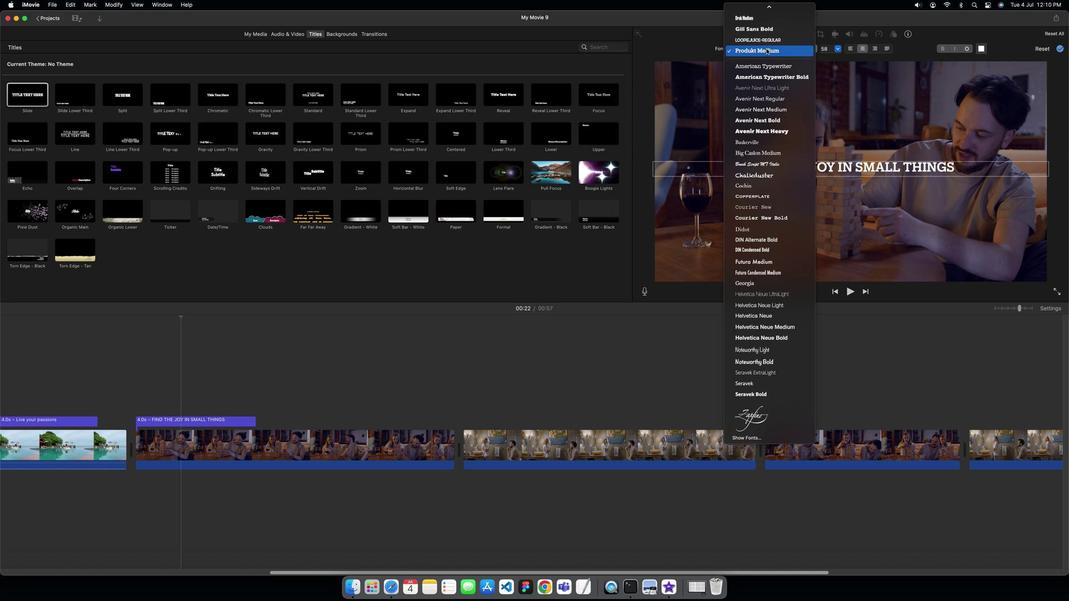 
Action: Mouse moved to (764, 120)
Screenshot: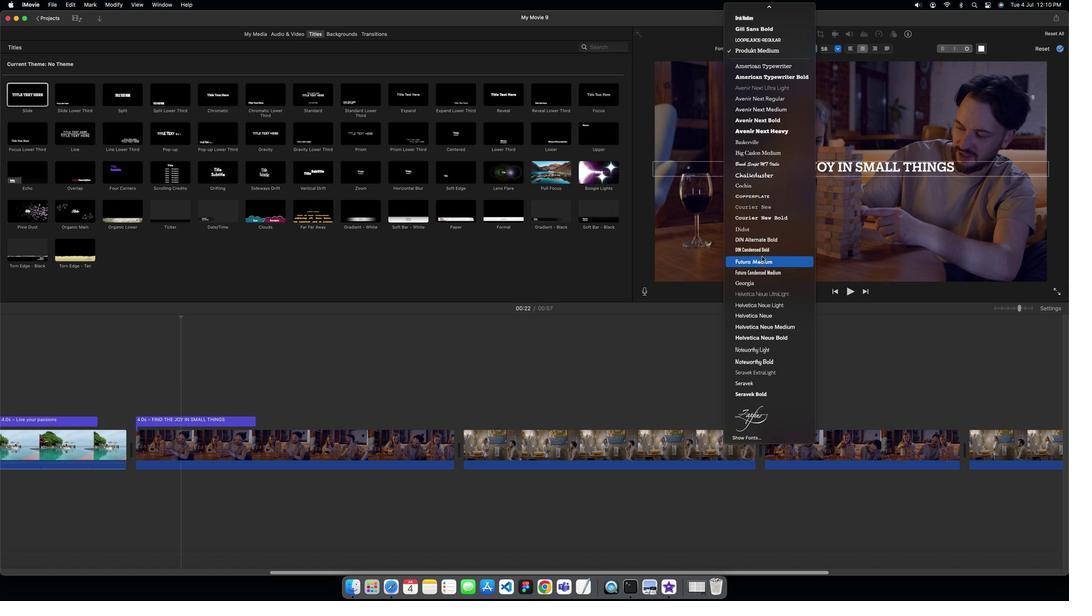 
Action: Mouse scrolled (764, 120) with delta (559, 32)
Screenshot: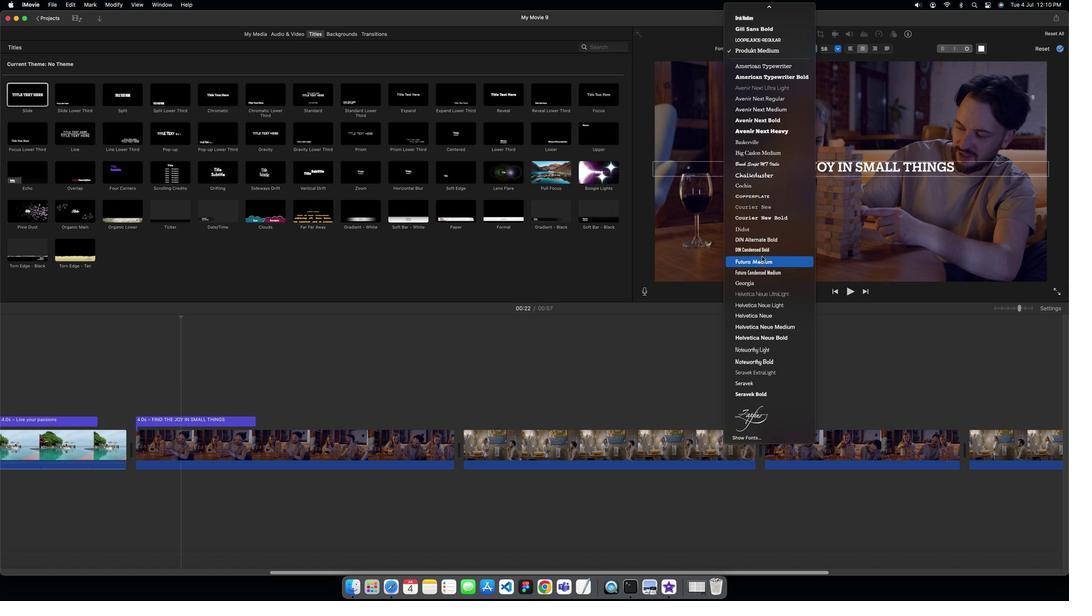 
Action: Mouse moved to (764, 119)
Screenshot: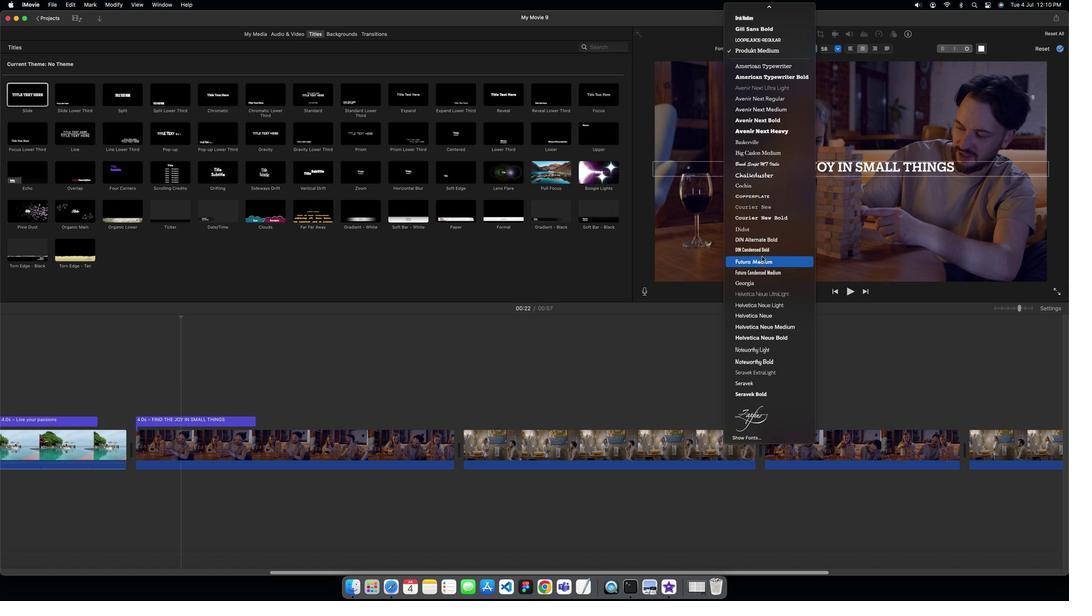 
Action: Mouse scrolled (764, 119) with delta (559, 32)
Screenshot: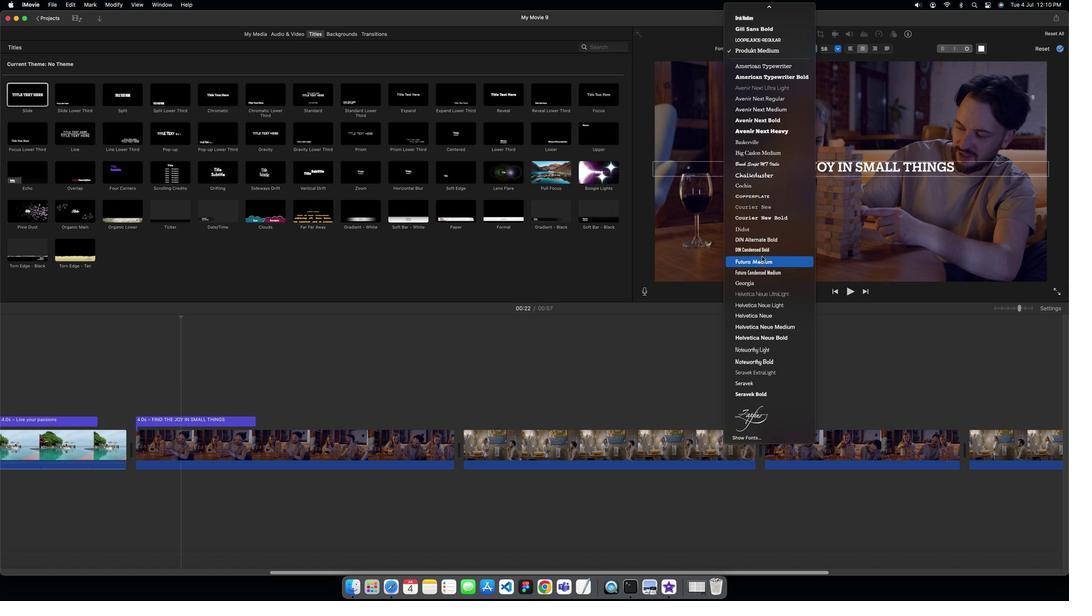 
Action: Mouse moved to (760, 129)
Screenshot: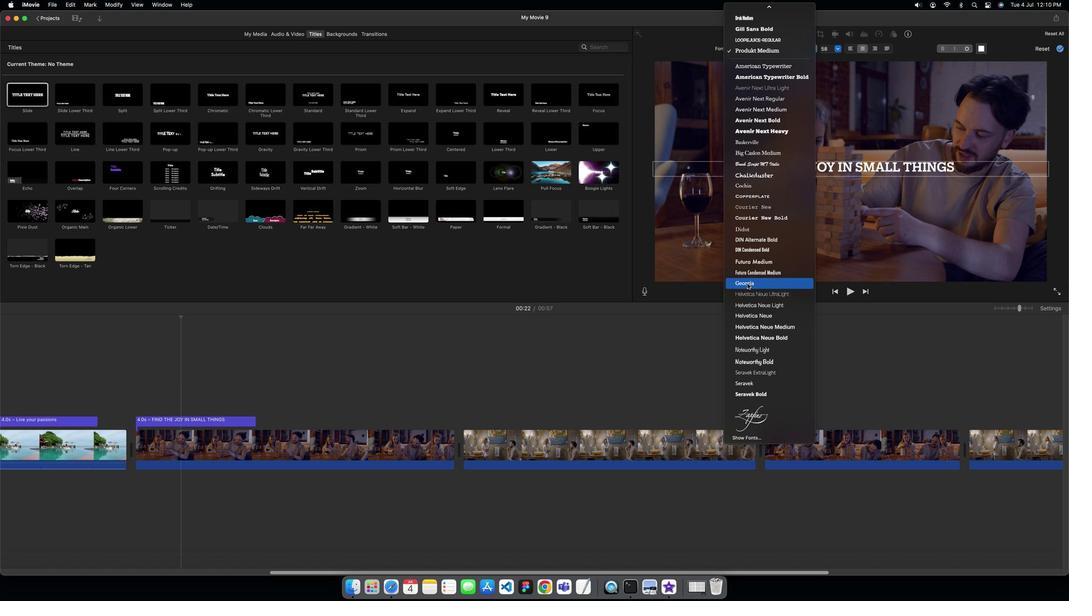 
Action: Mouse pressed left at (760, 129)
Screenshot: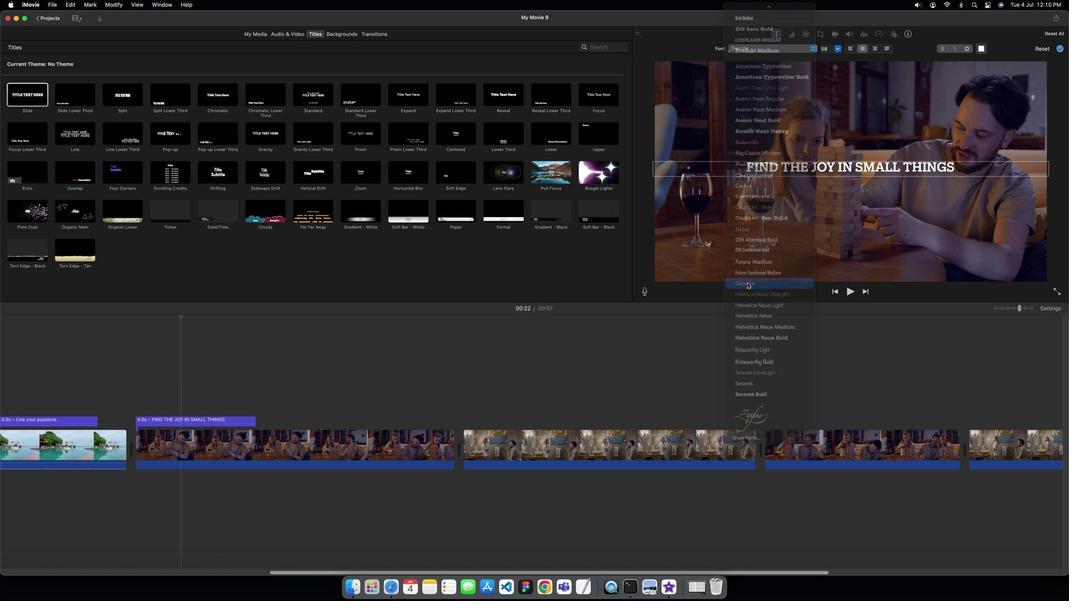 
Action: Mouse moved to (767, 100)
Screenshot: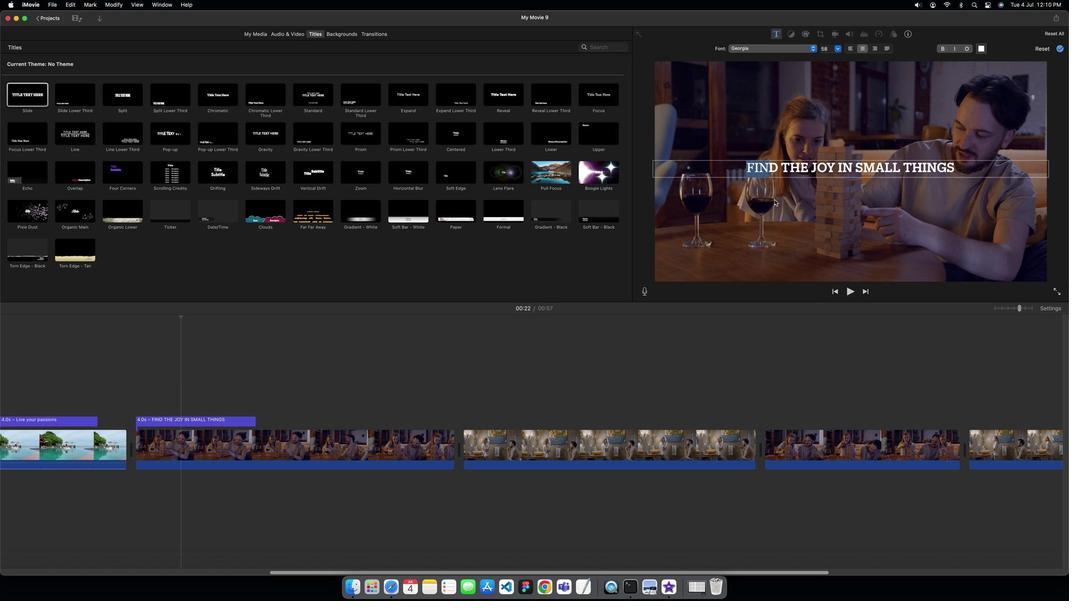 
Action: Key pressed Key.cmd'a'
Screenshot: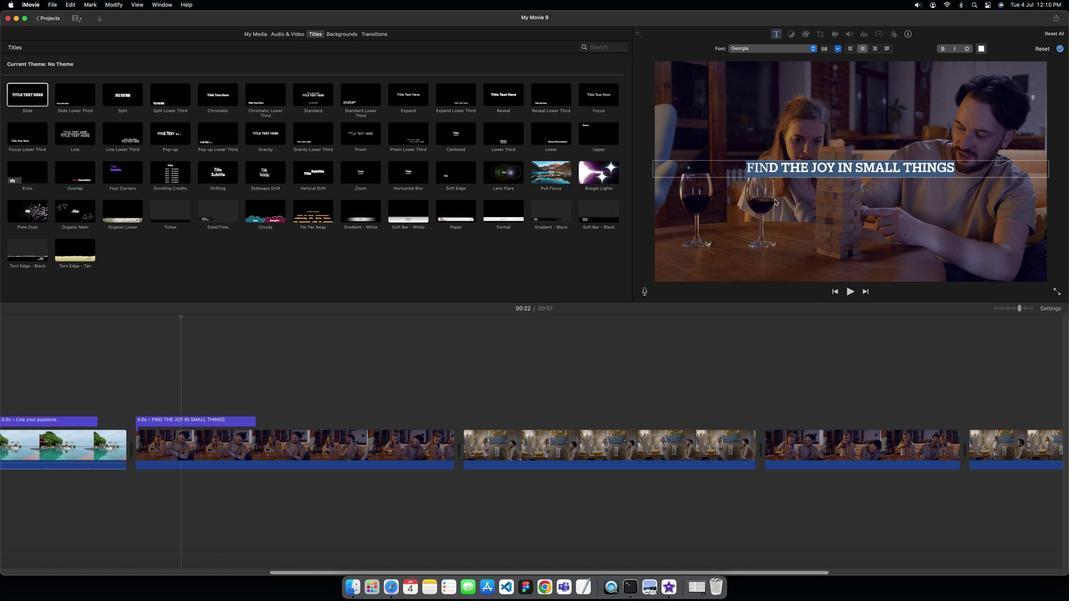 
Action: Mouse moved to (766, 48)
Screenshot: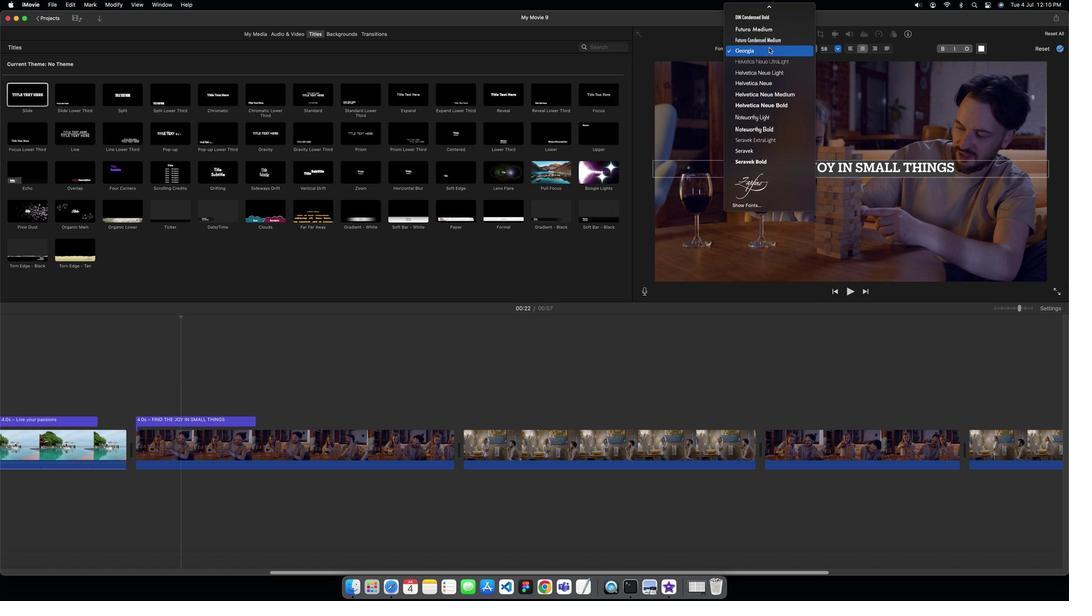 
Action: Mouse pressed left at (766, 48)
Screenshot: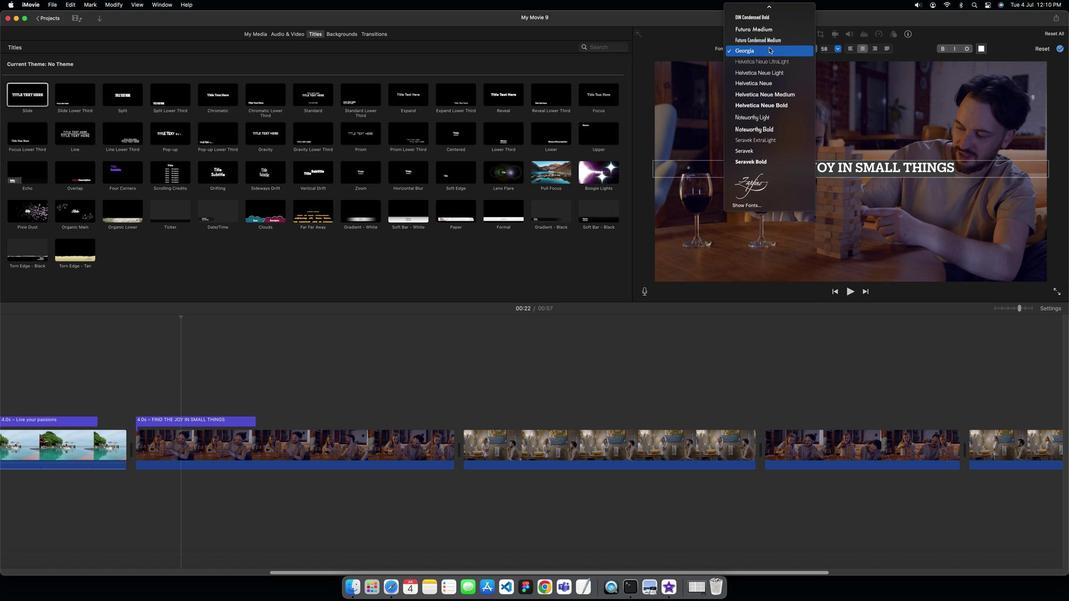 
Action: Mouse moved to (760, 51)
Screenshot: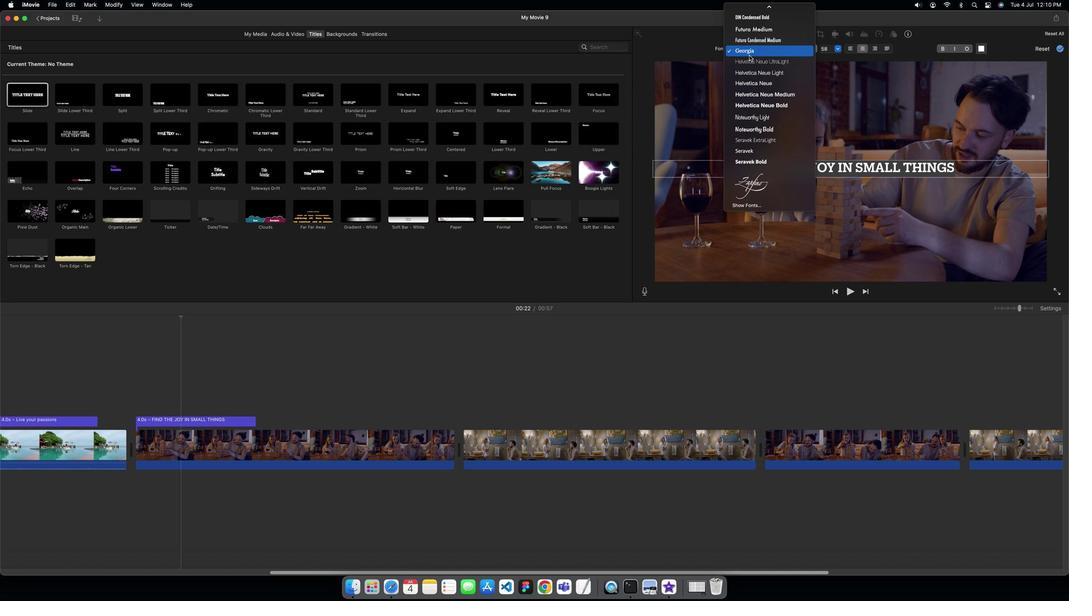 
Action: Mouse pressed left at (760, 51)
Screenshot: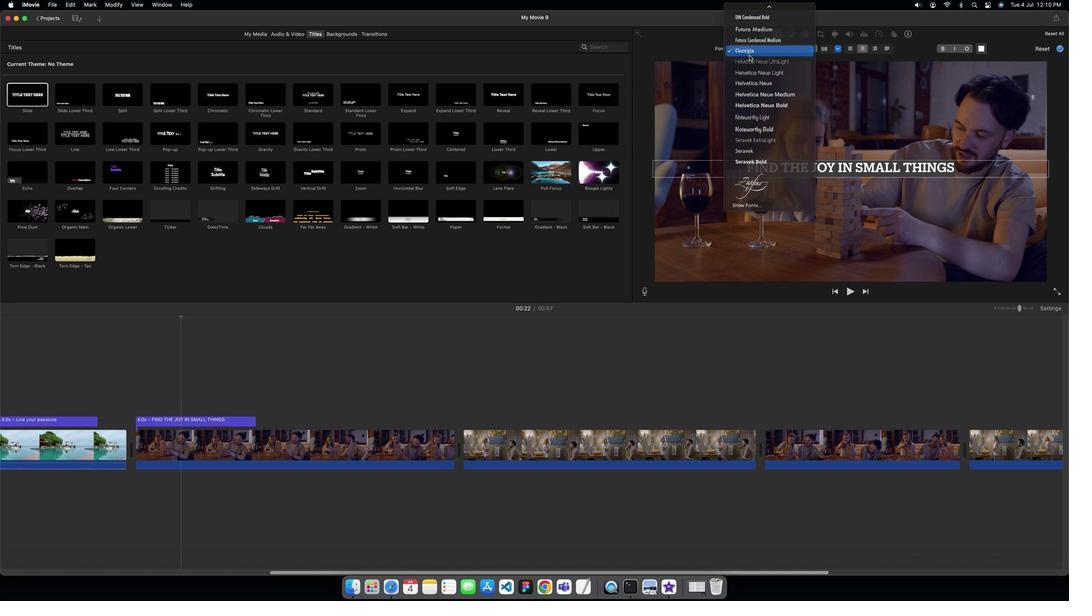 
Action: Mouse moved to (761, 47)
Screenshot: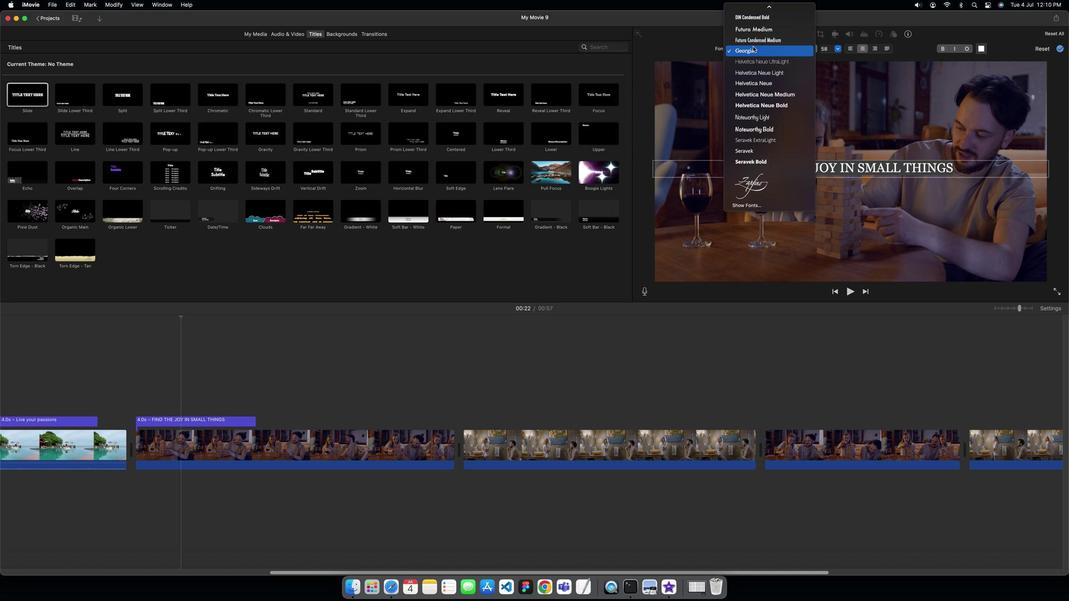 
Action: Mouse pressed left at (761, 47)
Screenshot: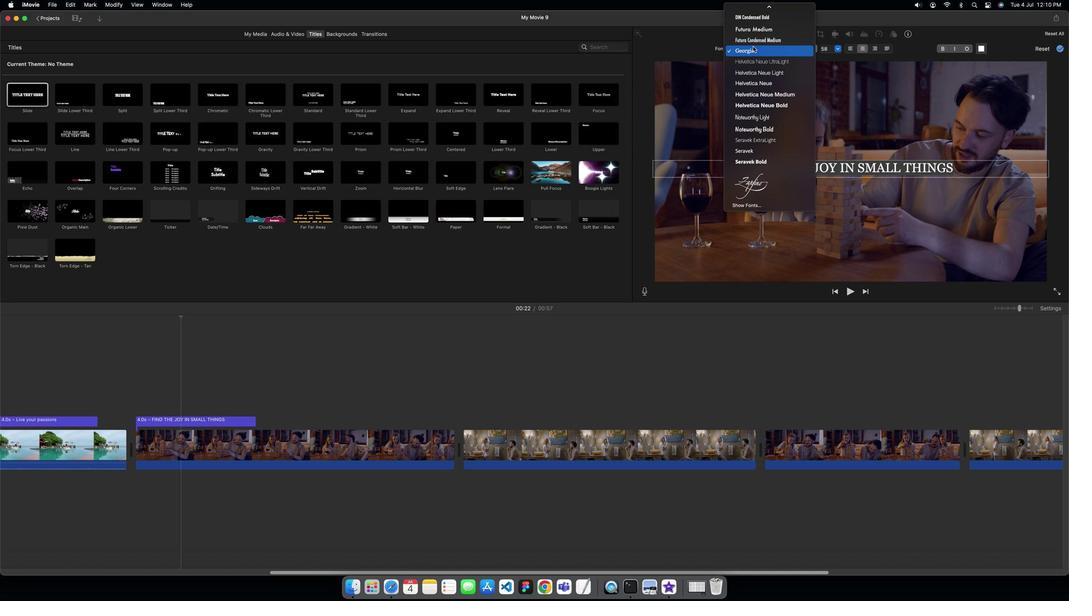 
Action: Mouse moved to (762, 43)
Screenshot: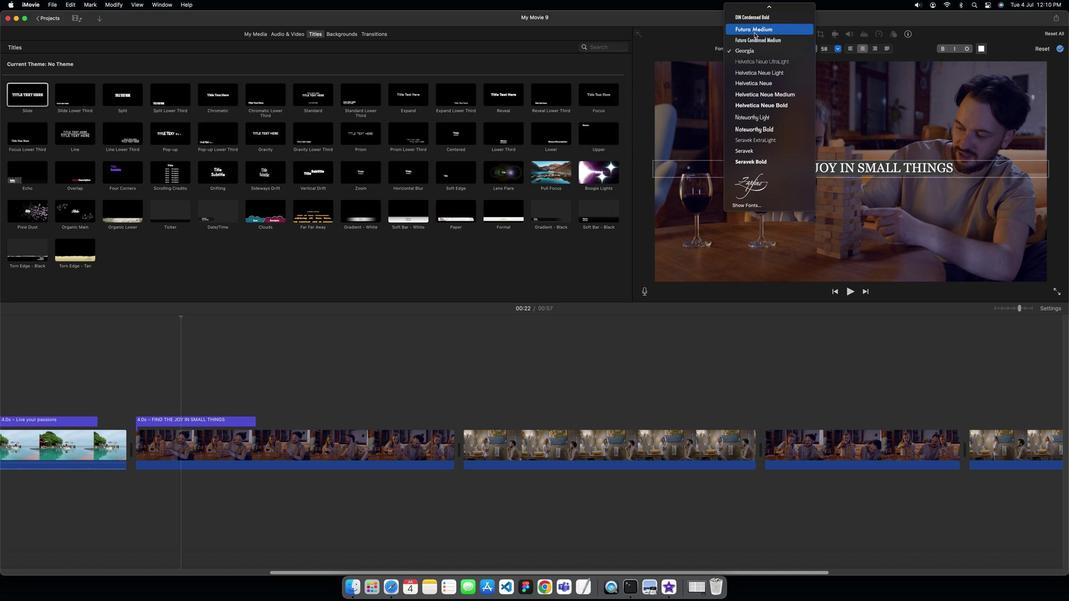 
Action: Mouse pressed left at (762, 43)
Screenshot: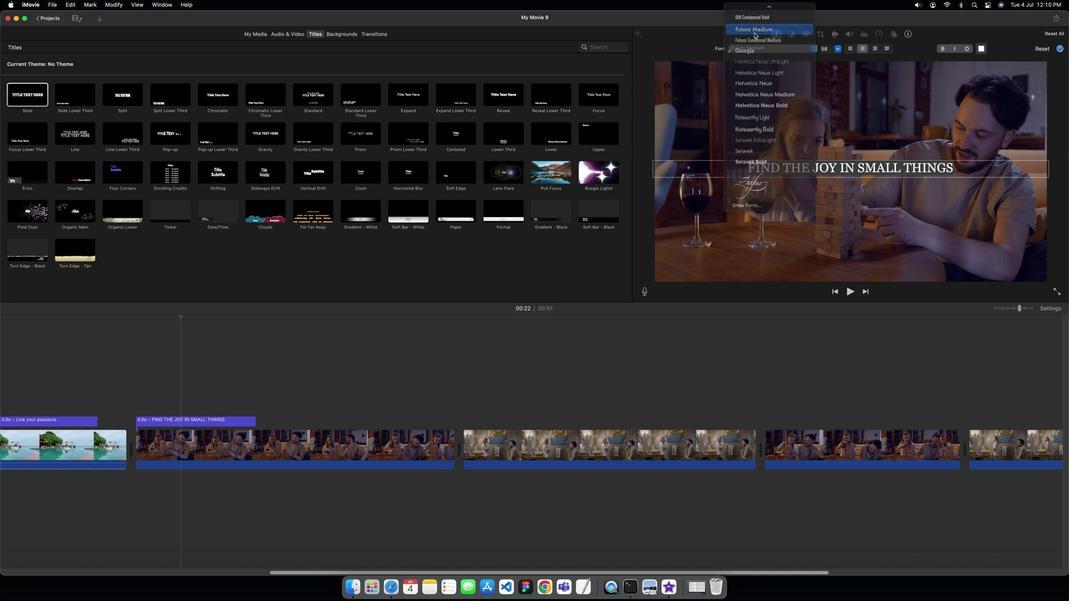
Action: Mouse moved to (757, 147)
Screenshot: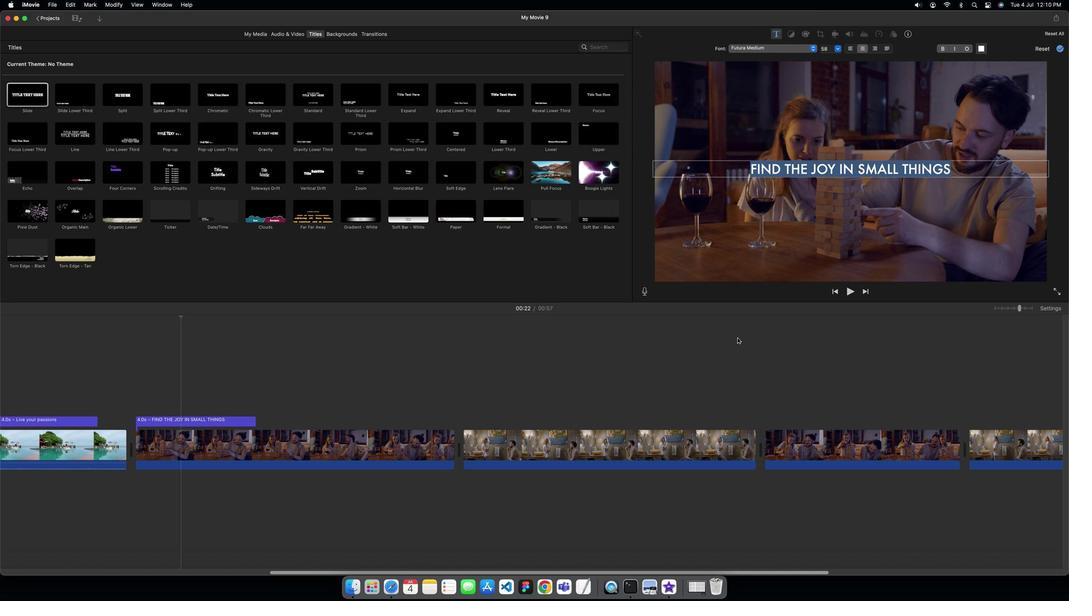
Action: Mouse pressed left at (757, 147)
Screenshot: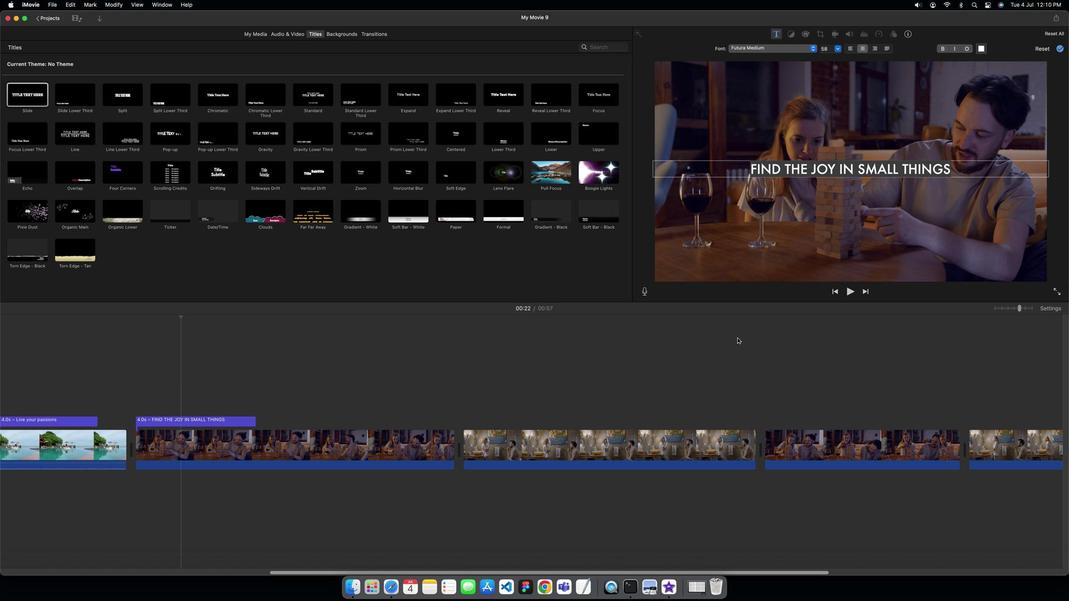 
Action: Mouse pressed left at (757, 147)
Screenshot: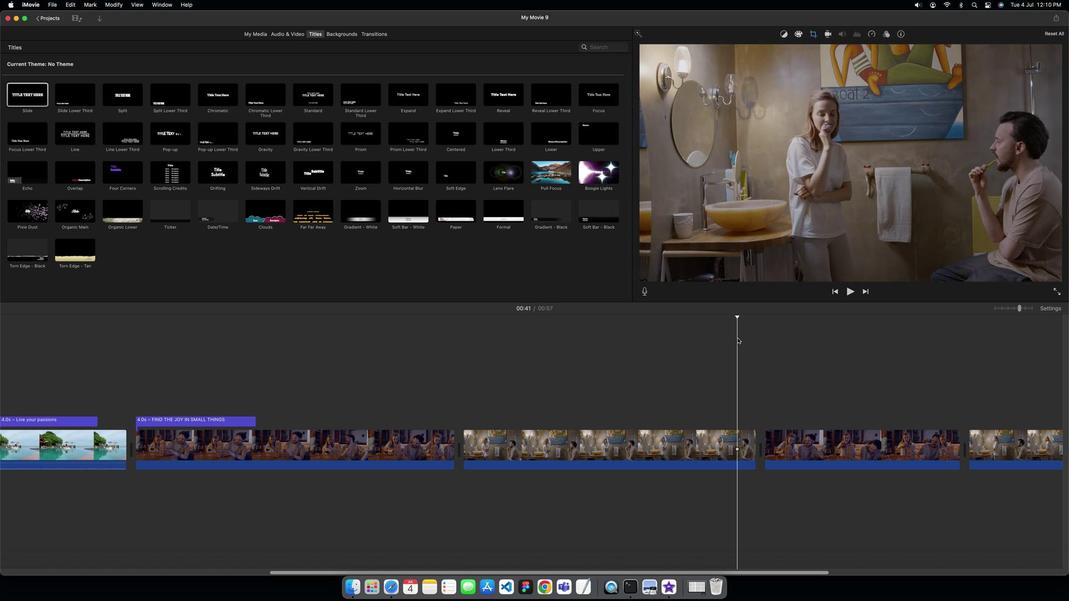 
Action: Mouse moved to (652, 158)
Screenshot: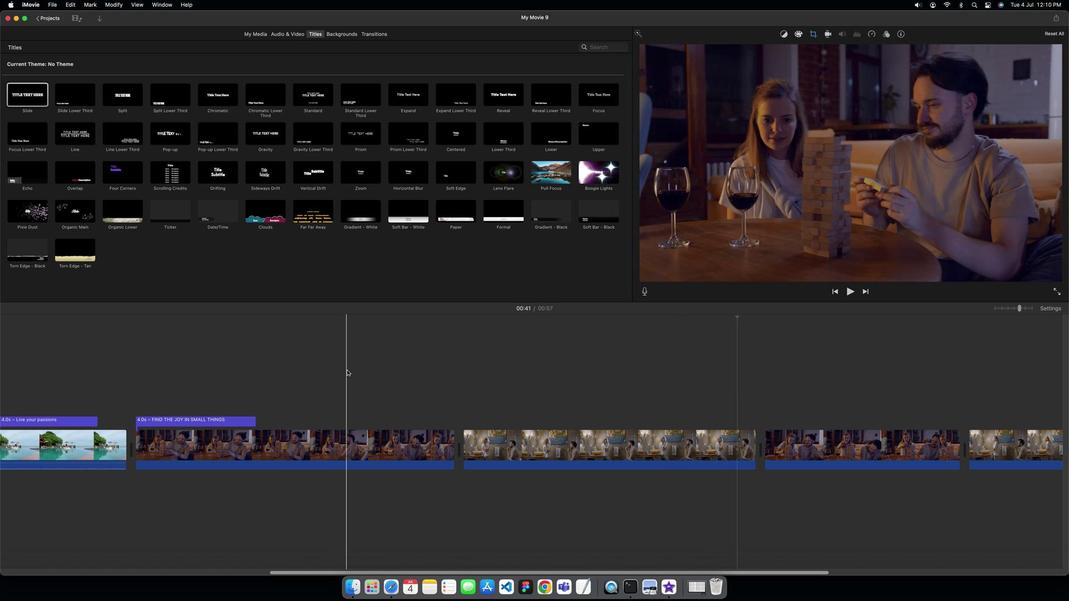 
Action: Mouse pressed left at (652, 158)
Screenshot: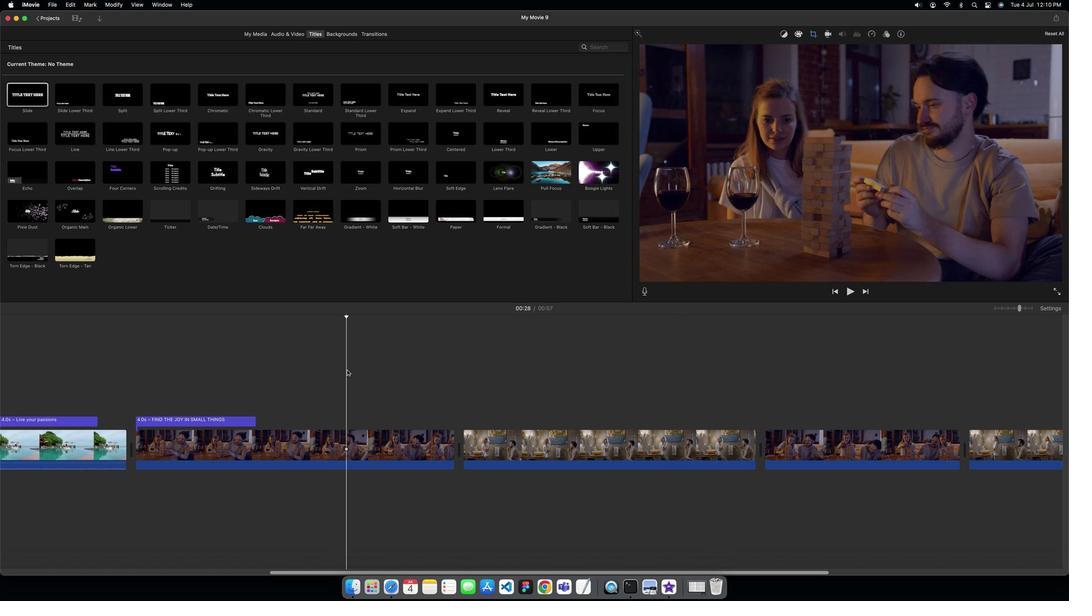 
Action: Mouse moved to (692, 66)
Screenshot: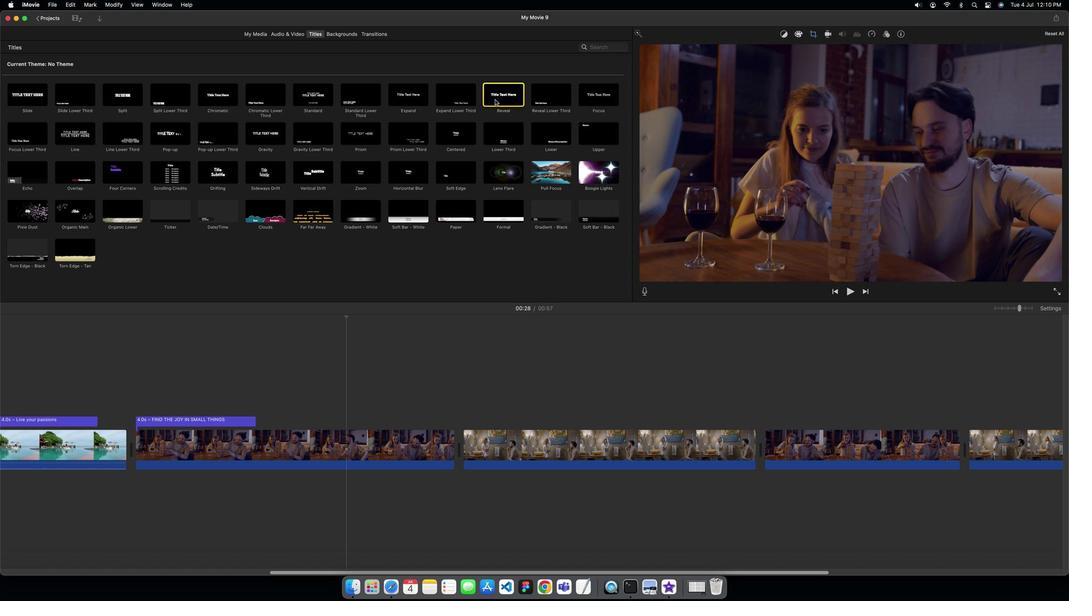 
Action: Mouse pressed left at (692, 66)
Screenshot: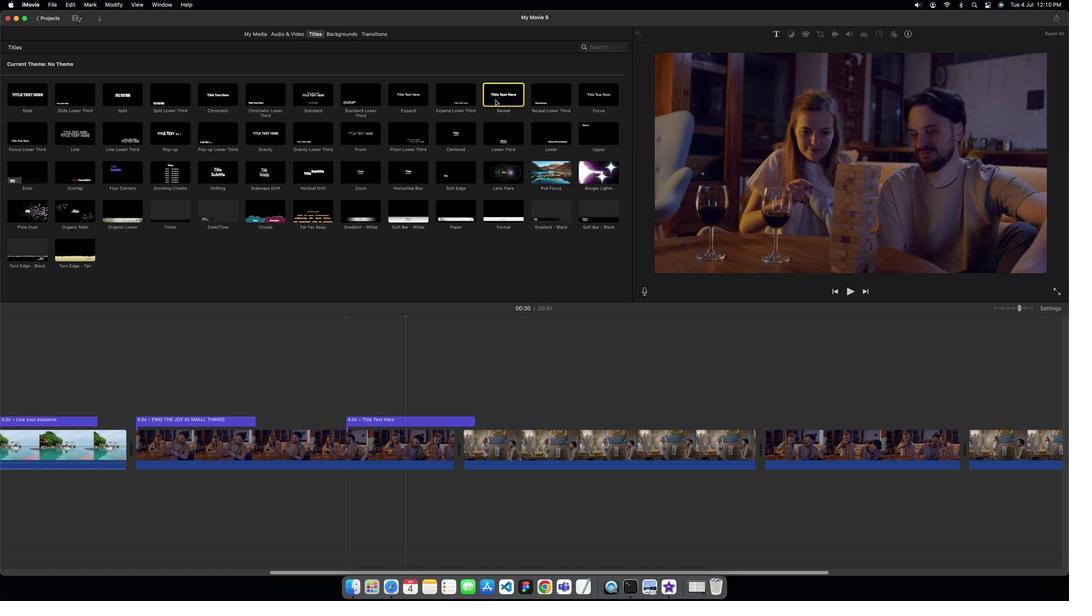 
Action: Mouse pressed left at (692, 66)
Screenshot: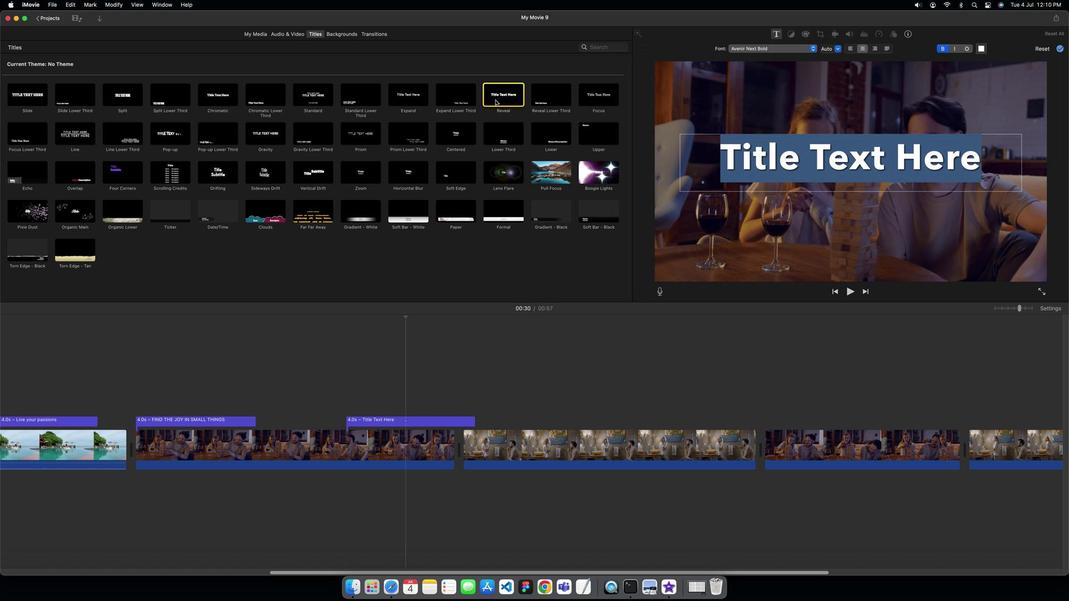 
Action: Mouse moved to (774, 90)
Screenshot: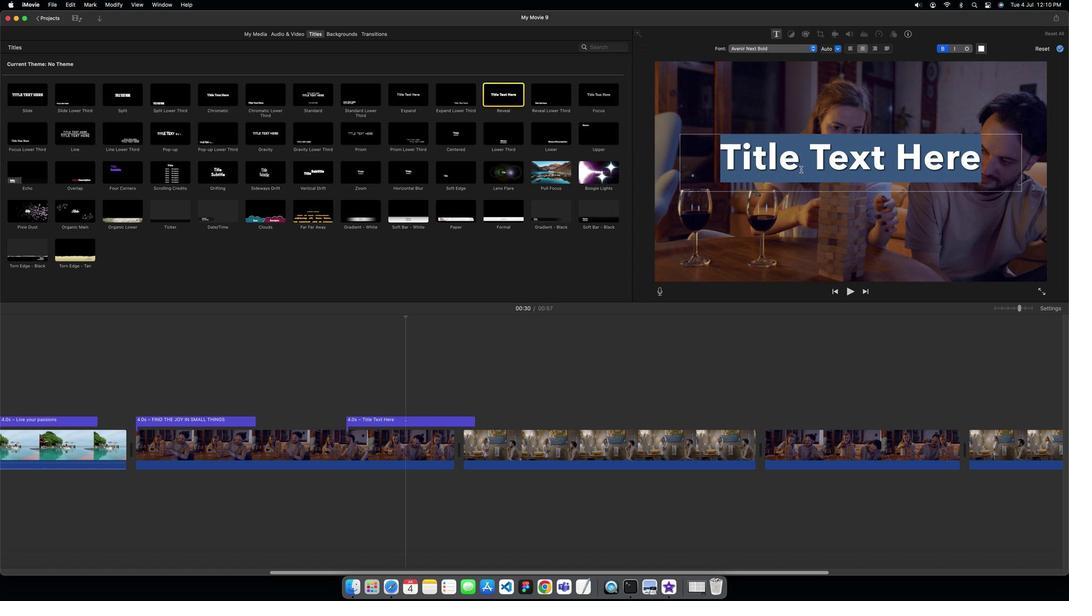 
Action: Mouse pressed left at (774, 90)
Screenshot: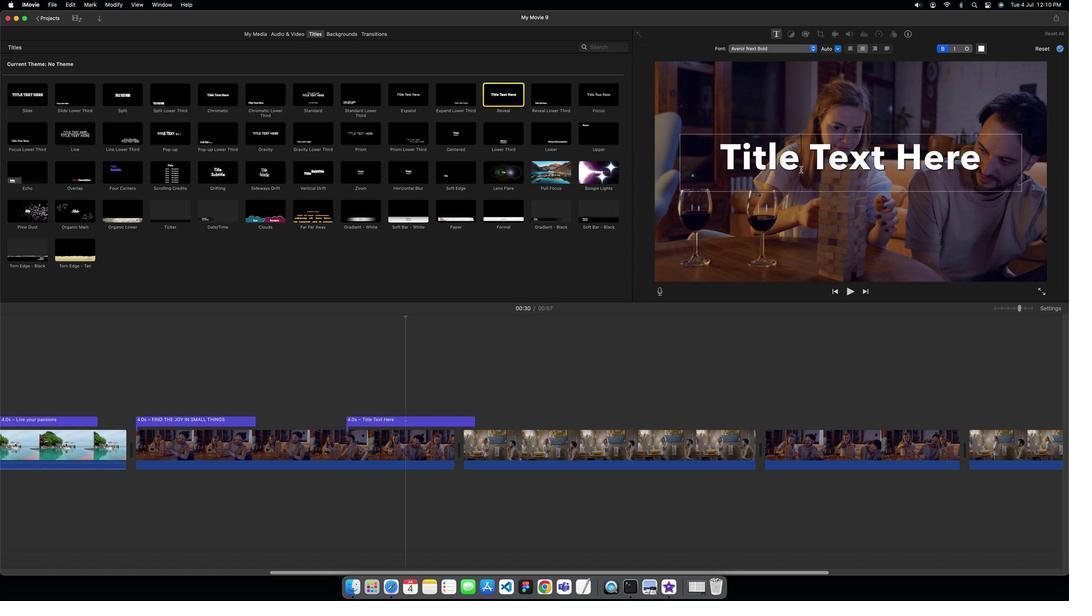 
Action: Key pressed Key.cmd'a'Key.caps_lock'W'Key.caps_lock'r''i''t''e'Key.space'y''o''u''r'Key.space'o''w''n'Key.space's''t''o''r''y'
Screenshot: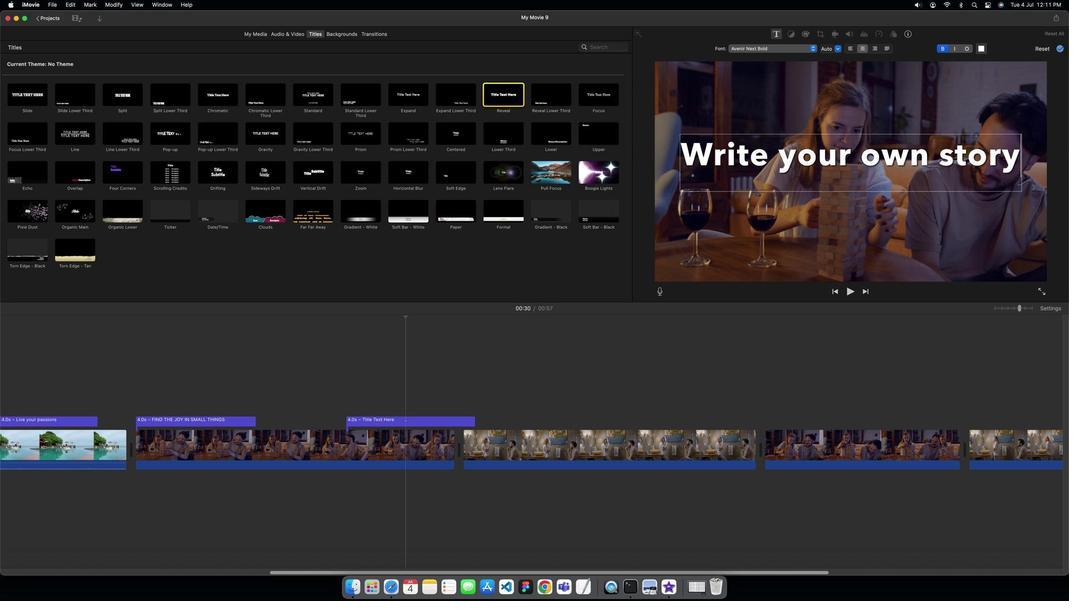 
Action: Mouse moved to (772, 84)
Screenshot: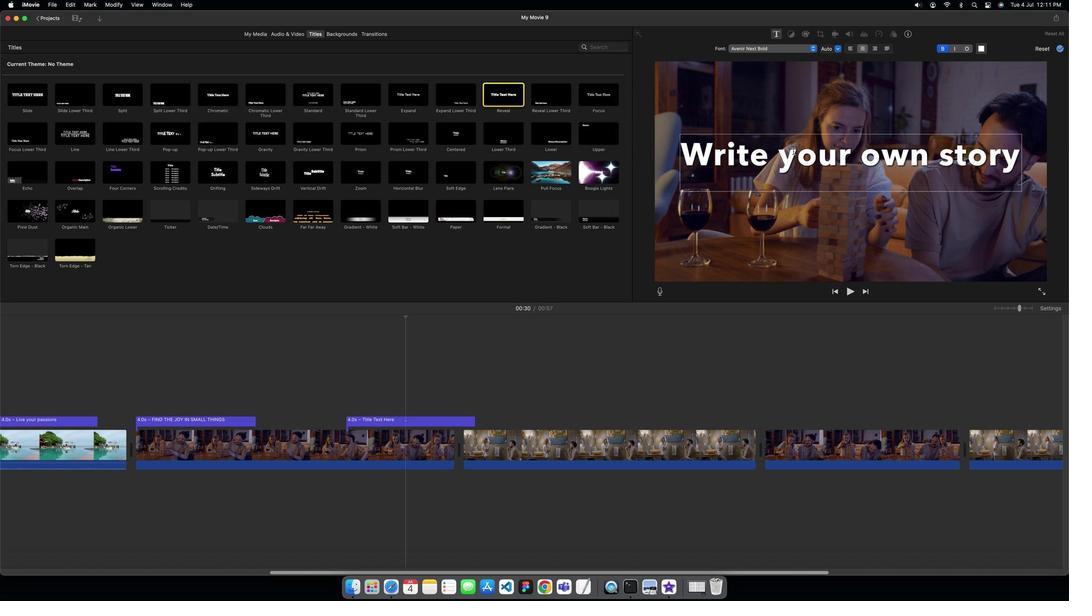 
Action: Mouse pressed left at (772, 84)
Screenshot: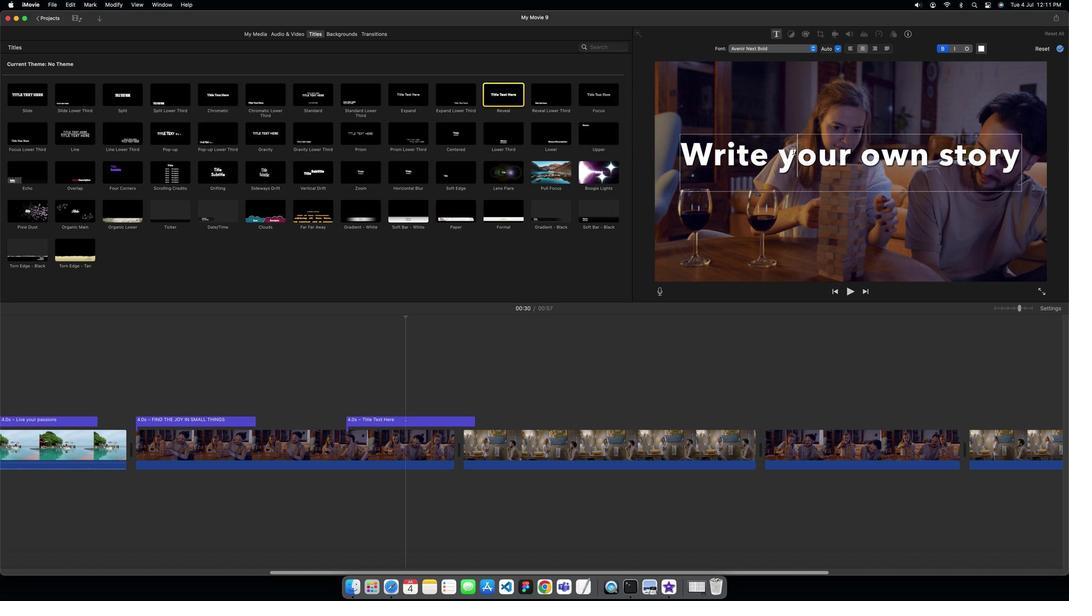
Action: Key pressed Key.cmd'a'
Screenshot: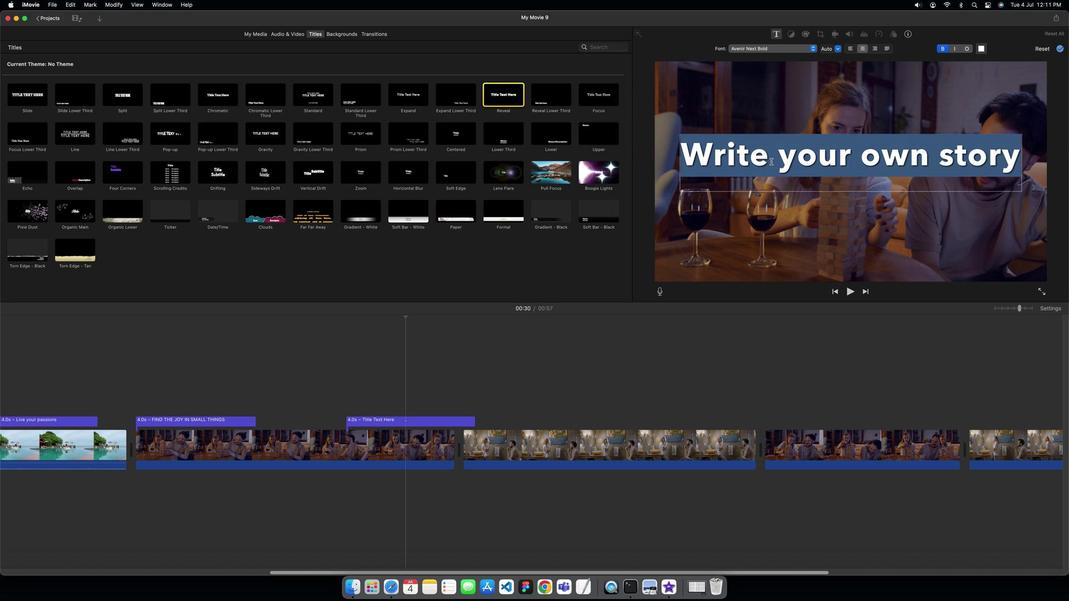 
Action: Mouse moved to (785, 48)
Screenshot: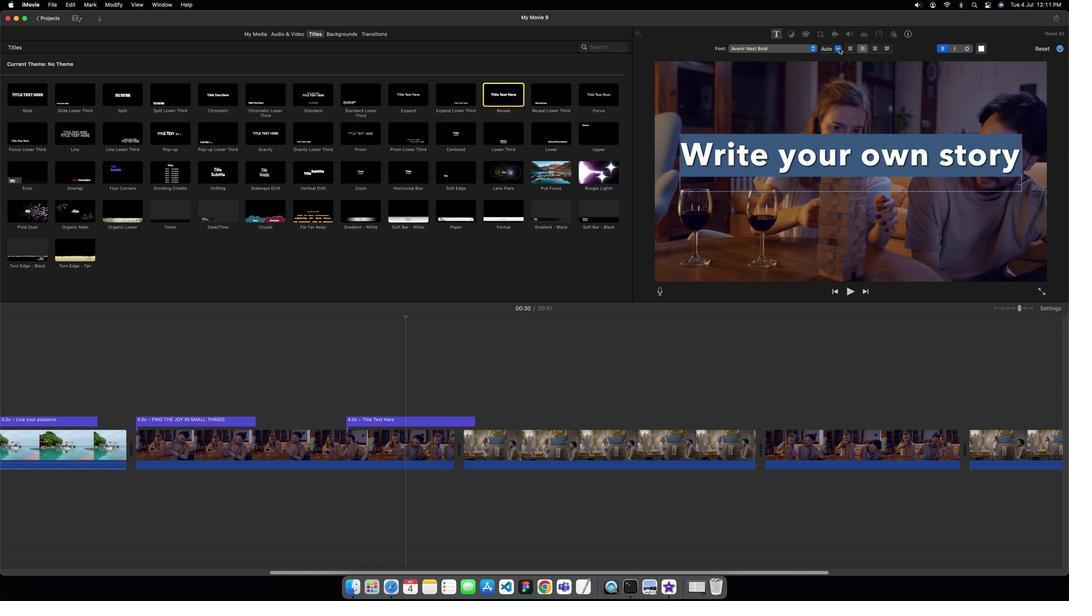 
Action: Mouse pressed left at (785, 48)
Screenshot: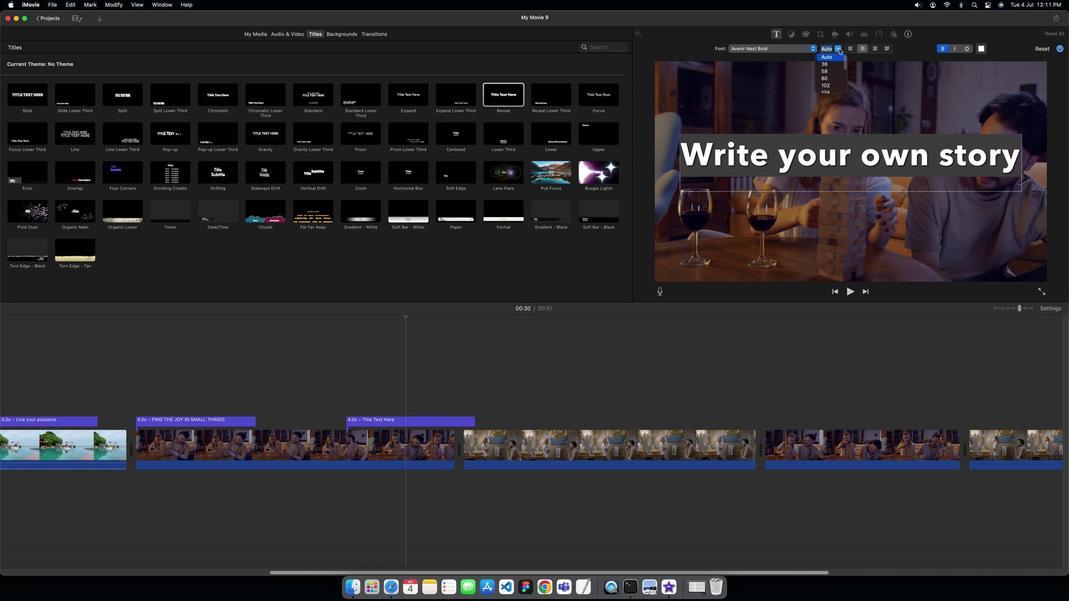 
Action: Mouse moved to (782, 58)
Screenshot: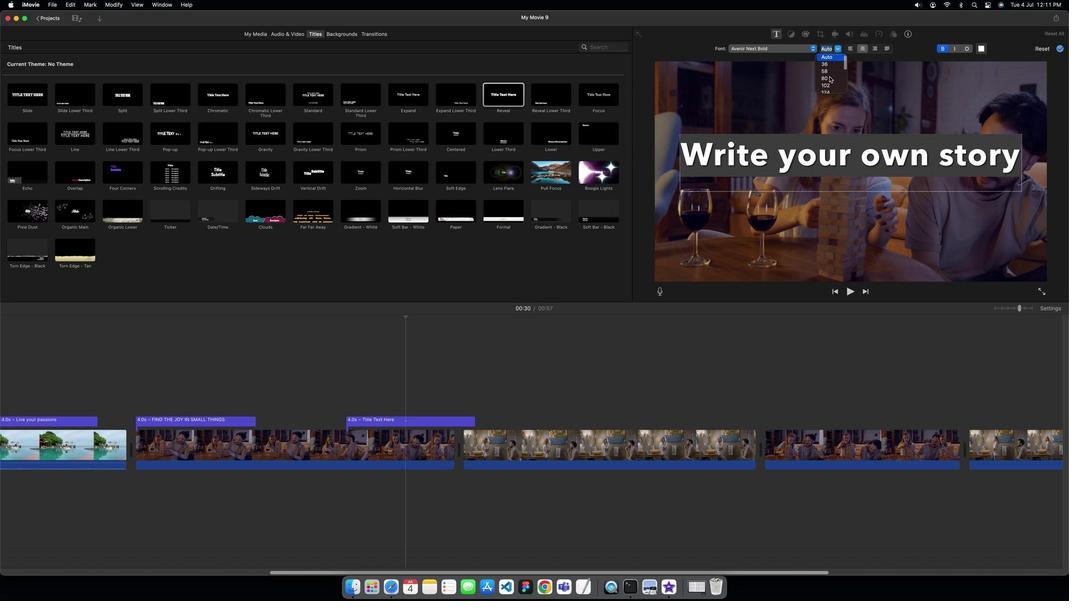 
Action: Mouse pressed left at (782, 58)
Screenshot: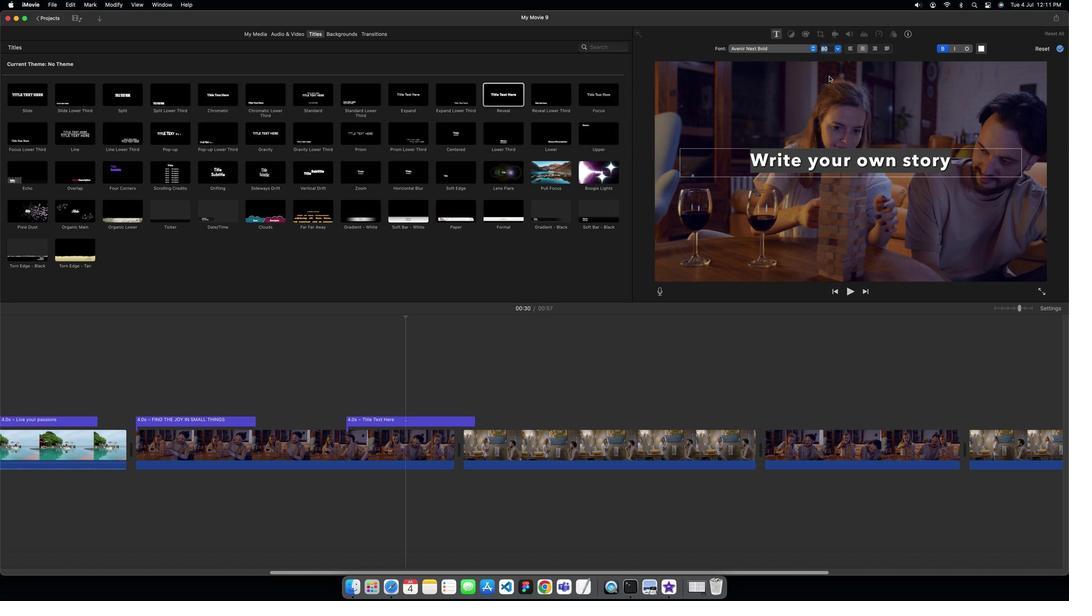 
Action: Mouse moved to (779, 55)
Screenshot: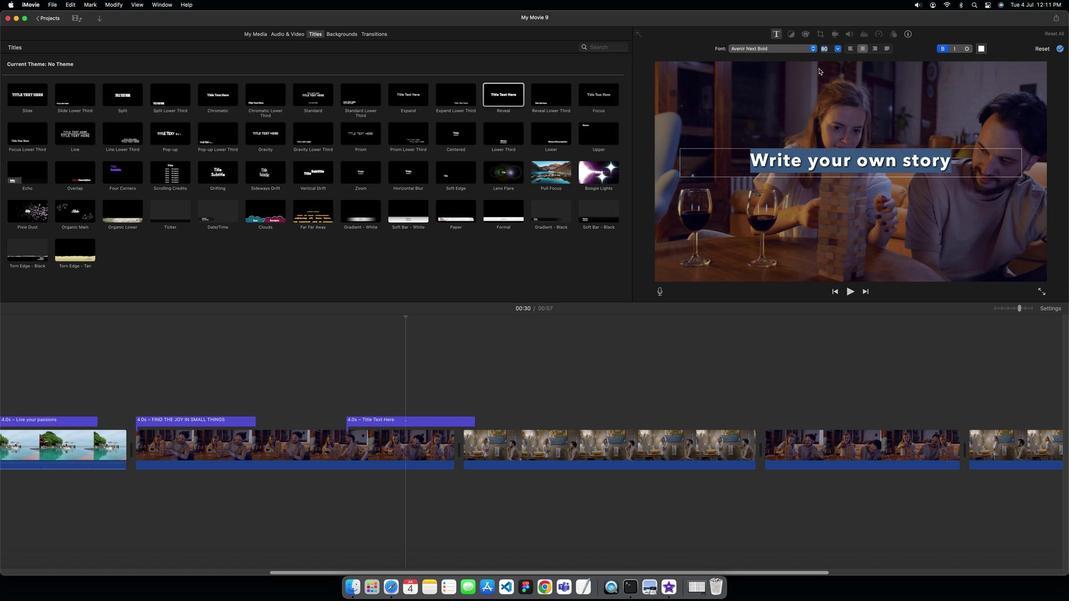 
Action: Mouse pressed left at (779, 55)
Screenshot: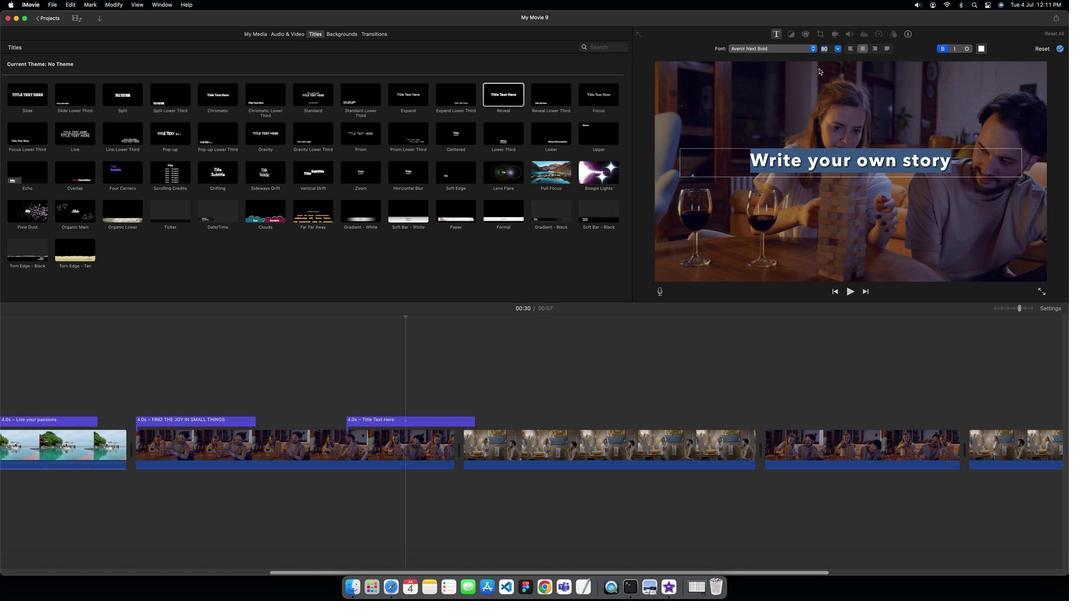 
Action: Mouse moved to (690, 159)
Screenshot: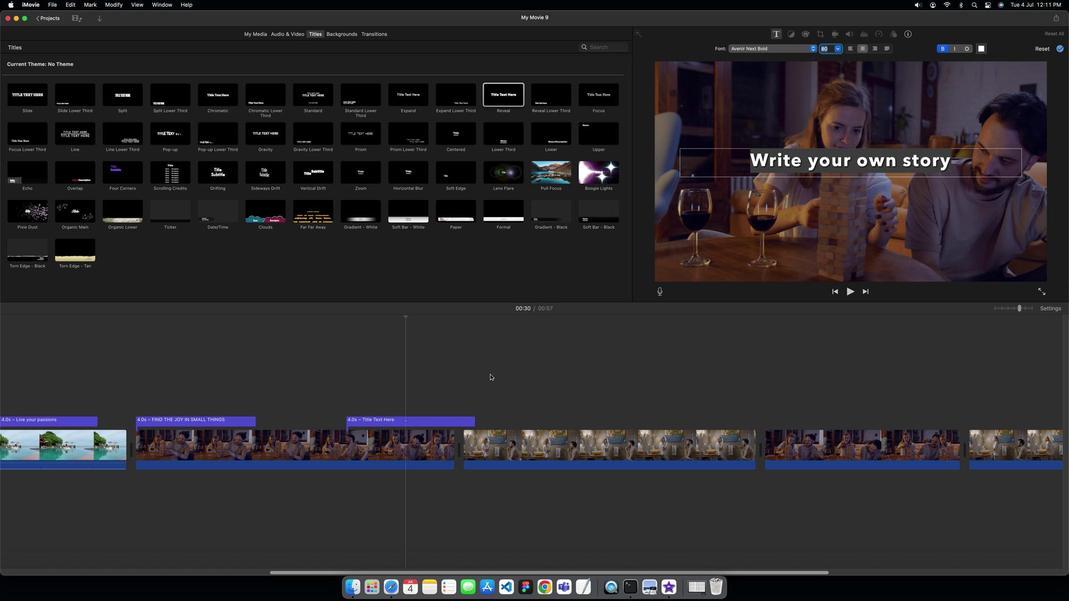 
Action: Mouse pressed left at (690, 159)
Screenshot: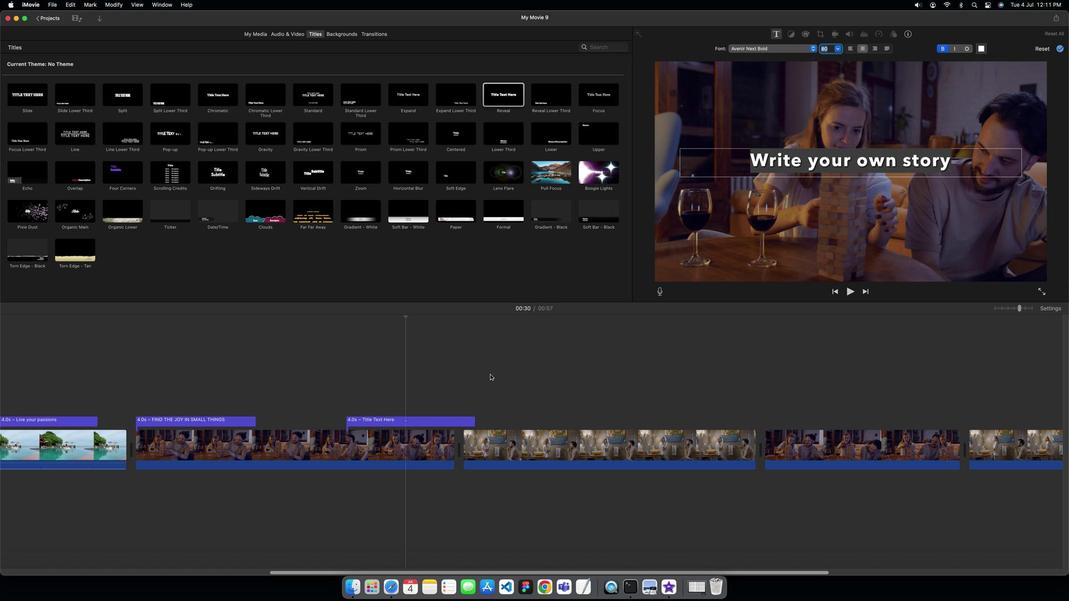 
Action: Mouse moved to (771, 148)
Screenshot: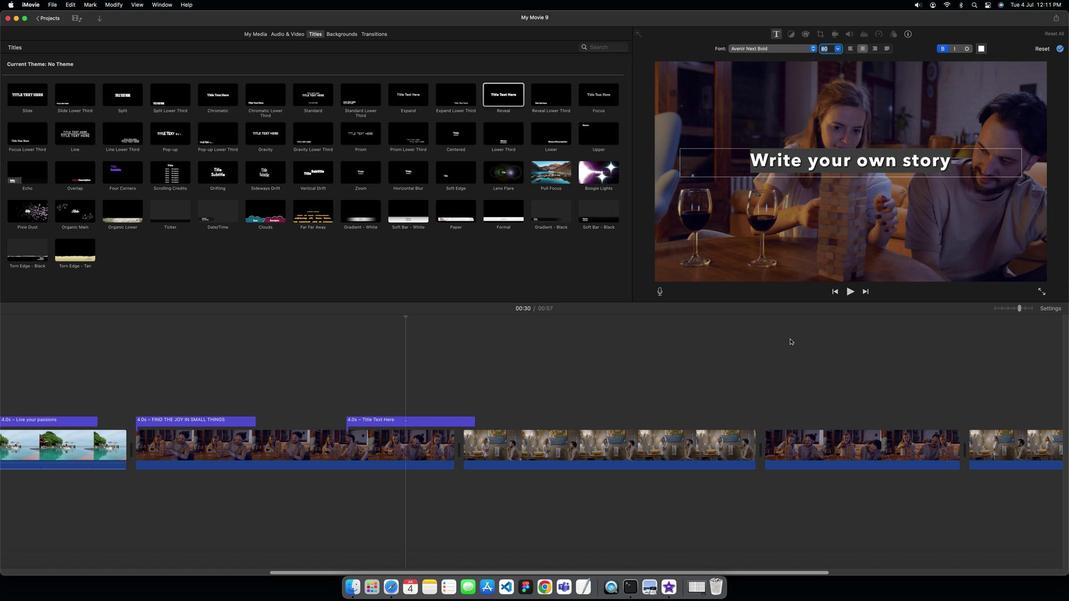 
Action: Mouse pressed left at (771, 148)
